 Task: Select Smart Home Devices from Echo & Alexa. Add to cart Amazon Smart Irrigation Controller (Smart Sprinkler Controller with Alexa)-1-. Place order for _x000D_
18 Candee St_x000D_
Phoenix, New York(NY), 13135, Cell Number (315) 695-2681
Action: Mouse moved to (136, 94)
Screenshot: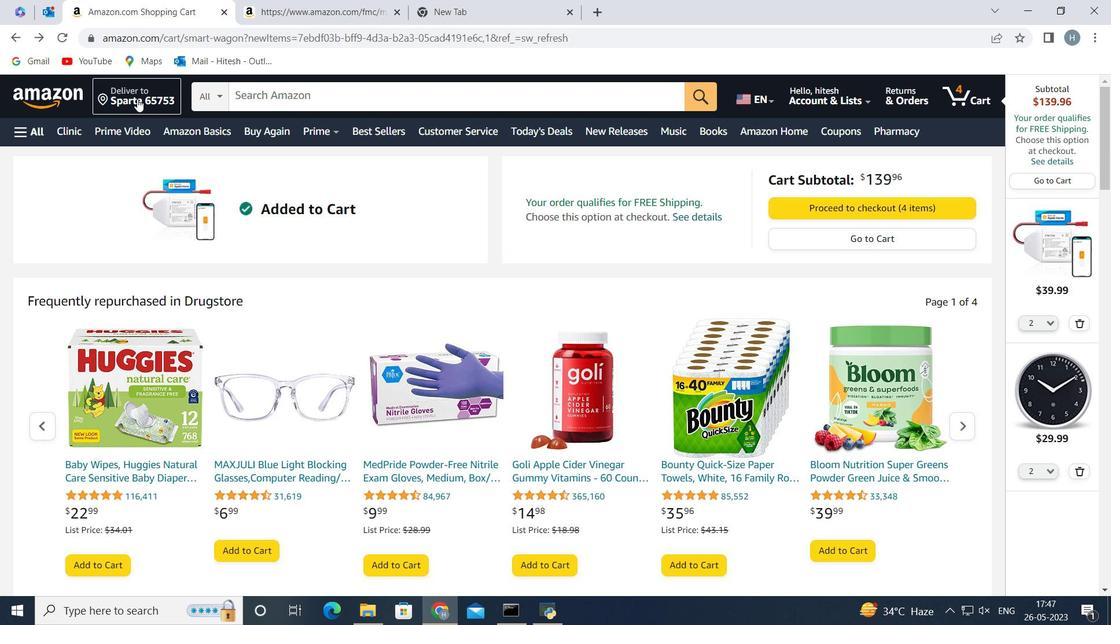 
Action: Mouse pressed left at (136, 94)
Screenshot: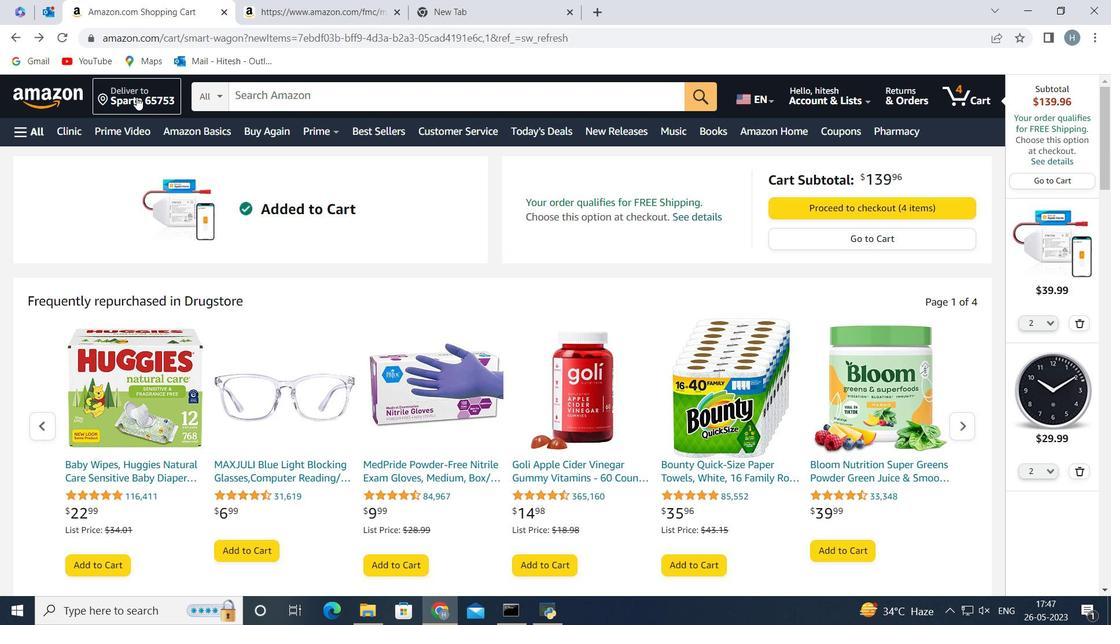 
Action: Mouse moved to (552, 403)
Screenshot: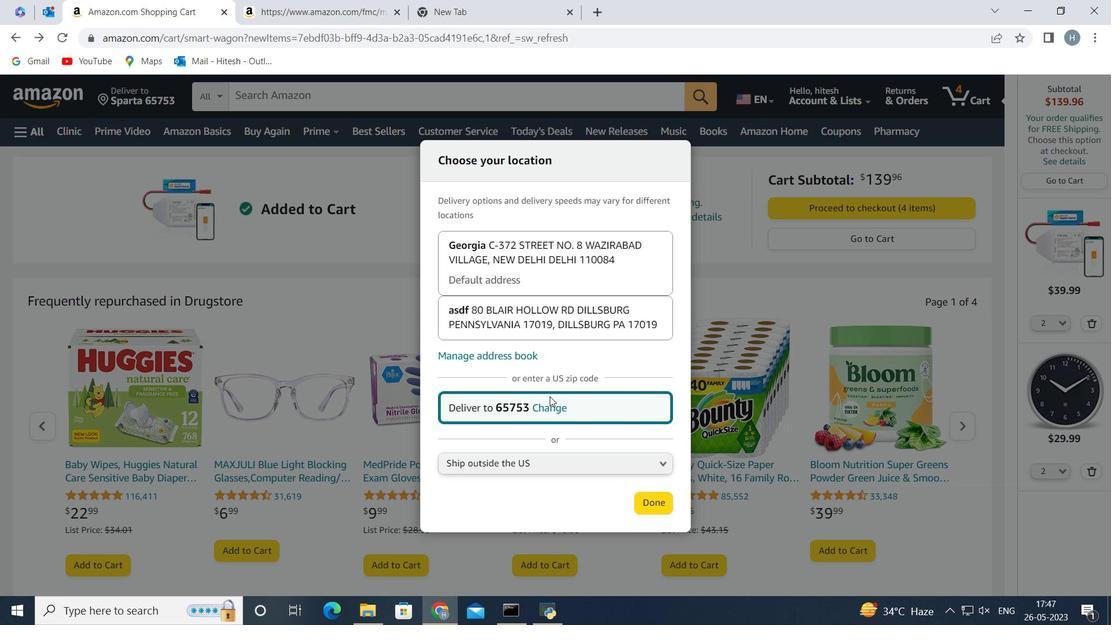 
Action: Mouse pressed left at (552, 403)
Screenshot: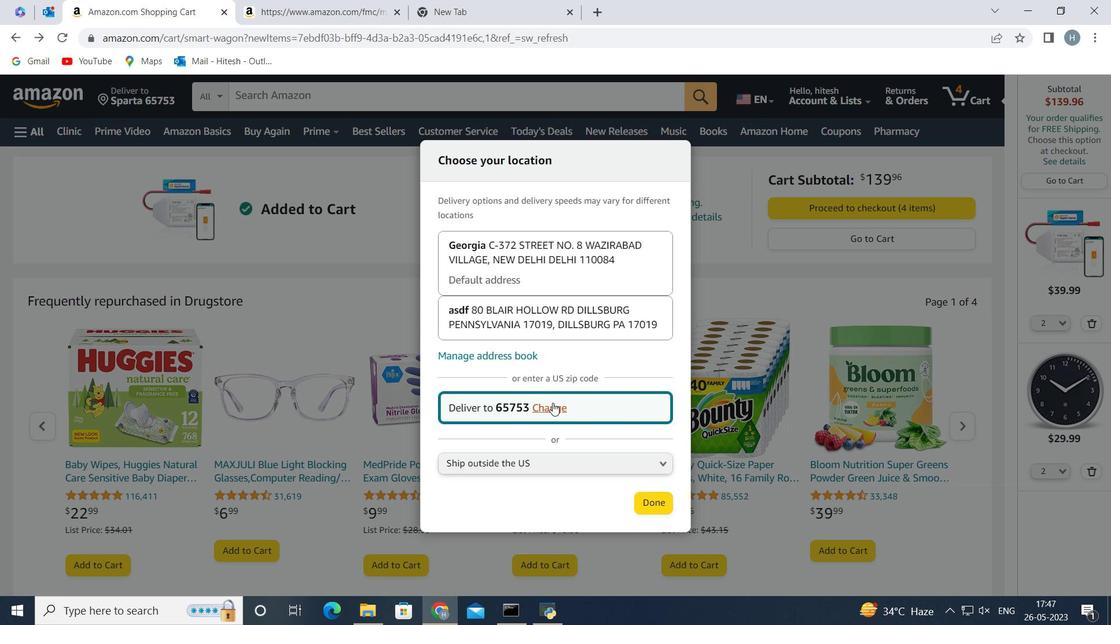 
Action: Mouse moved to (543, 404)
Screenshot: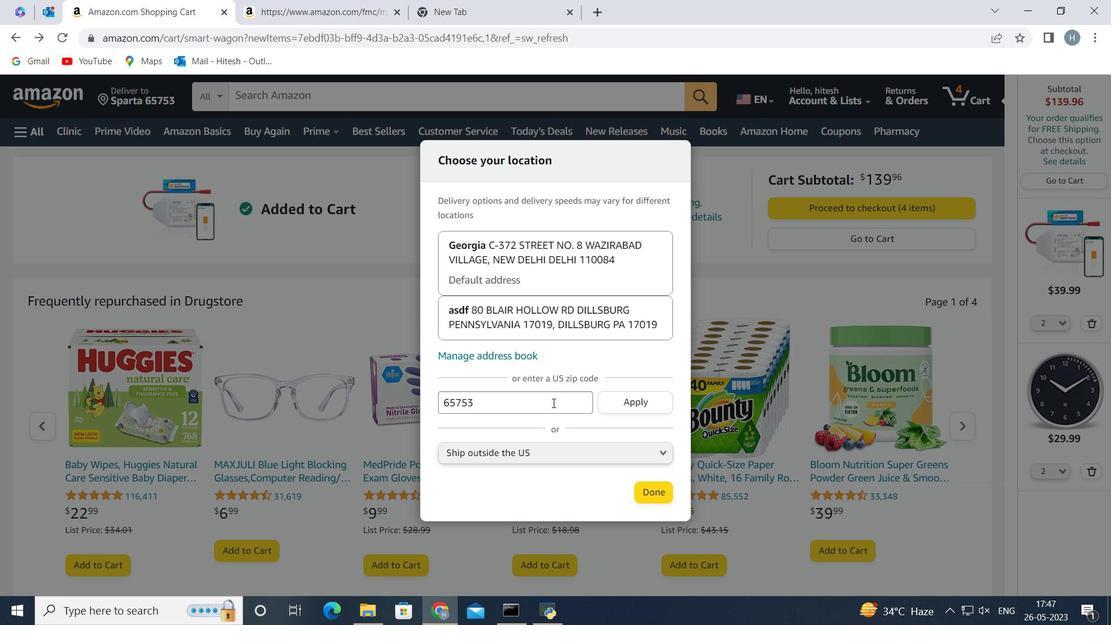 
Action: Mouse pressed left at (543, 404)
Screenshot: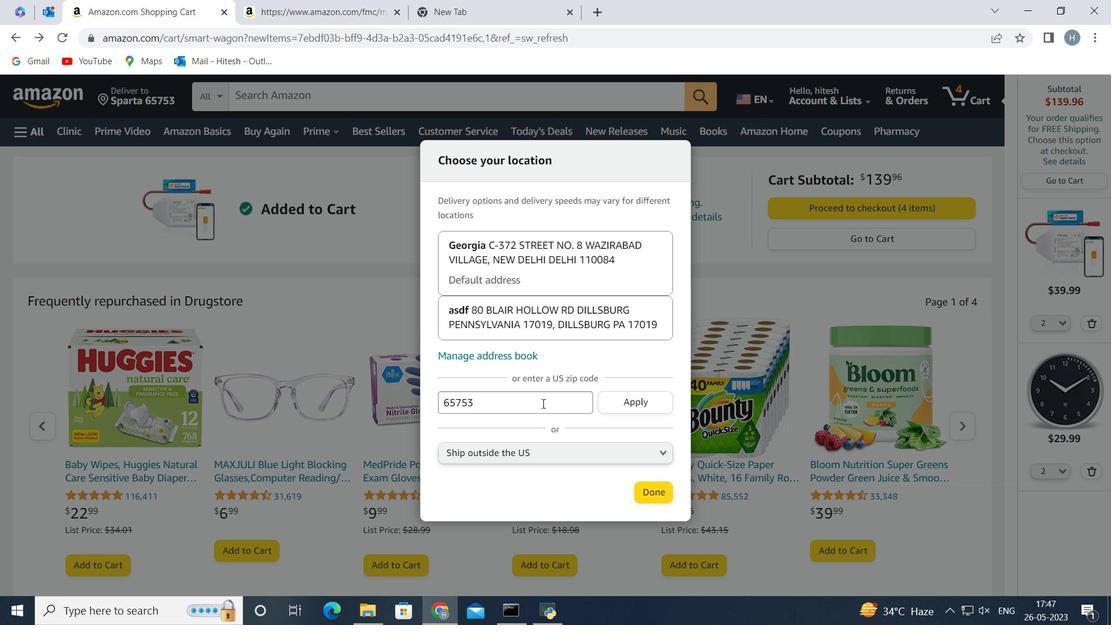 
Action: Mouse moved to (544, 404)
Screenshot: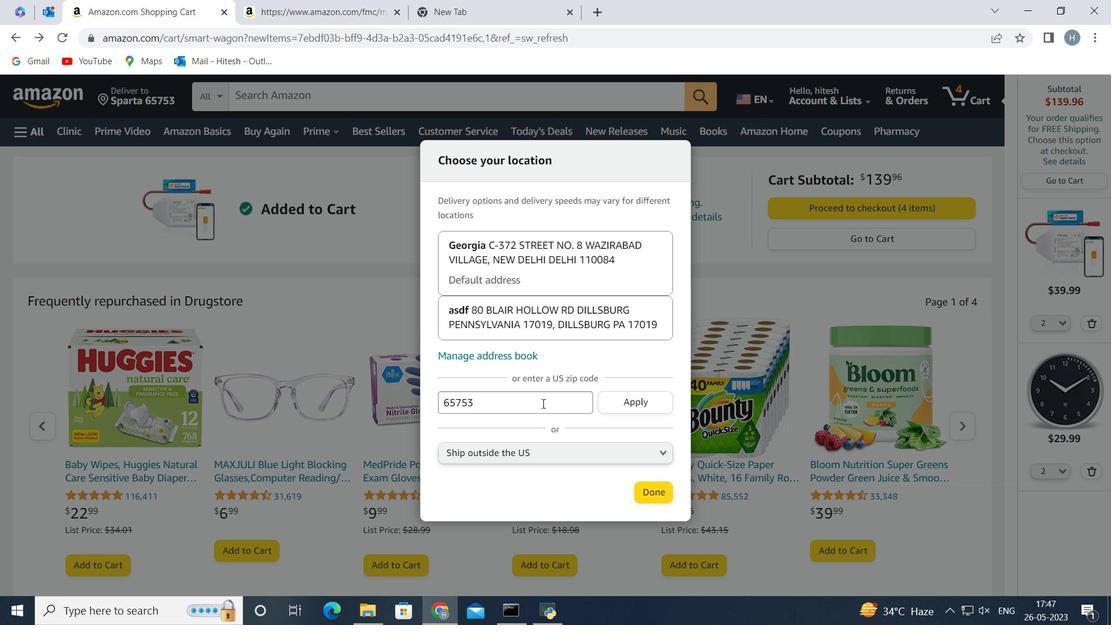 
Action: Key pressed <Key.backspace><Key.backspace><Key.backspace><Key.backspace><Key.backspace><Key.backspace><Key.backspace><Key.backspace><Key.backspace><Key.backspace><Key.backspace><Key.backspace><Key.backspace><Key.backspace><Key.backspace><Key.backspace>13135
Screenshot: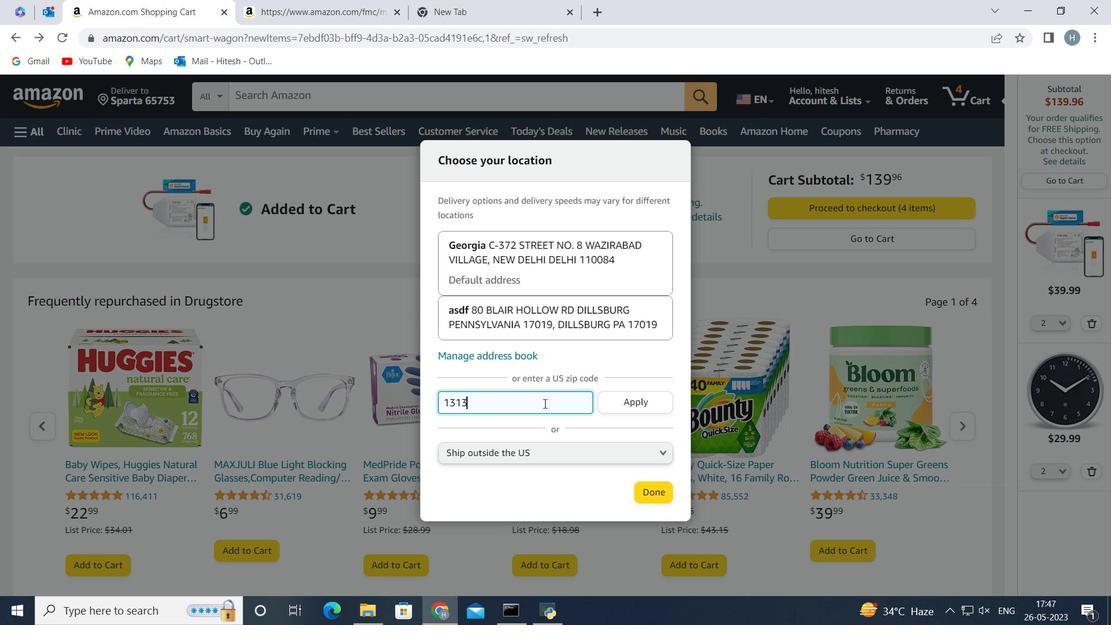 
Action: Mouse moved to (636, 404)
Screenshot: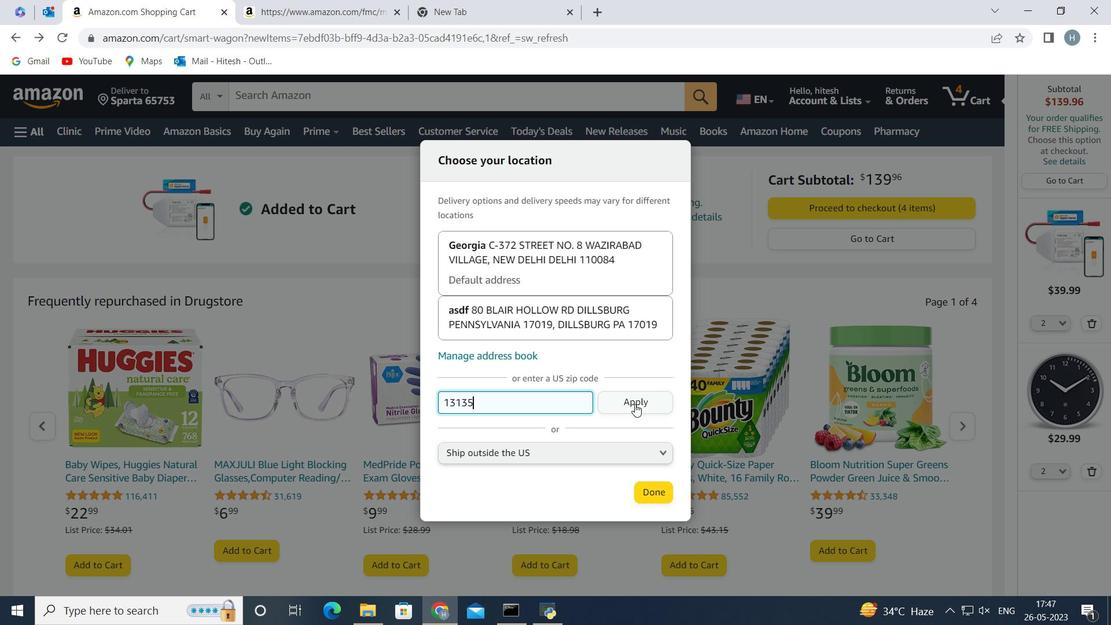 
Action: Mouse pressed left at (636, 404)
Screenshot: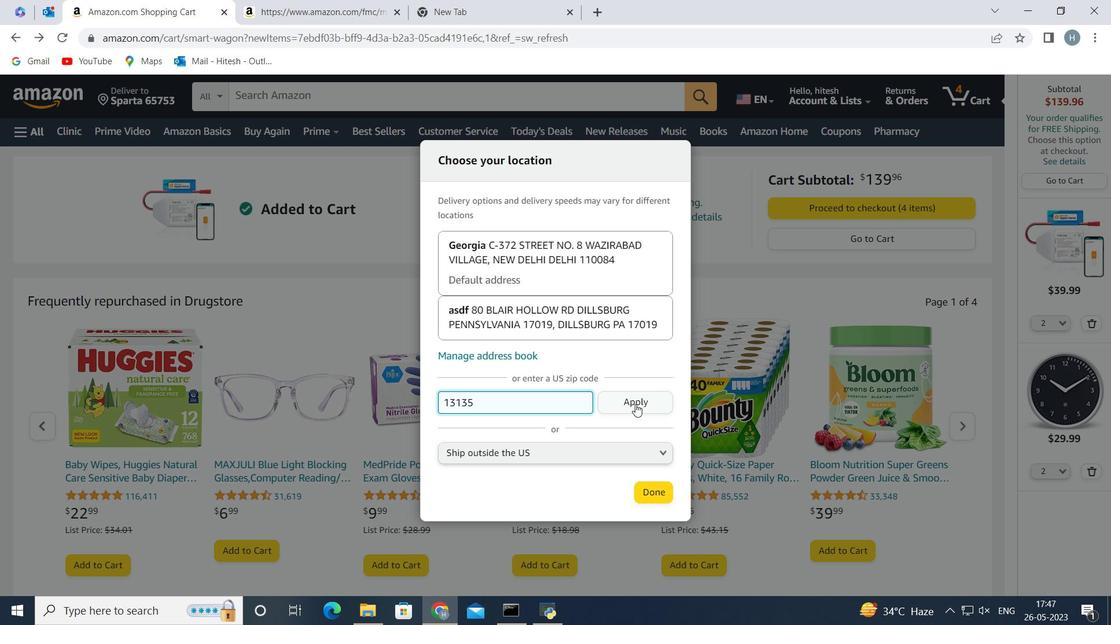 
Action: Mouse moved to (654, 500)
Screenshot: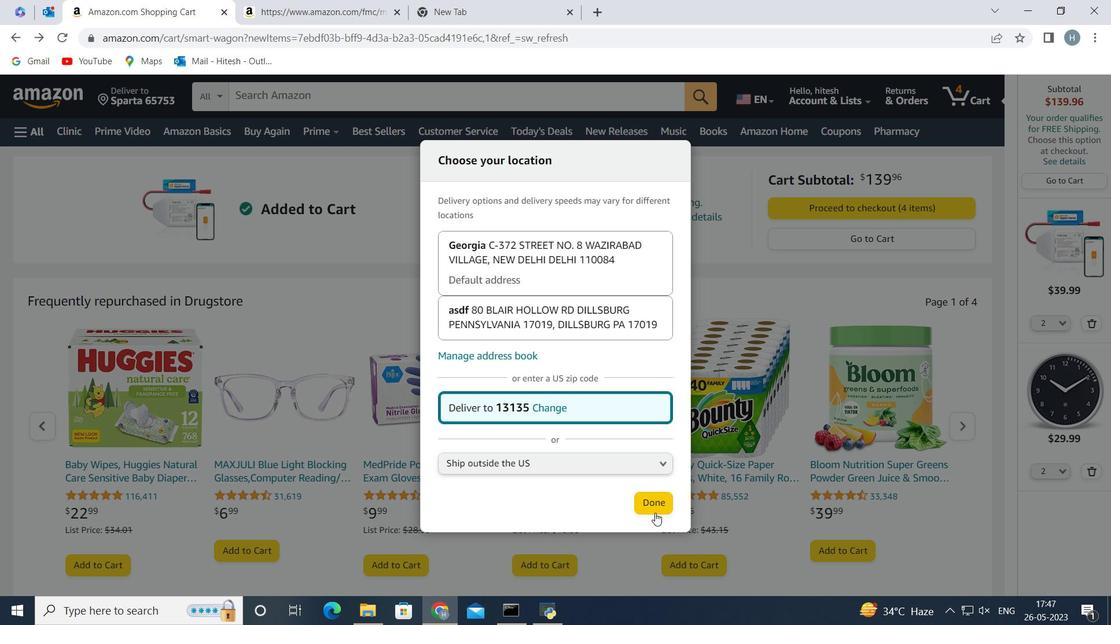 
Action: Mouse pressed left at (654, 500)
Screenshot: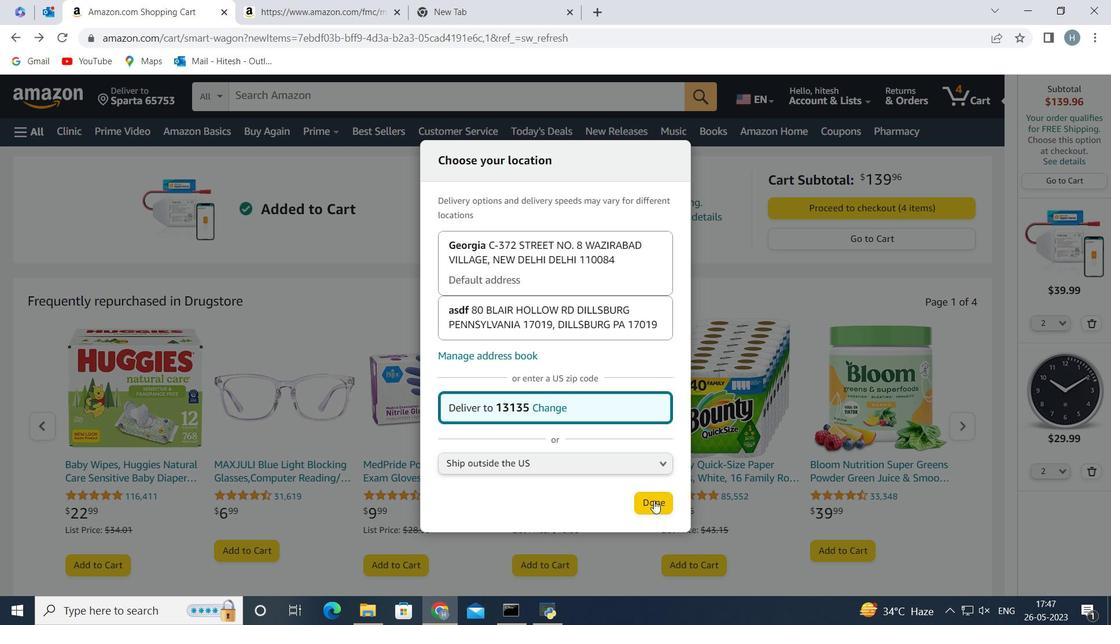 
Action: Mouse moved to (29, 127)
Screenshot: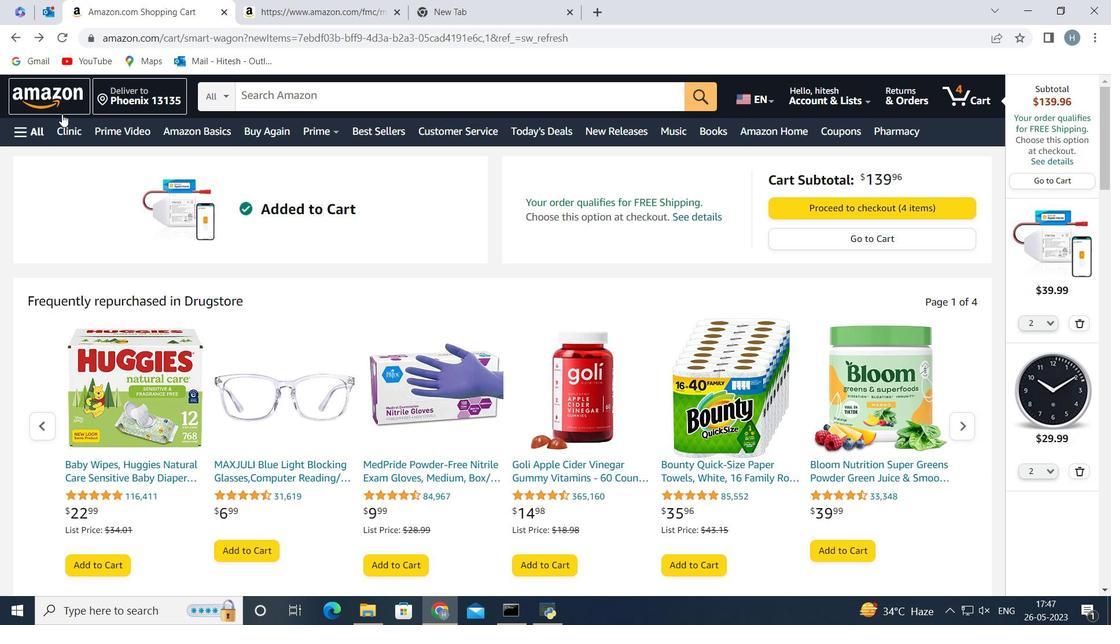 
Action: Mouse pressed left at (29, 127)
Screenshot: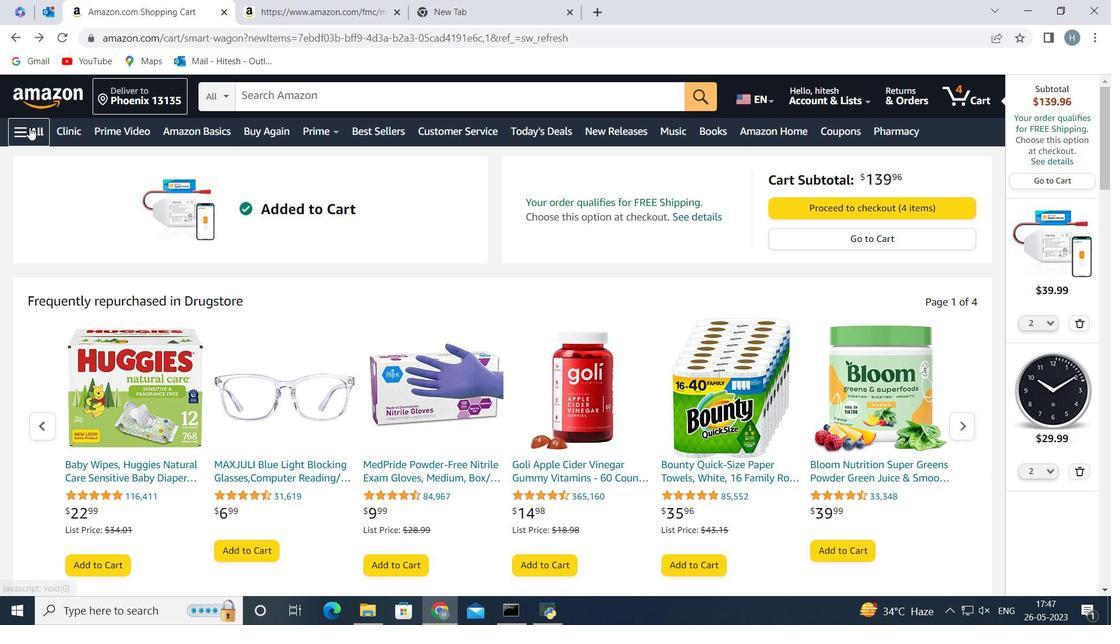 
Action: Mouse moved to (102, 214)
Screenshot: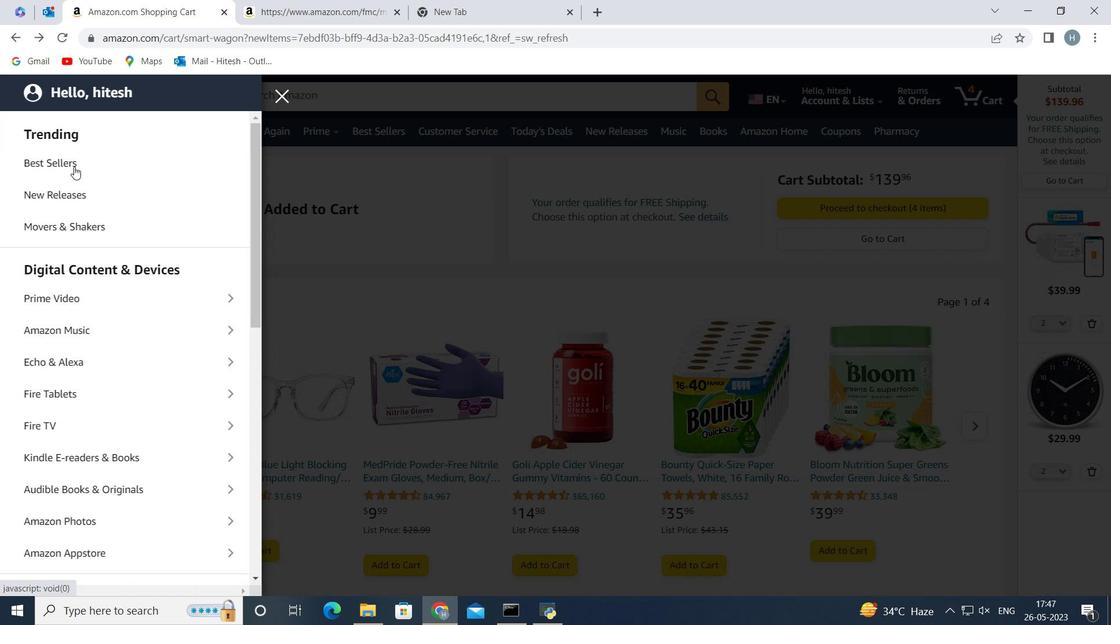 
Action: Mouse scrolled (102, 214) with delta (0, 0)
Screenshot: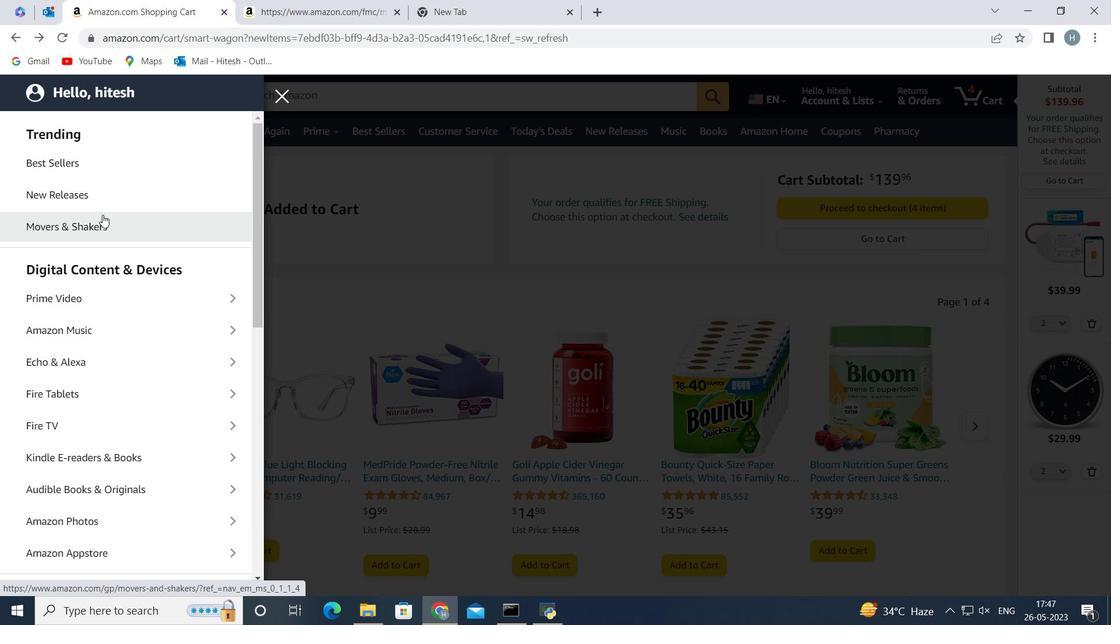 
Action: Mouse scrolled (102, 214) with delta (0, 0)
Screenshot: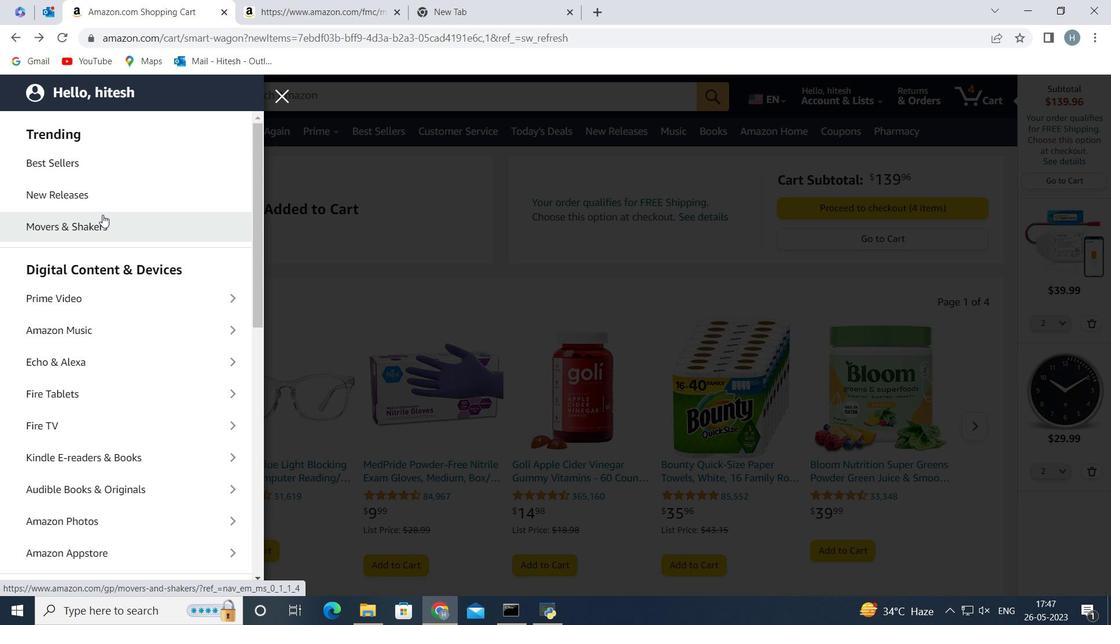 
Action: Mouse scrolled (102, 214) with delta (0, 0)
Screenshot: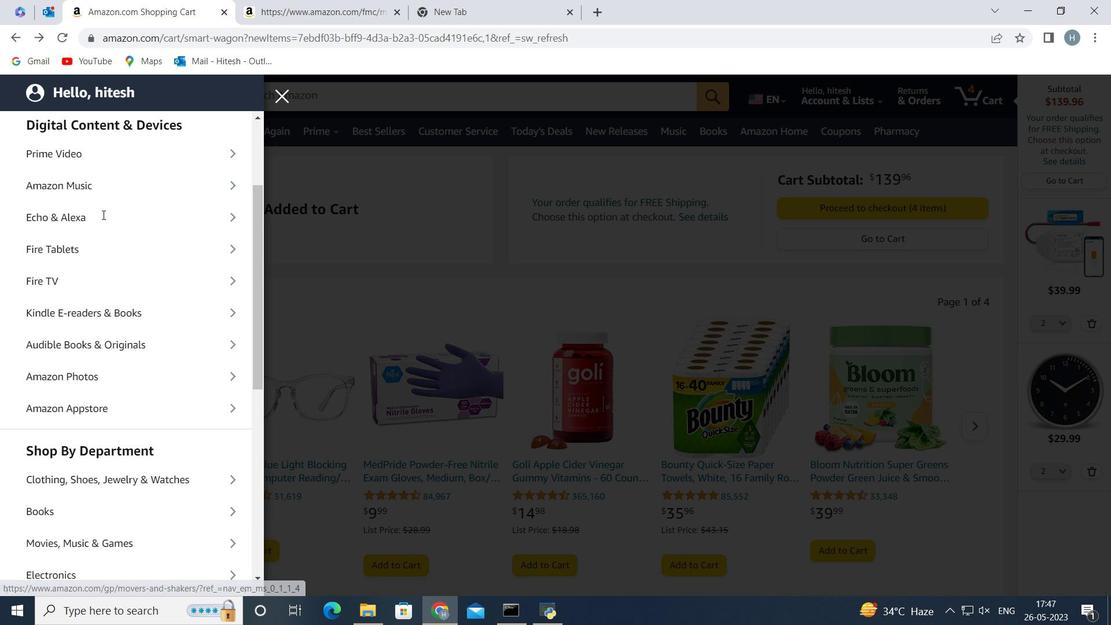 
Action: Mouse scrolled (102, 214) with delta (0, 0)
Screenshot: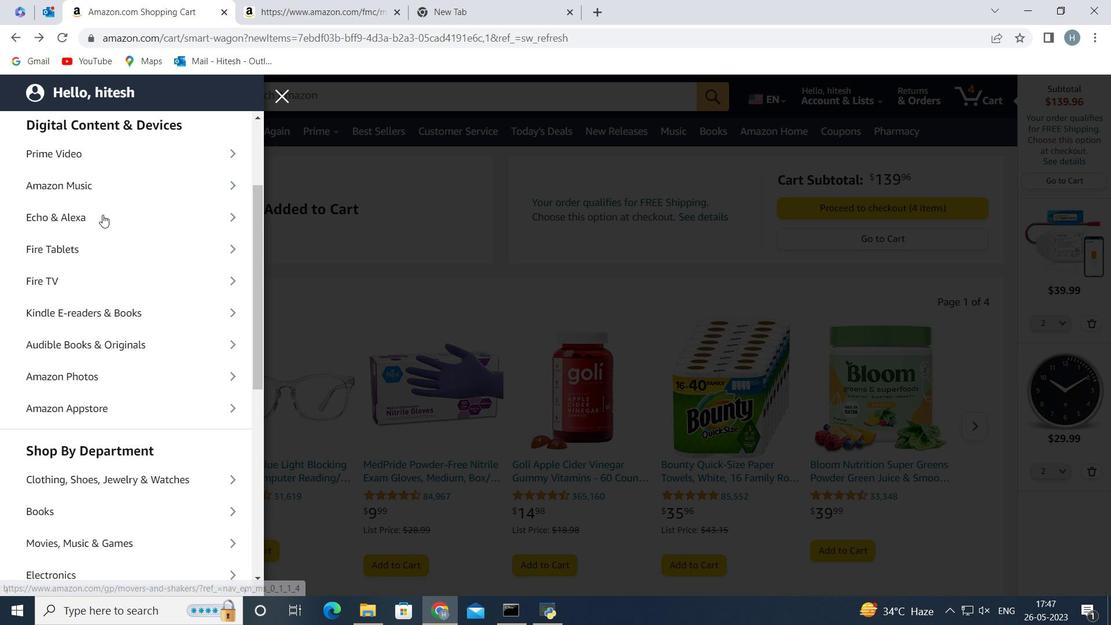 
Action: Mouse moved to (107, 243)
Screenshot: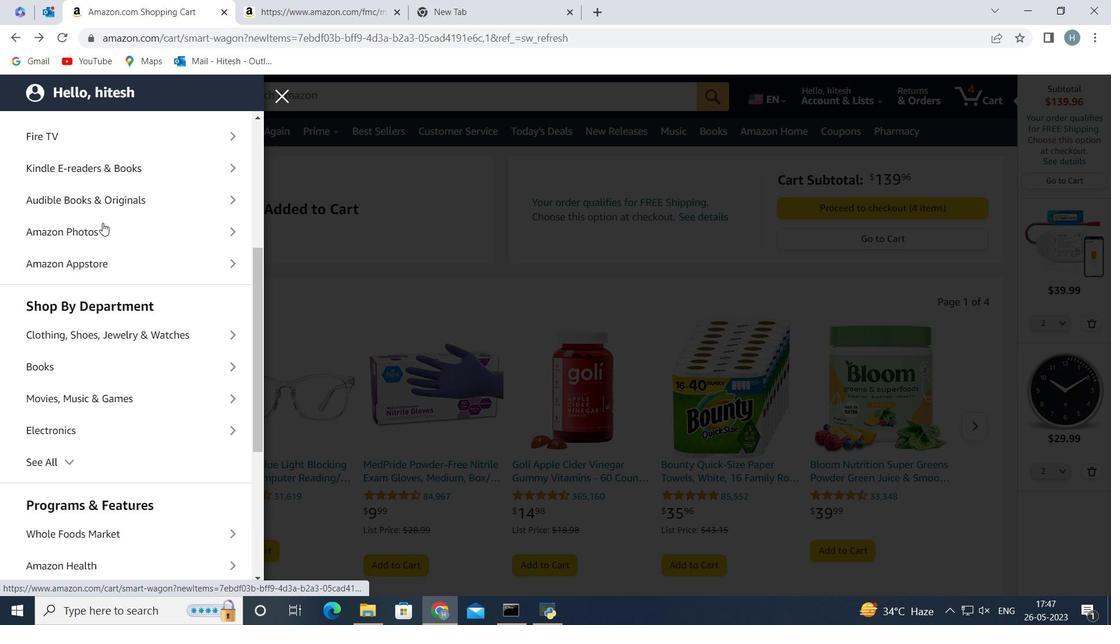 
Action: Mouse scrolled (107, 244) with delta (0, 0)
Screenshot: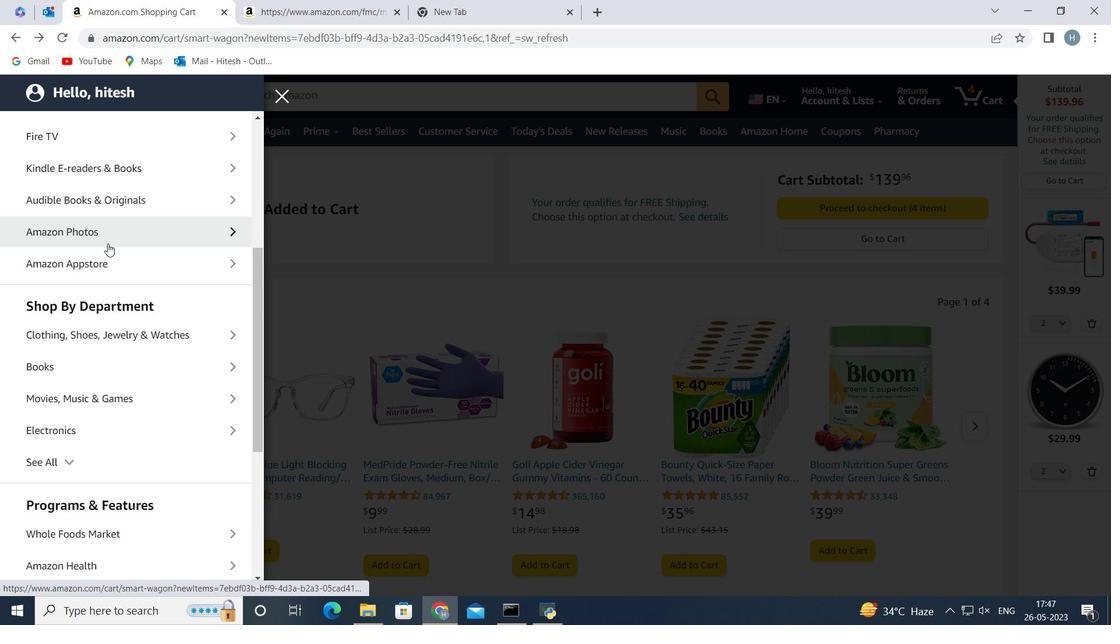 
Action: Mouse scrolled (107, 244) with delta (0, 0)
Screenshot: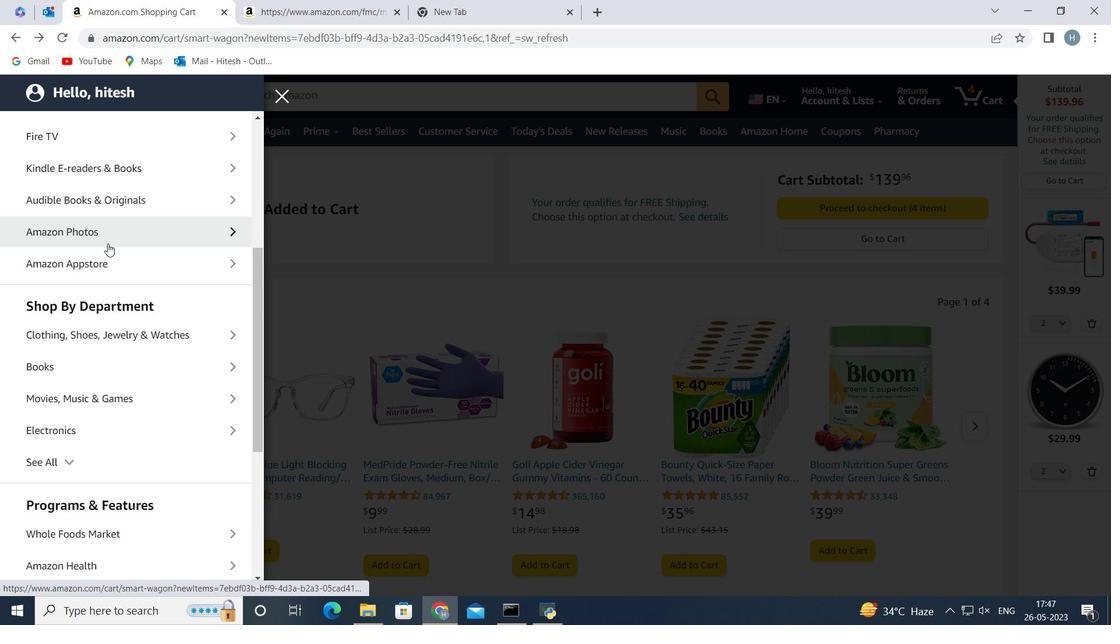 
Action: Mouse moved to (107, 242)
Screenshot: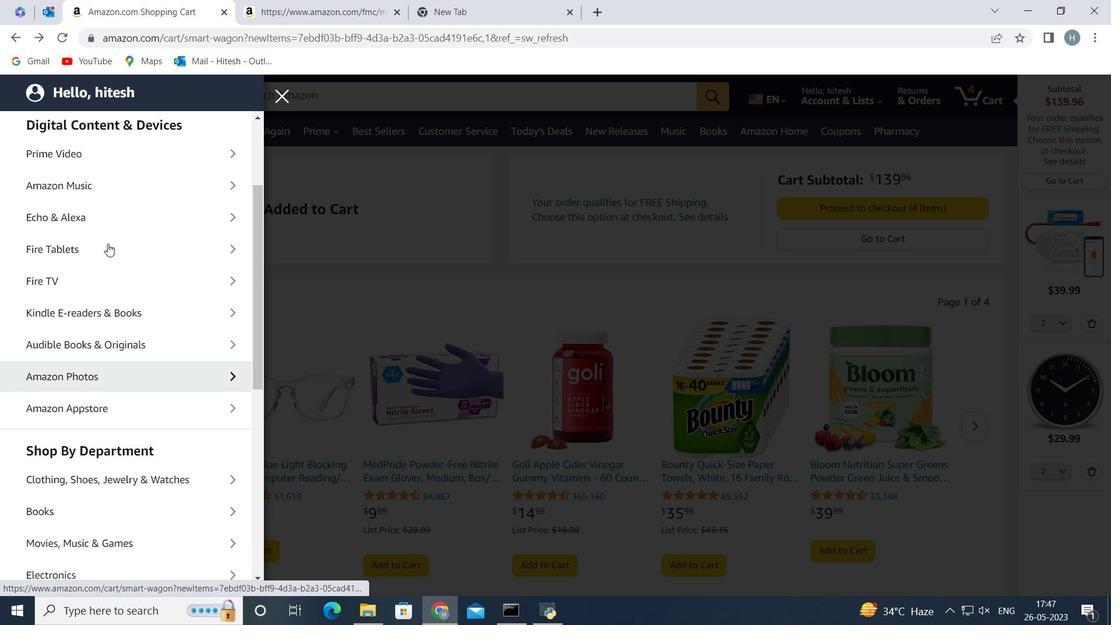 
Action: Mouse scrolled (107, 243) with delta (0, 0)
Screenshot: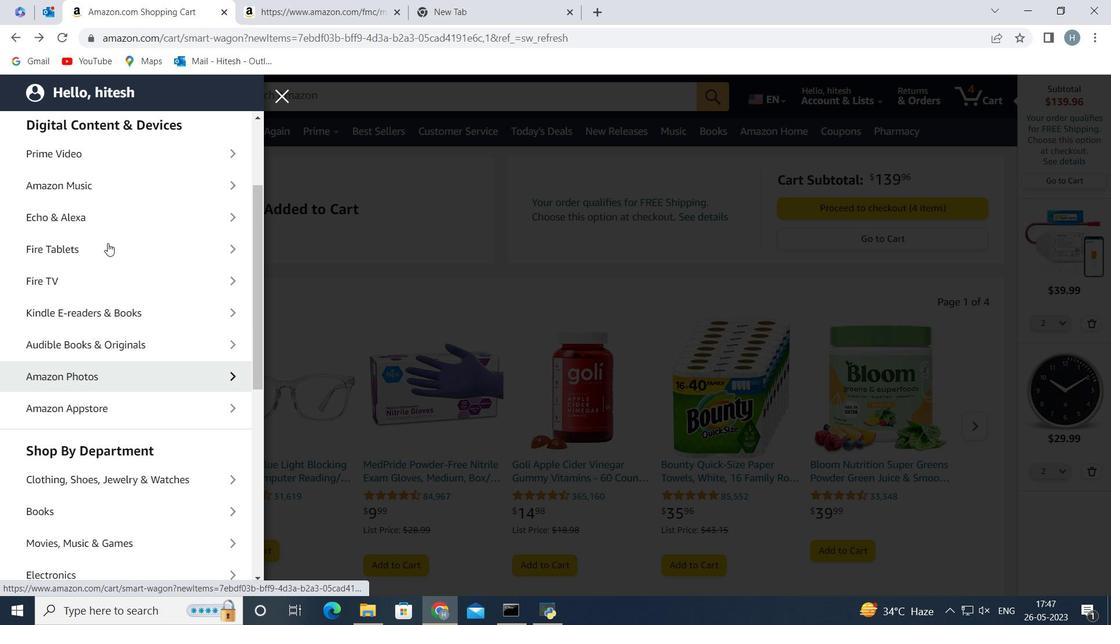 
Action: Mouse moved to (114, 284)
Screenshot: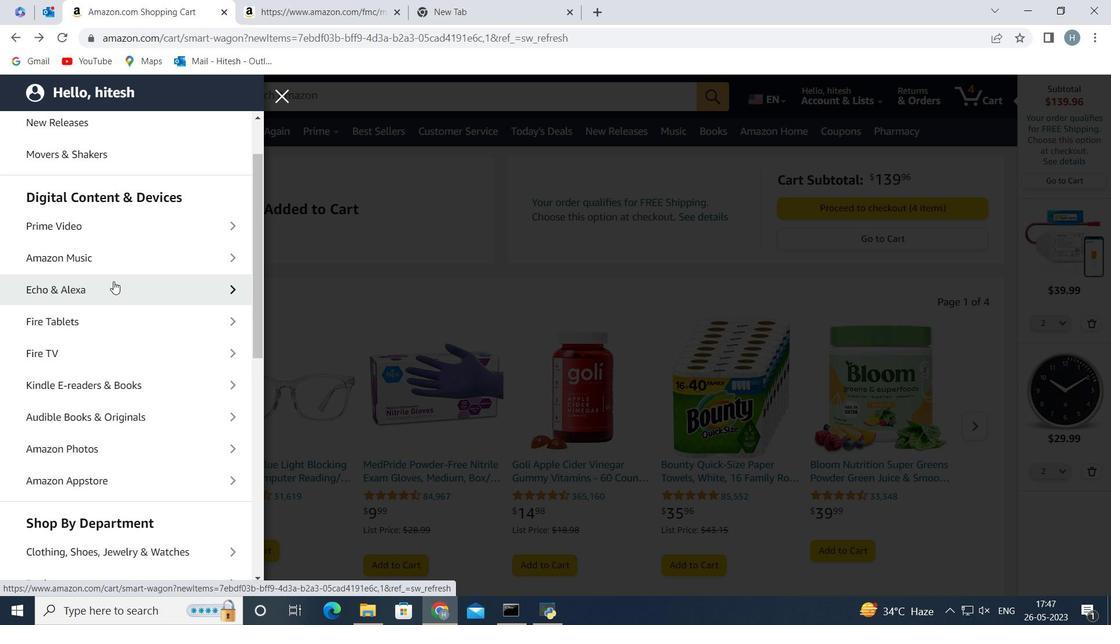 
Action: Mouse pressed left at (114, 284)
Screenshot: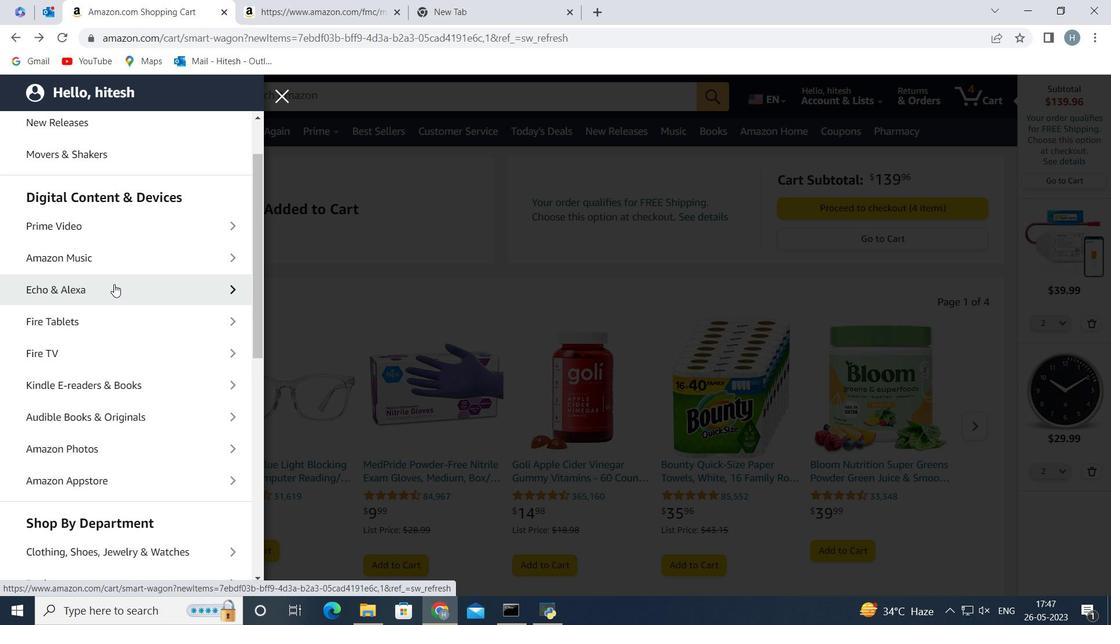 
Action: Mouse moved to (127, 245)
Screenshot: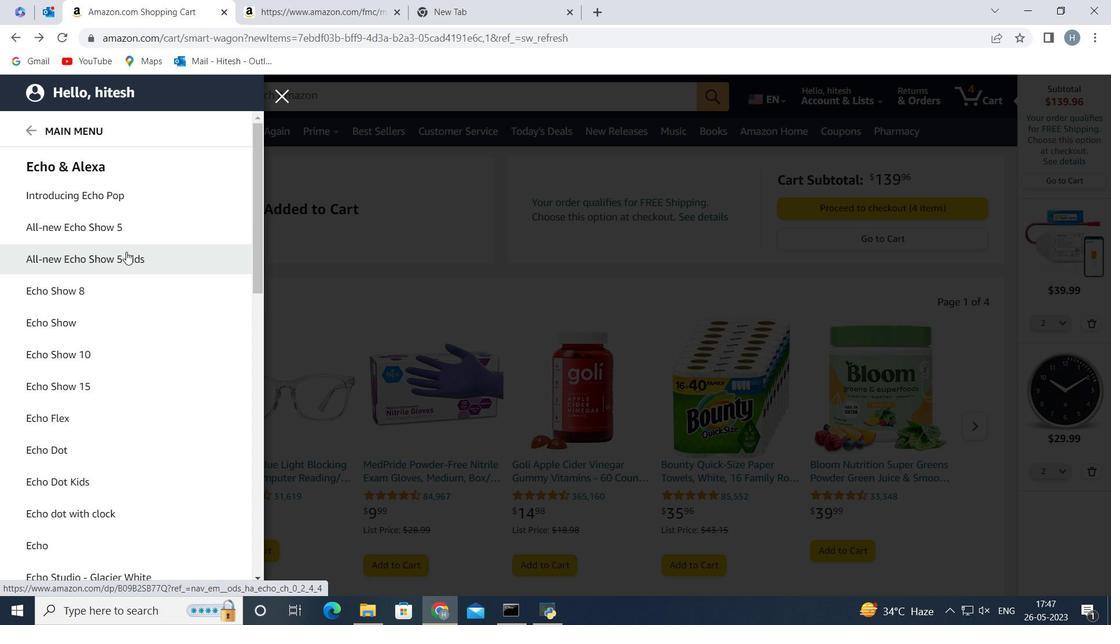 
Action: Mouse scrolled (127, 244) with delta (0, 0)
Screenshot: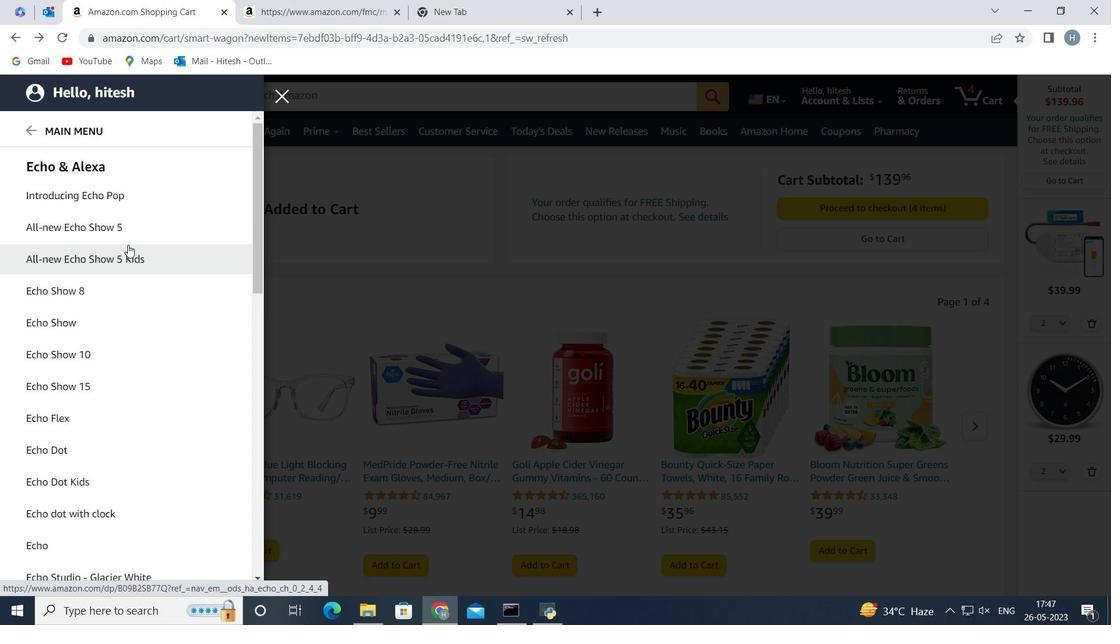 
Action: Mouse moved to (124, 246)
Screenshot: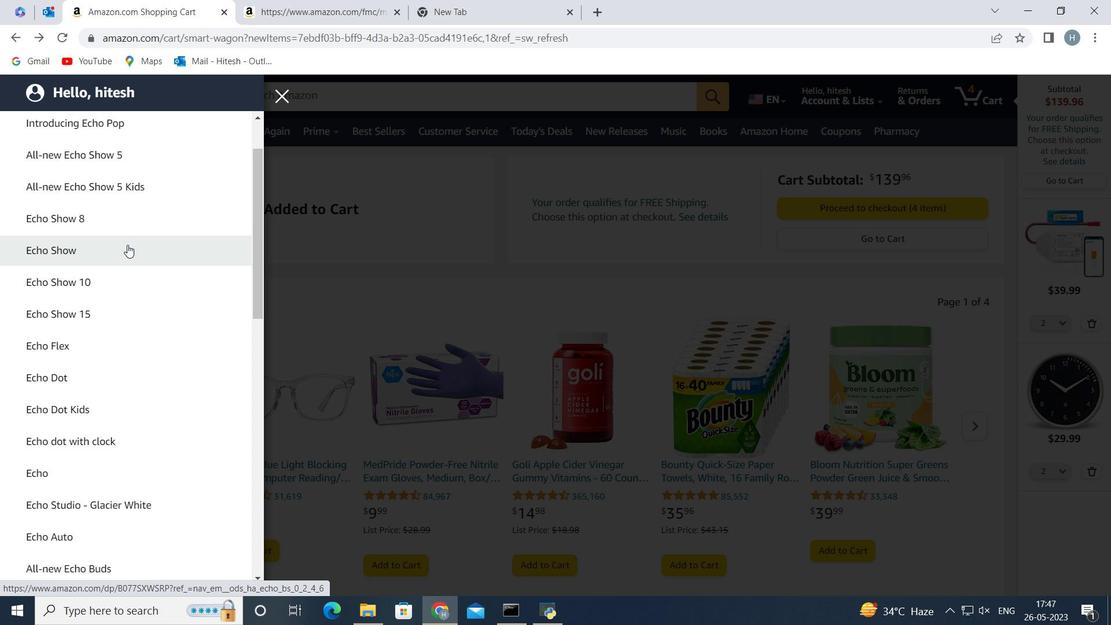 
Action: Mouse scrolled (124, 245) with delta (0, 0)
Screenshot: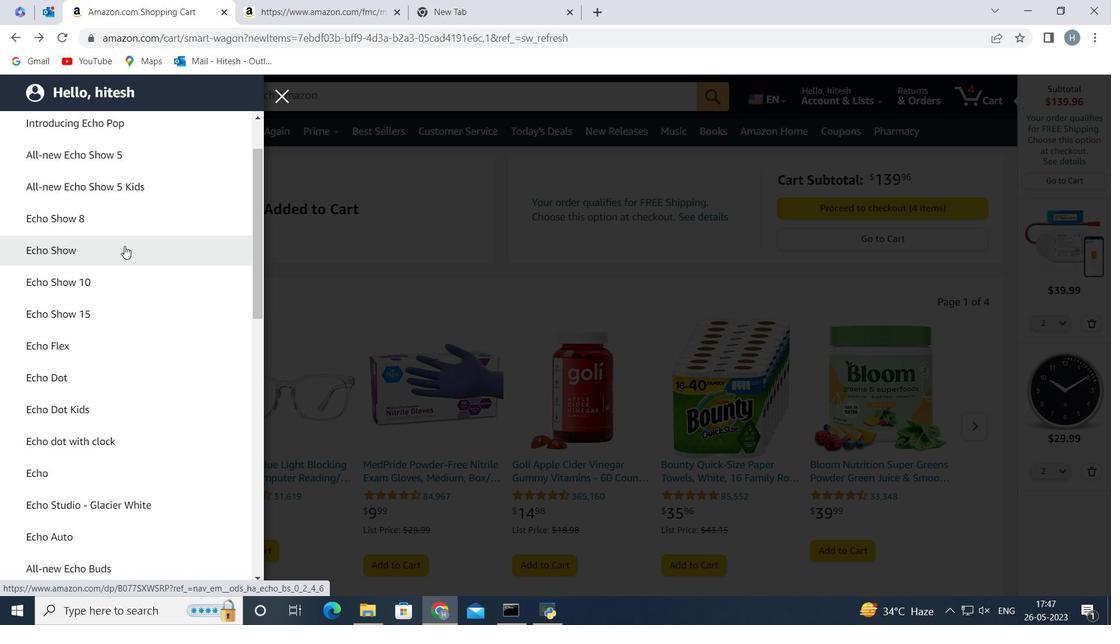 
Action: Mouse moved to (123, 244)
Screenshot: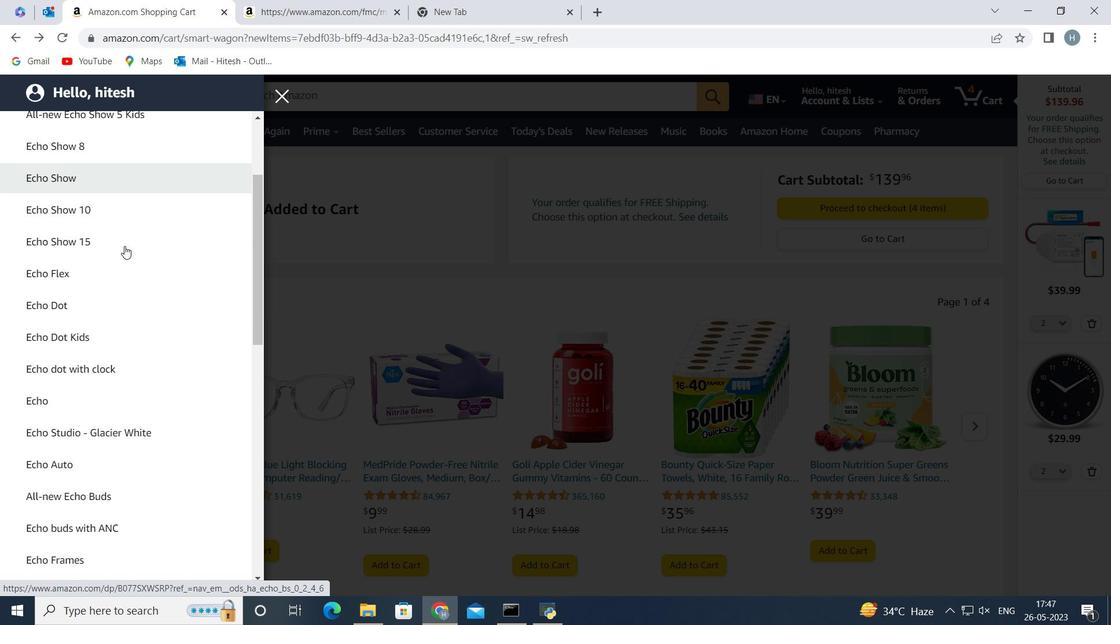
Action: Mouse scrolled (123, 244) with delta (0, 0)
Screenshot: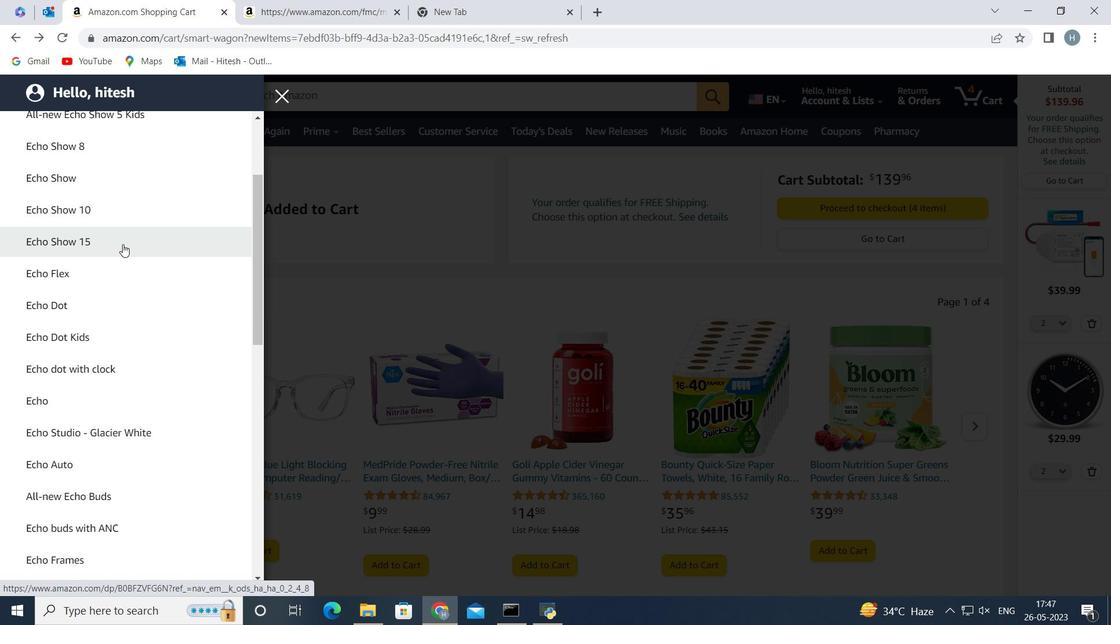 
Action: Mouse scrolled (123, 244) with delta (0, 0)
Screenshot: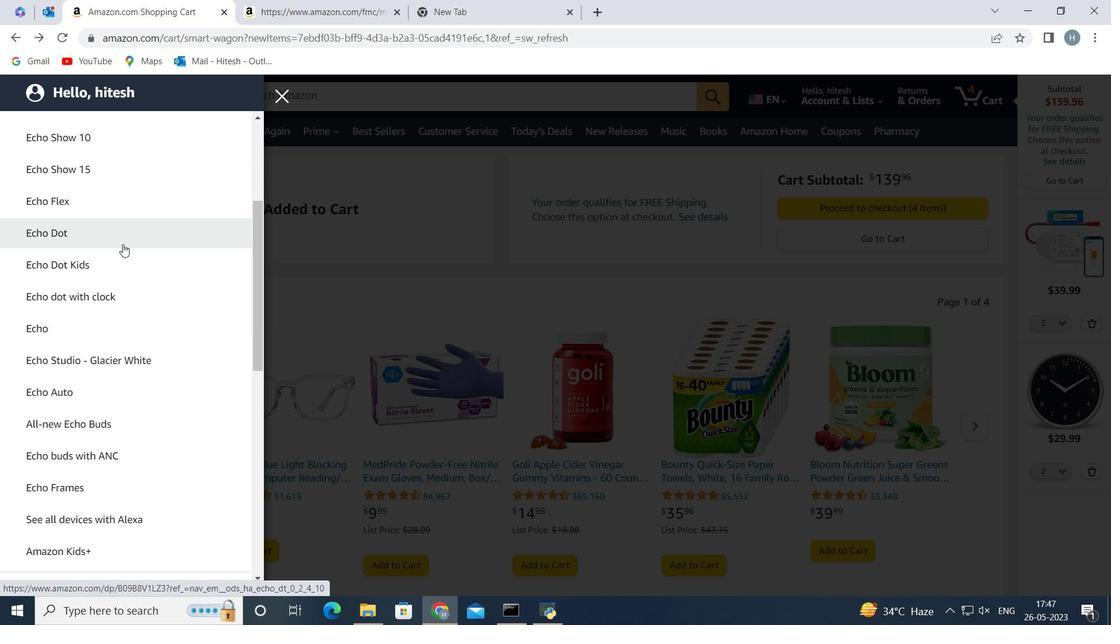 
Action: Mouse scrolled (123, 244) with delta (0, 0)
Screenshot: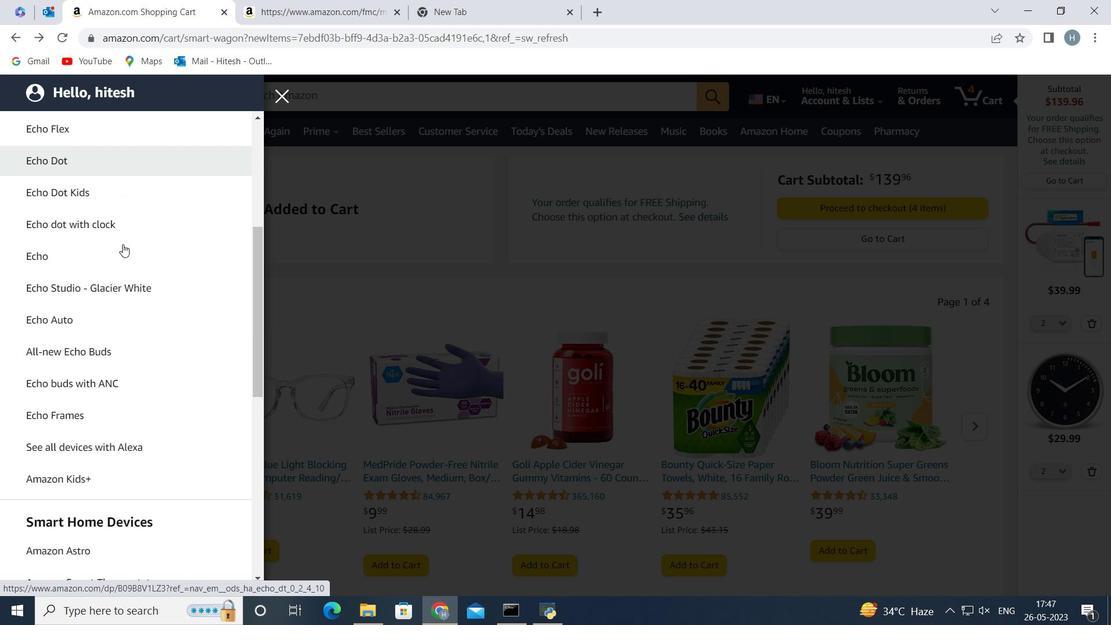 
Action: Mouse scrolled (123, 244) with delta (0, 0)
Screenshot: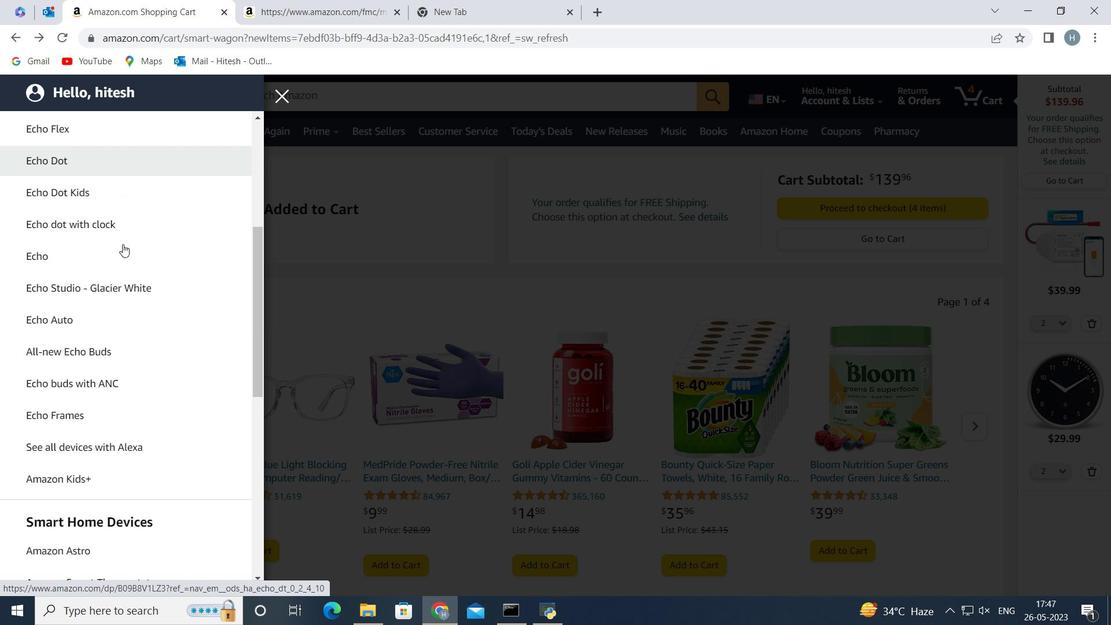 
Action: Mouse moved to (134, 298)
Screenshot: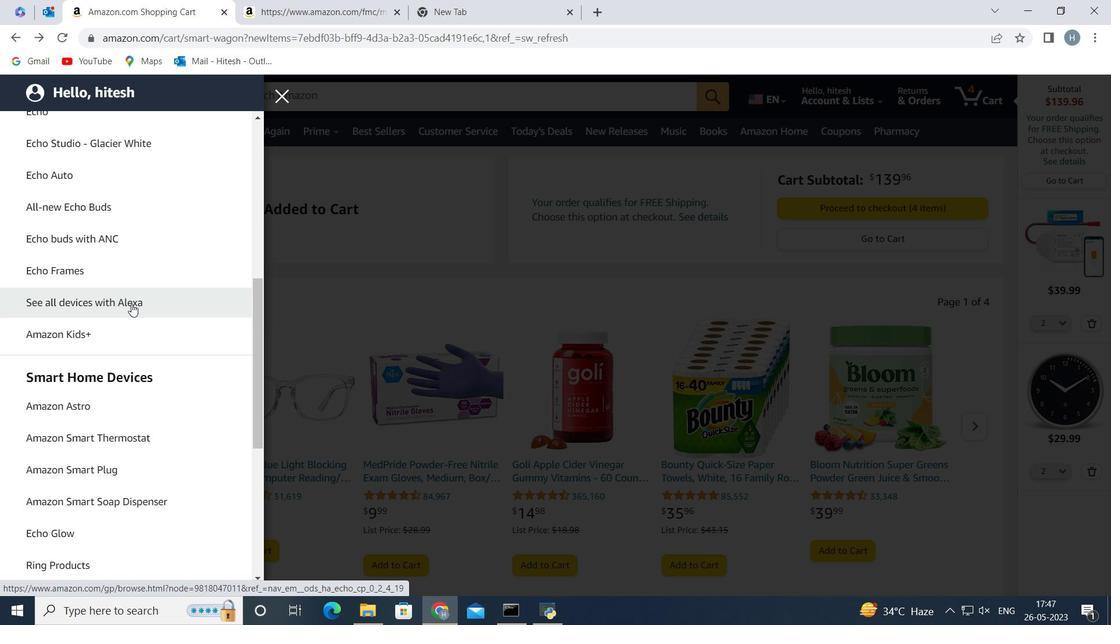 
Action: Mouse pressed left at (134, 298)
Screenshot: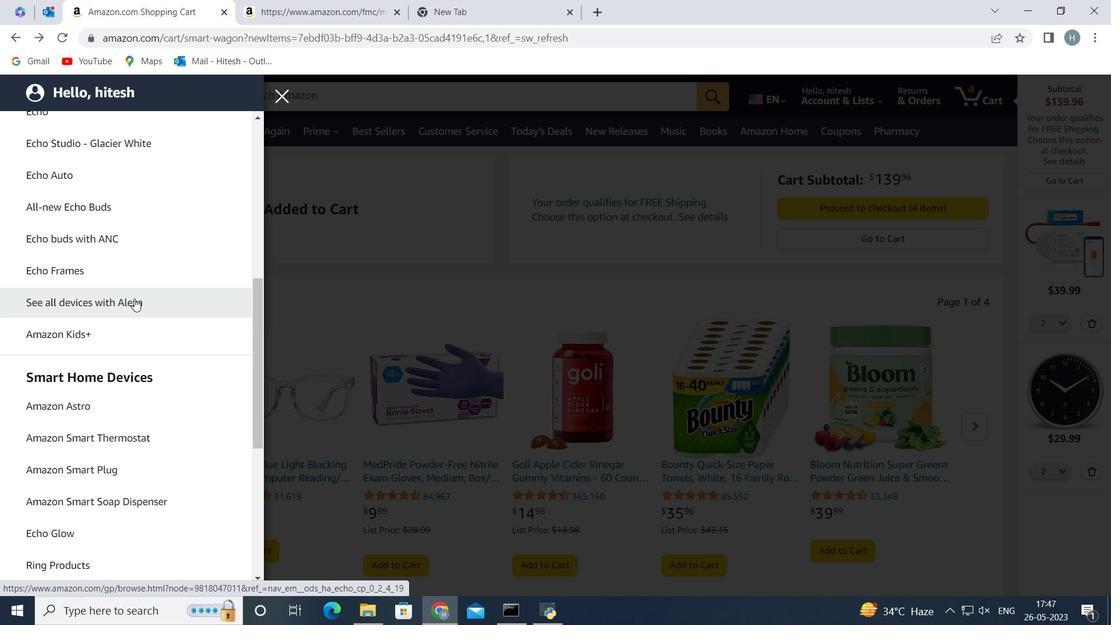 
Action: Mouse moved to (364, 100)
Screenshot: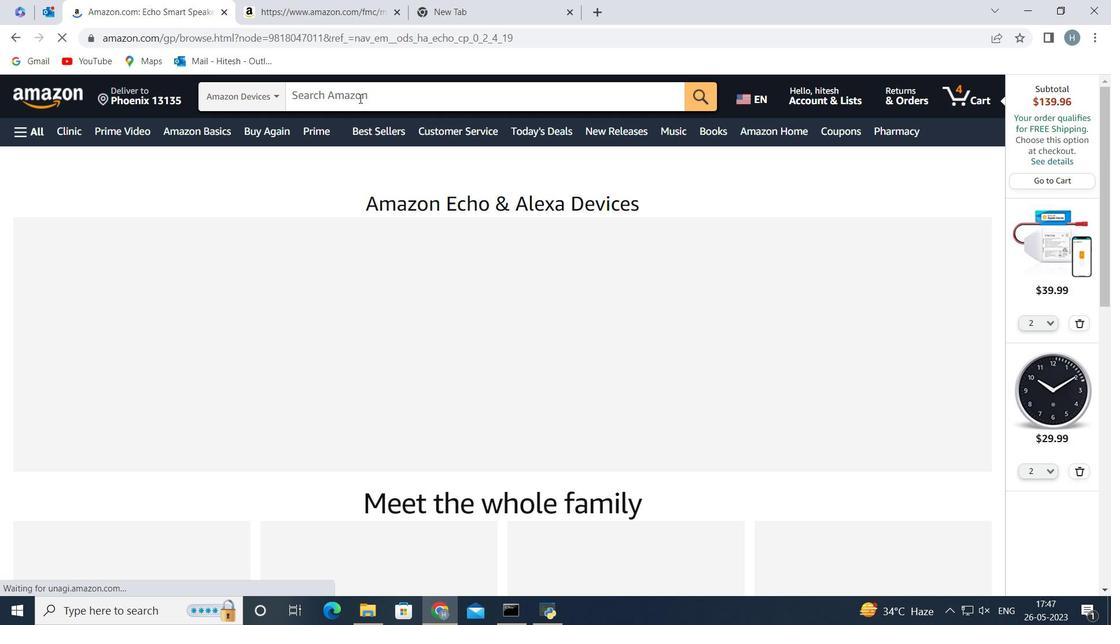 
Action: Mouse pressed left at (364, 100)
Screenshot: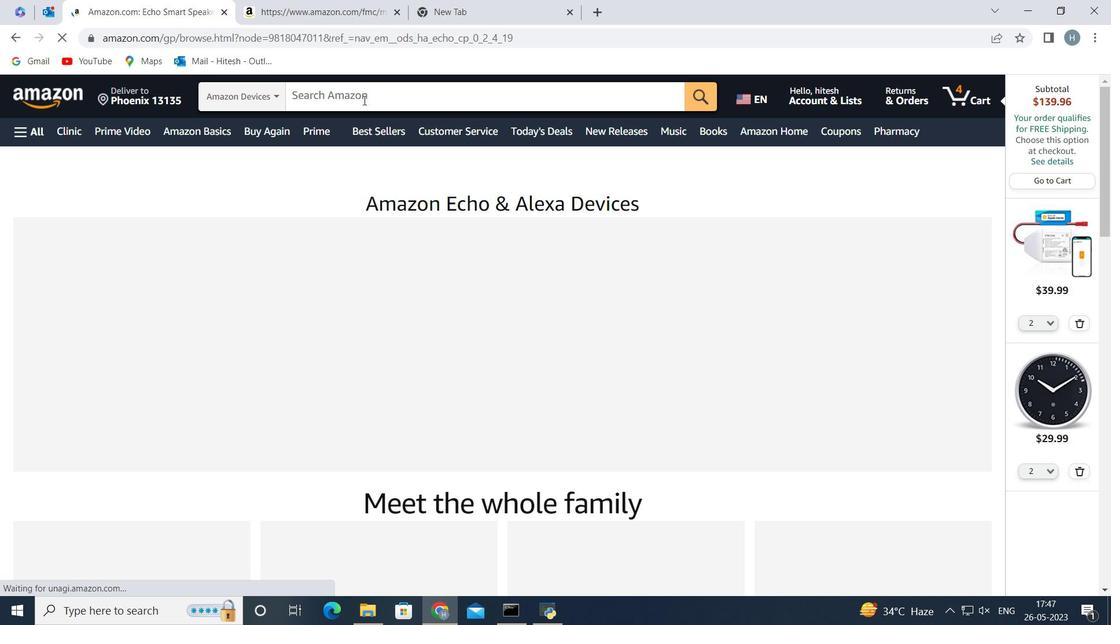 
Action: Key pressed <Key.shift>Amazon<Key.space><Key.shift>Smart<Key.space><Key.shift>Irrigation<Key.space><Key.shift>Controller<Key.space><Key.enter>
Screenshot: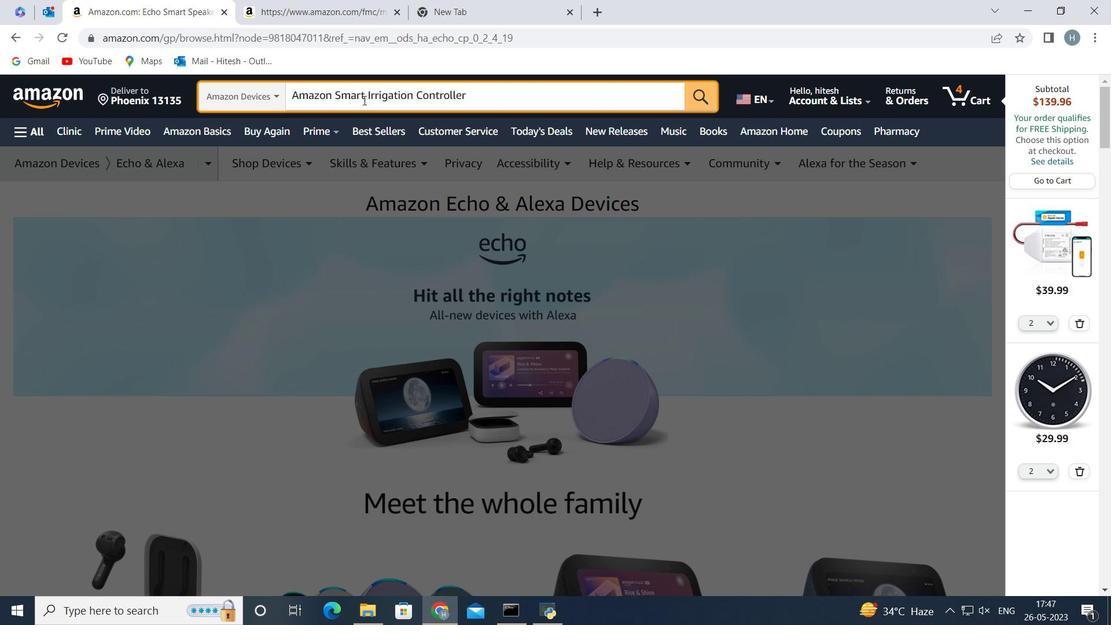 
Action: Mouse moved to (458, 226)
Screenshot: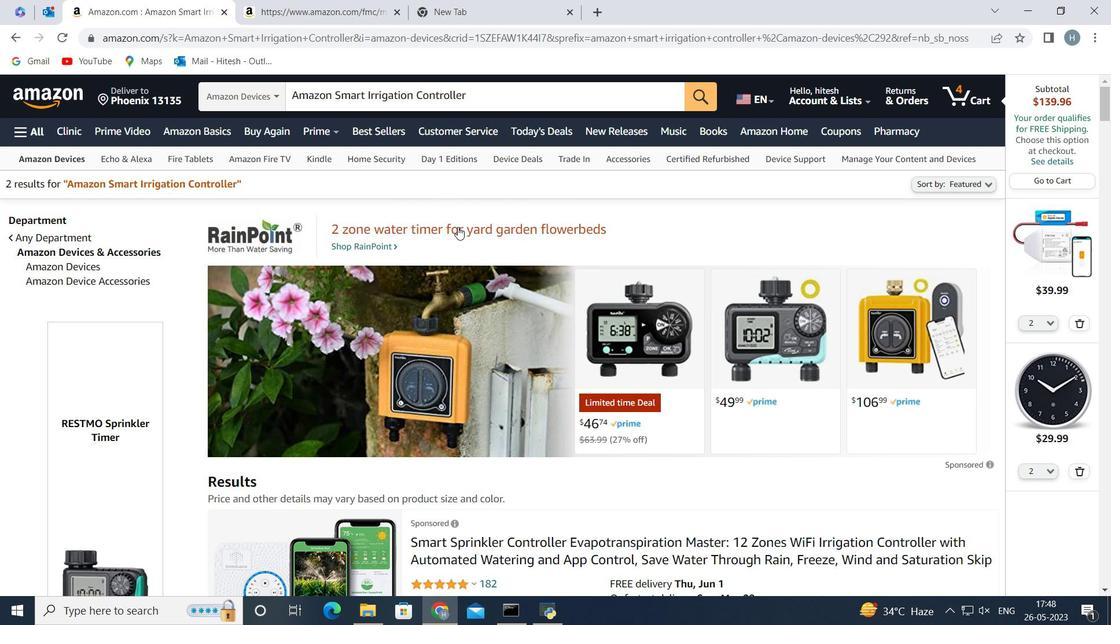 
Action: Mouse scrolled (458, 226) with delta (0, 0)
Screenshot: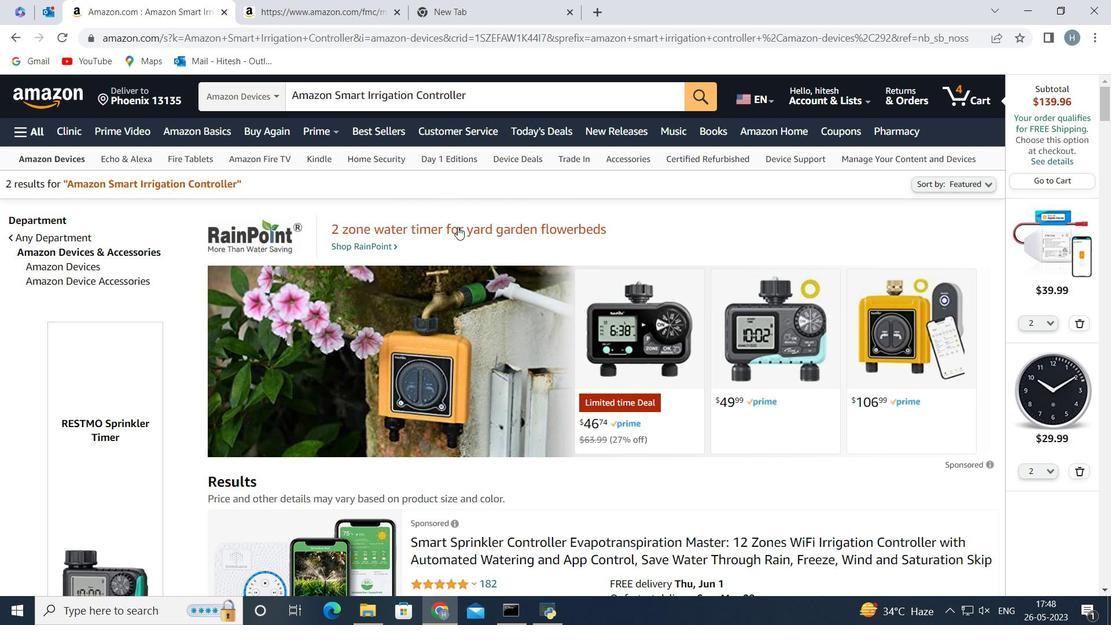 
Action: Mouse scrolled (458, 226) with delta (0, 0)
Screenshot: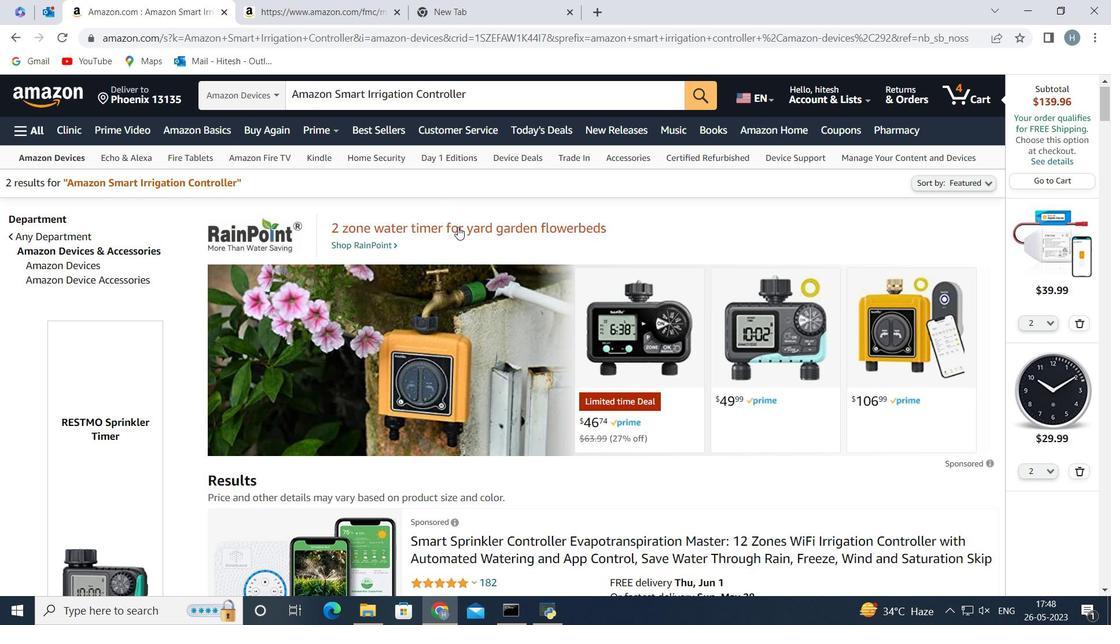 
Action: Mouse moved to (456, 225)
Screenshot: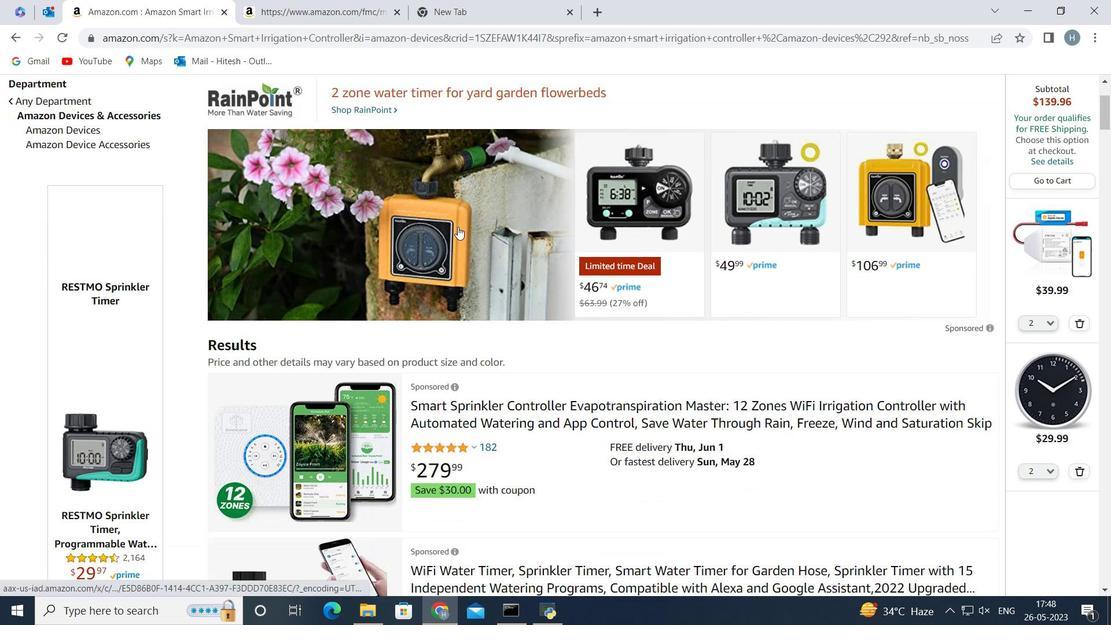 
Action: Mouse scrolled (456, 224) with delta (0, 0)
Screenshot: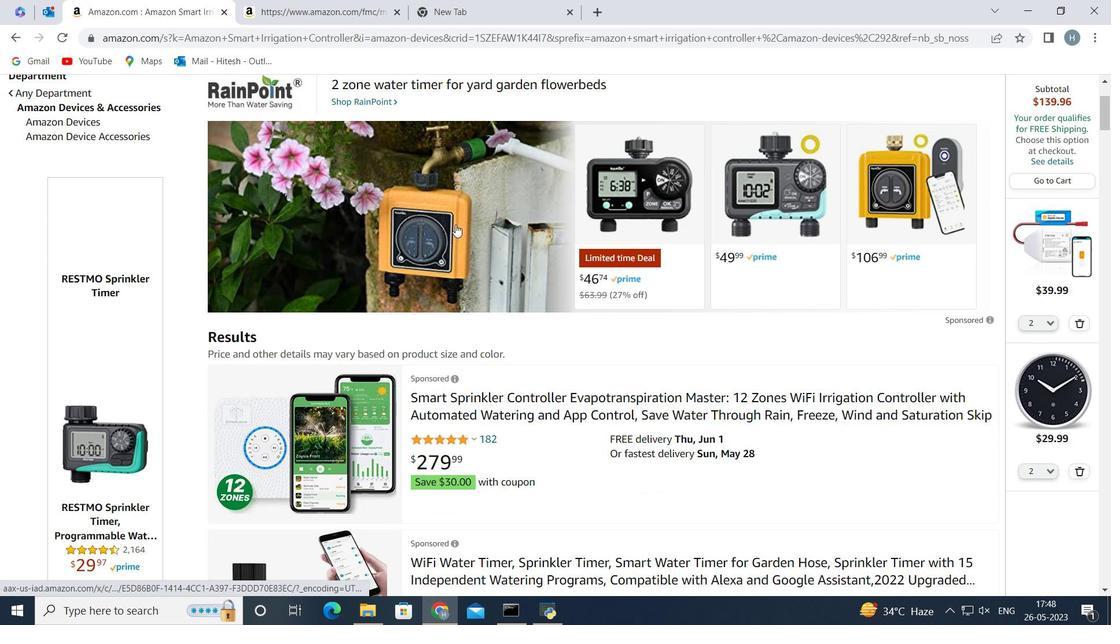 
Action: Mouse scrolled (456, 224) with delta (0, 0)
Screenshot: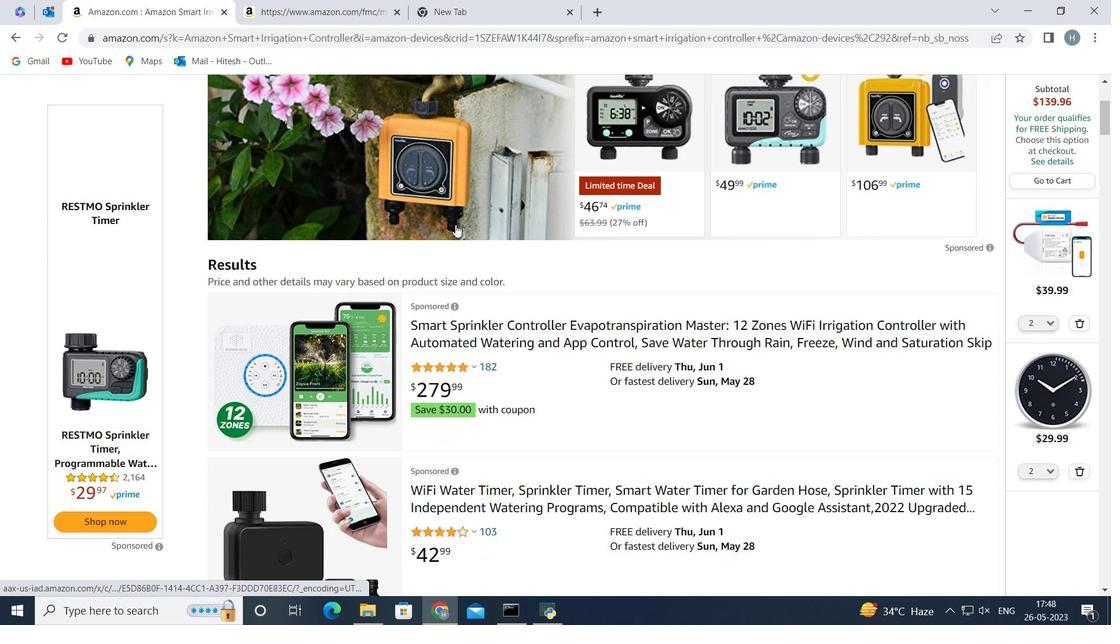 
Action: Mouse moved to (587, 255)
Screenshot: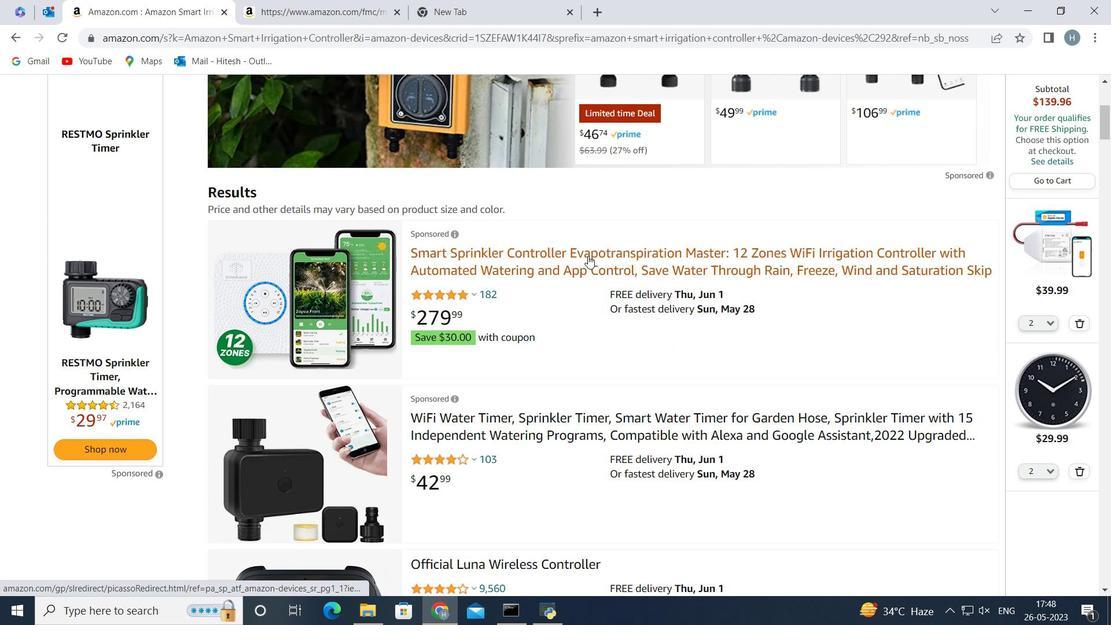 
Action: Mouse scrolled (587, 254) with delta (0, 0)
Screenshot: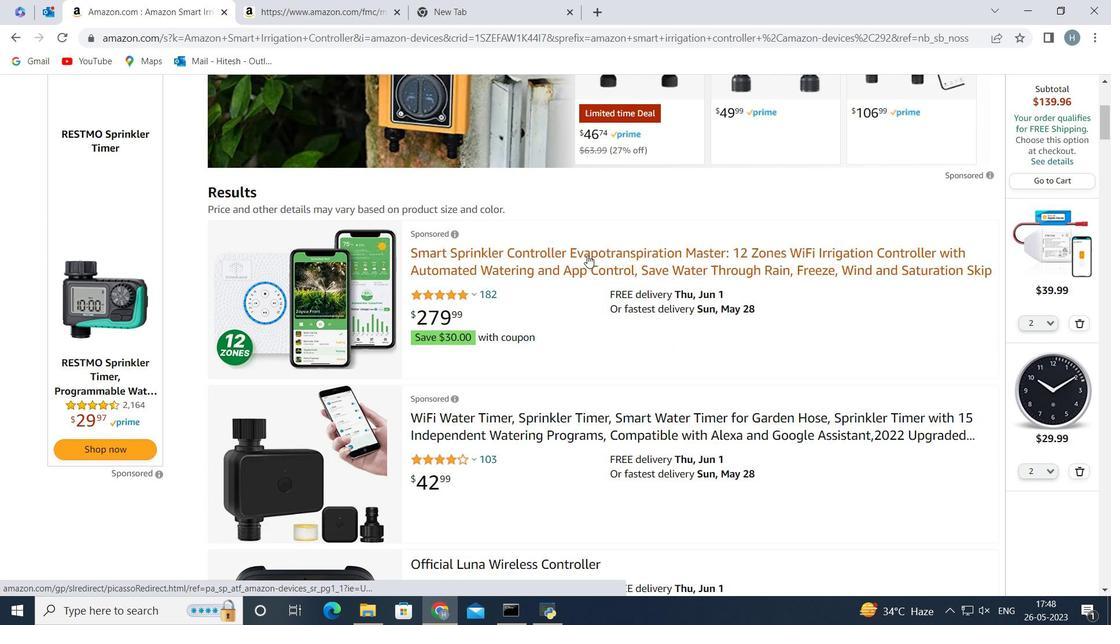 
Action: Mouse moved to (448, 323)
Screenshot: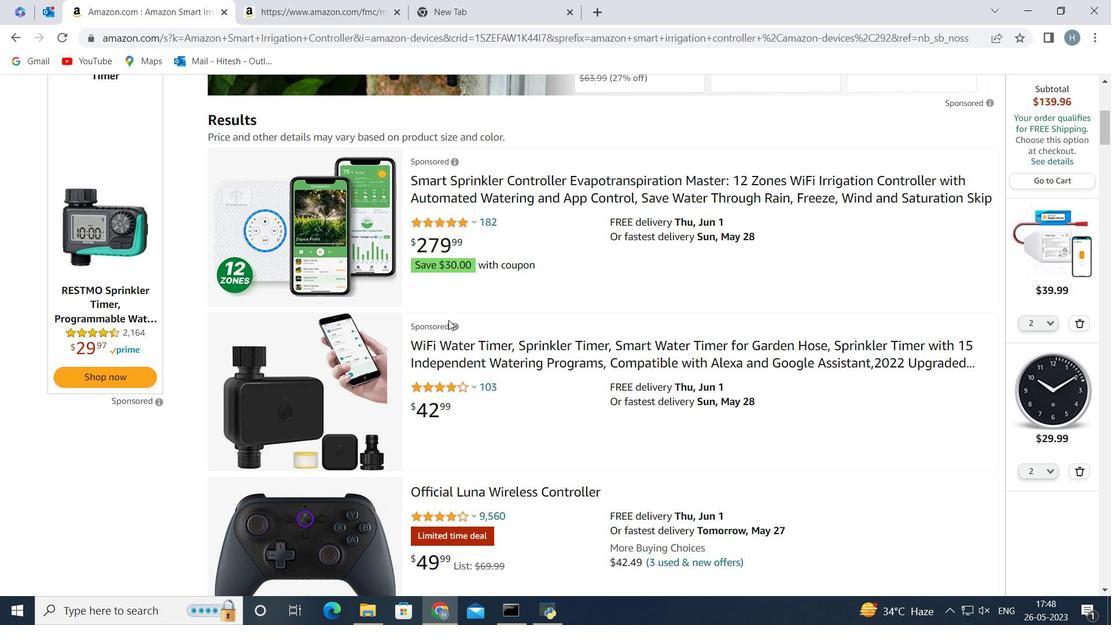 
Action: Mouse scrolled (448, 322) with delta (0, 0)
Screenshot: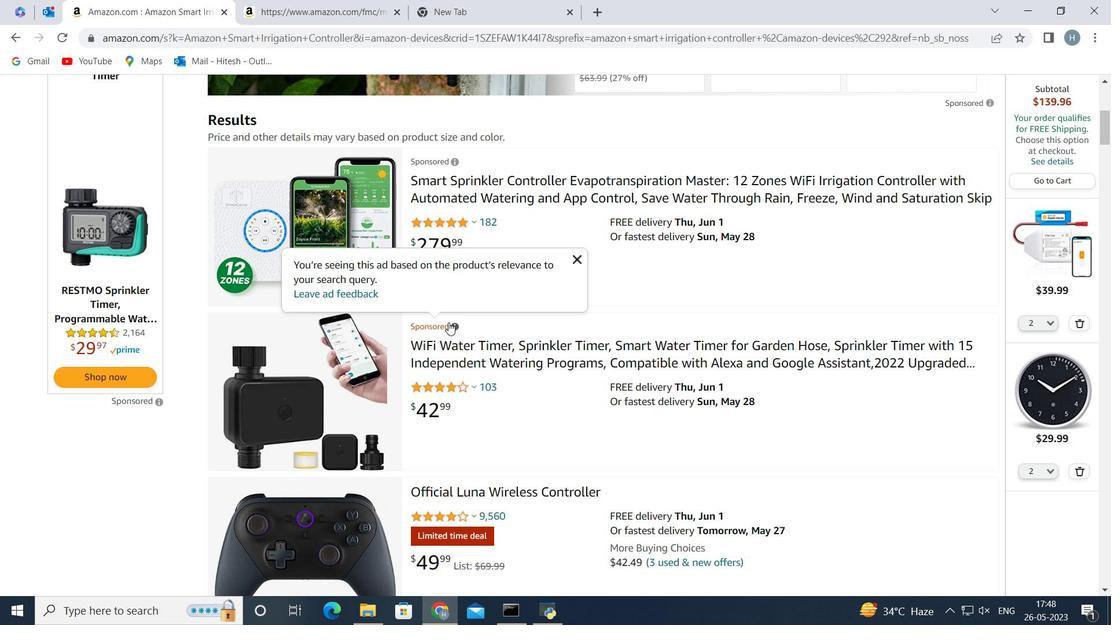 
Action: Mouse moved to (565, 263)
Screenshot: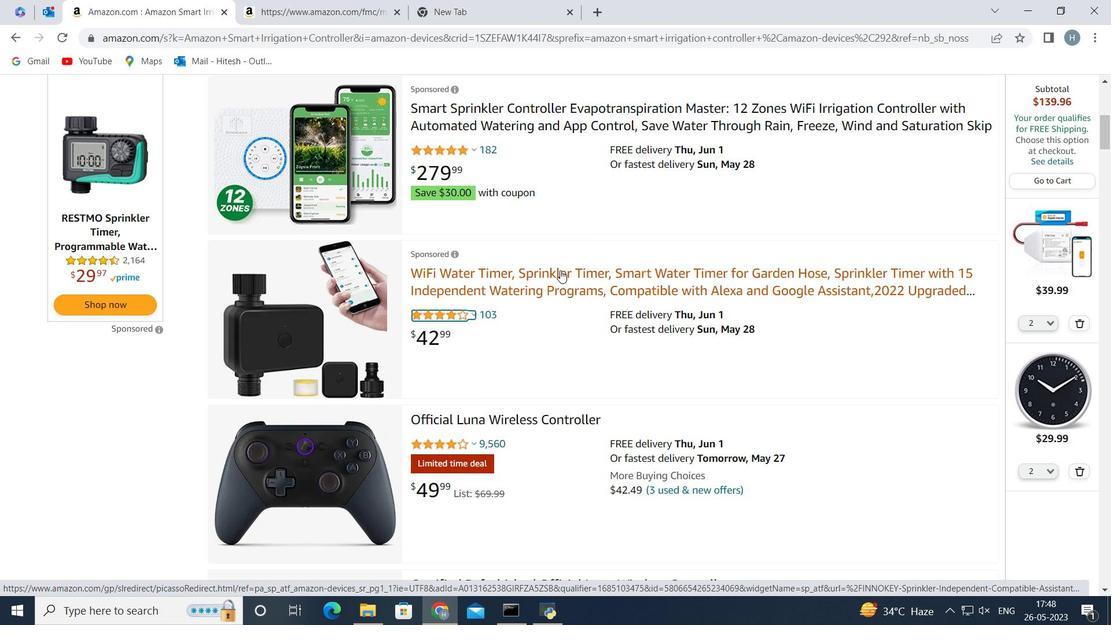 
Action: Mouse scrolled (565, 262) with delta (0, 0)
Screenshot: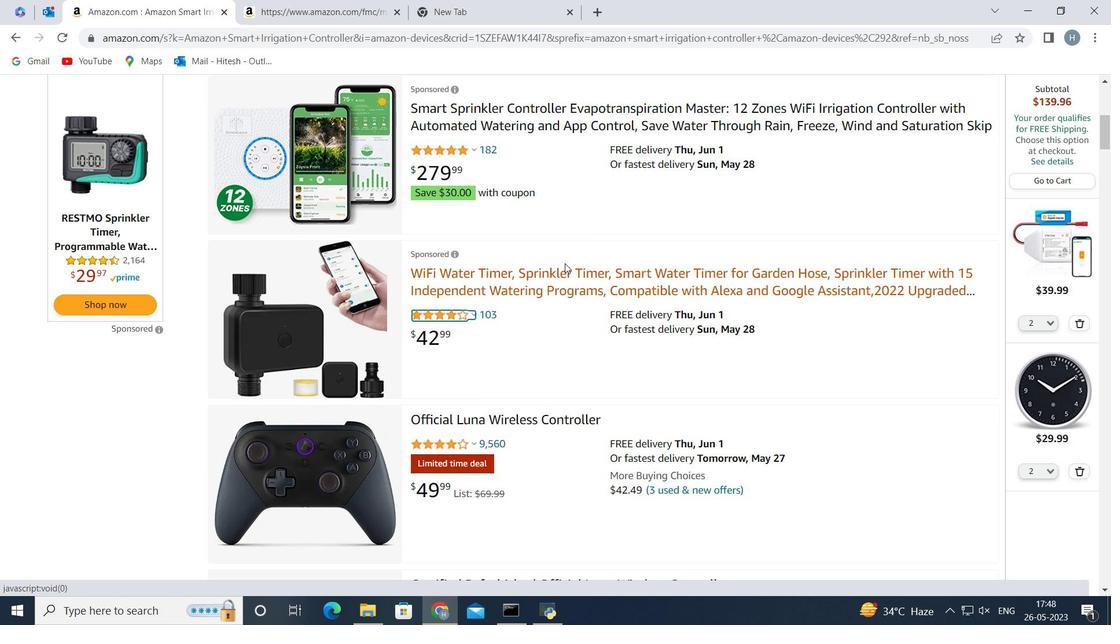 
Action: Mouse scrolled (565, 262) with delta (0, 0)
Screenshot: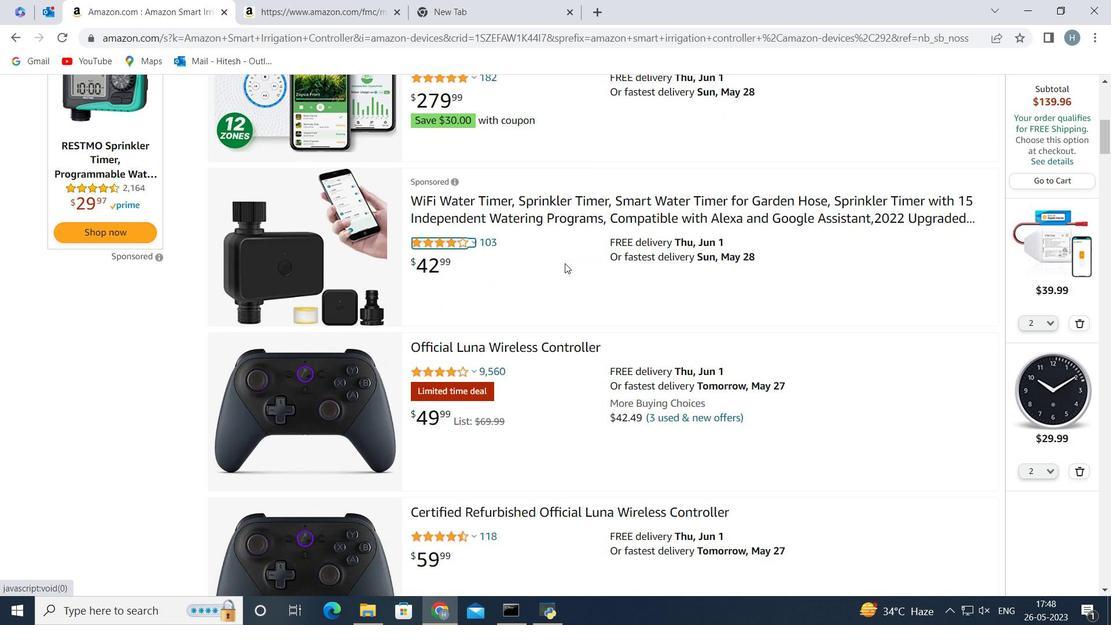
Action: Mouse scrolled (565, 262) with delta (0, 0)
Screenshot: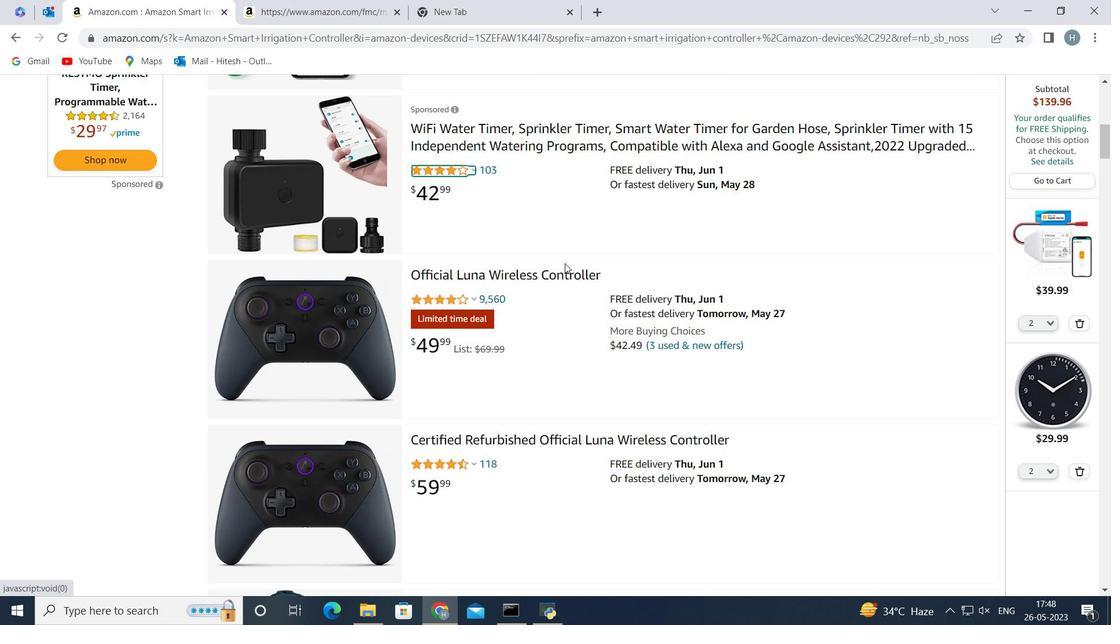 
Action: Mouse scrolled (565, 262) with delta (0, 0)
Screenshot: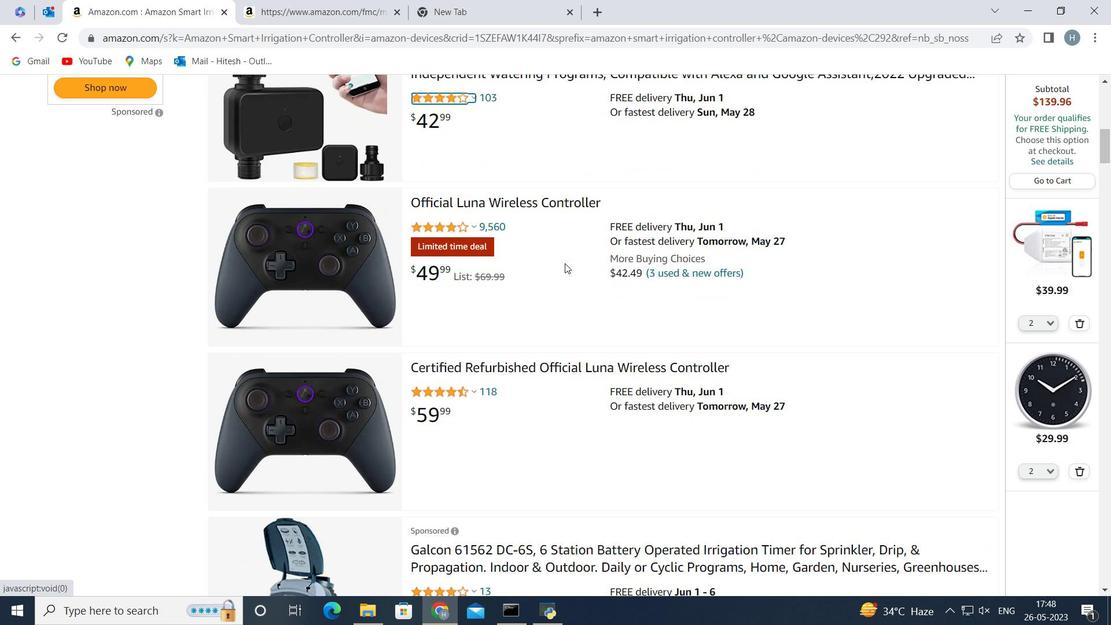 
Action: Mouse scrolled (565, 262) with delta (0, 0)
Screenshot: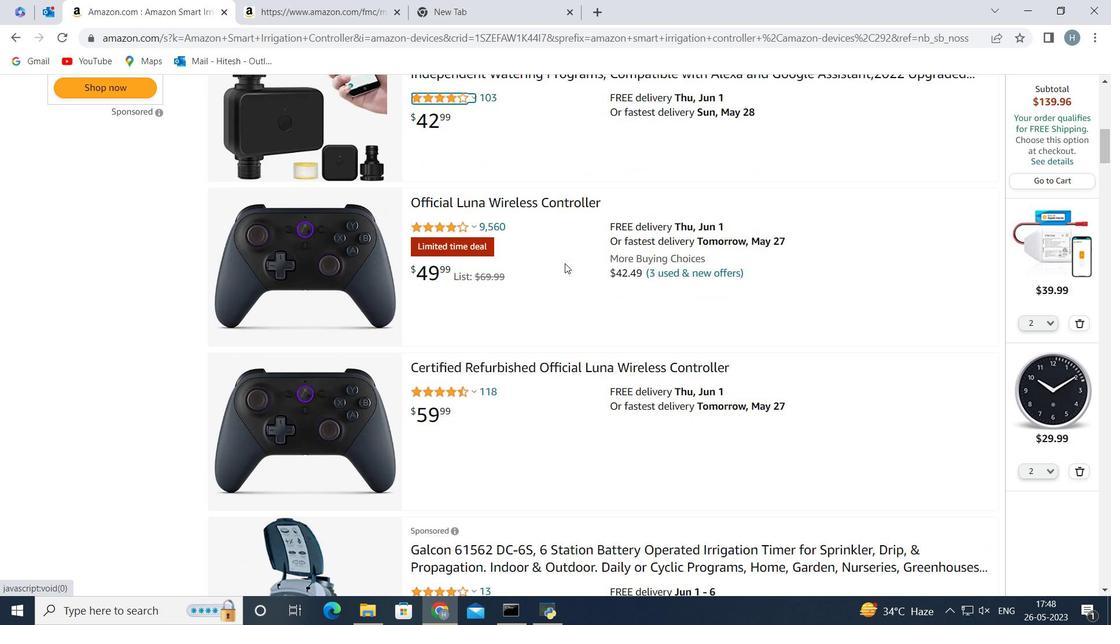 
Action: Mouse moved to (565, 254)
Screenshot: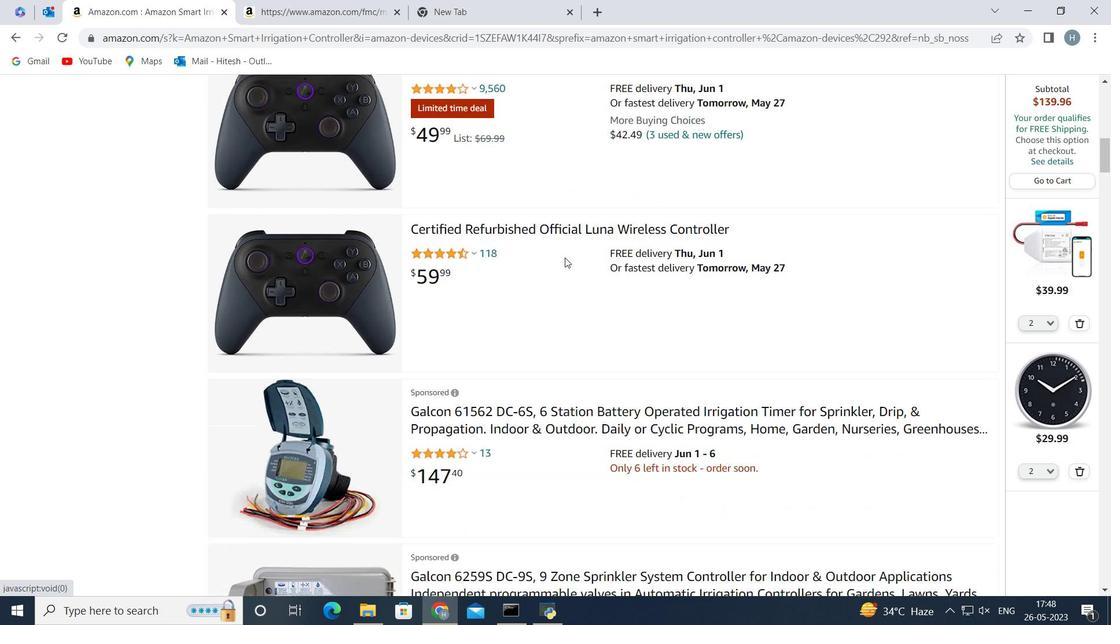 
Action: Mouse scrolled (565, 254) with delta (0, 0)
Screenshot: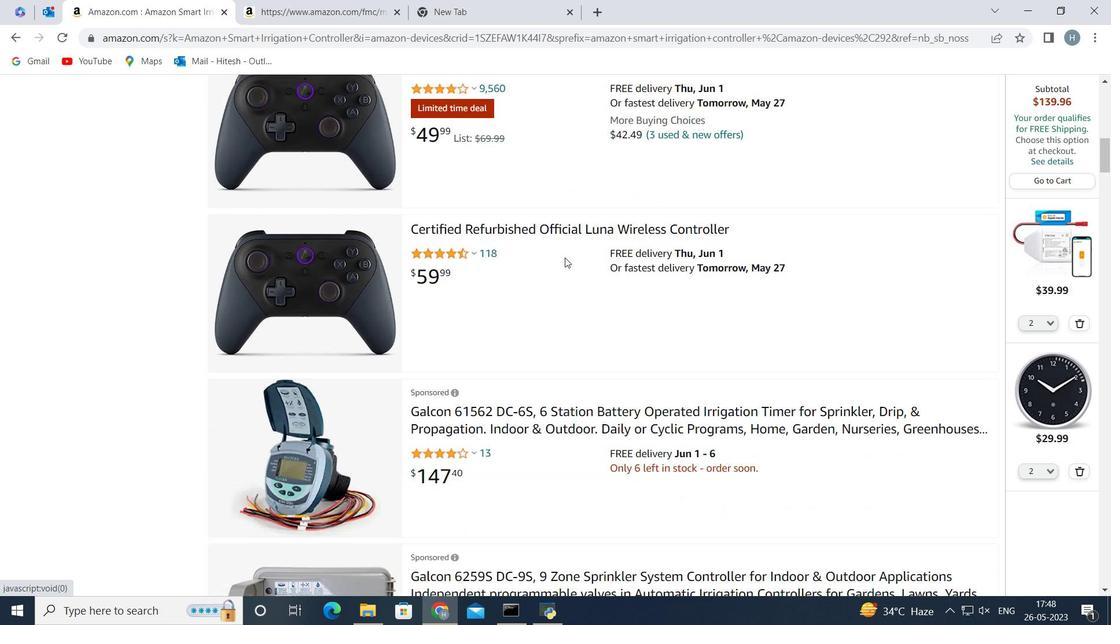 
Action: Mouse scrolled (565, 254) with delta (0, 0)
Screenshot: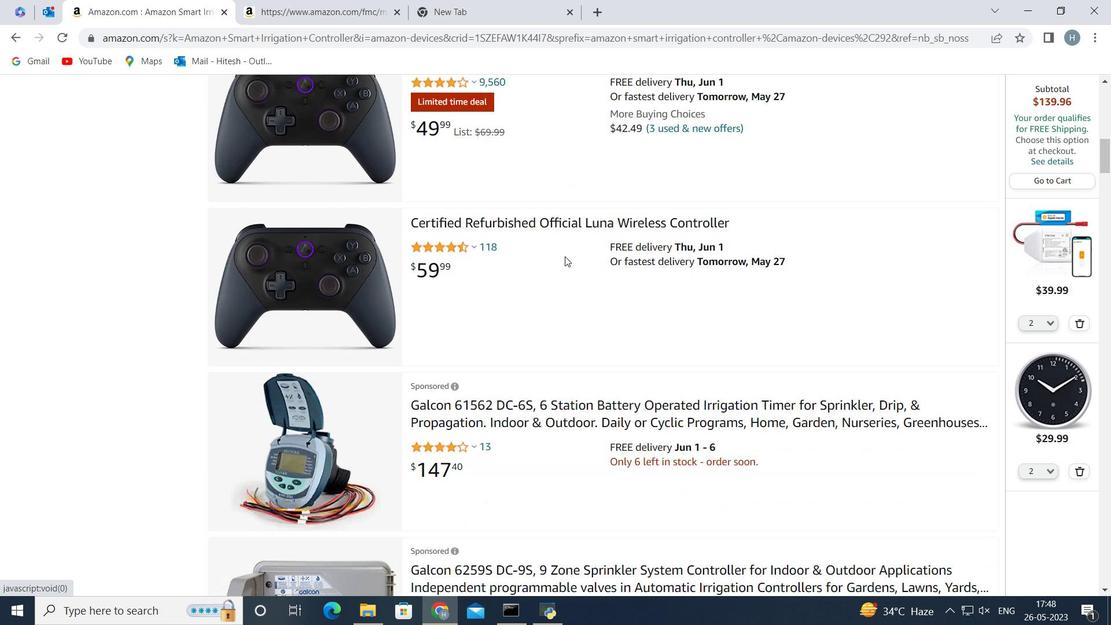 
Action: Mouse scrolled (565, 254) with delta (0, 0)
Screenshot: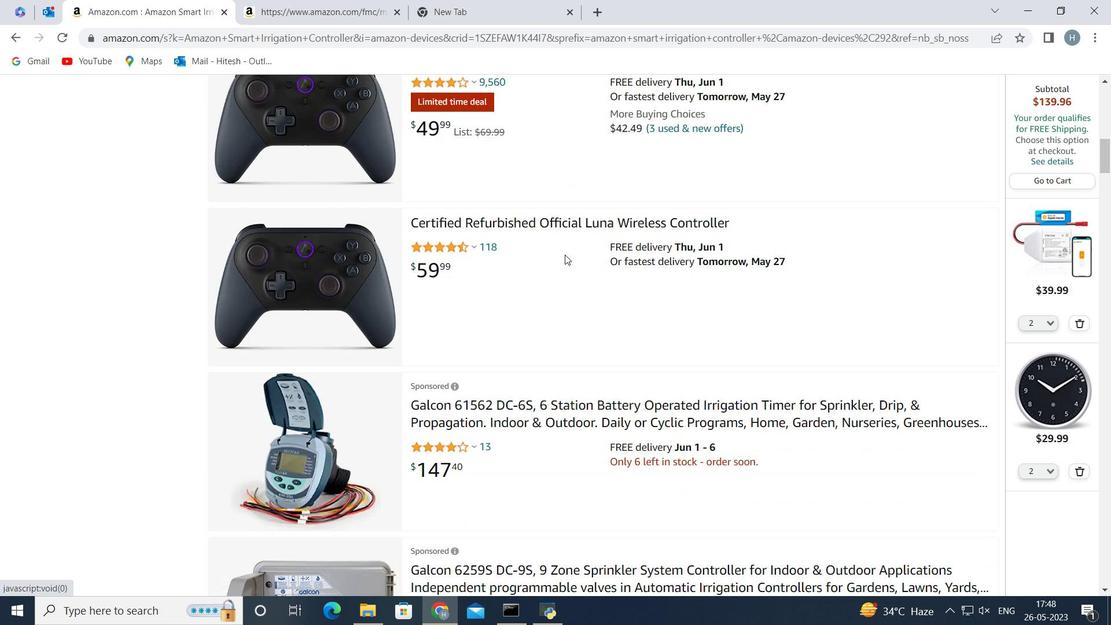 
Action: Mouse moved to (565, 249)
Screenshot: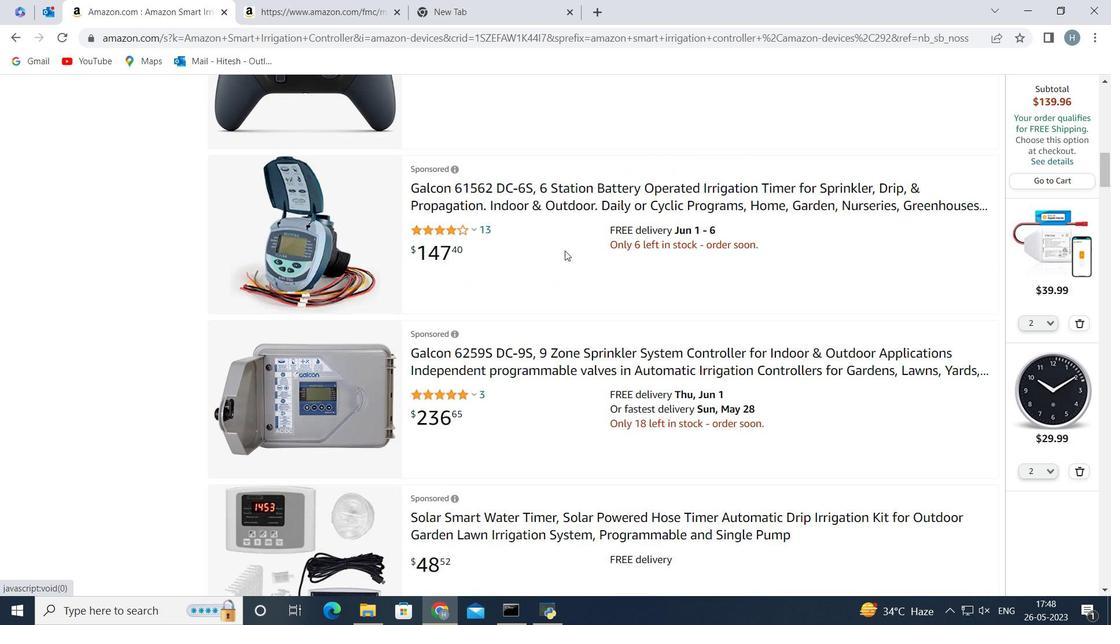 
Action: Mouse scrolled (565, 250) with delta (0, 0)
Screenshot: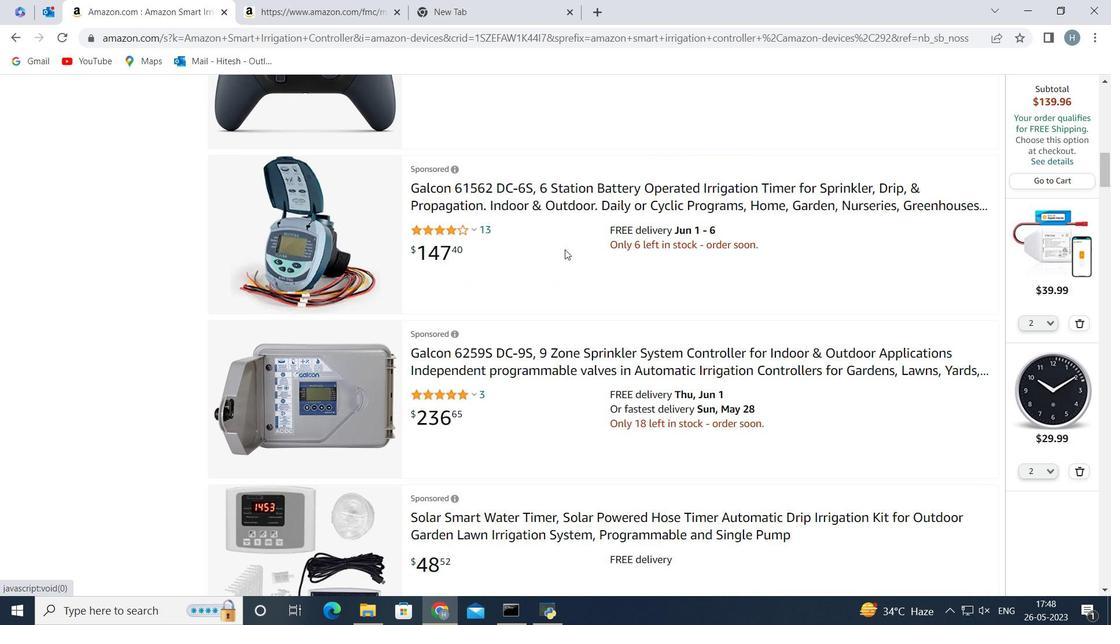
Action: Mouse scrolled (565, 250) with delta (0, 0)
Screenshot: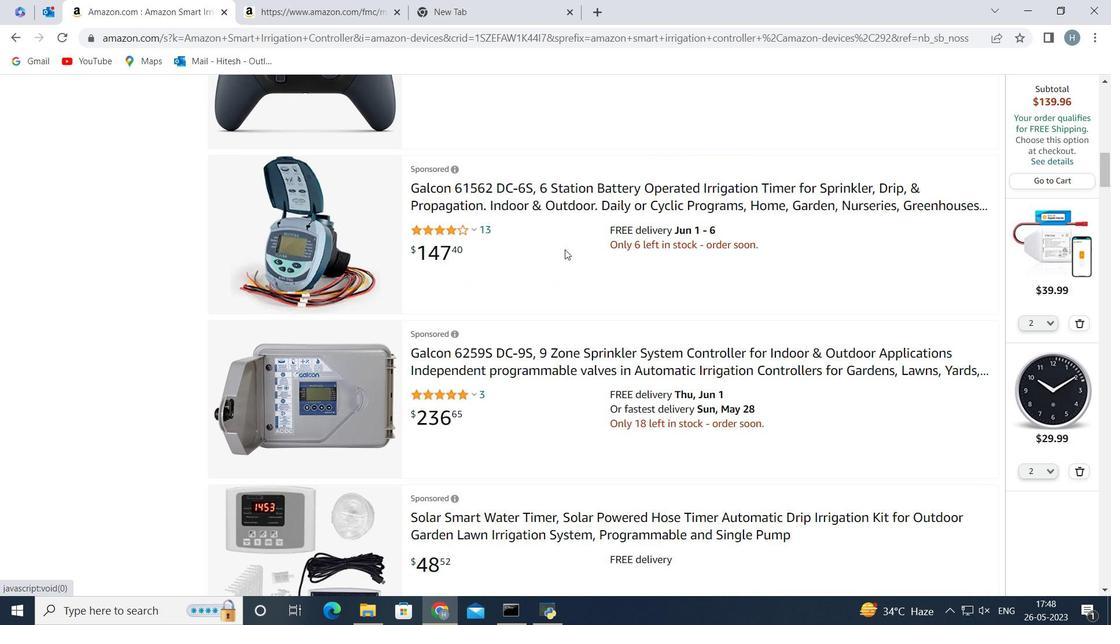 
Action: Mouse scrolled (565, 250) with delta (0, 0)
Screenshot: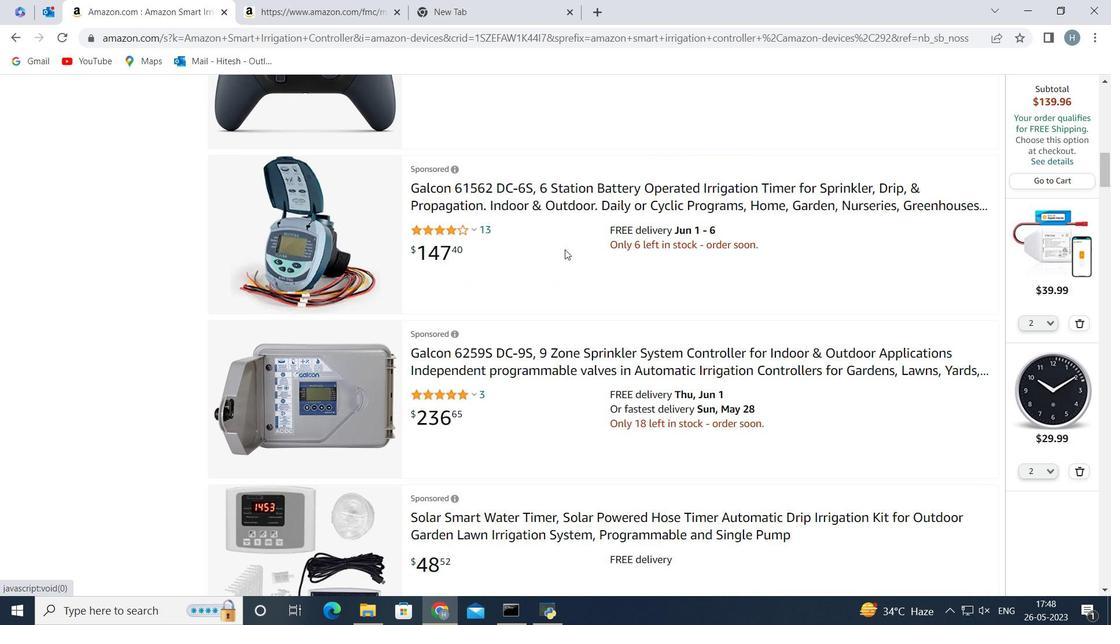 
Action: Mouse scrolled (565, 250) with delta (0, 0)
Screenshot: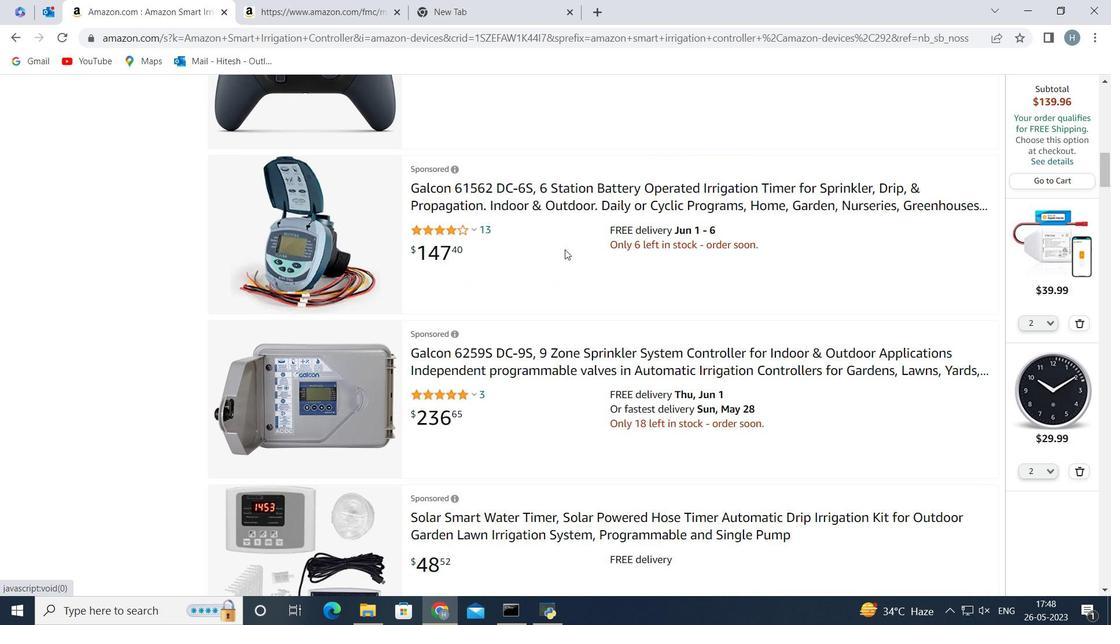 
Action: Mouse scrolled (565, 250) with delta (0, 0)
Screenshot: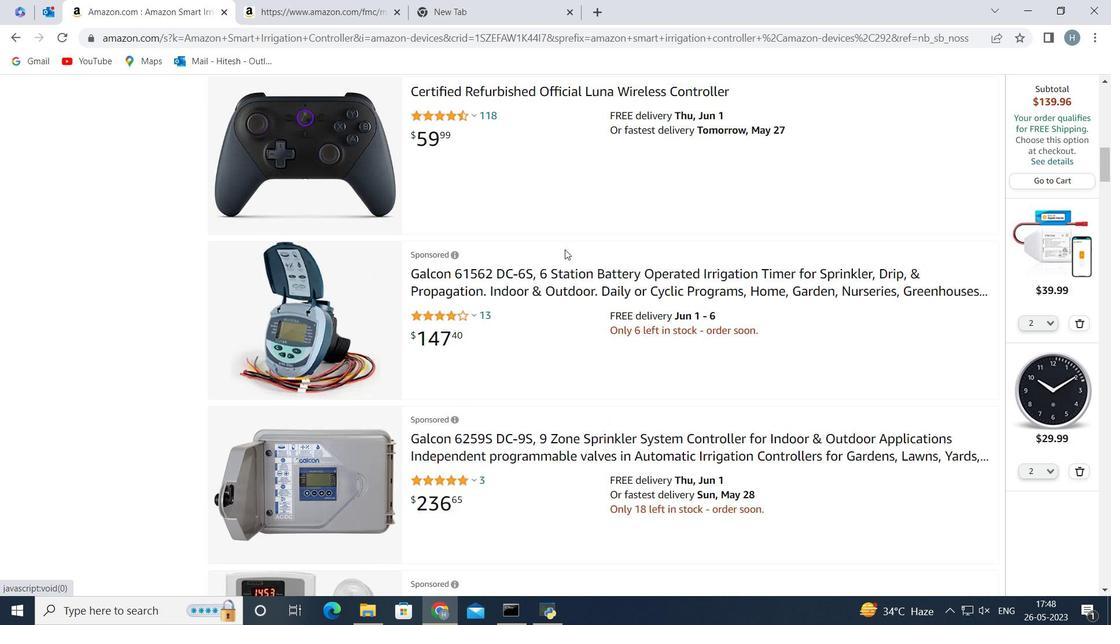 
Action: Mouse scrolled (565, 250) with delta (0, 0)
Screenshot: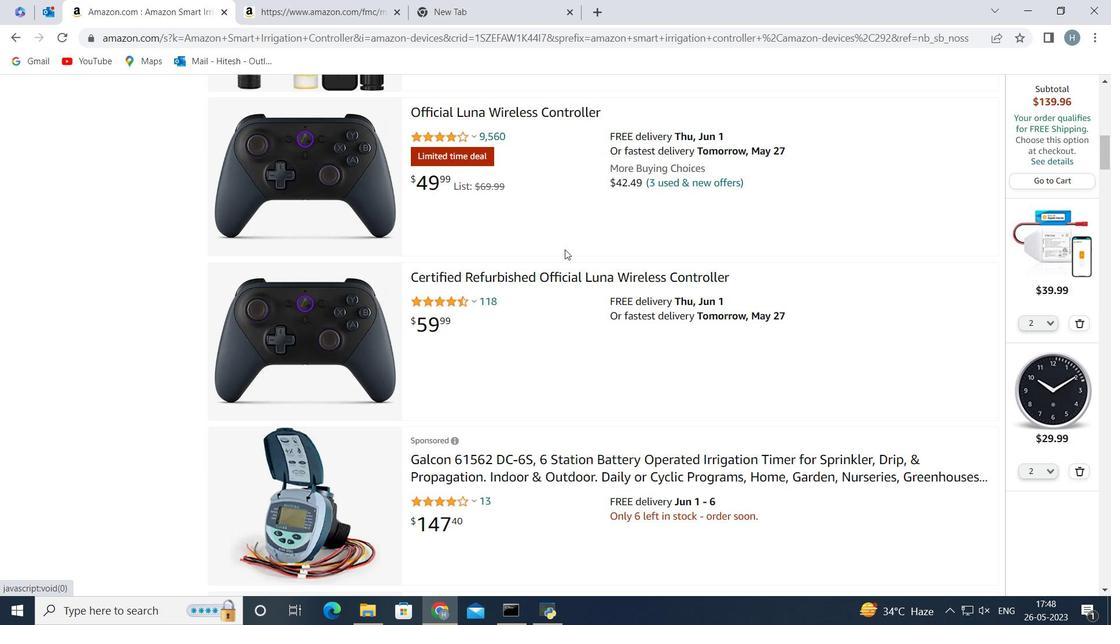 
Action: Mouse scrolled (565, 250) with delta (0, 0)
Screenshot: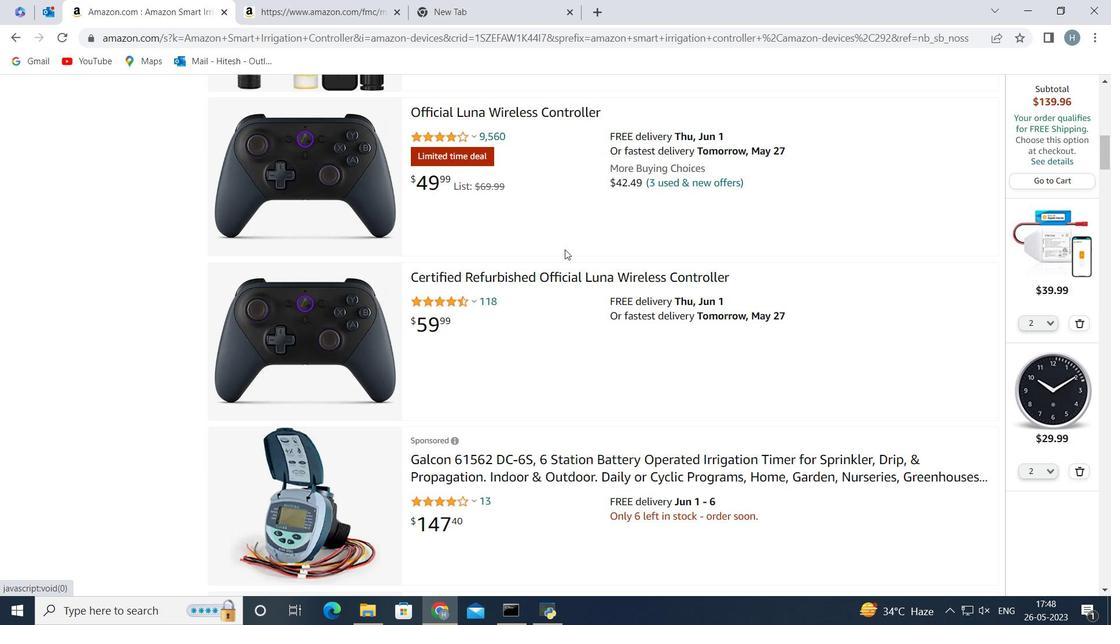 
Action: Mouse scrolled (565, 250) with delta (0, 0)
Screenshot: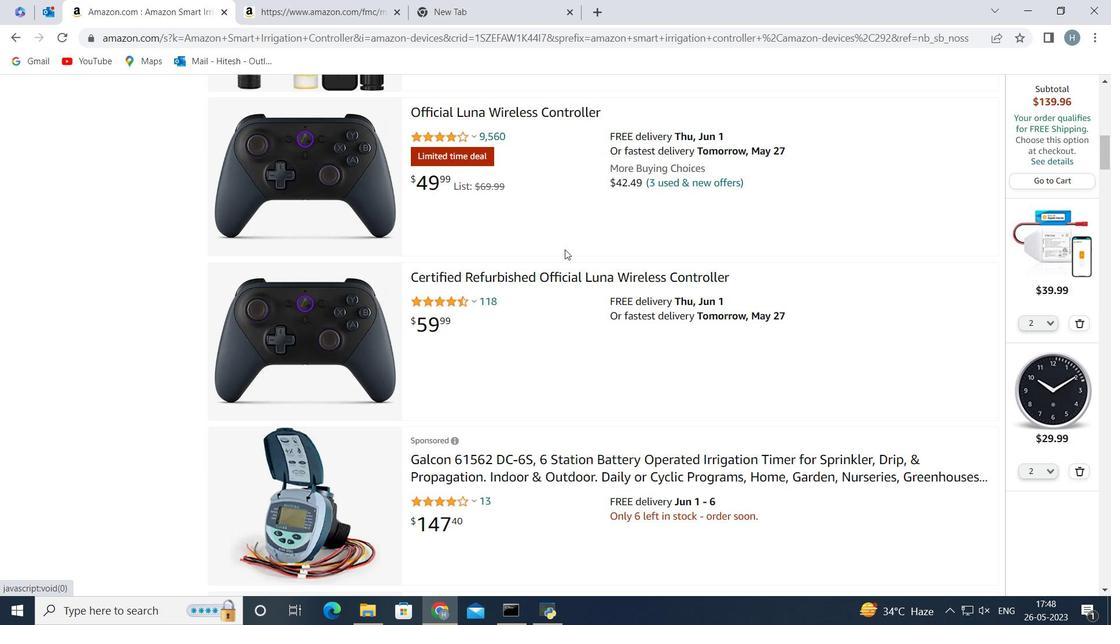 
Action: Mouse scrolled (565, 250) with delta (0, 0)
Screenshot: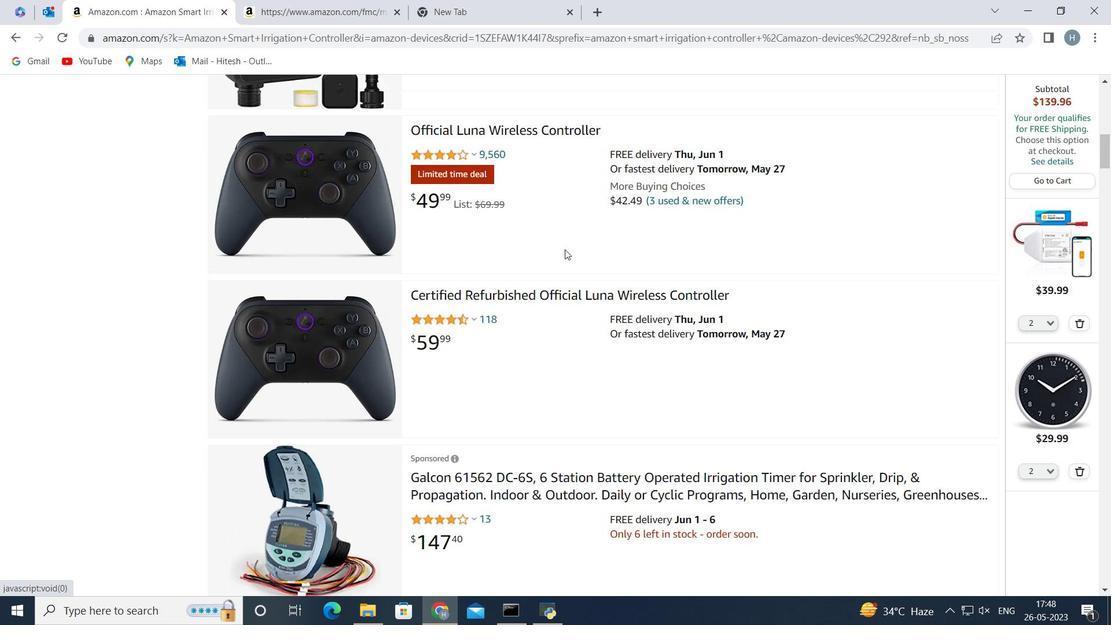 
Action: Mouse scrolled (565, 250) with delta (0, 0)
Screenshot: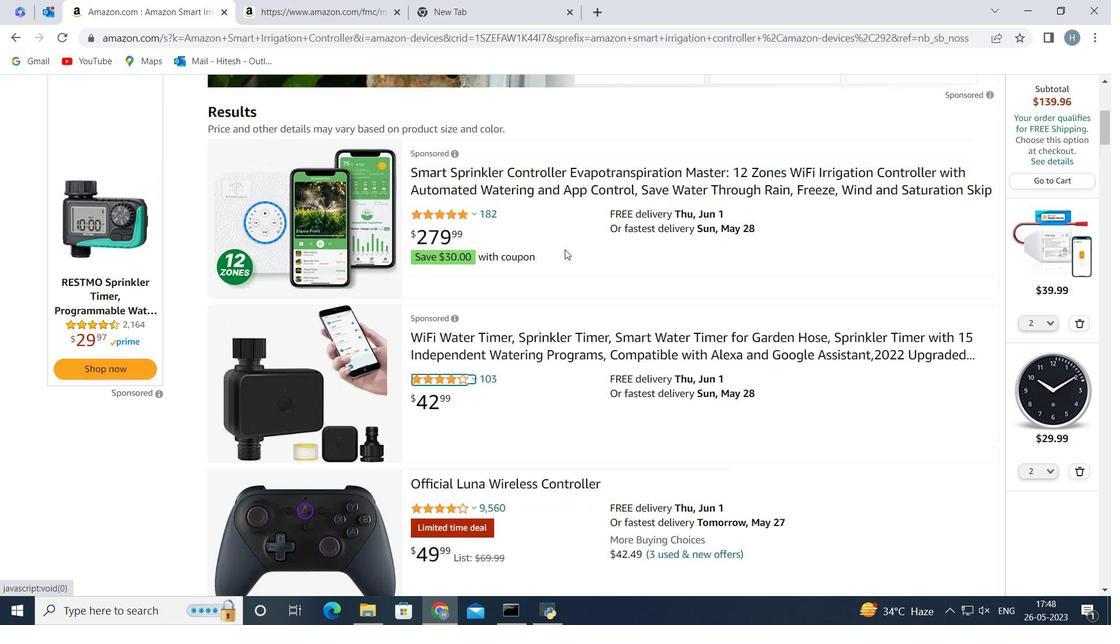 
Action: Mouse scrolled (565, 250) with delta (0, 0)
Screenshot: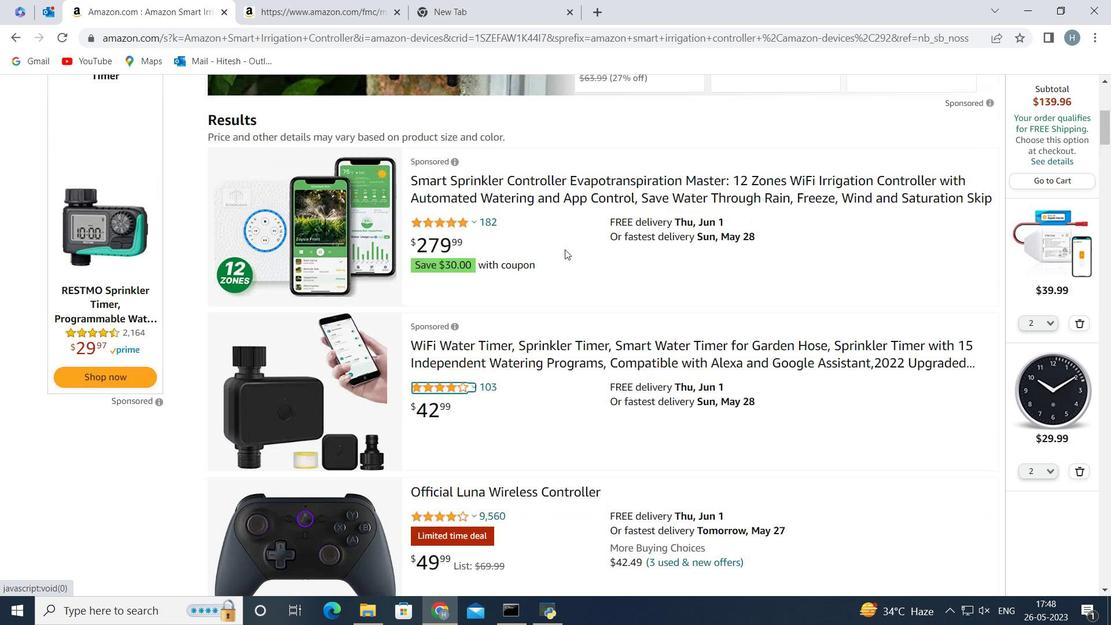 
Action: Mouse scrolled (565, 250) with delta (0, 0)
Screenshot: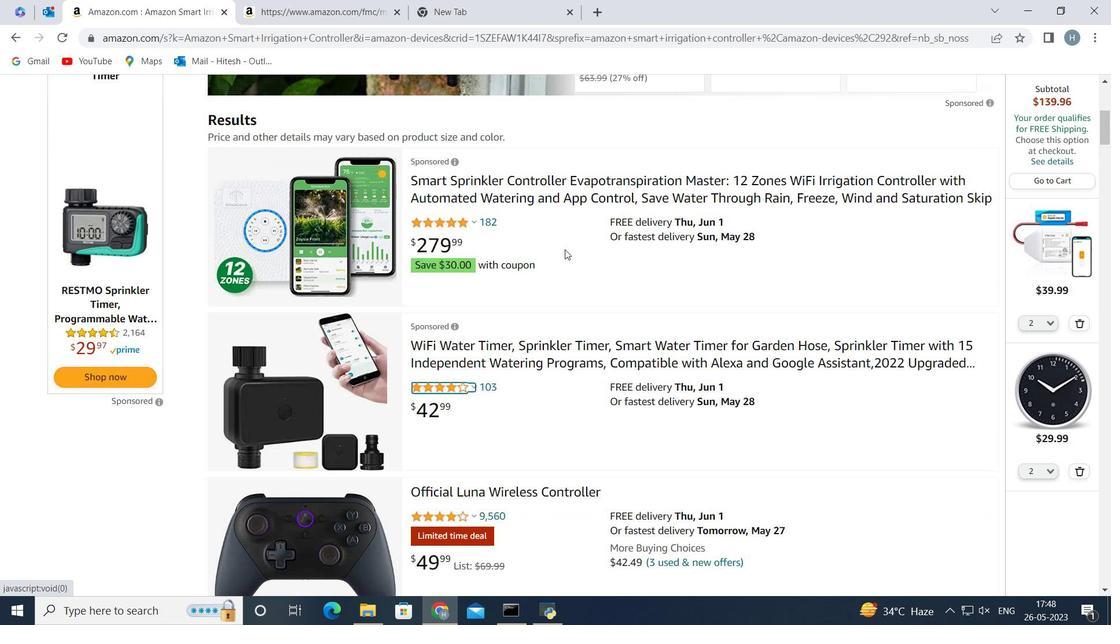 
Action: Mouse moved to (349, 430)
Screenshot: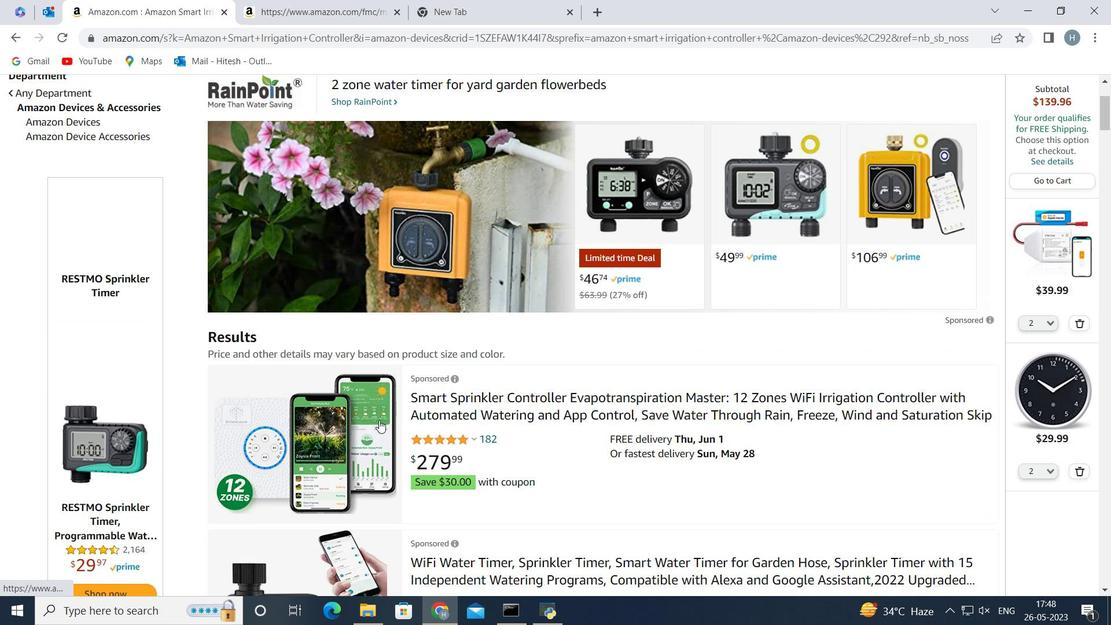 
Action: Mouse pressed left at (349, 430)
Screenshot: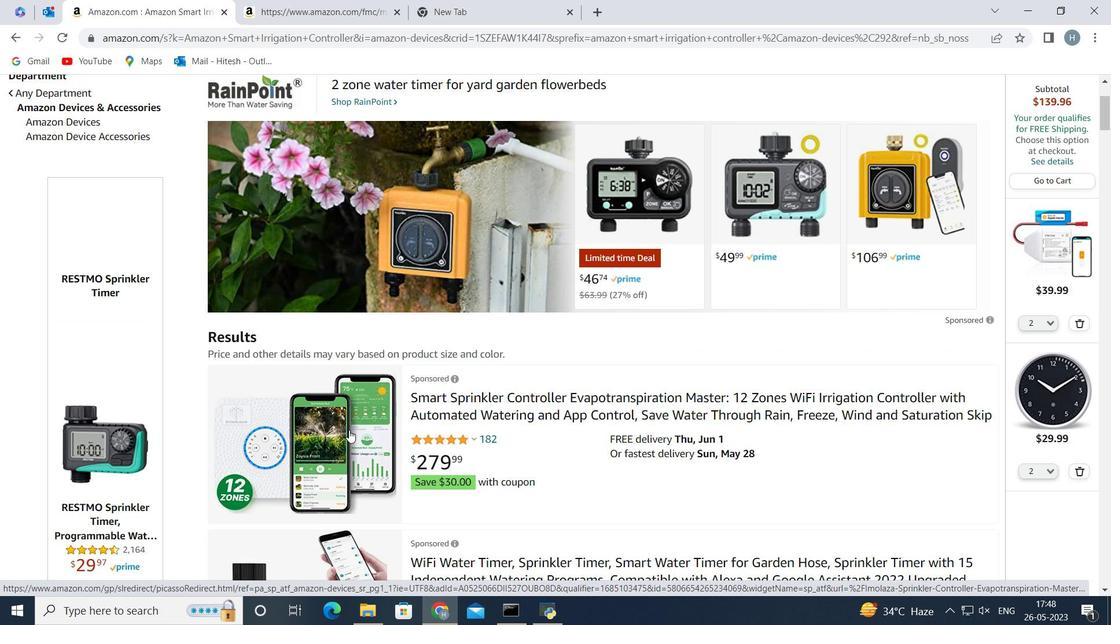 
Action: Mouse moved to (473, 295)
Screenshot: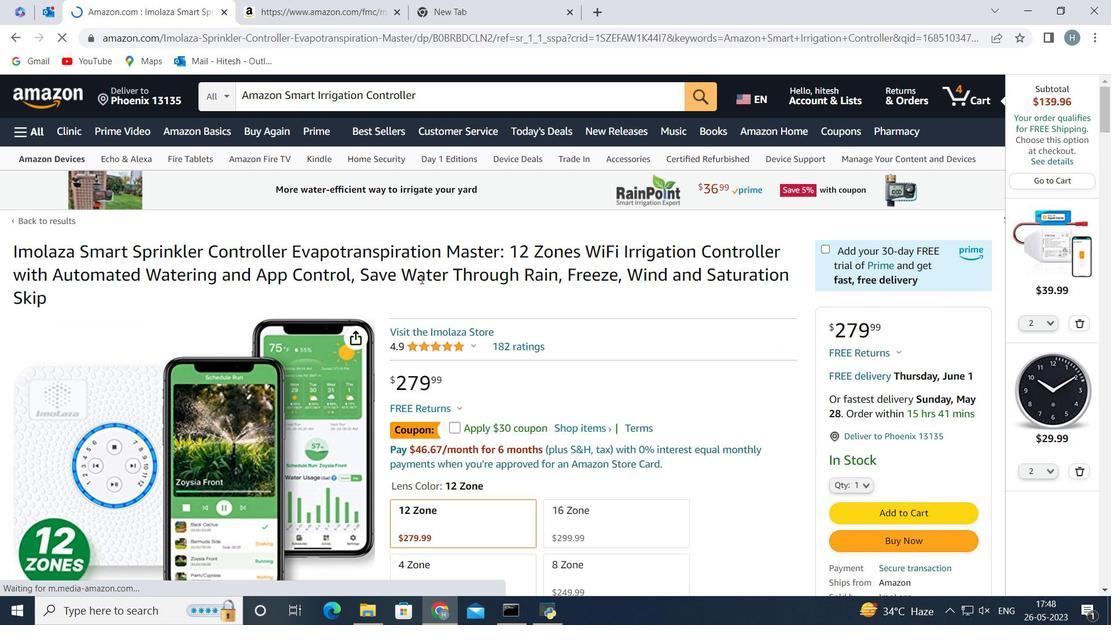 
Action: Mouse scrolled (473, 294) with delta (0, 0)
Screenshot: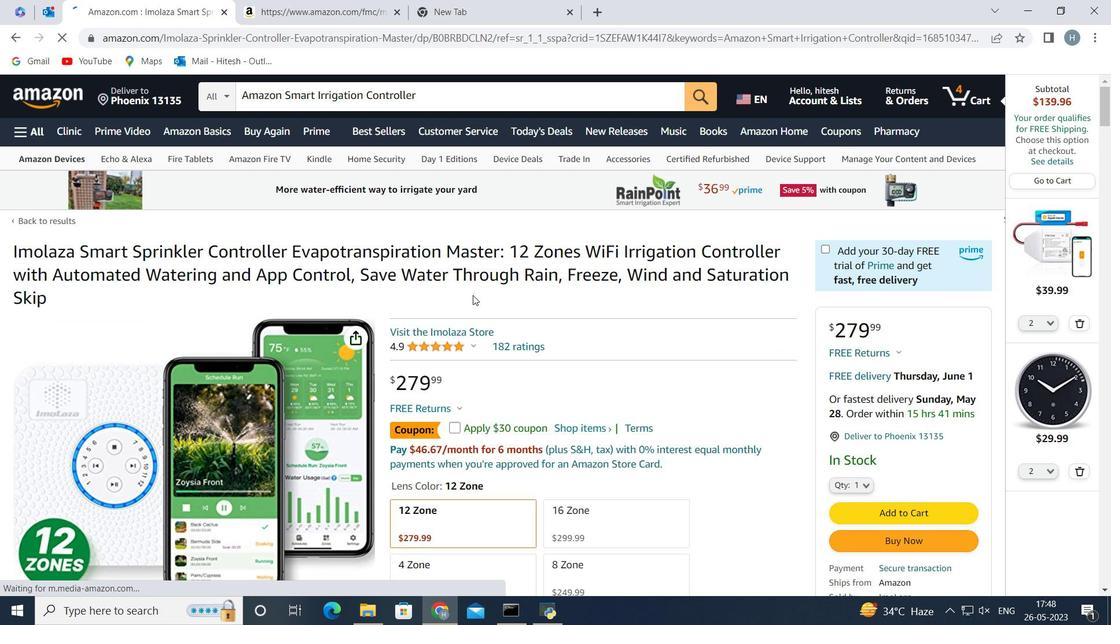
Action: Mouse scrolled (473, 294) with delta (0, 0)
Screenshot: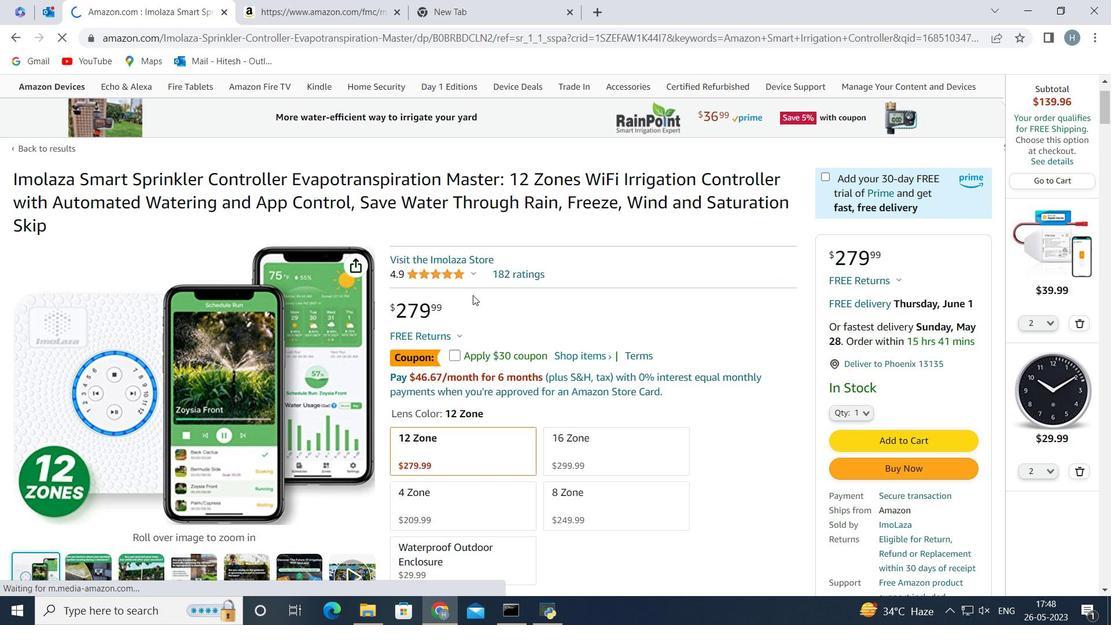 
Action: Mouse scrolled (473, 294) with delta (0, 0)
Screenshot: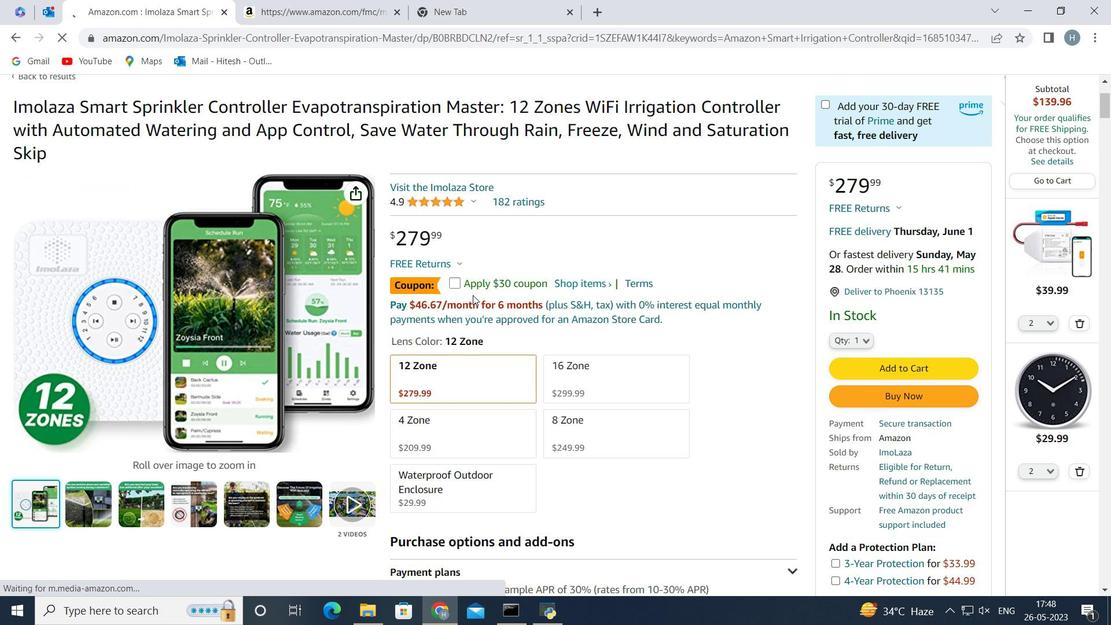 
Action: Mouse moved to (485, 287)
Screenshot: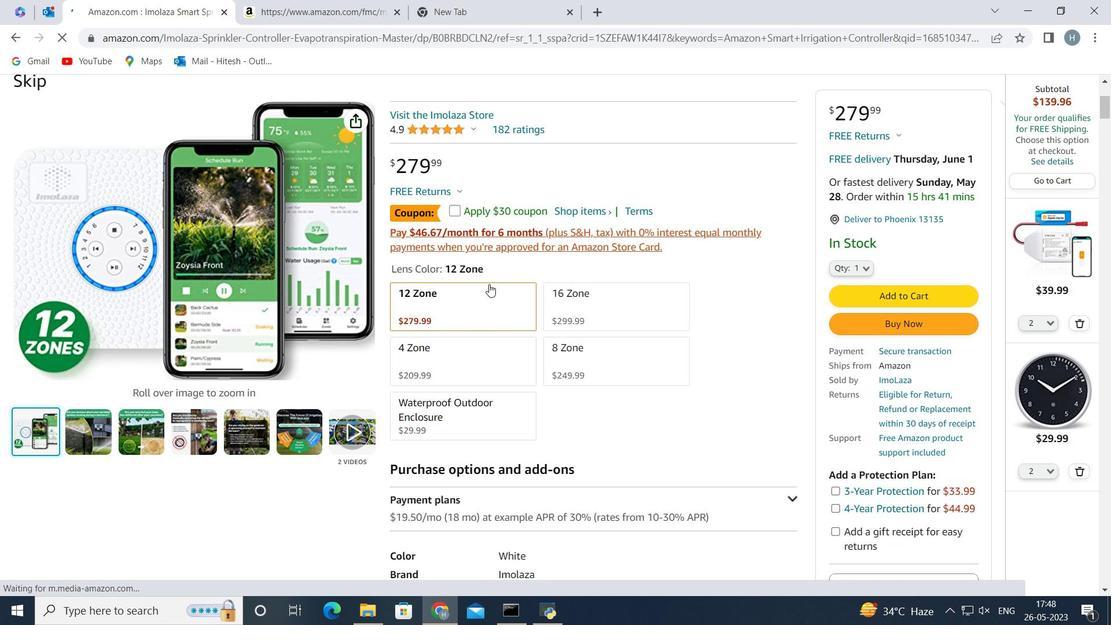 
Action: Mouse scrolled (485, 287) with delta (0, 0)
Screenshot: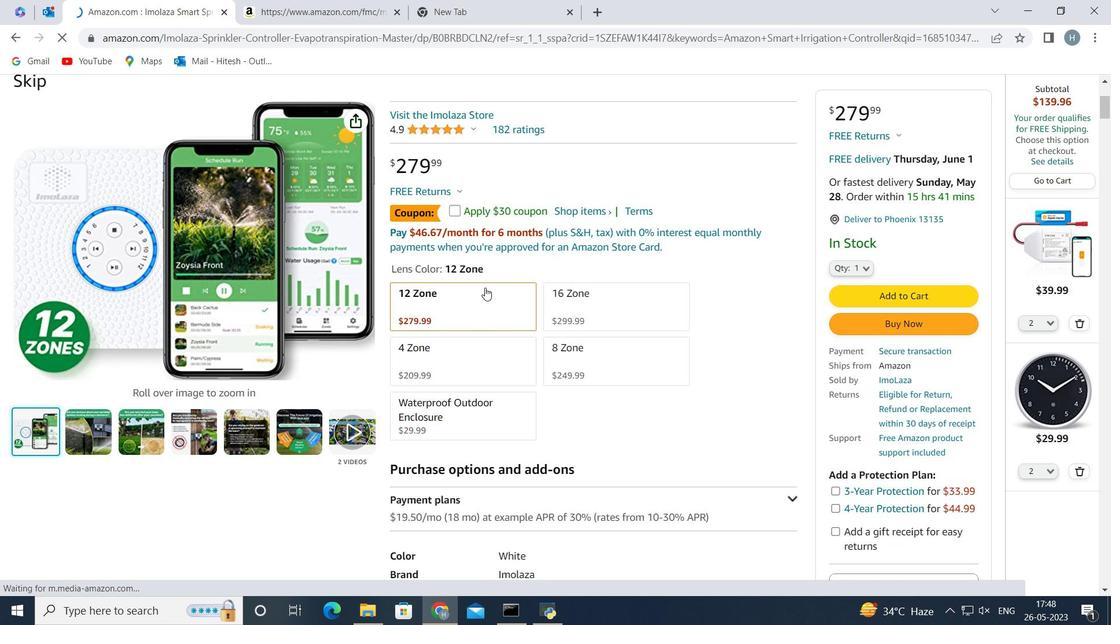 
Action: Mouse scrolled (485, 287) with delta (0, 0)
Screenshot: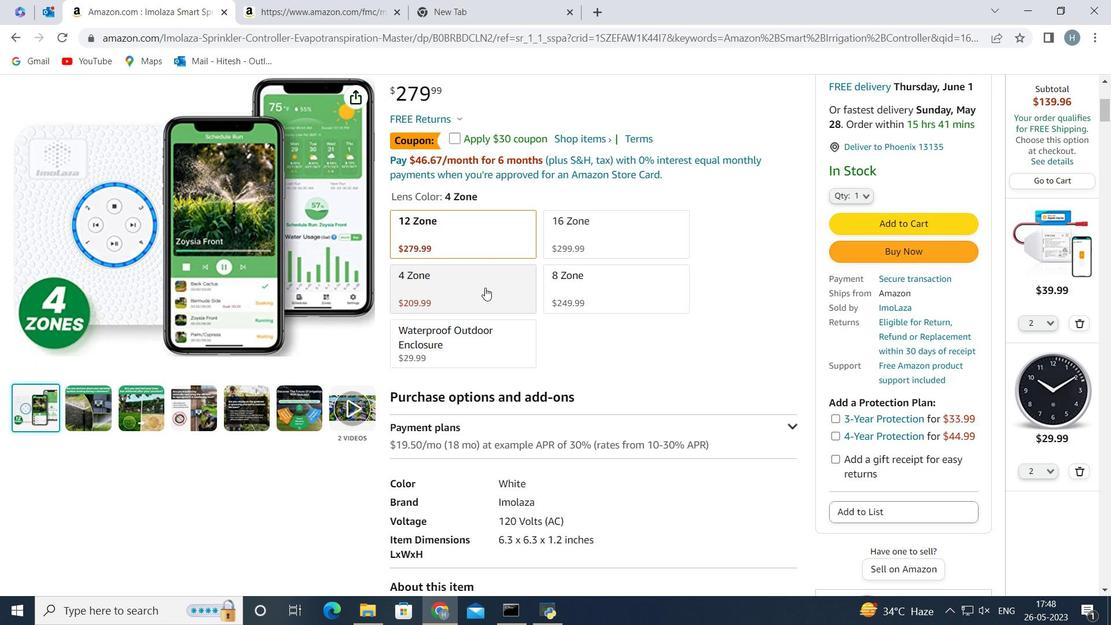
Action: Mouse scrolled (485, 287) with delta (0, 0)
Screenshot: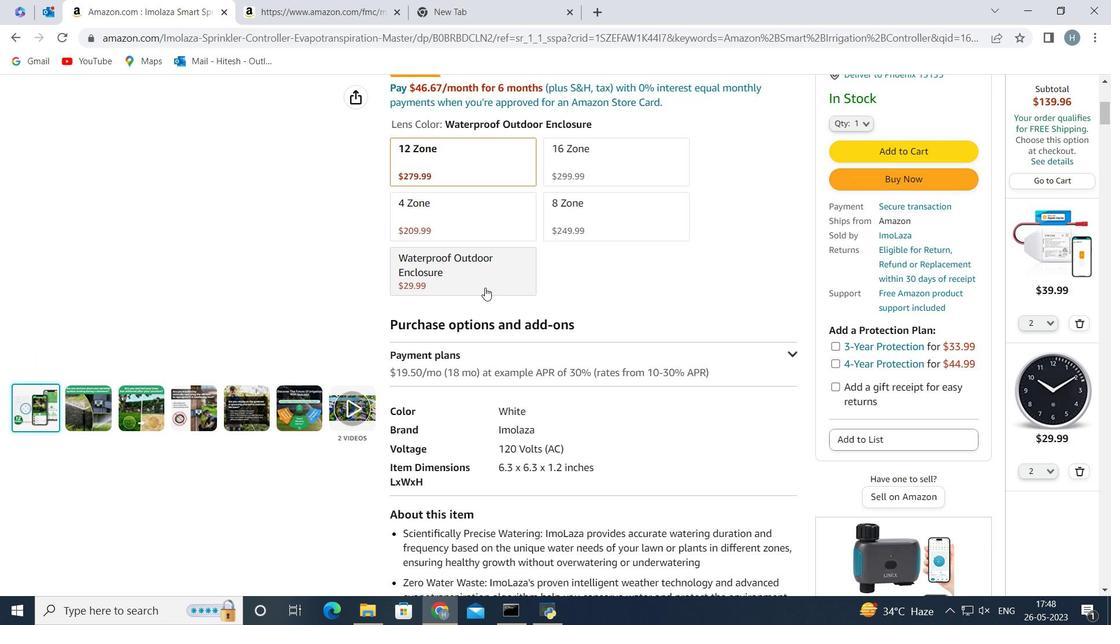 
Action: Mouse scrolled (485, 287) with delta (0, 0)
Screenshot: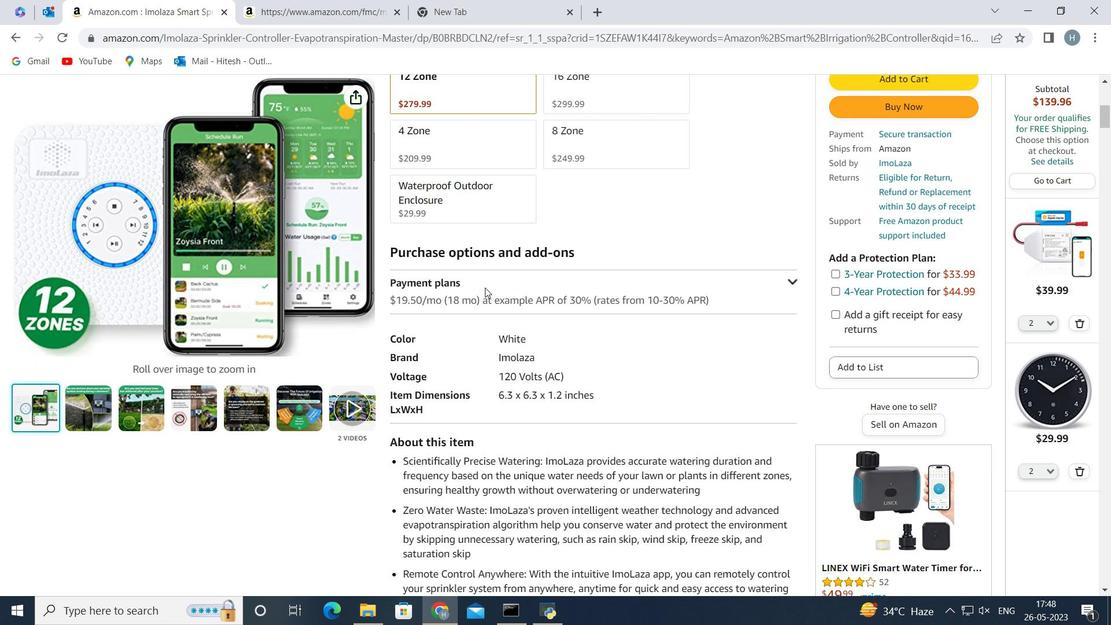 
Action: Mouse scrolled (485, 288) with delta (0, 0)
Screenshot: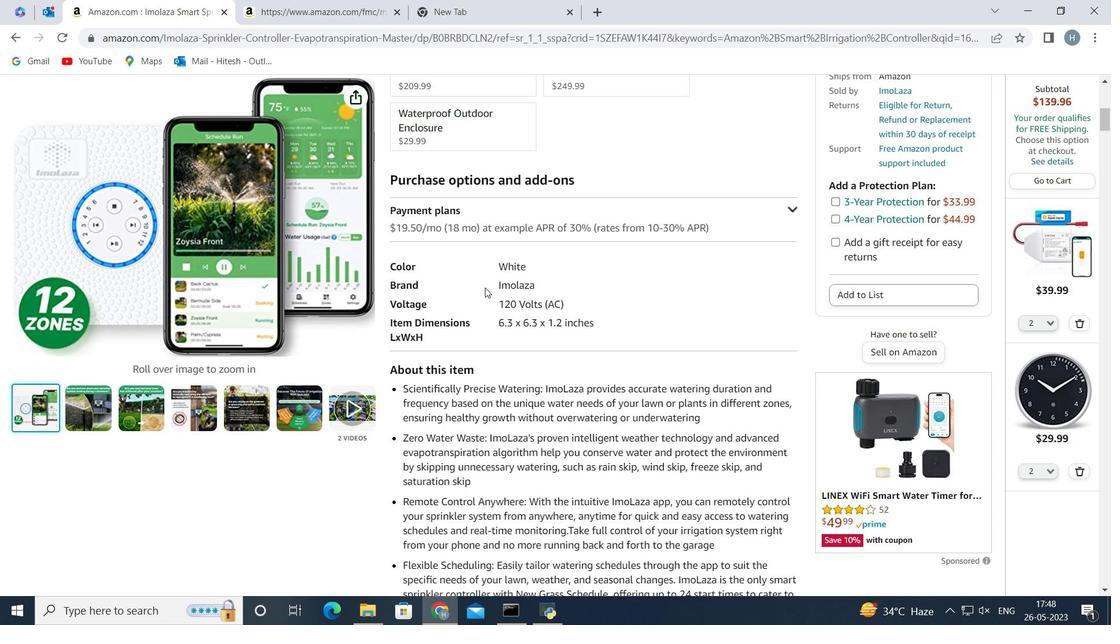 
Action: Mouse scrolled (485, 288) with delta (0, 0)
Screenshot: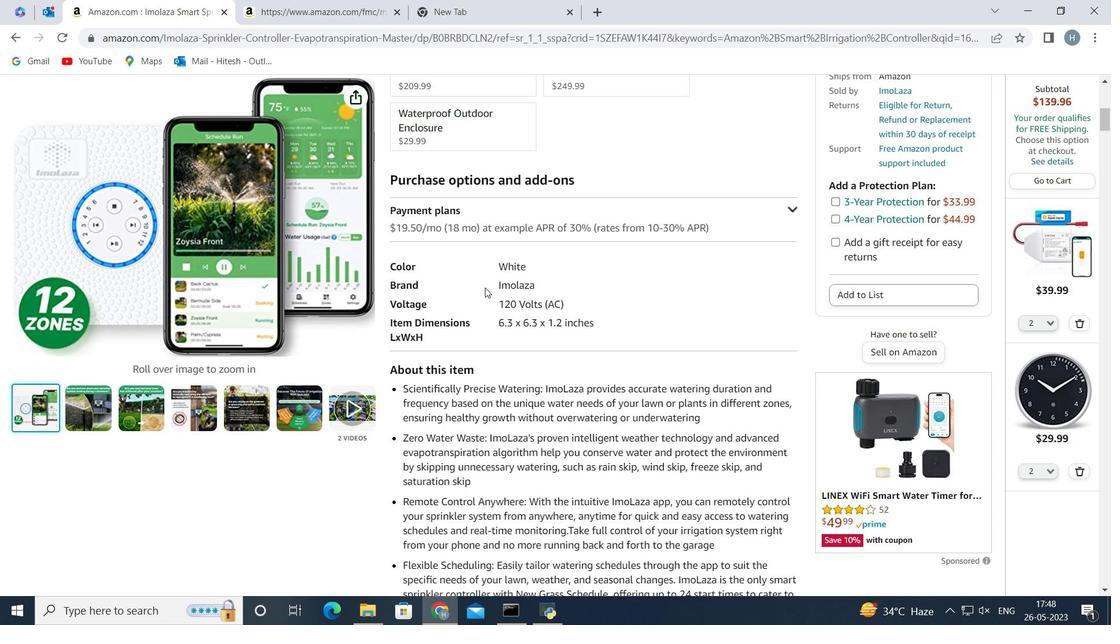
Action: Mouse scrolled (485, 288) with delta (0, 0)
Screenshot: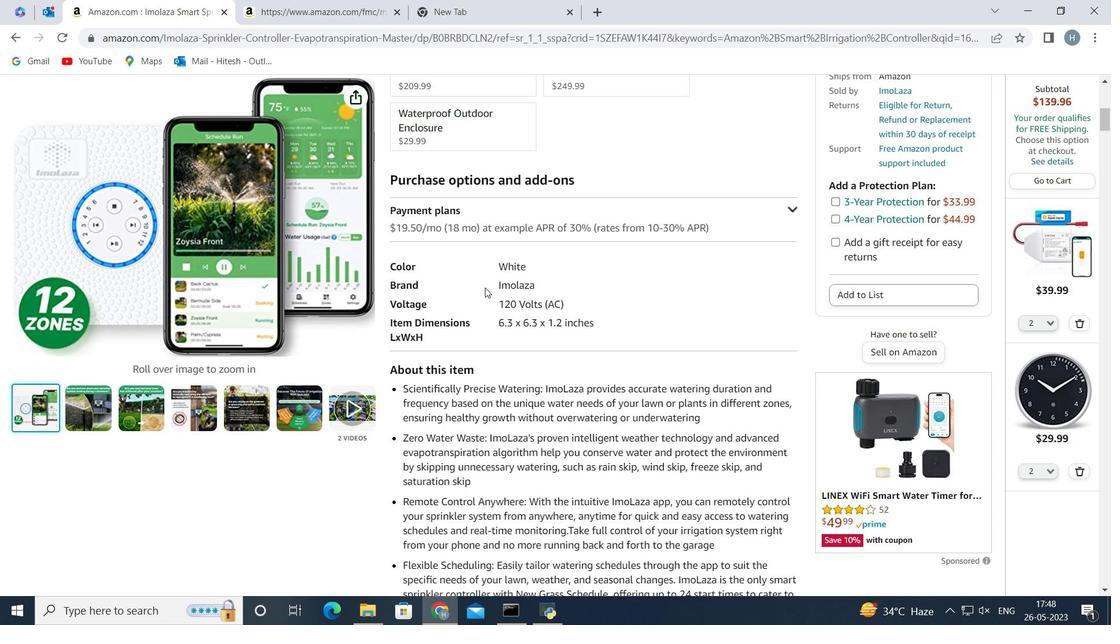 
Action: Mouse scrolled (485, 287) with delta (0, 0)
Screenshot: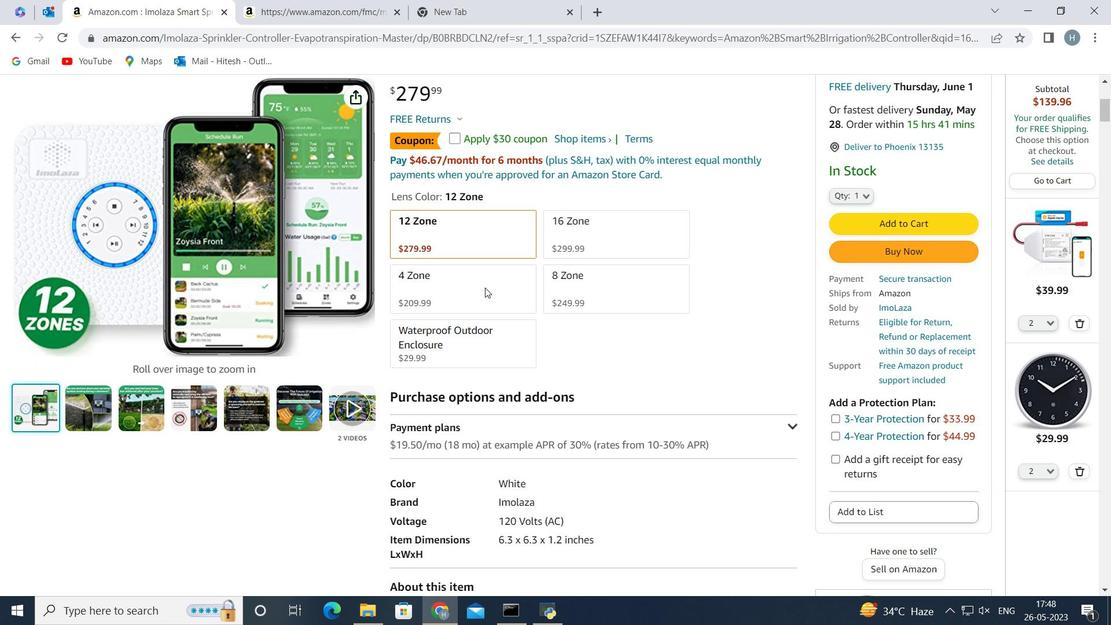 
Action: Mouse scrolled (485, 287) with delta (0, 0)
Screenshot: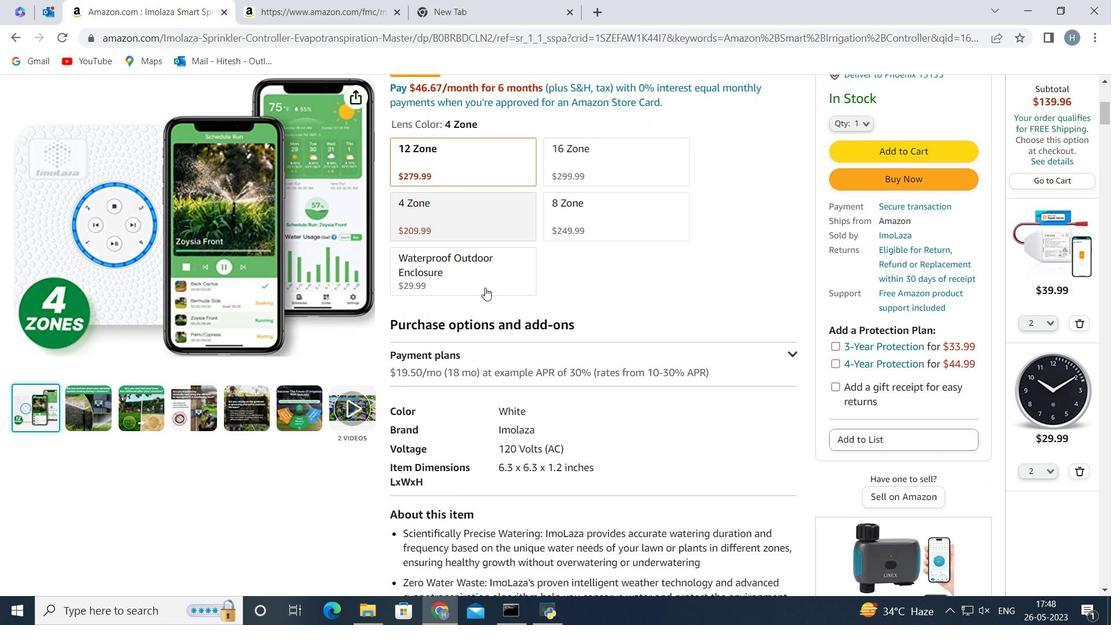 
Action: Mouse scrolled (485, 287) with delta (0, 0)
Screenshot: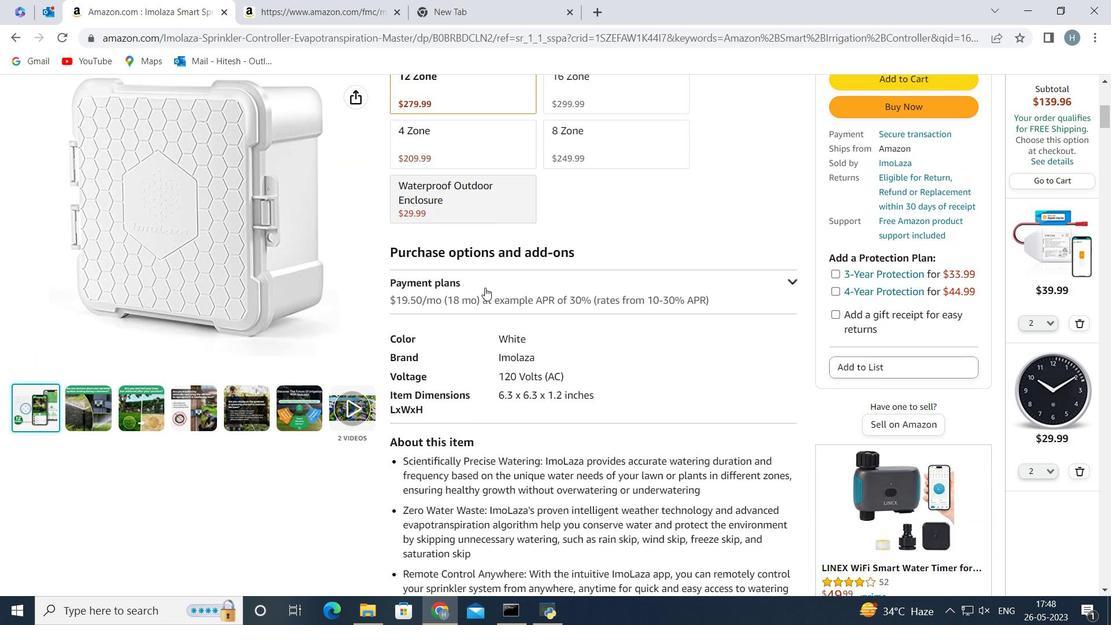 
Action: Mouse moved to (541, 275)
Screenshot: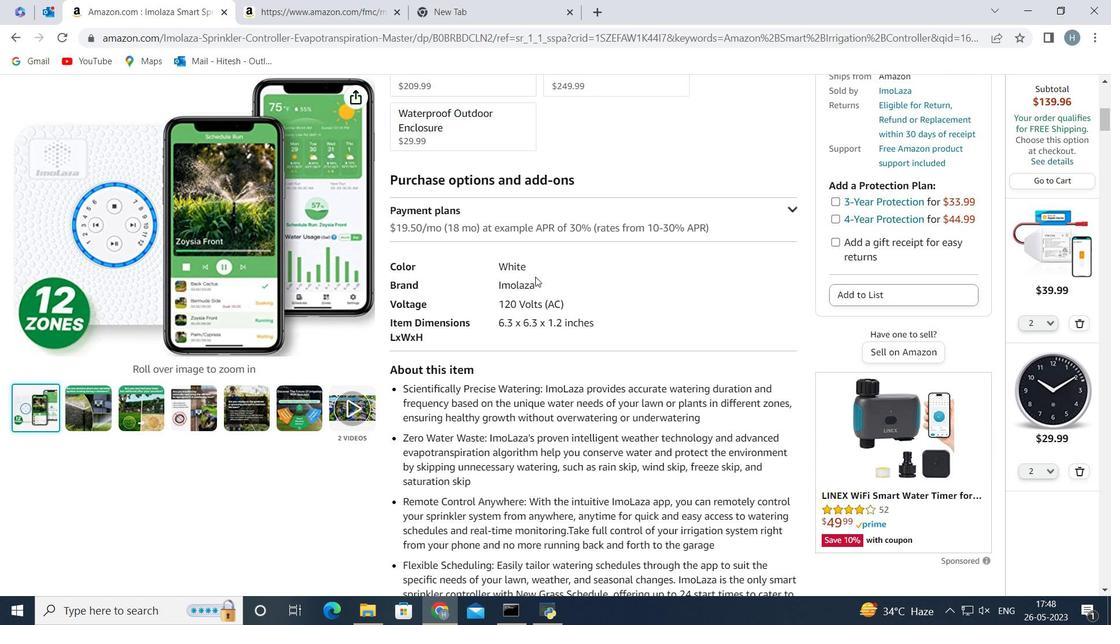 
Action: Mouse scrolled (541, 275) with delta (0, 0)
Screenshot: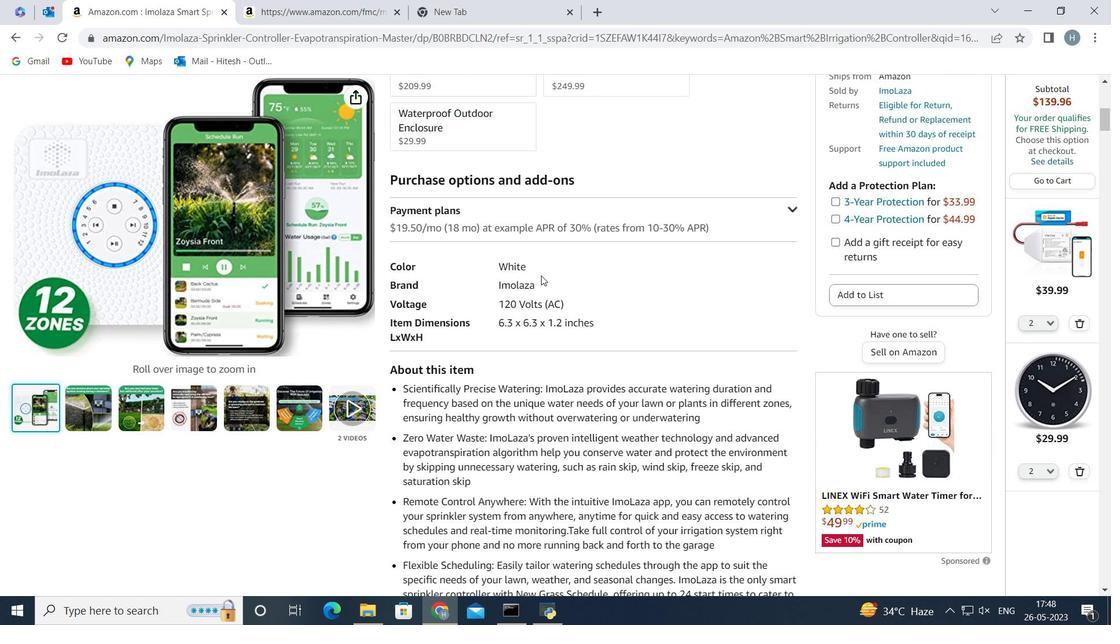
Action: Mouse scrolled (541, 275) with delta (0, 0)
Screenshot: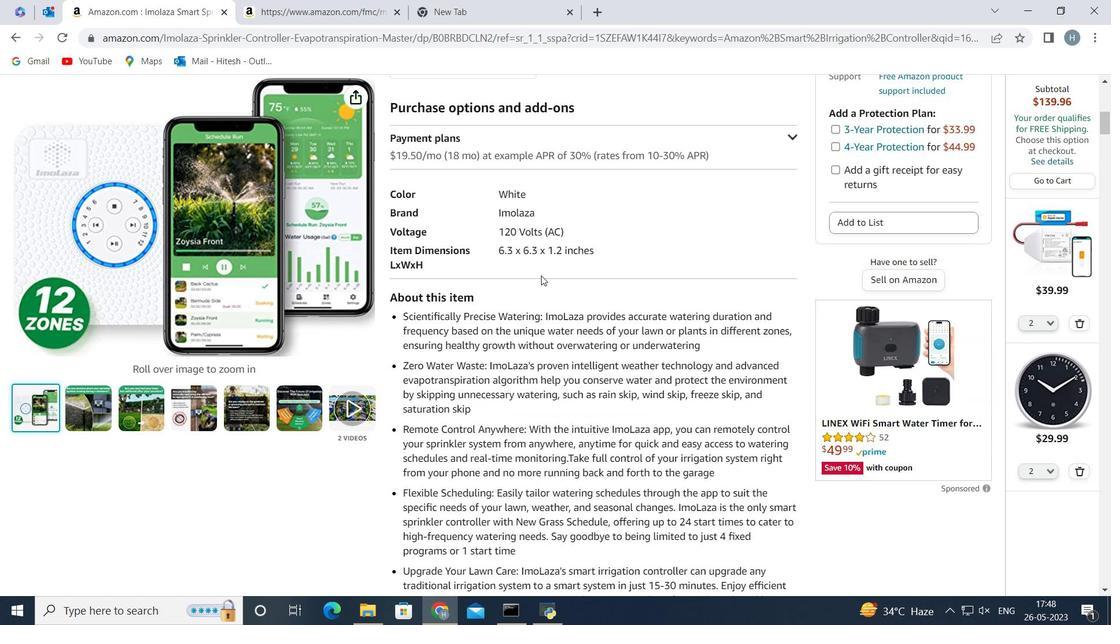 
Action: Mouse moved to (361, 407)
Screenshot: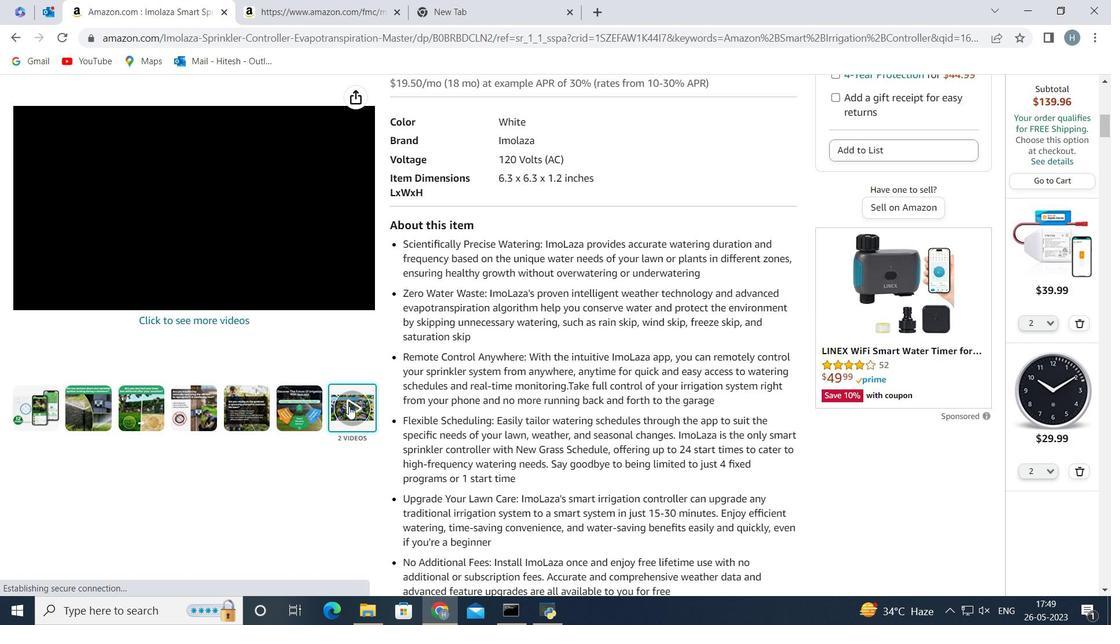 
Action: Mouse pressed left at (361, 407)
Screenshot: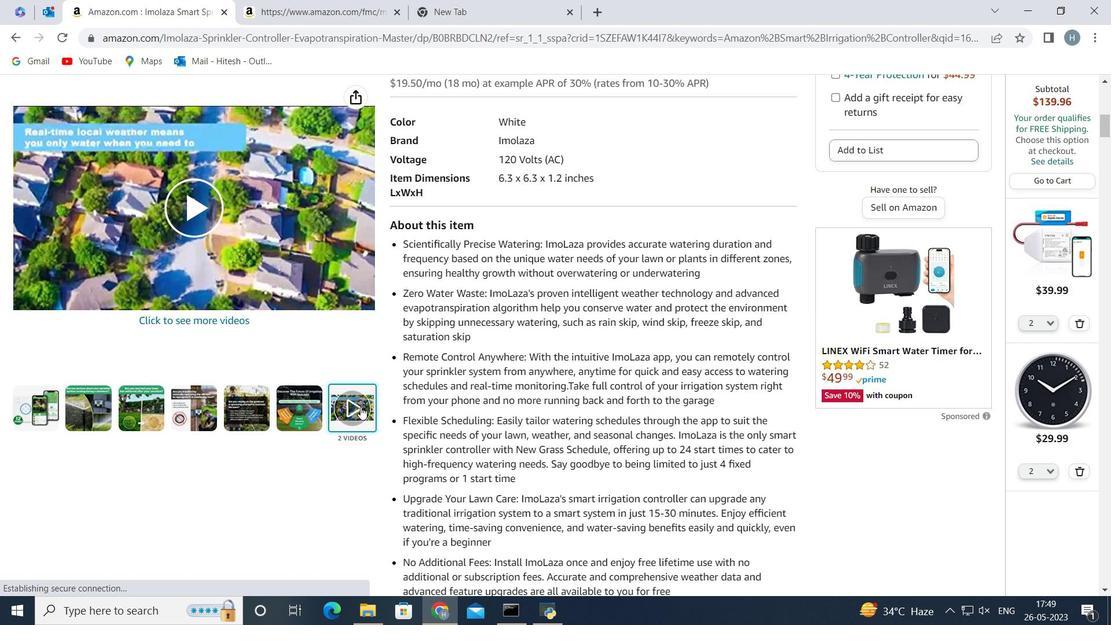 
Action: Mouse moved to (1063, 140)
Screenshot: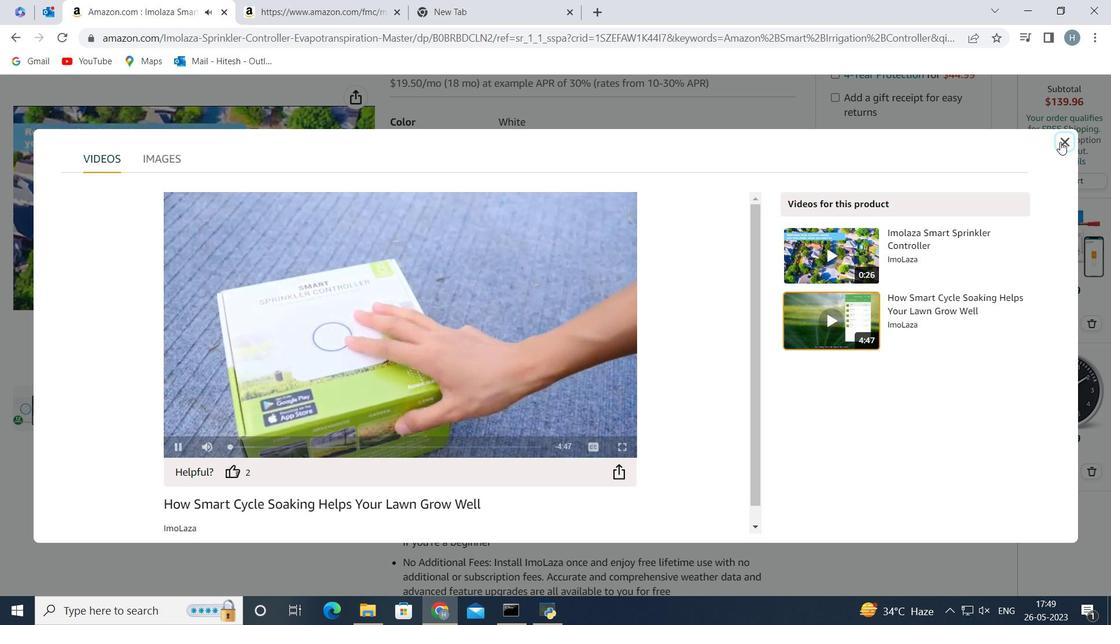 
Action: Mouse pressed left at (1063, 140)
Screenshot: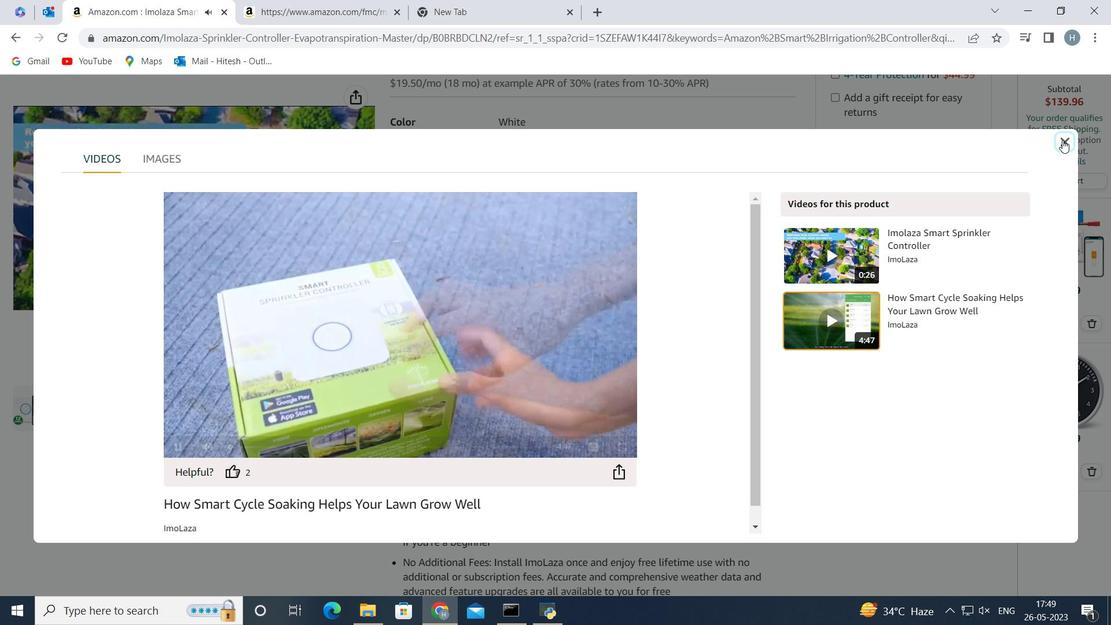 
Action: Mouse moved to (722, 265)
Screenshot: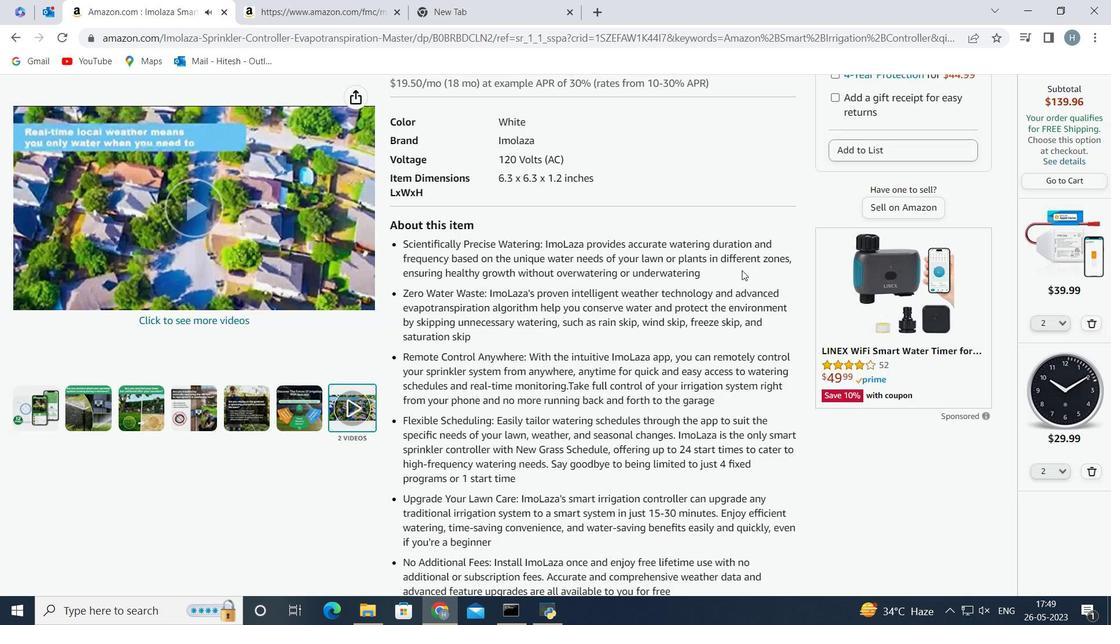 
Action: Mouse scrolled (722, 264) with delta (0, 0)
Screenshot: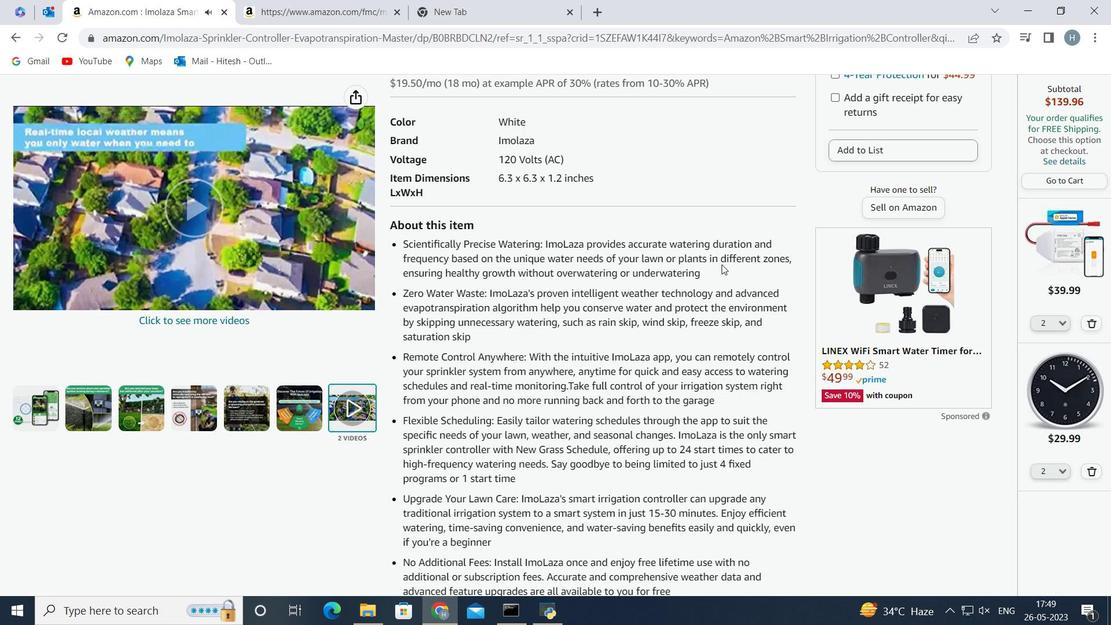 
Action: Mouse moved to (699, 262)
Screenshot: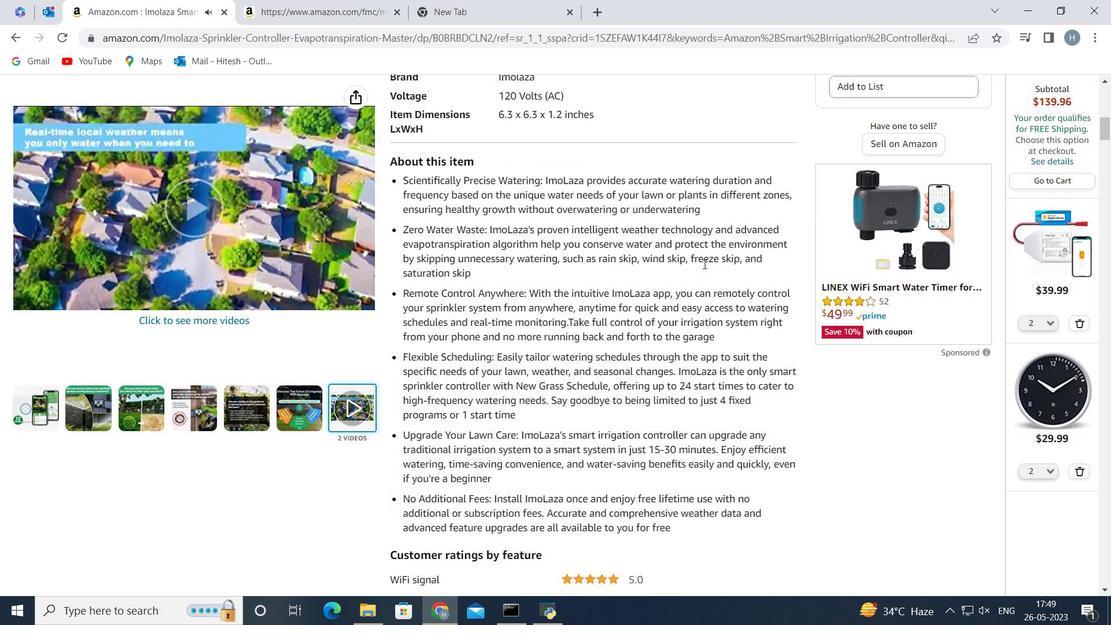 
Action: Mouse scrolled (699, 262) with delta (0, 0)
Screenshot: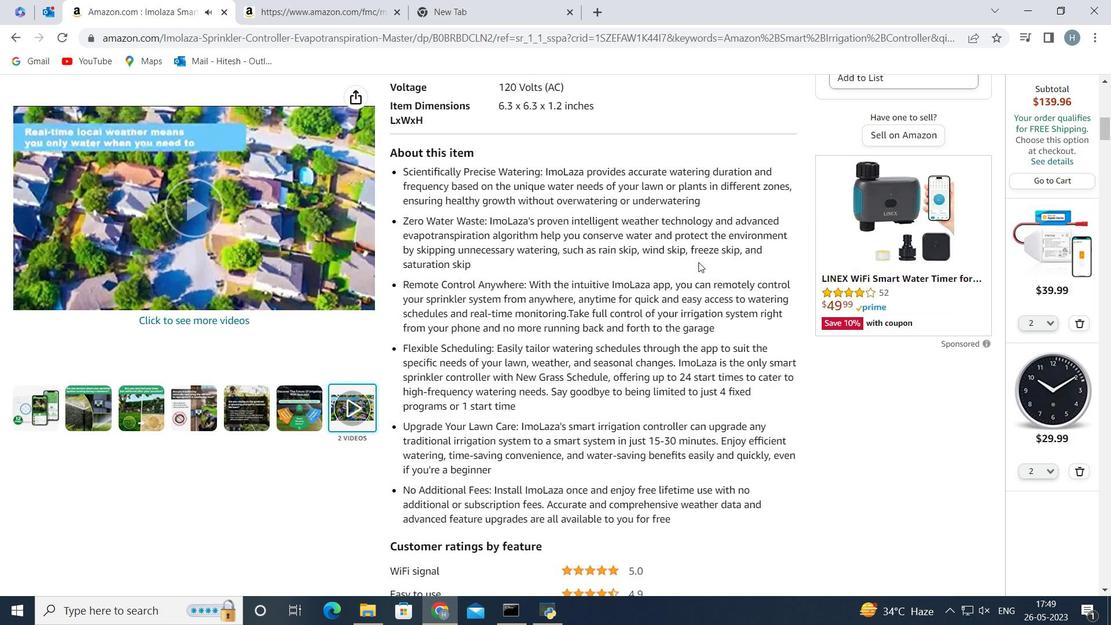 
Action: Mouse scrolled (699, 262) with delta (0, 0)
Screenshot: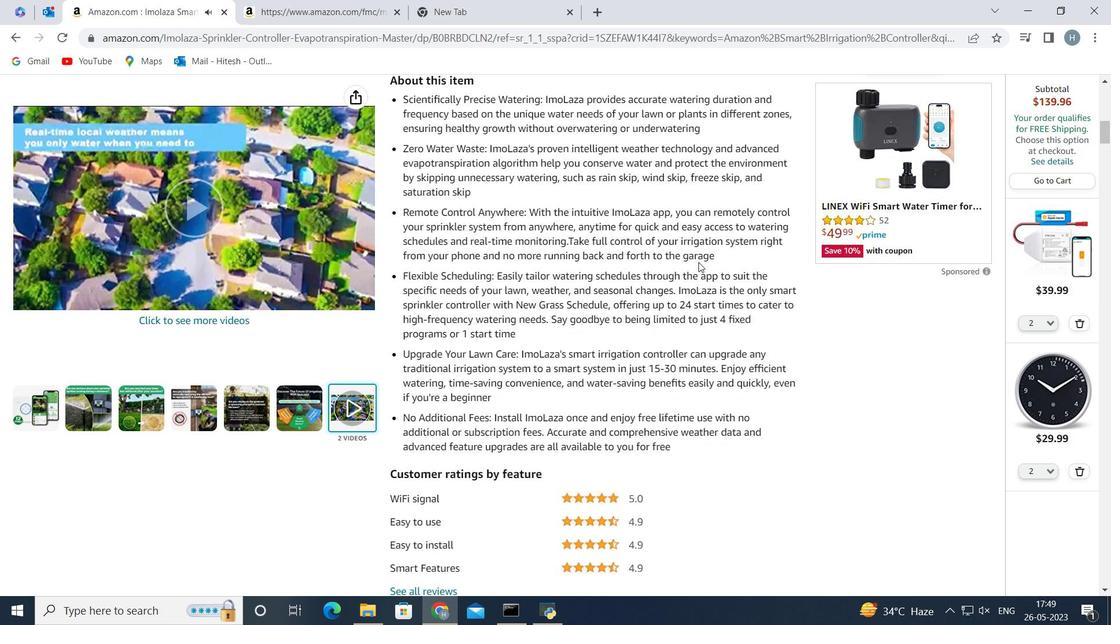 
Action: Mouse scrolled (699, 262) with delta (0, 0)
Screenshot: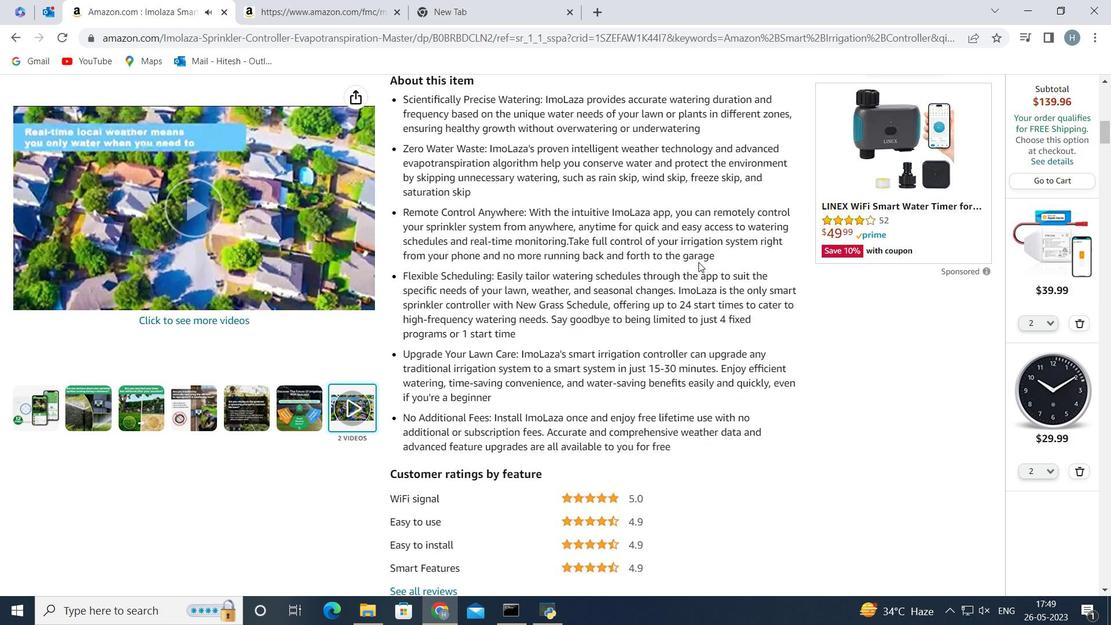 
Action: Mouse scrolled (699, 262) with delta (0, 0)
Screenshot: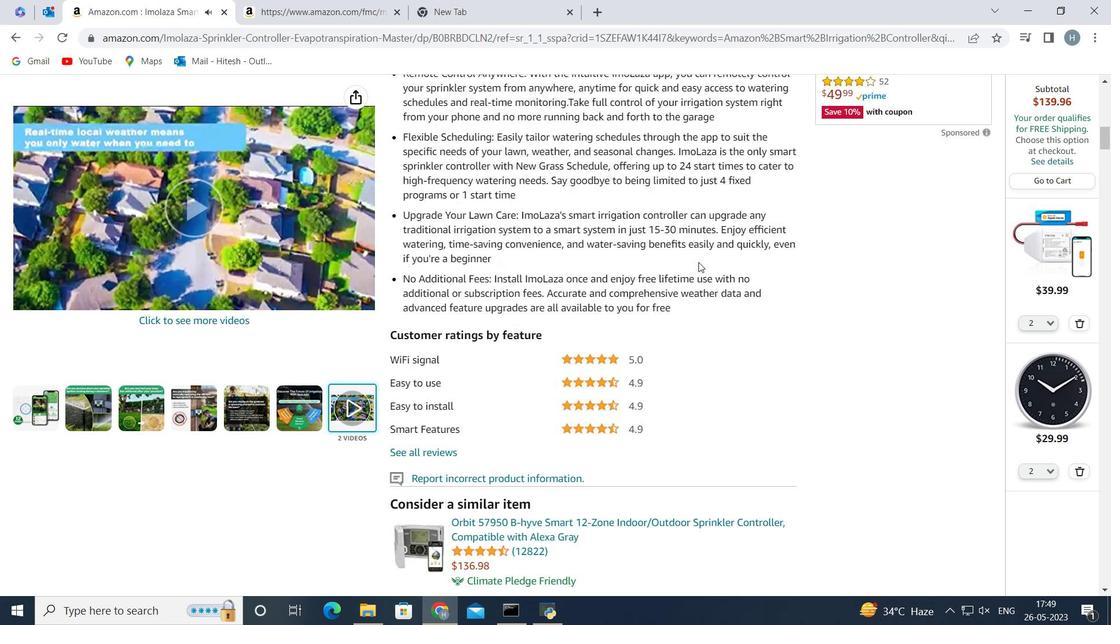 
Action: Mouse scrolled (699, 262) with delta (0, 0)
Screenshot: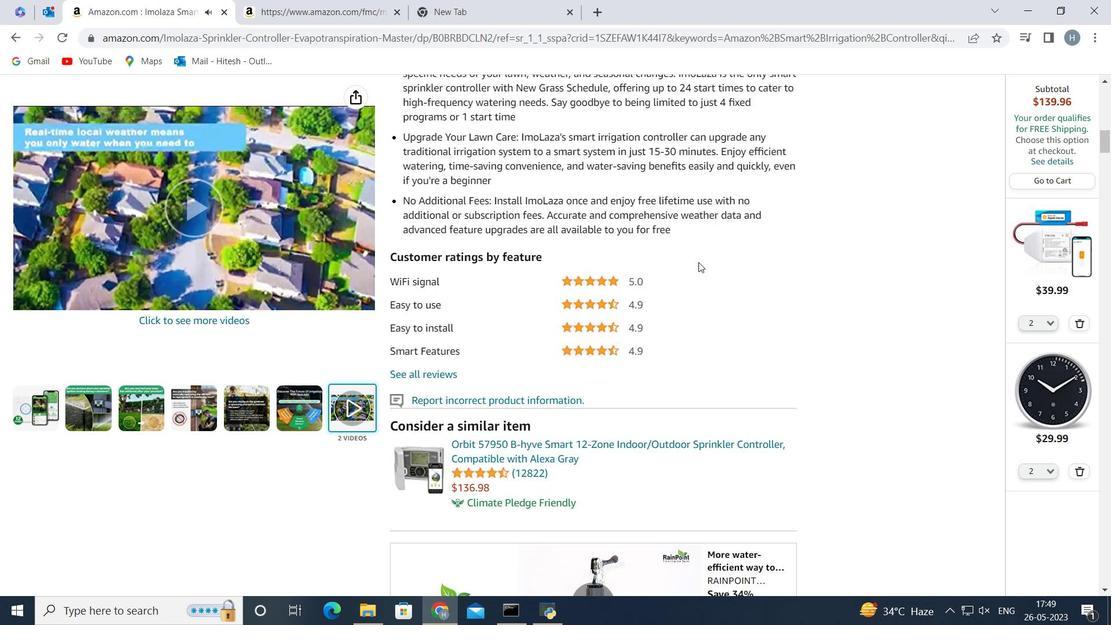 
Action: Mouse scrolled (699, 262) with delta (0, 0)
Screenshot: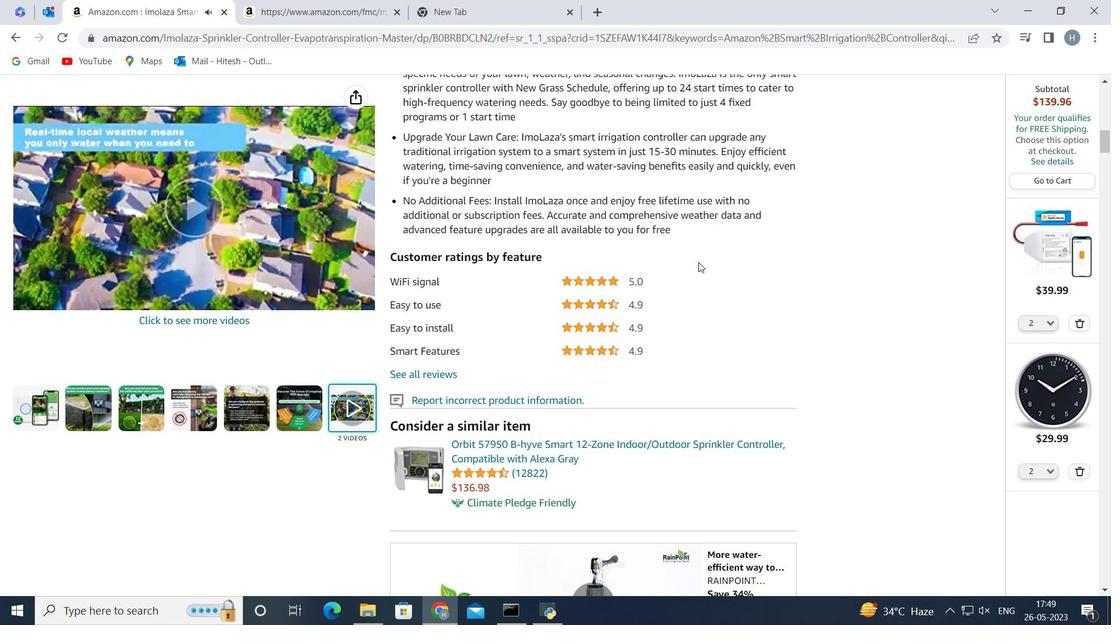 
Action: Mouse scrolled (699, 262) with delta (0, 0)
Screenshot: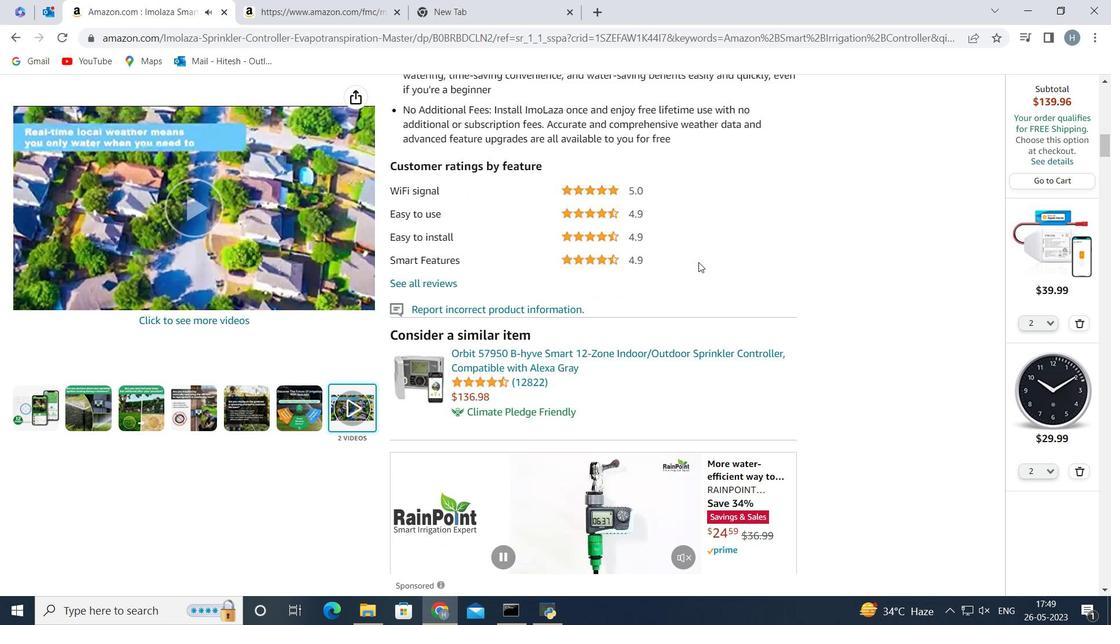
Action: Mouse scrolled (699, 262) with delta (0, 0)
Screenshot: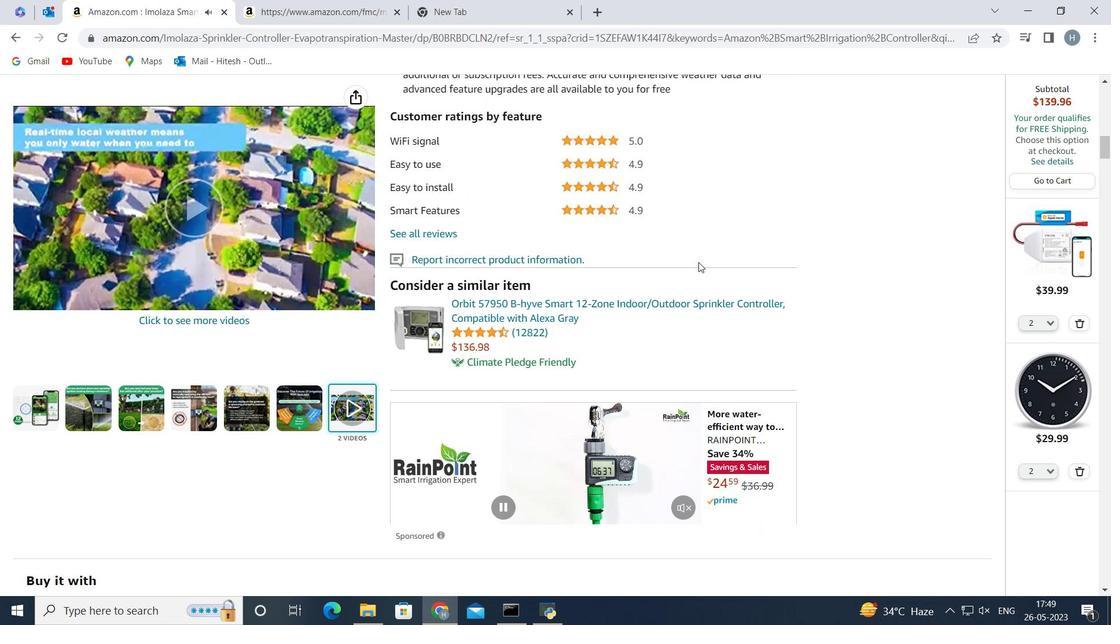 
Action: Mouse scrolled (699, 262) with delta (0, 0)
Screenshot: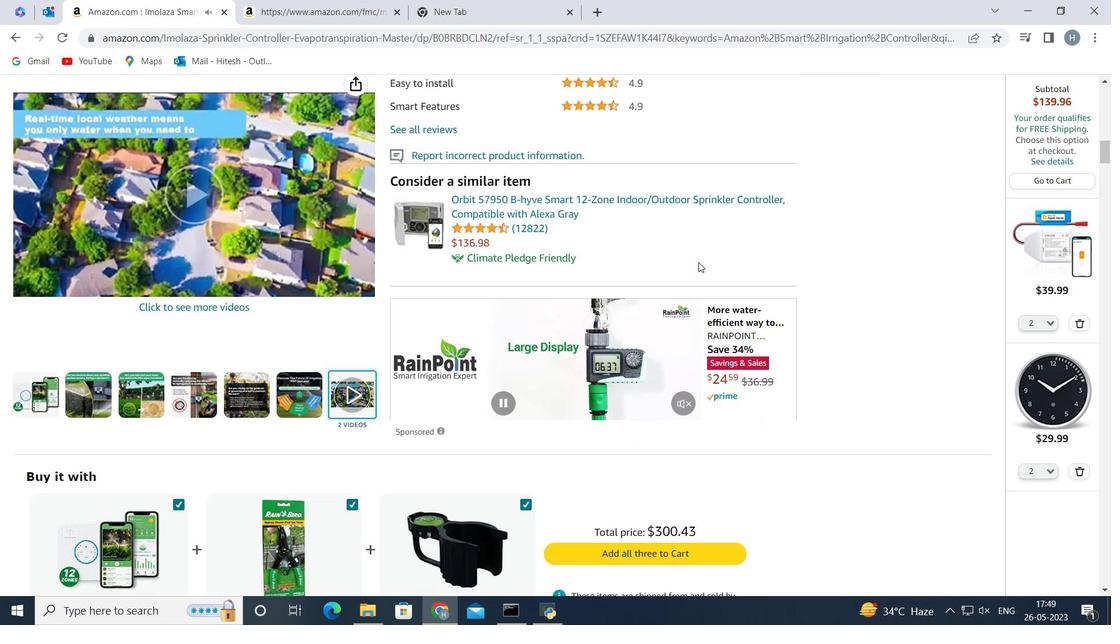 
Action: Mouse scrolled (699, 262) with delta (0, 0)
Screenshot: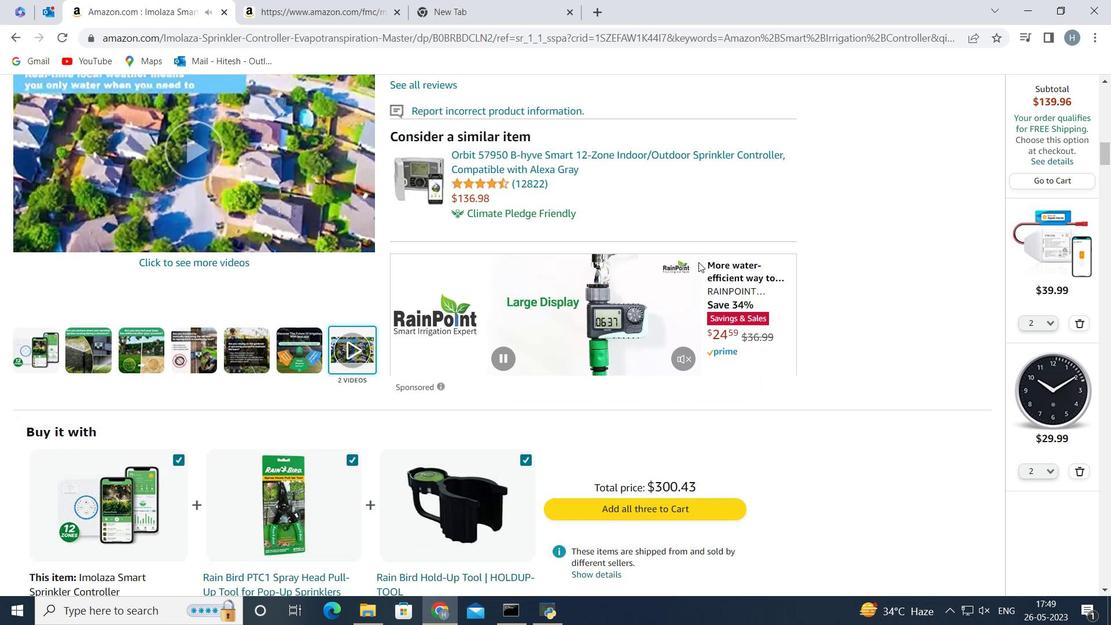 
Action: Mouse scrolled (699, 263) with delta (0, 0)
Screenshot: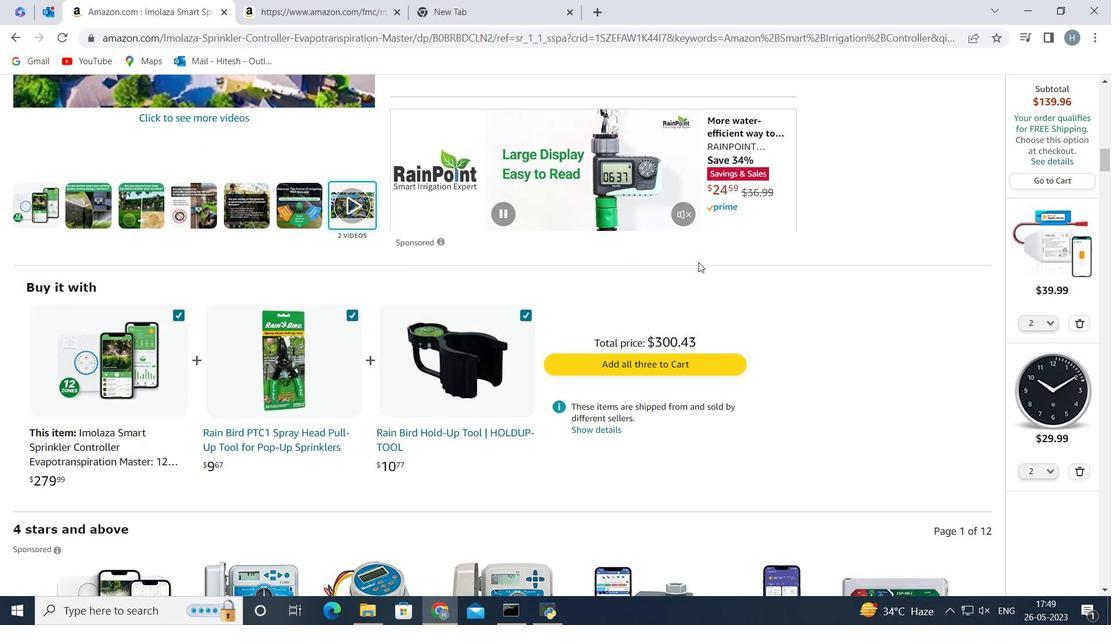 
Action: Mouse scrolled (699, 263) with delta (0, 0)
Screenshot: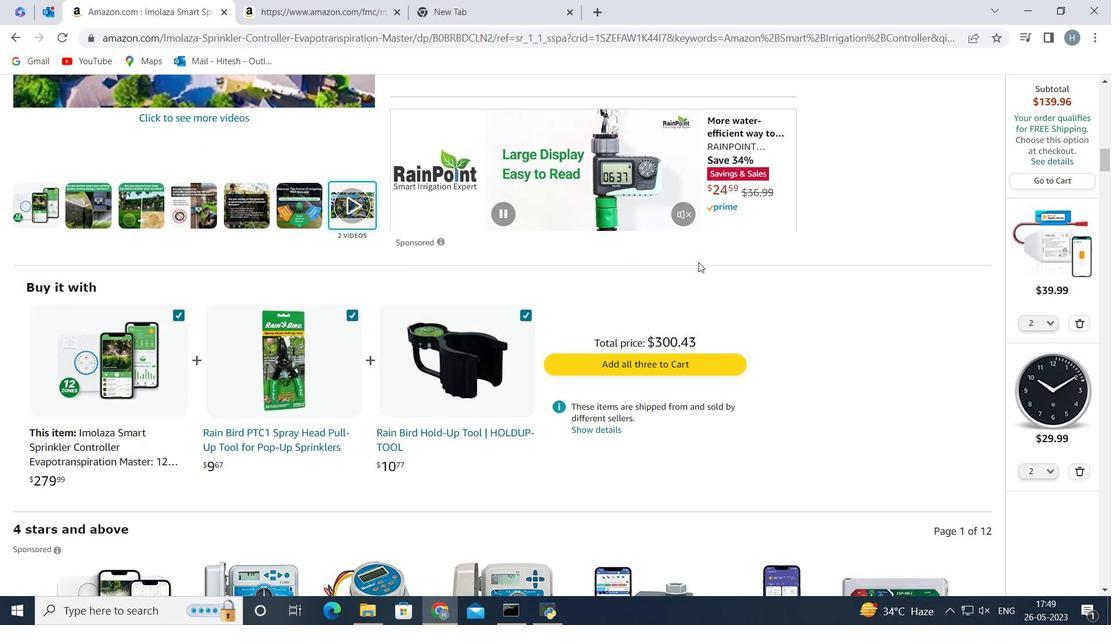 
Action: Mouse scrolled (699, 263) with delta (0, 0)
Screenshot: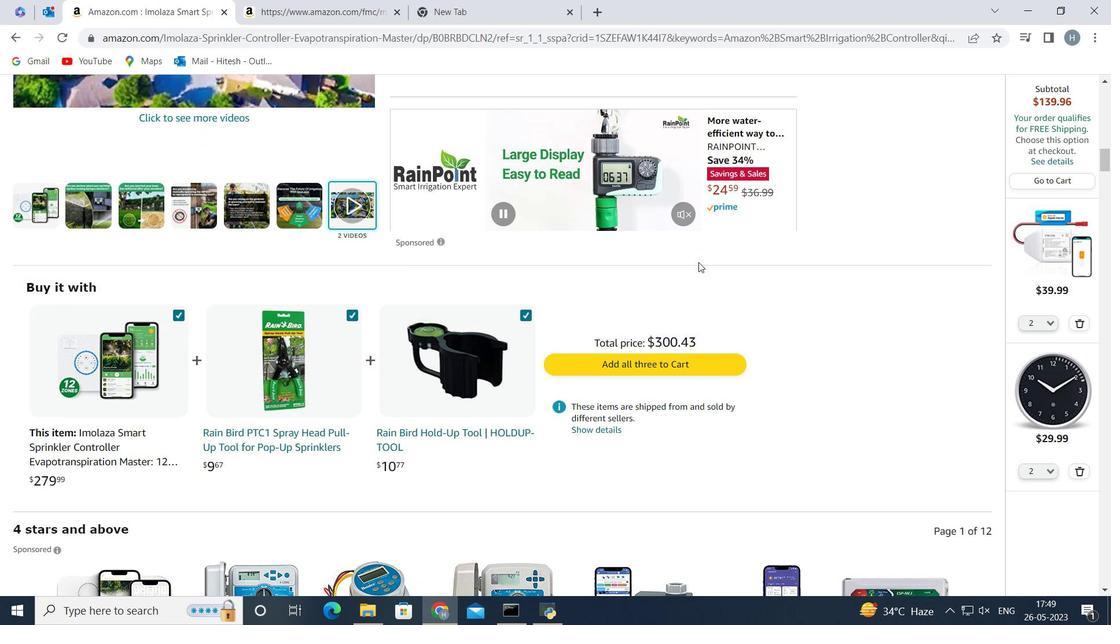 
Action: Mouse scrolled (699, 263) with delta (0, 0)
Screenshot: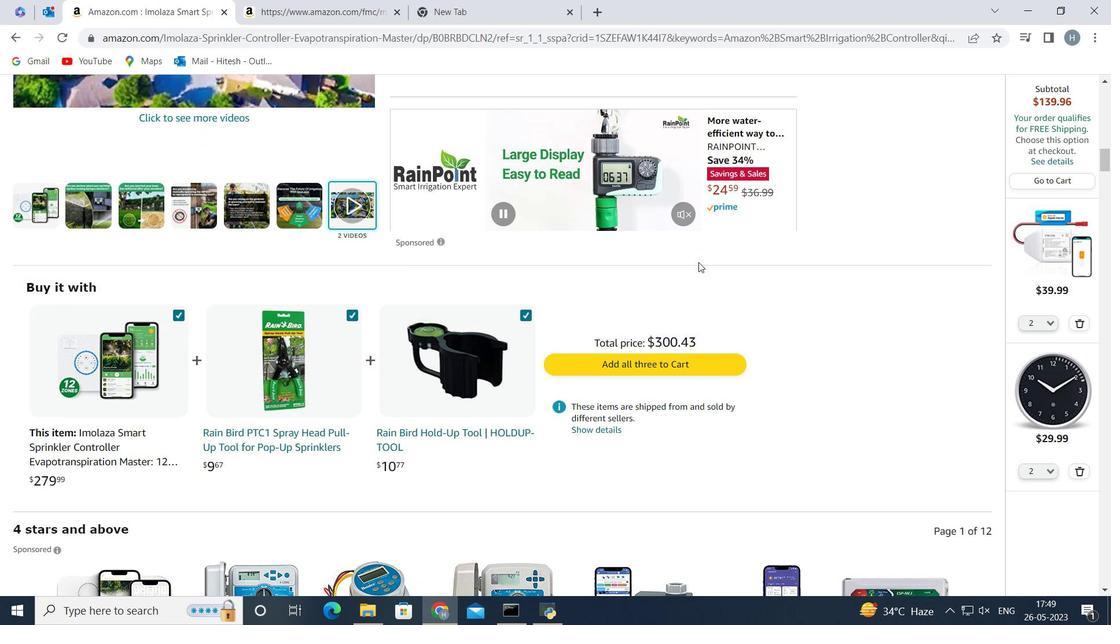 
Action: Mouse scrolled (699, 263) with delta (0, 0)
Screenshot: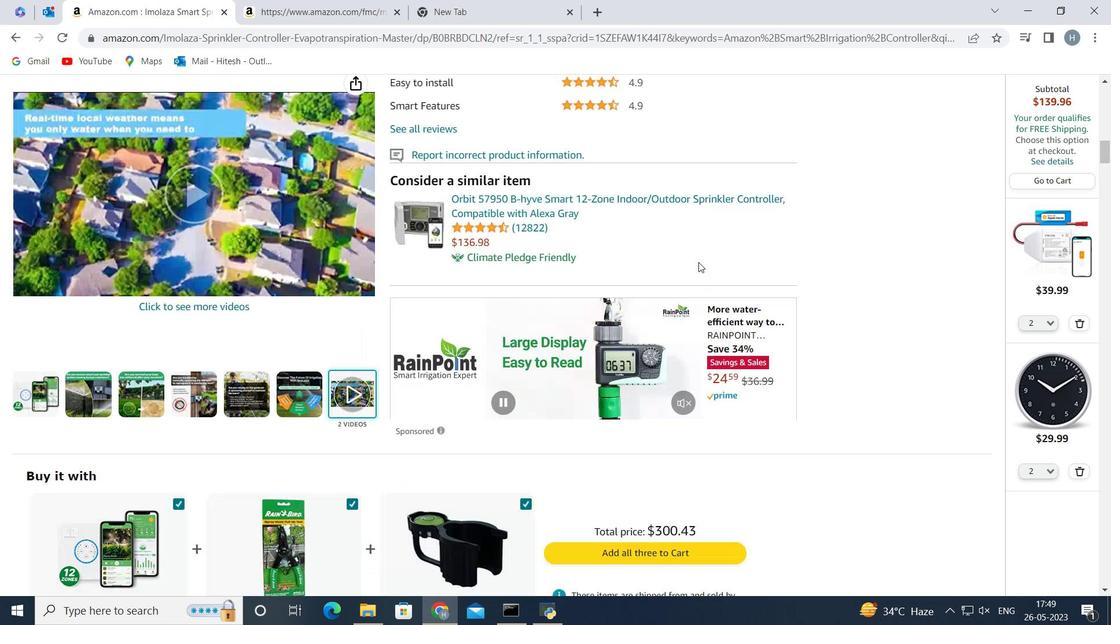 
Action: Mouse scrolled (699, 263) with delta (0, 0)
Screenshot: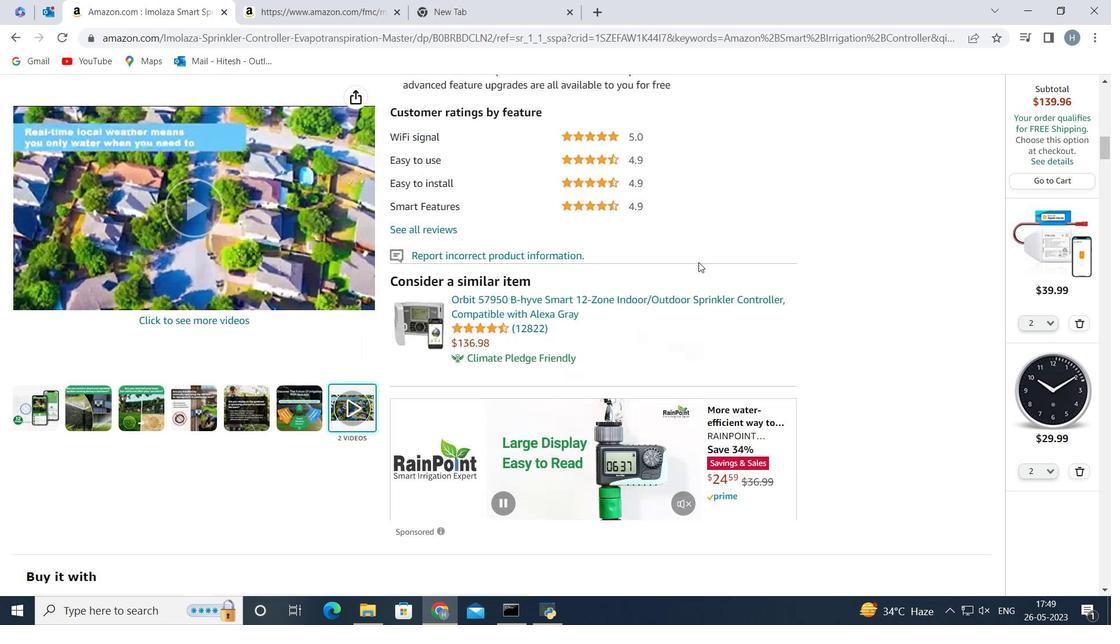 
Action: Mouse scrolled (699, 263) with delta (0, 0)
Screenshot: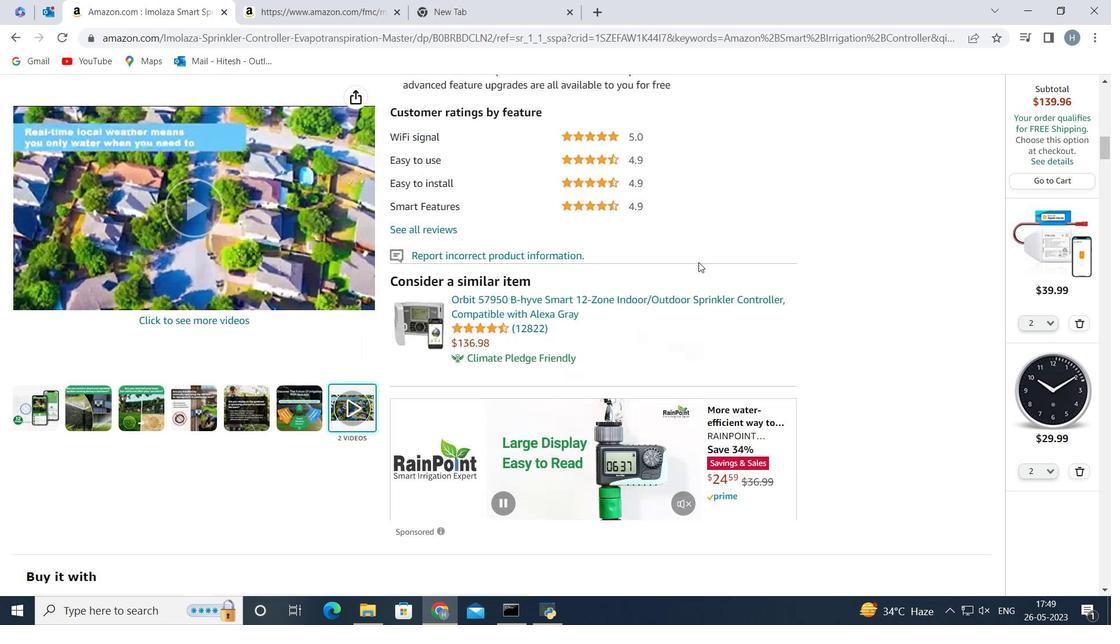 
Action: Mouse scrolled (699, 263) with delta (0, 0)
Screenshot: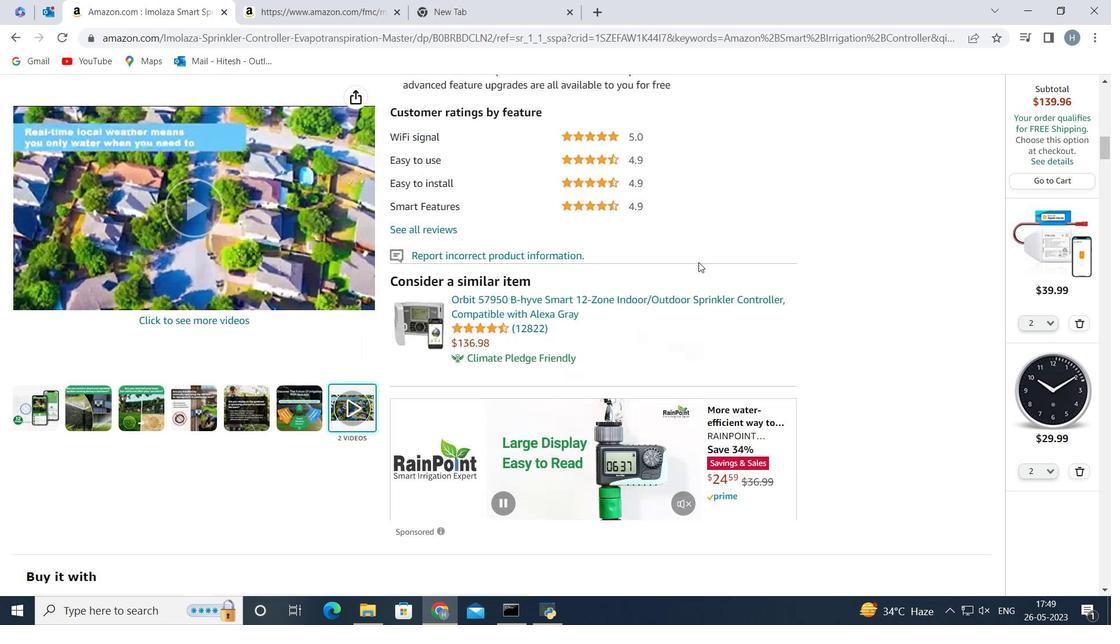 
Action: Mouse scrolled (699, 263) with delta (0, 0)
Screenshot: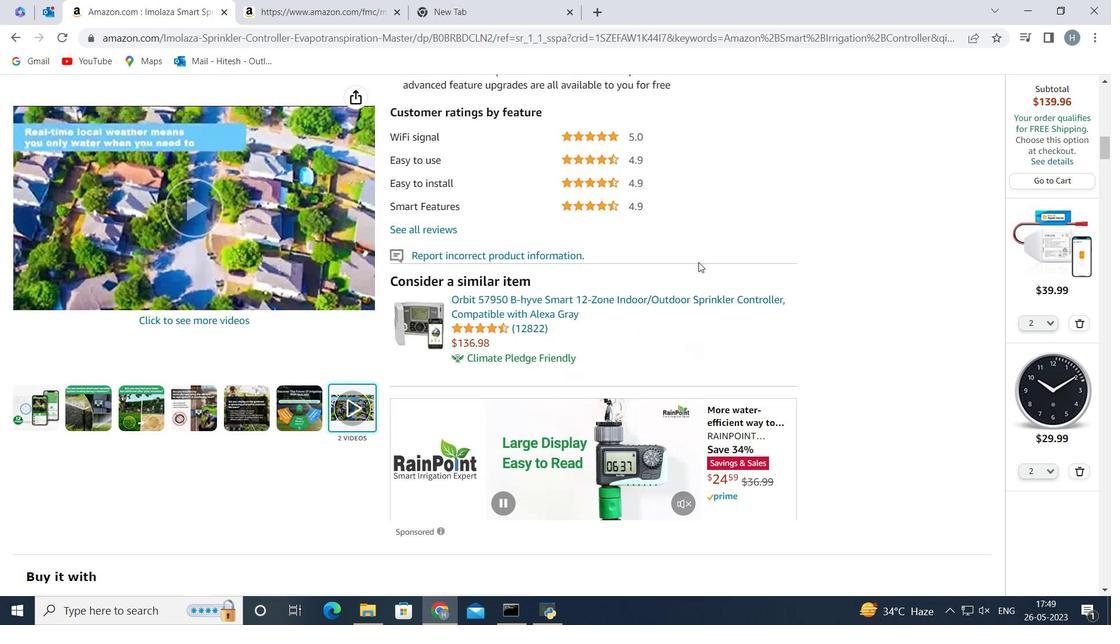 
Action: Mouse scrolled (699, 263) with delta (0, 0)
Screenshot: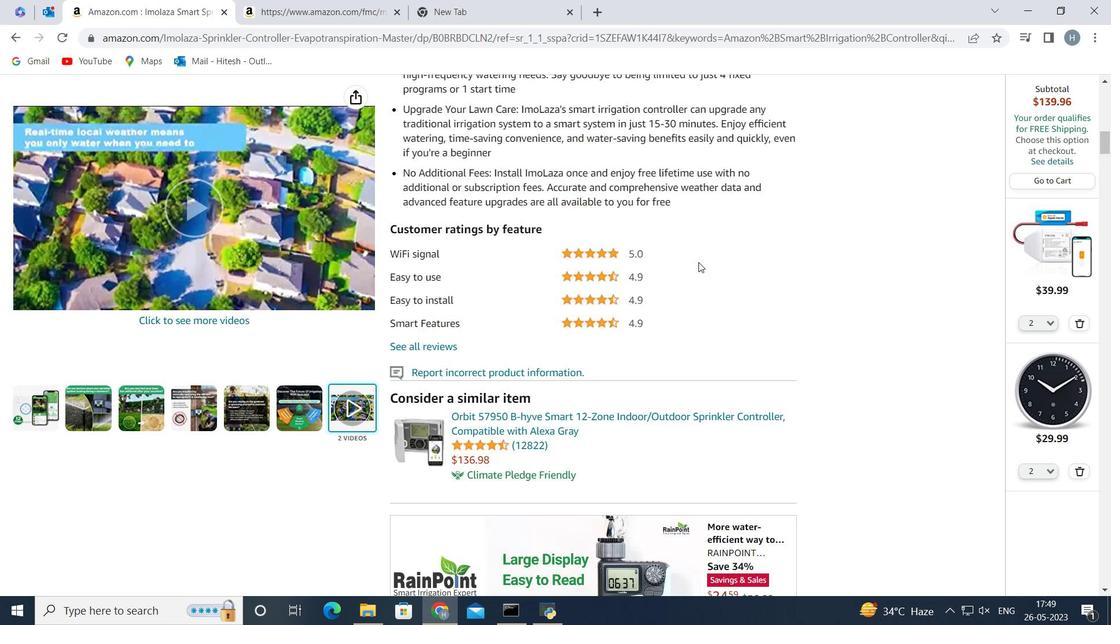 
Action: Mouse scrolled (699, 263) with delta (0, 0)
Screenshot: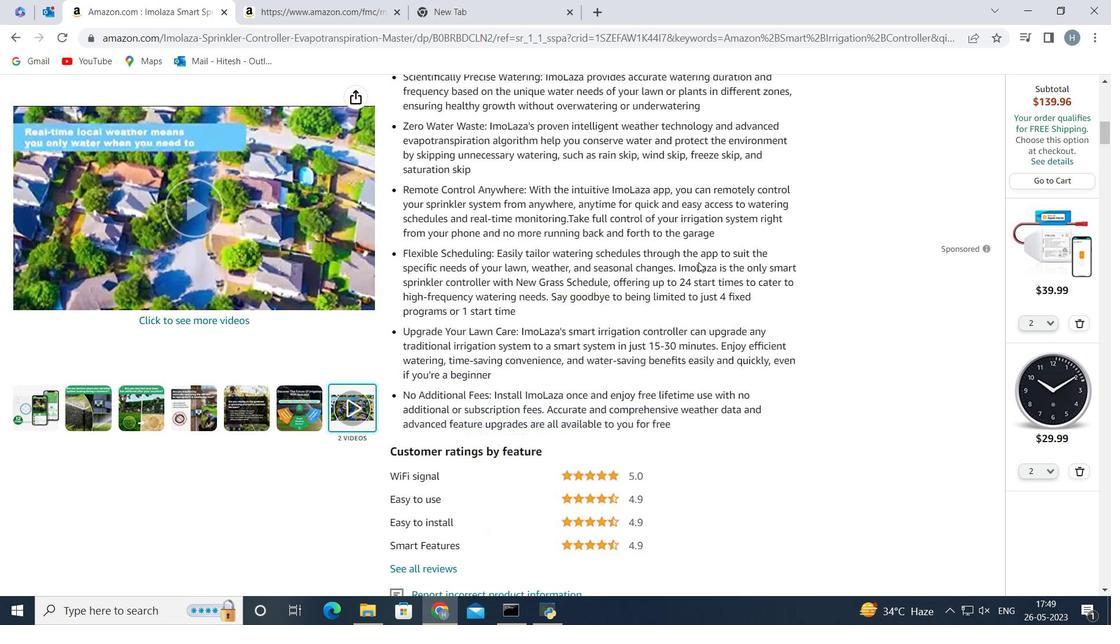 
Action: Mouse scrolled (699, 263) with delta (0, 0)
Screenshot: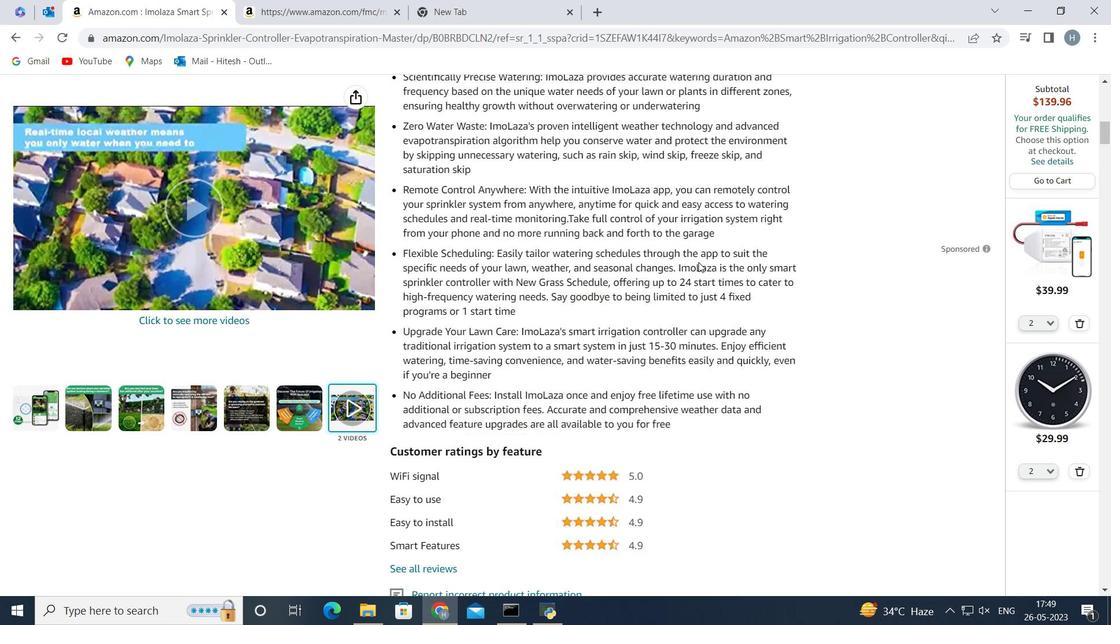 
Action: Mouse scrolled (699, 263) with delta (0, 0)
Screenshot: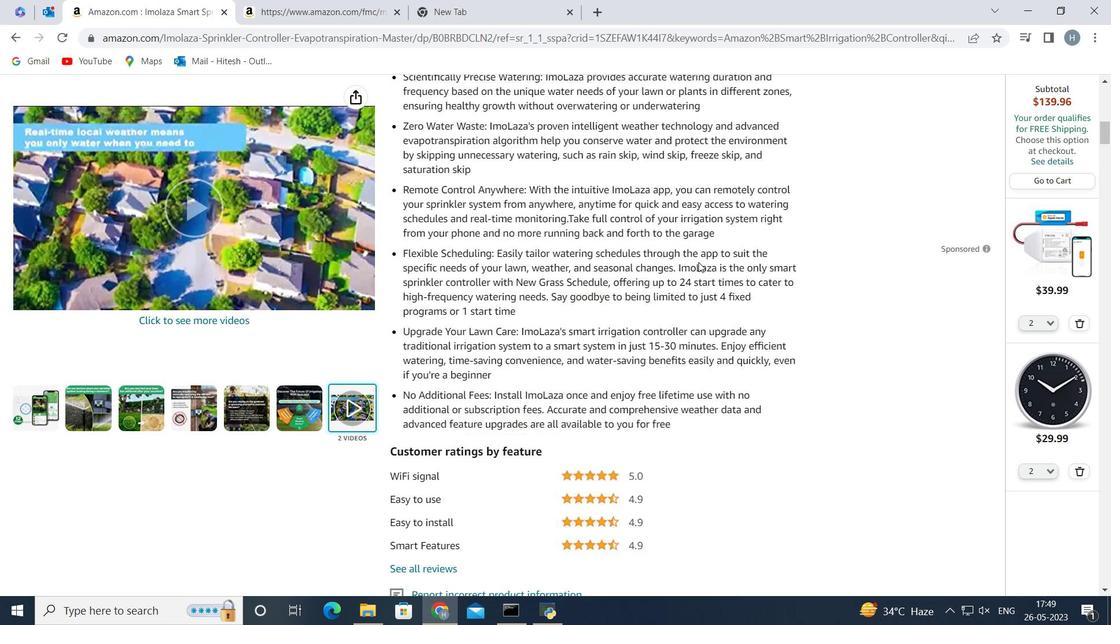 
Action: Mouse scrolled (699, 263) with delta (0, 0)
Screenshot: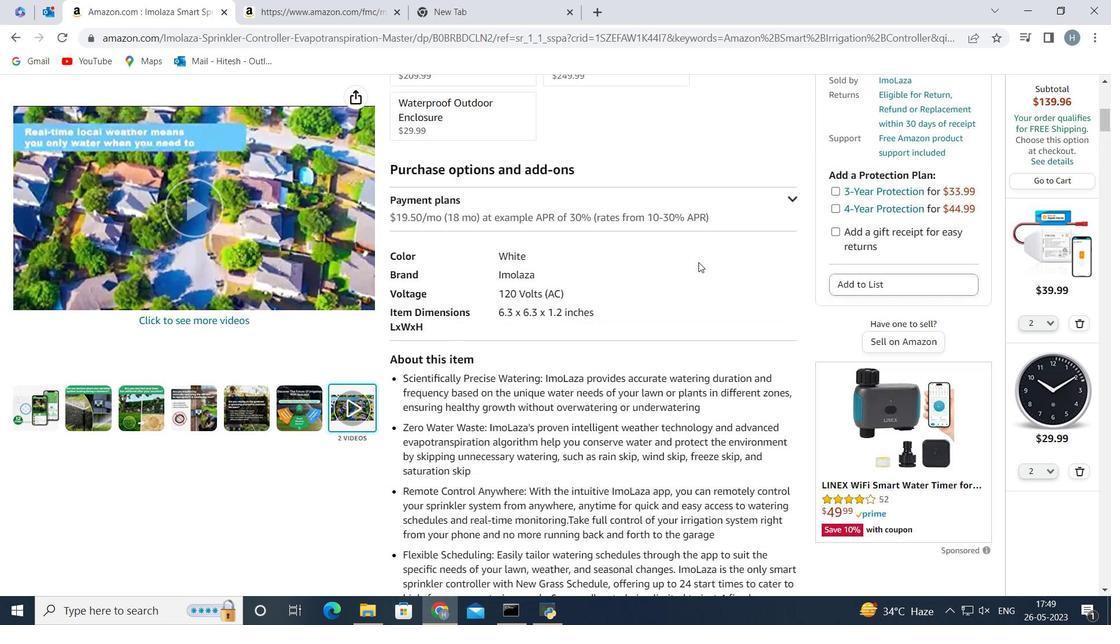 
Action: Mouse scrolled (699, 263) with delta (0, 0)
Screenshot: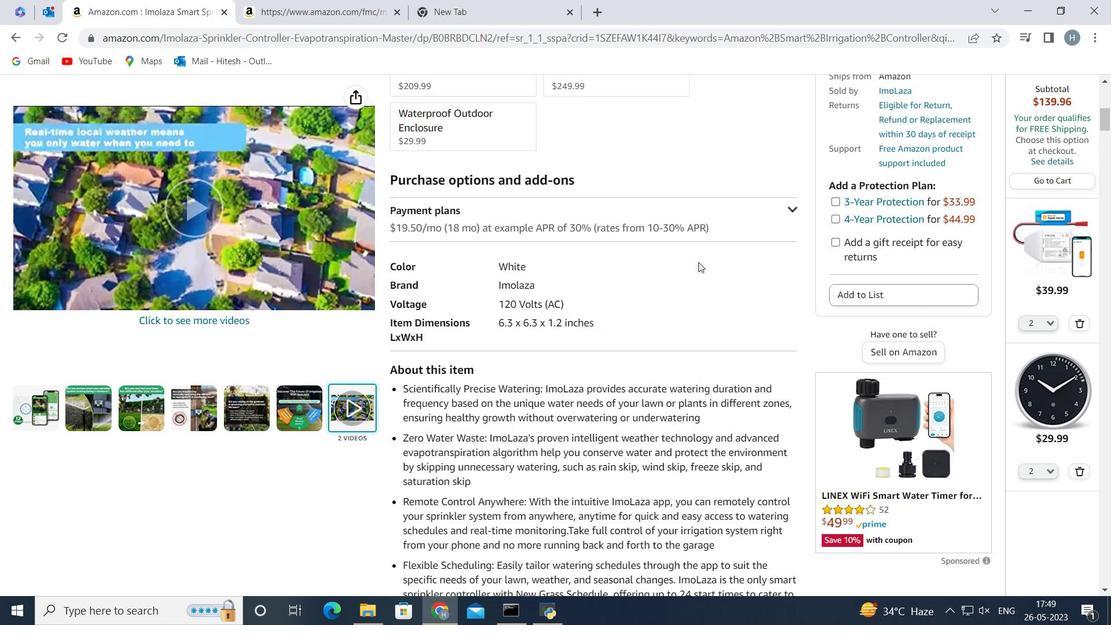 
Action: Mouse scrolled (699, 263) with delta (0, 0)
Screenshot: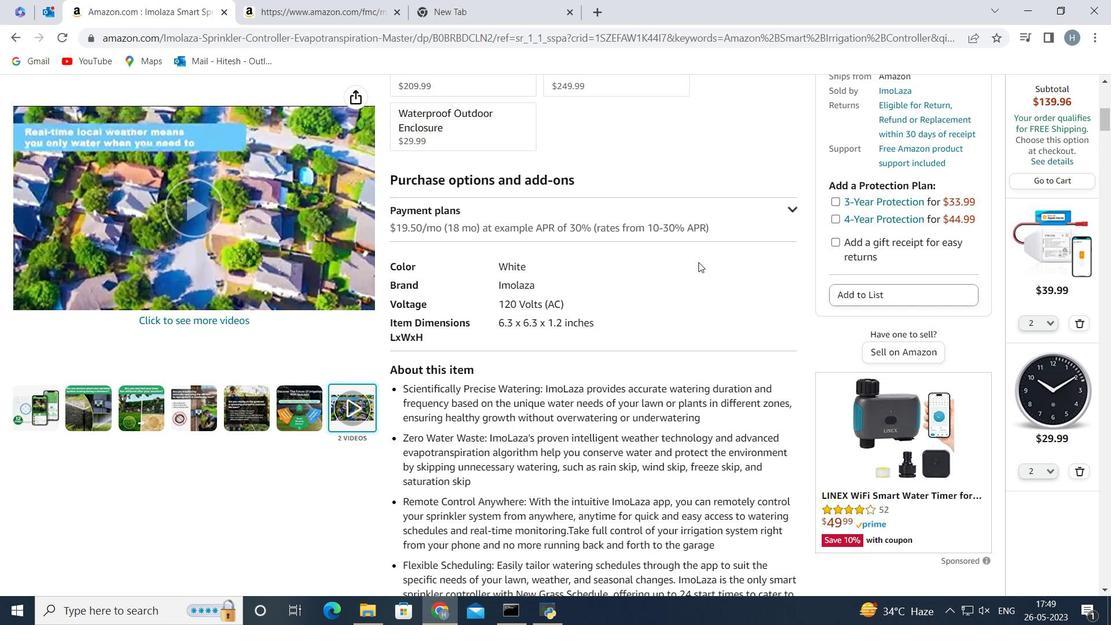 
Action: Mouse scrolled (699, 263) with delta (0, 0)
Screenshot: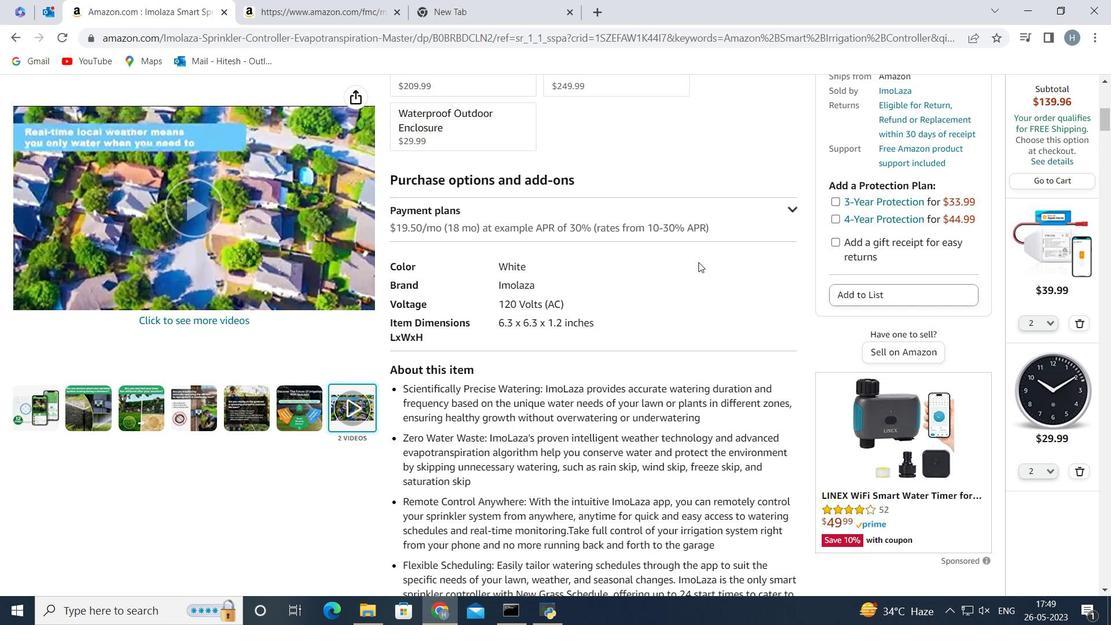 
Action: Mouse scrolled (699, 263) with delta (0, 0)
Screenshot: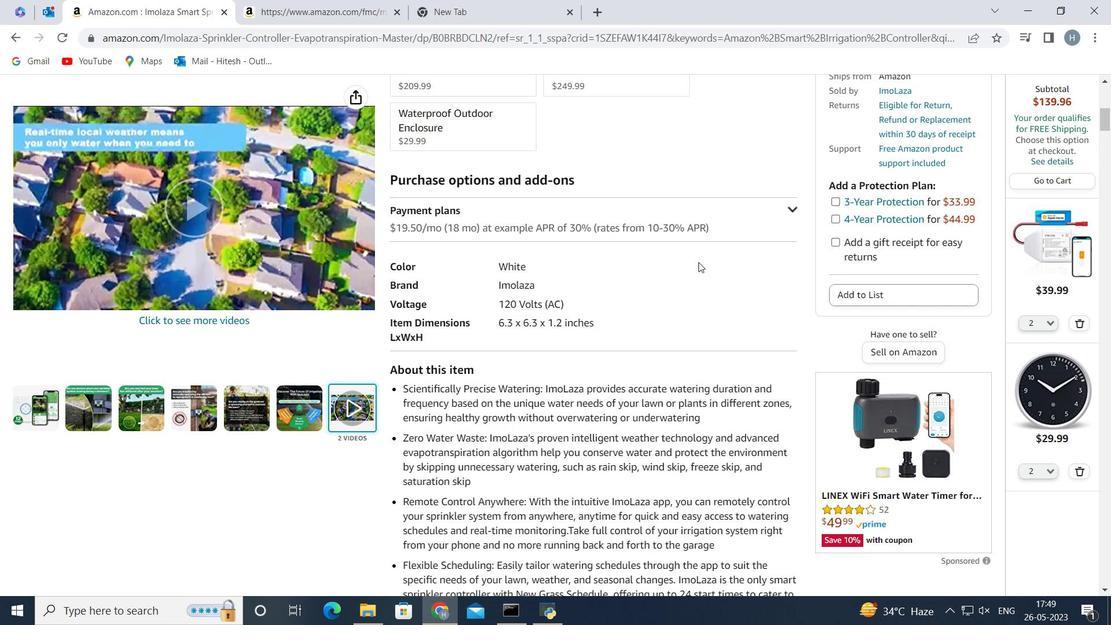 
Action: Mouse scrolled (699, 263) with delta (0, 0)
Screenshot: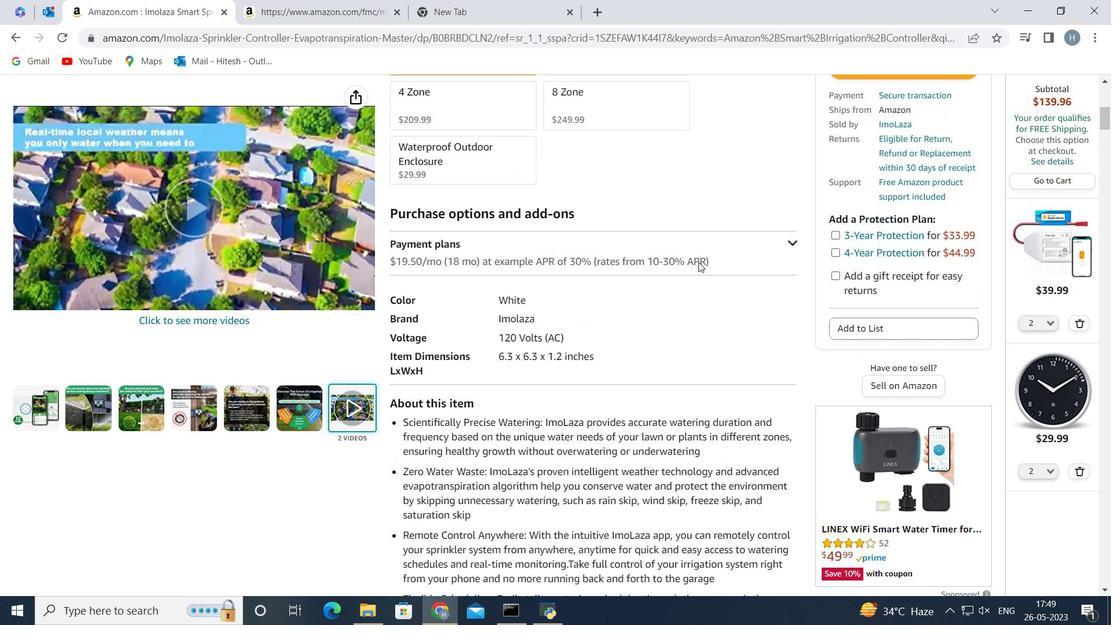 
Action: Mouse scrolled (699, 263) with delta (0, 0)
Screenshot: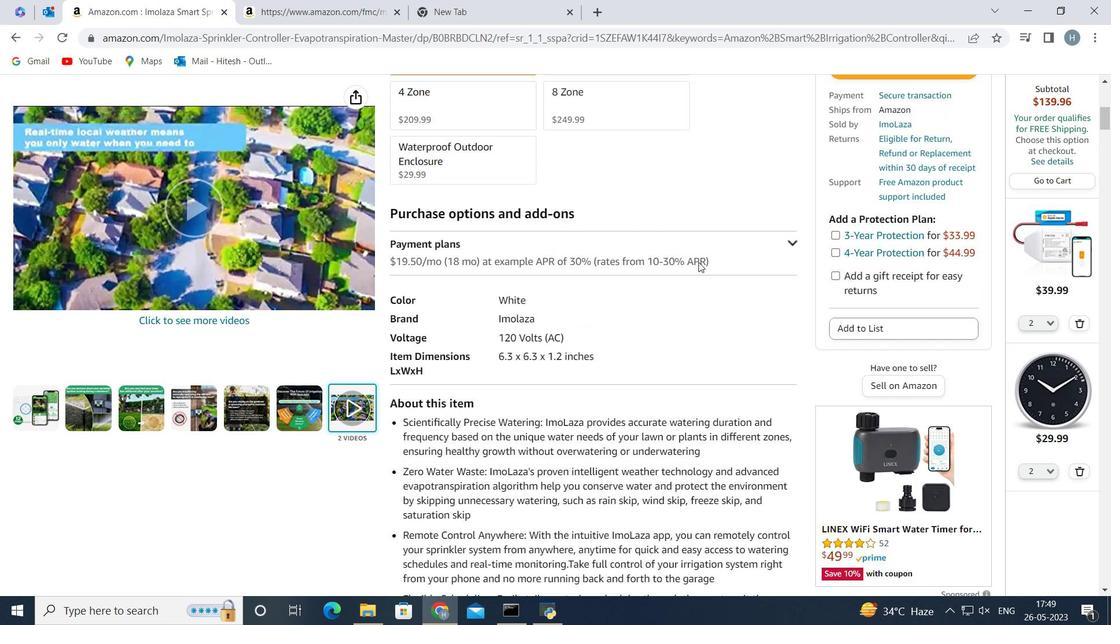 
Action: Mouse scrolled (699, 263) with delta (0, 0)
Screenshot: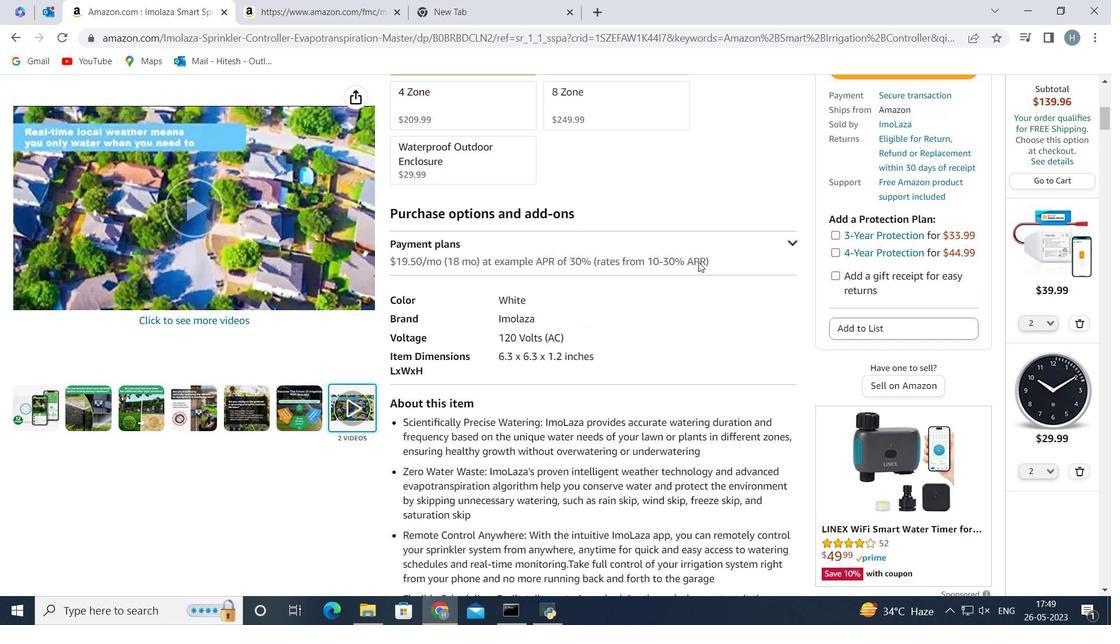 
Action: Mouse scrolled (699, 263) with delta (0, 0)
Screenshot: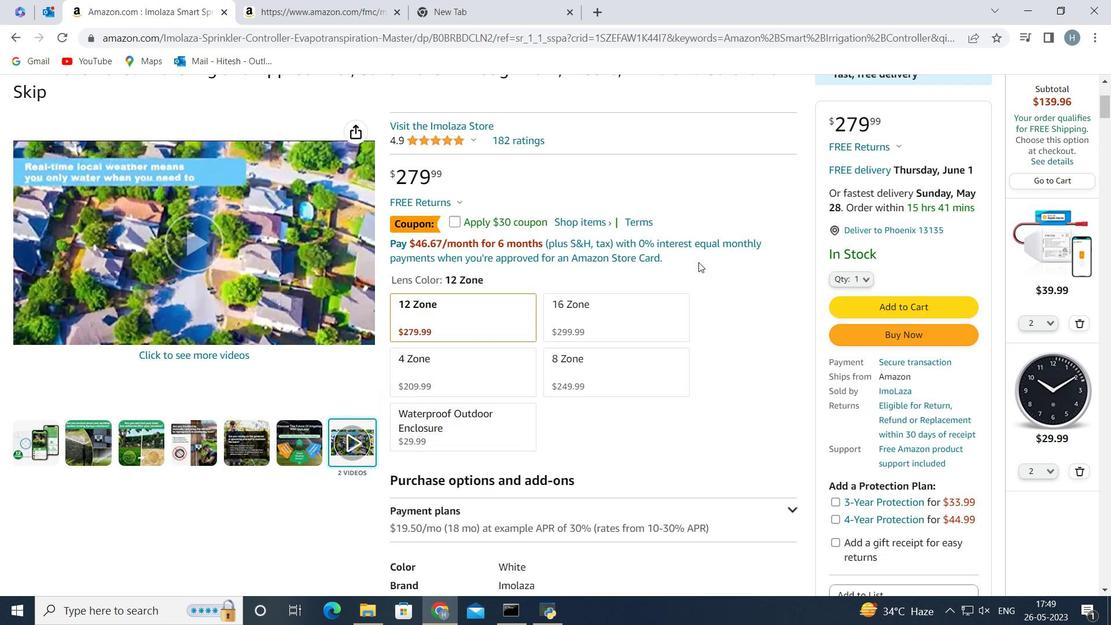 
Action: Mouse moved to (871, 508)
Screenshot: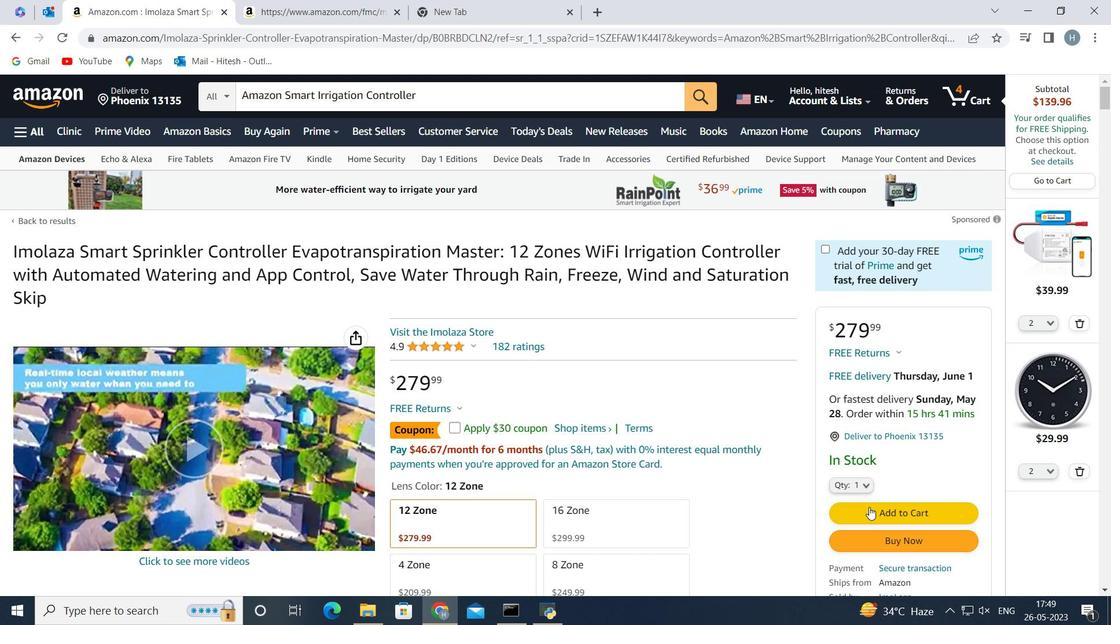 
Action: Mouse pressed left at (871, 508)
Screenshot: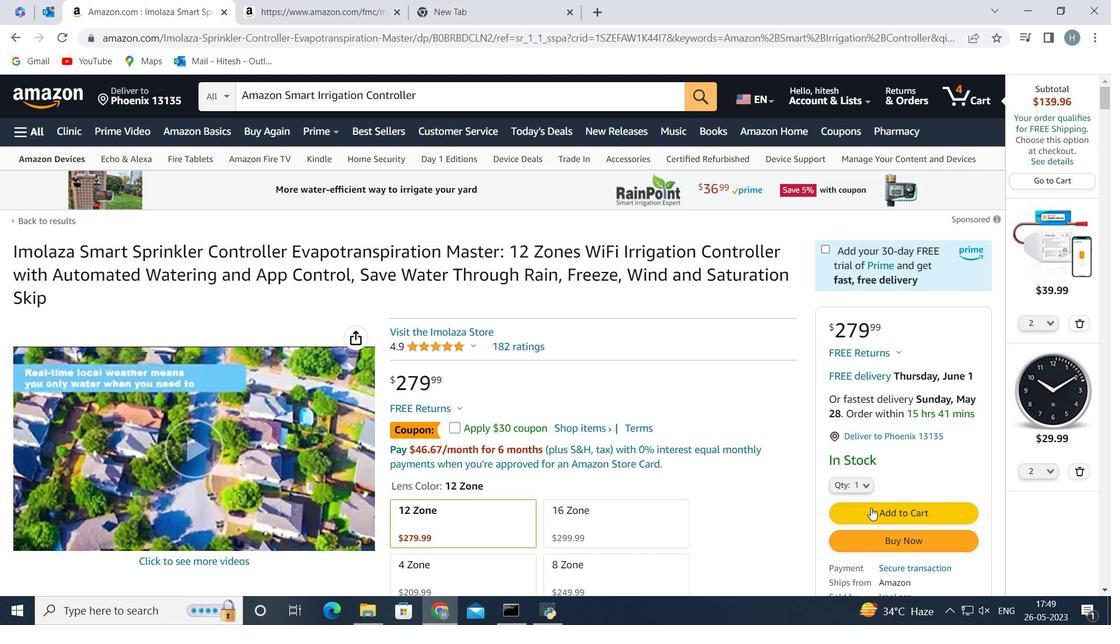 
Action: Mouse moved to (902, 399)
Screenshot: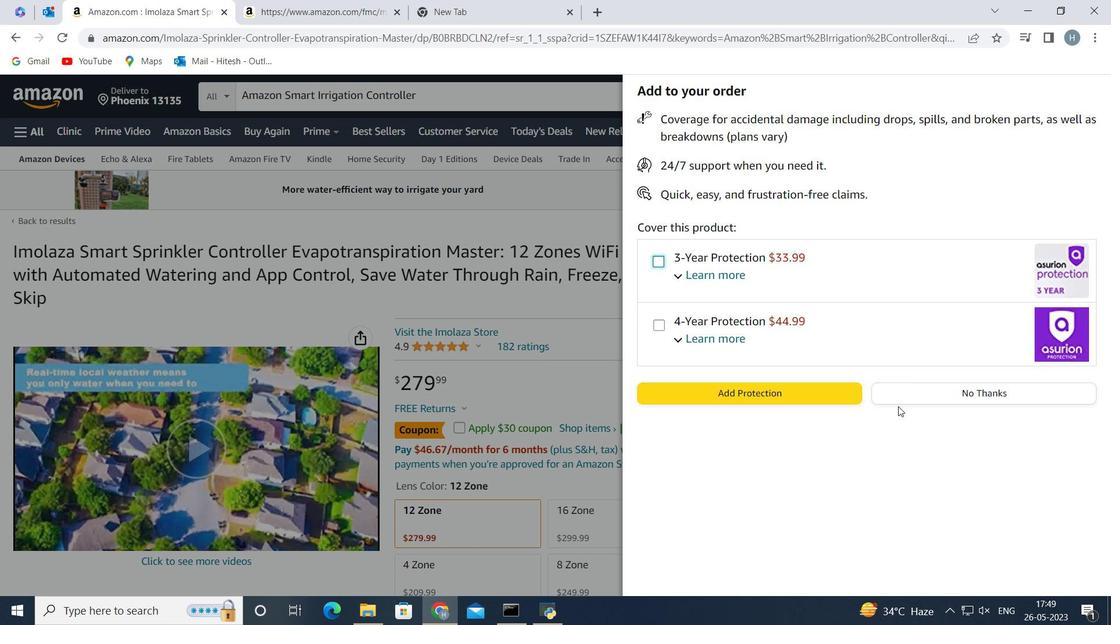 
Action: Mouse pressed left at (902, 399)
Screenshot: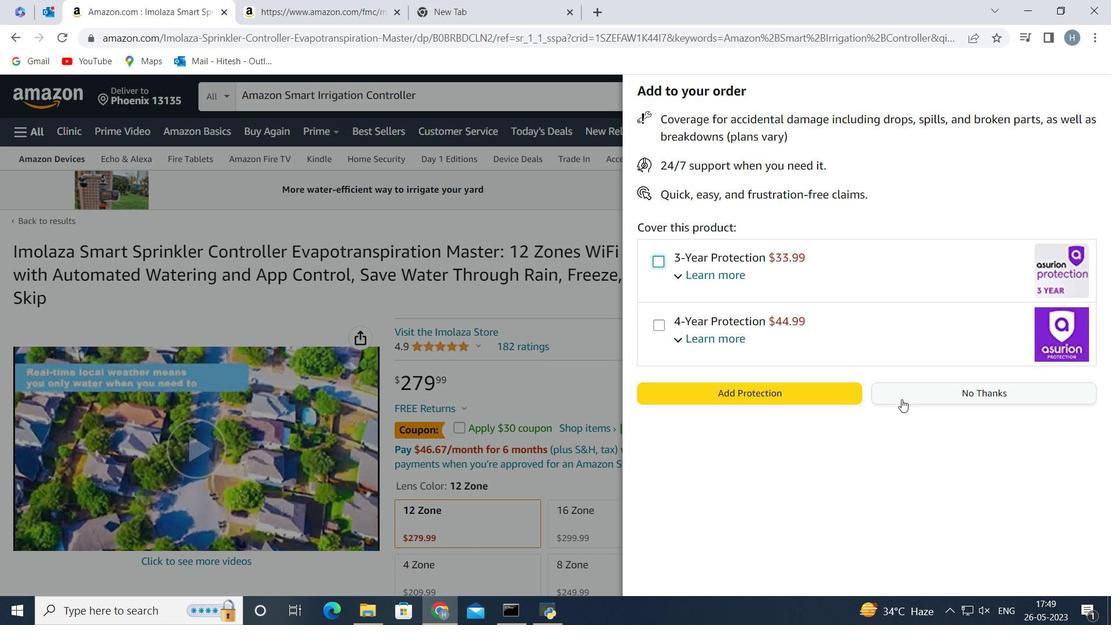 
Action: Mouse moved to (864, 238)
Screenshot: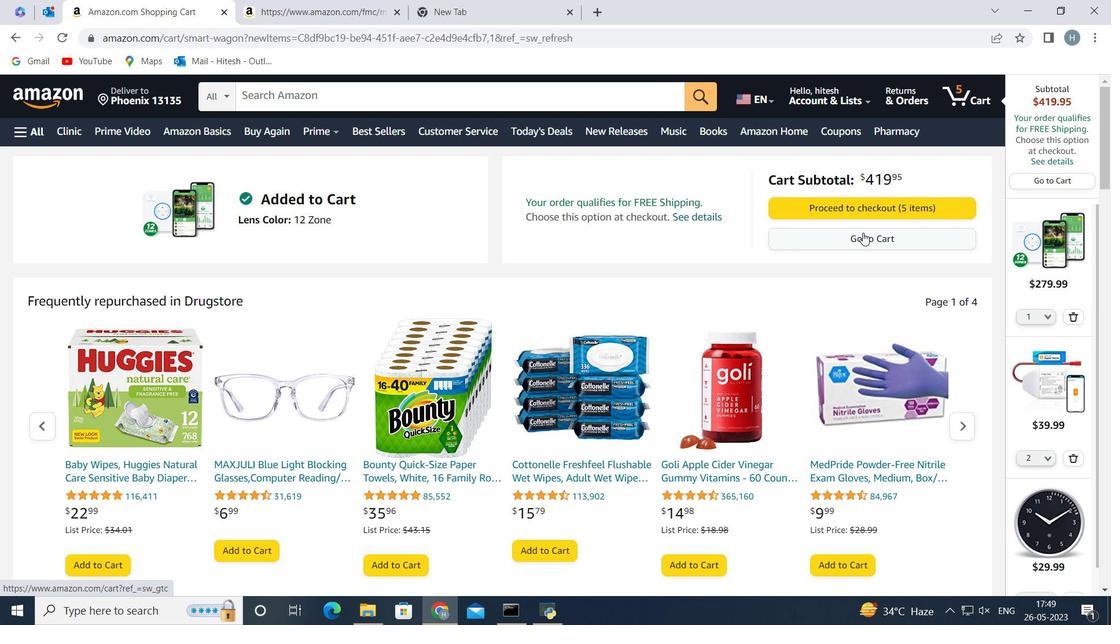 
Action: Mouse pressed left at (864, 238)
Screenshot: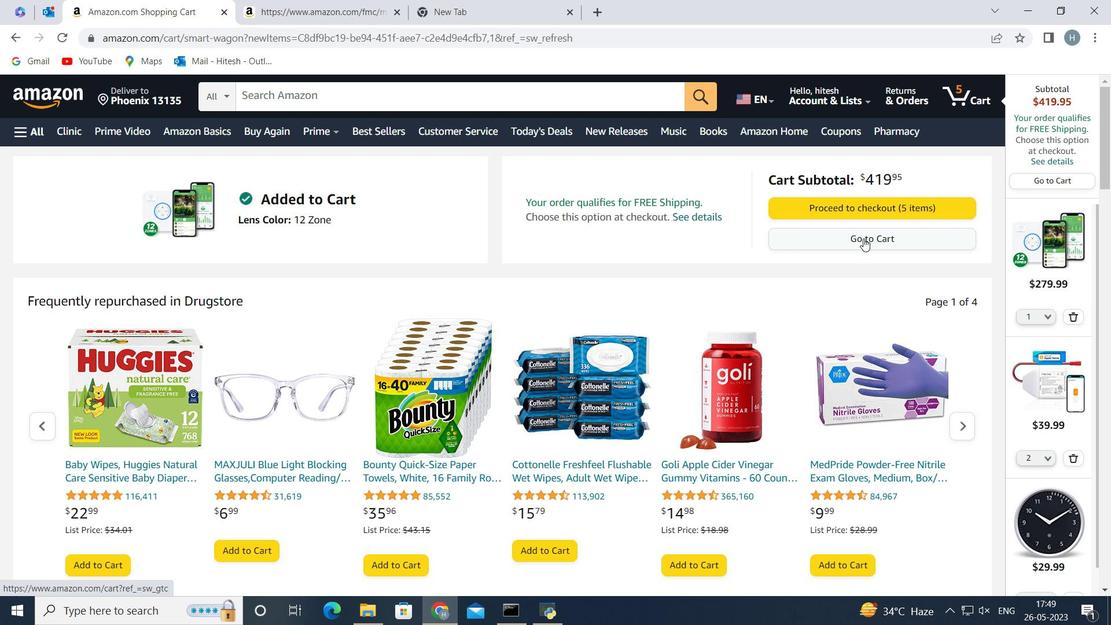 
Action: Mouse moved to (133, 360)
Screenshot: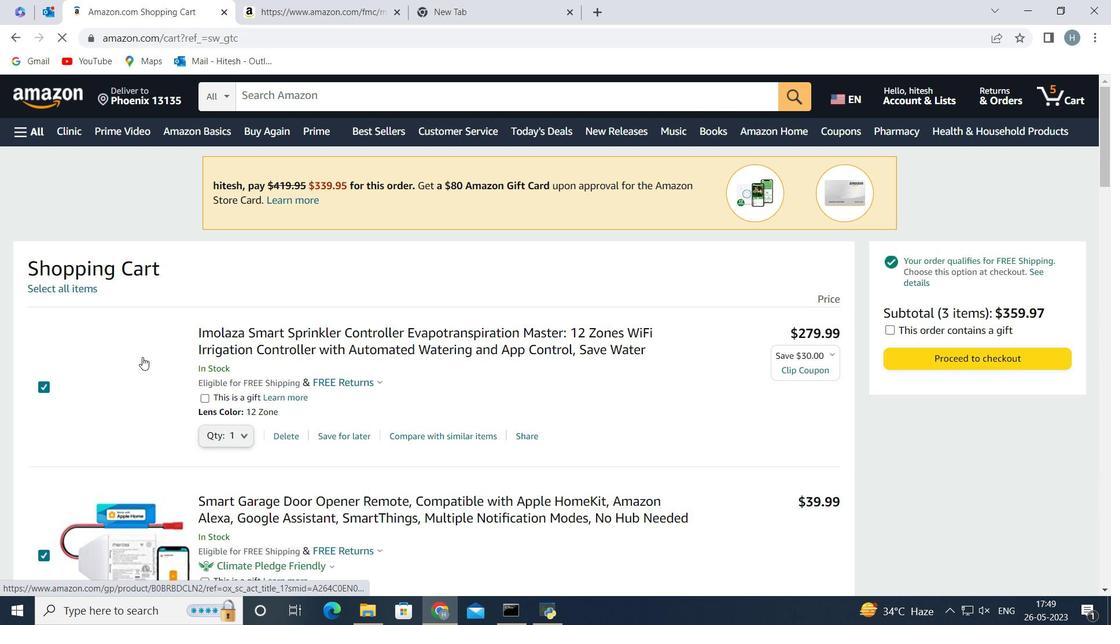 
Action: Mouse scrolled (133, 359) with delta (0, 0)
Screenshot: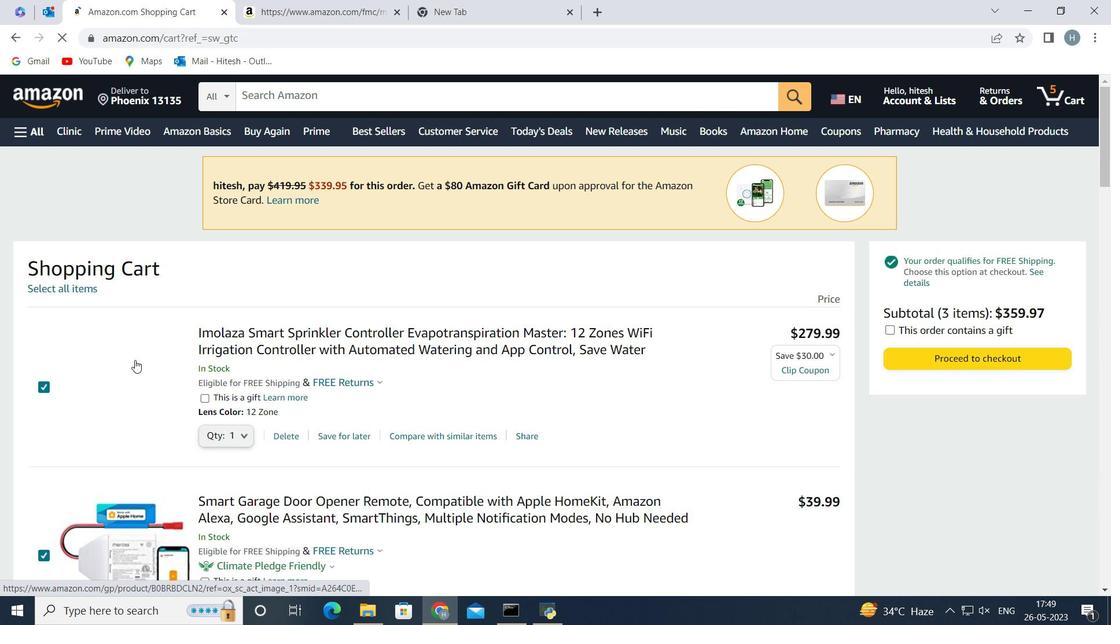 
Action: Mouse scrolled (133, 359) with delta (0, 0)
Screenshot: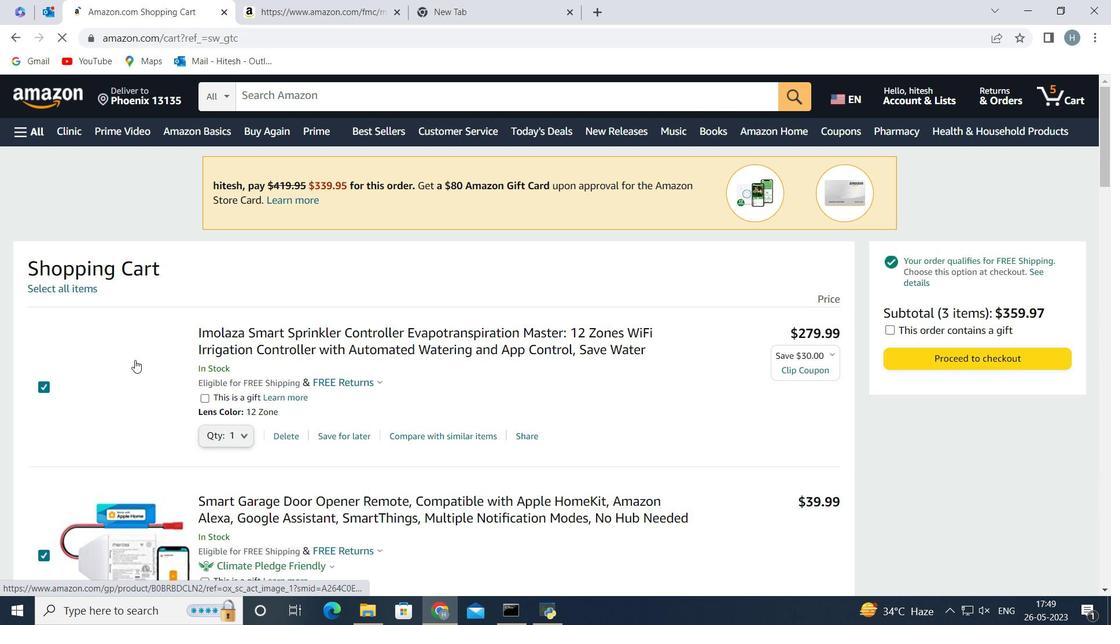 
Action: Mouse moved to (42, 410)
Screenshot: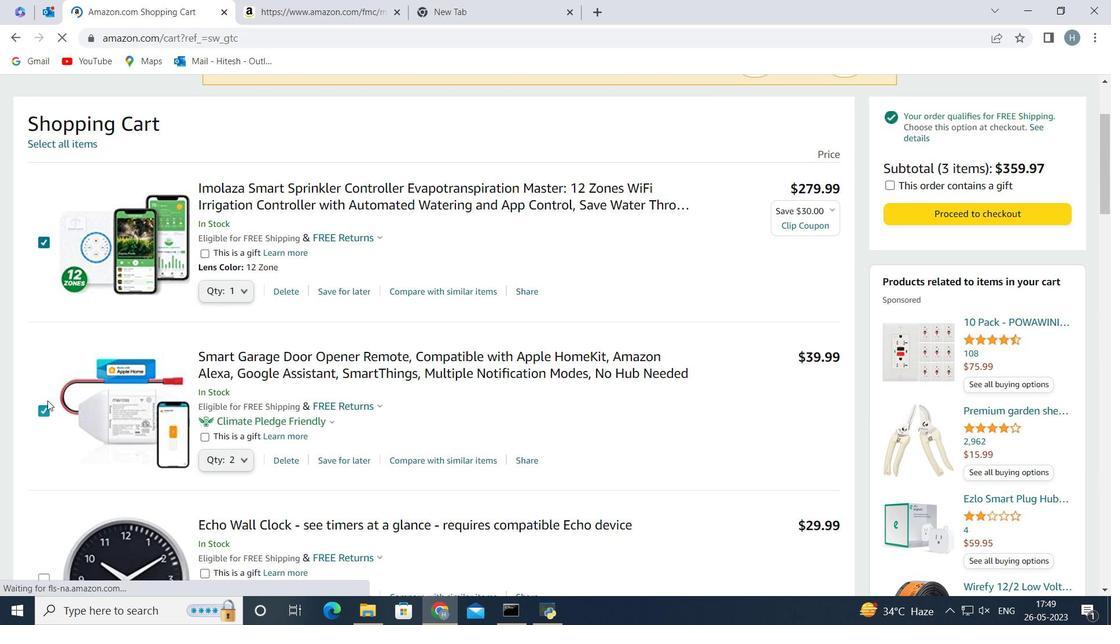
Action: Mouse pressed left at (42, 410)
Screenshot: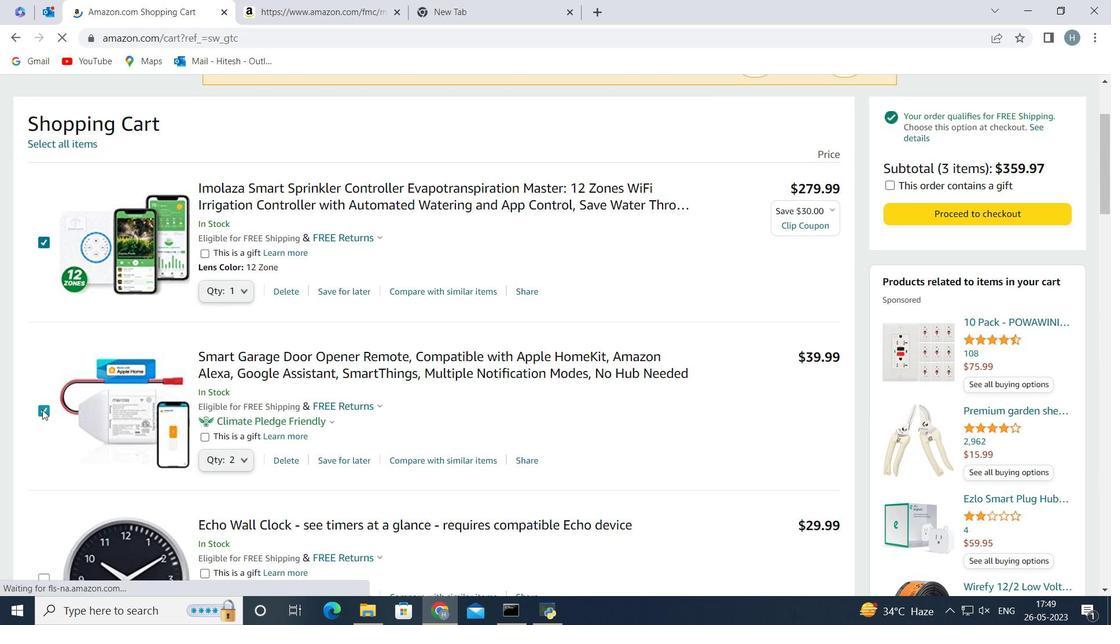 
Action: Mouse moved to (42, 411)
Screenshot: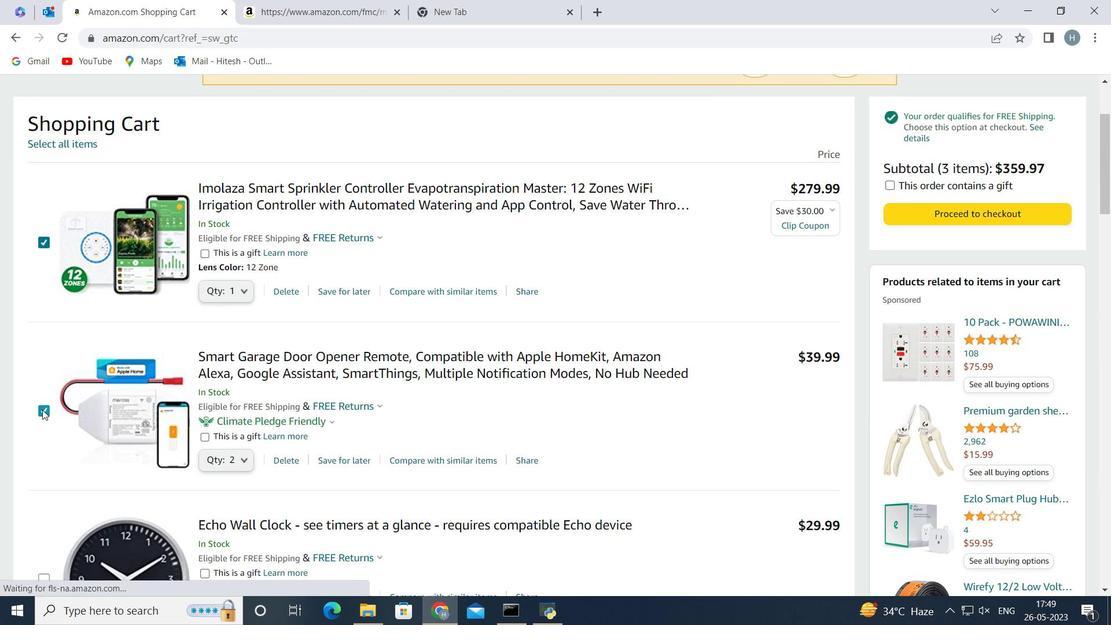 
Action: Mouse scrolled (42, 410) with delta (0, 0)
Screenshot: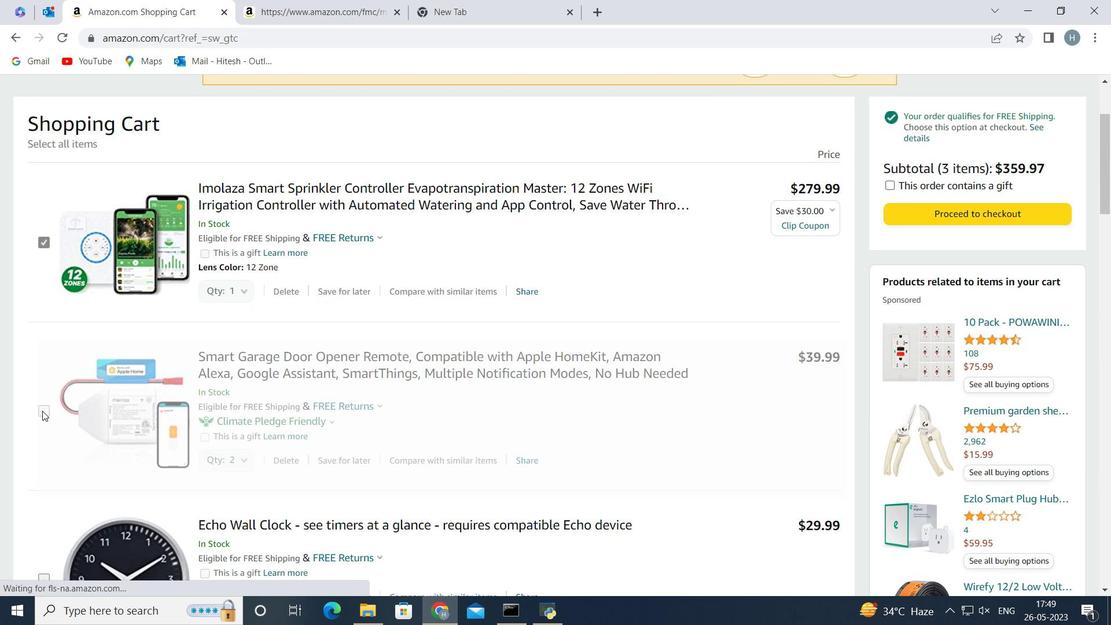 
Action: Mouse scrolled (42, 410) with delta (0, 0)
Screenshot: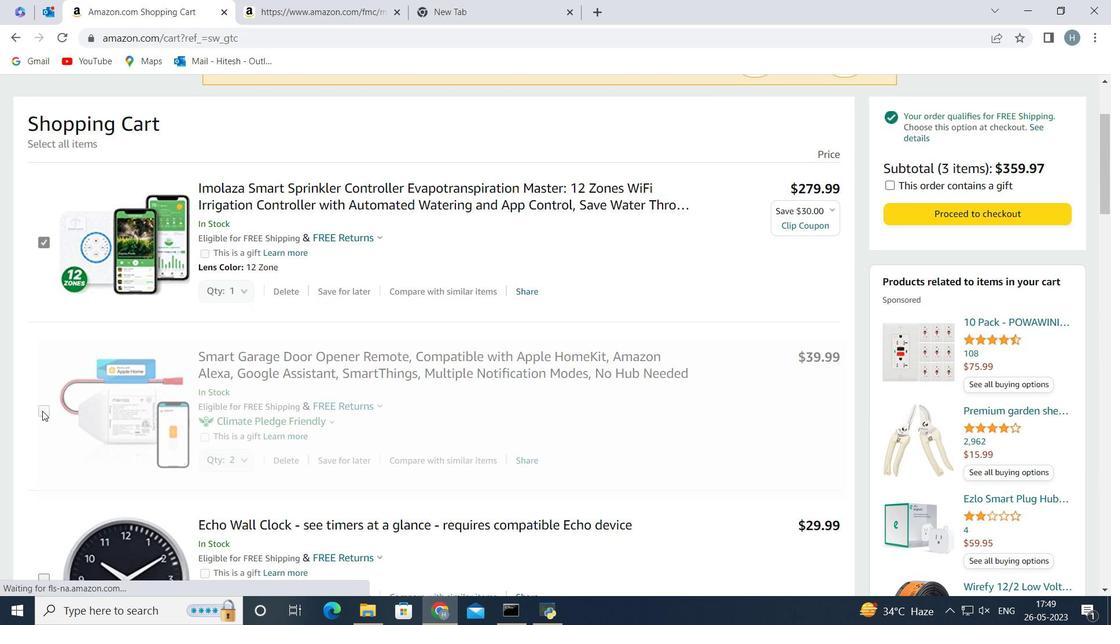 
Action: Mouse moved to (283, 337)
Screenshot: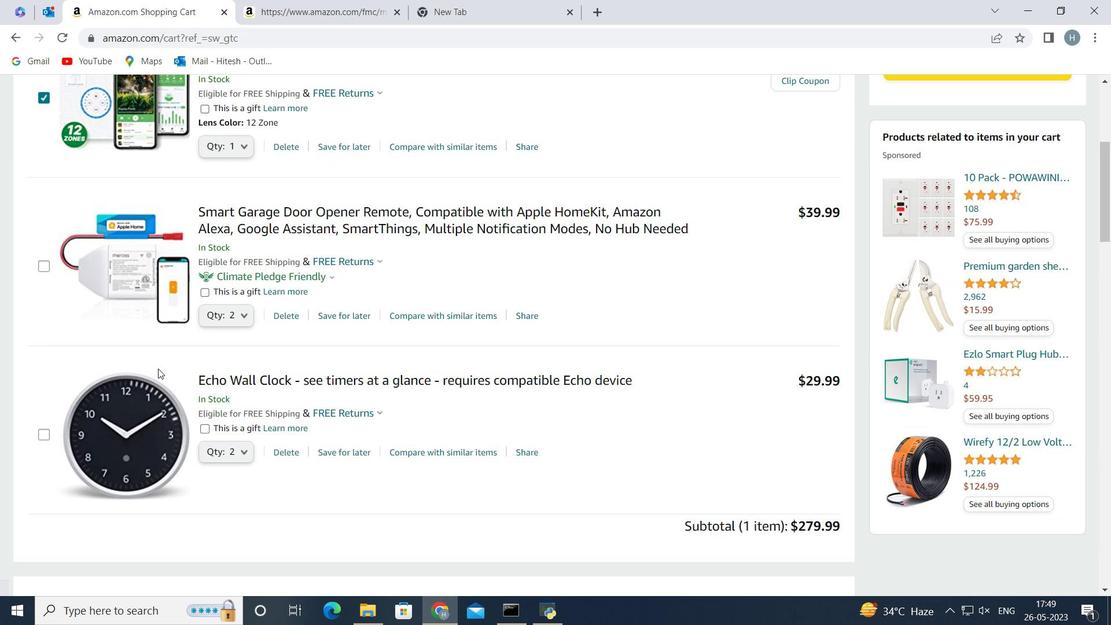 
Action: Mouse scrolled (283, 337) with delta (0, 0)
Screenshot: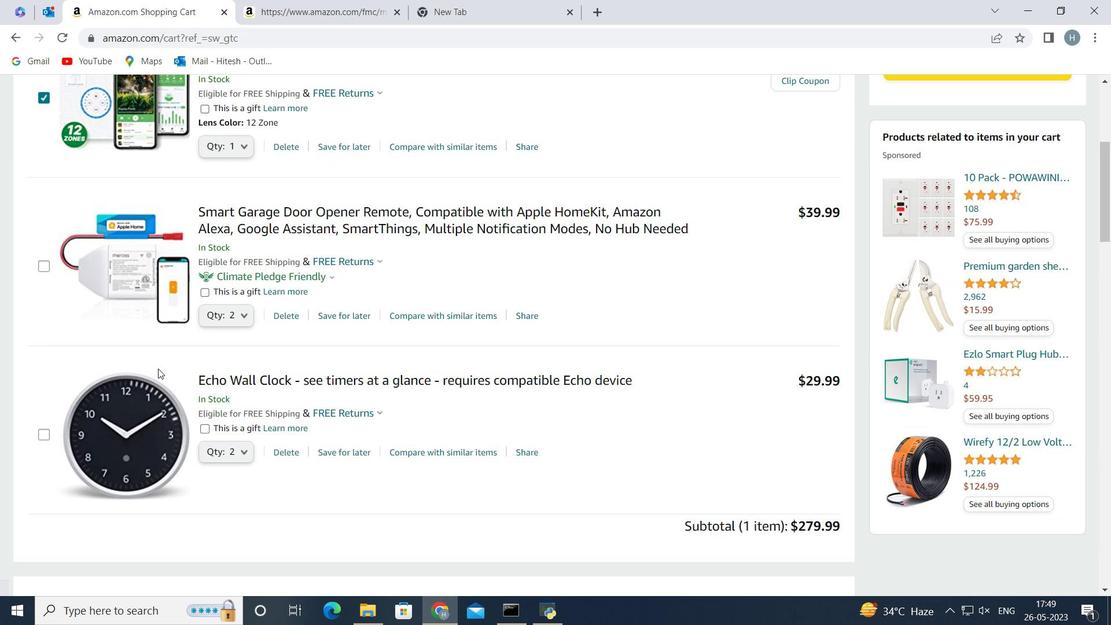 
Action: Mouse scrolled (283, 337) with delta (0, 0)
Screenshot: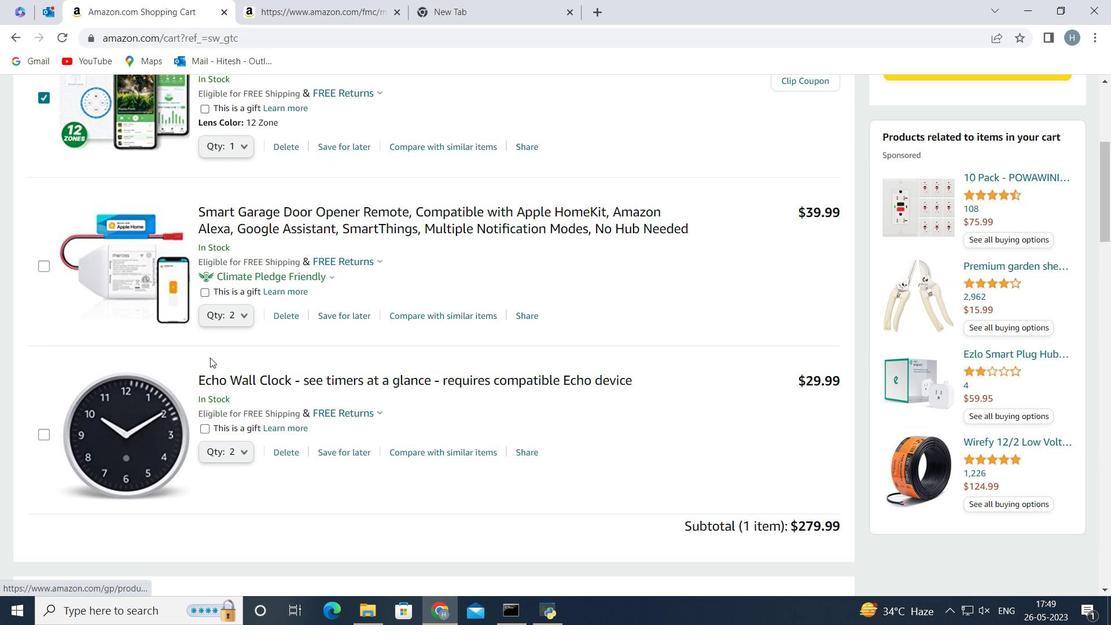 
Action: Mouse moved to (283, 336)
Screenshot: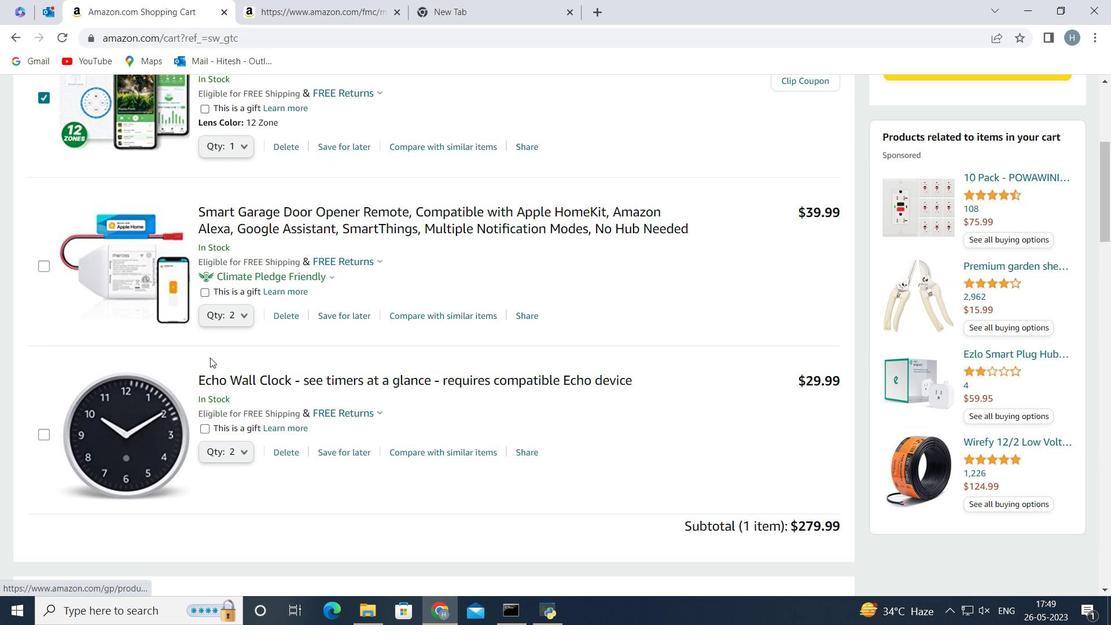 
Action: Mouse scrolled (283, 337) with delta (0, 0)
Screenshot: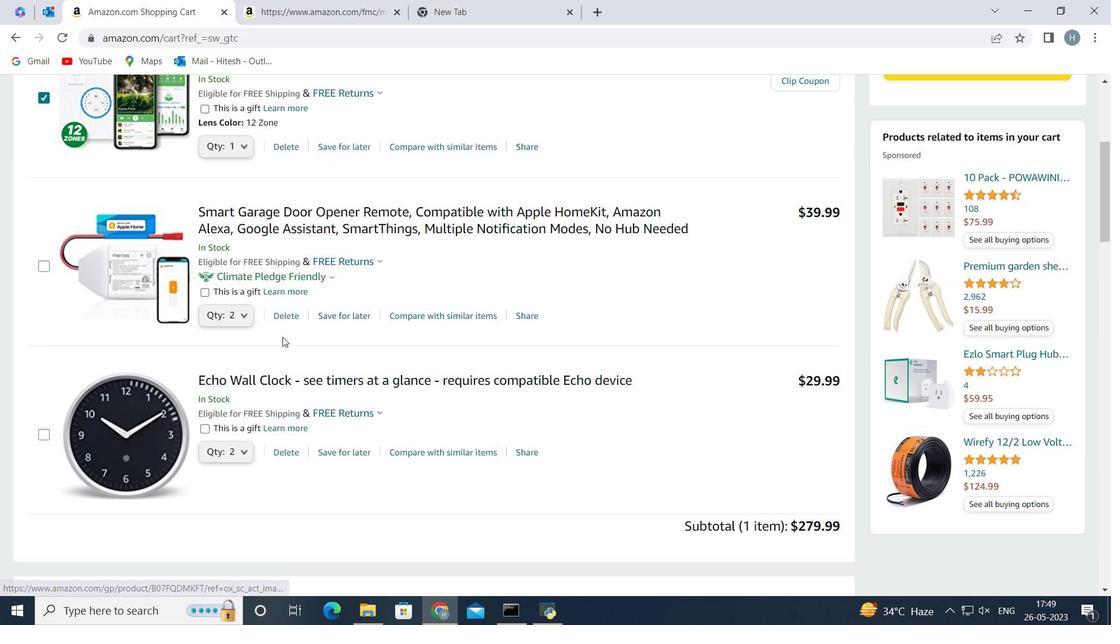 
Action: Mouse moved to (282, 333)
Screenshot: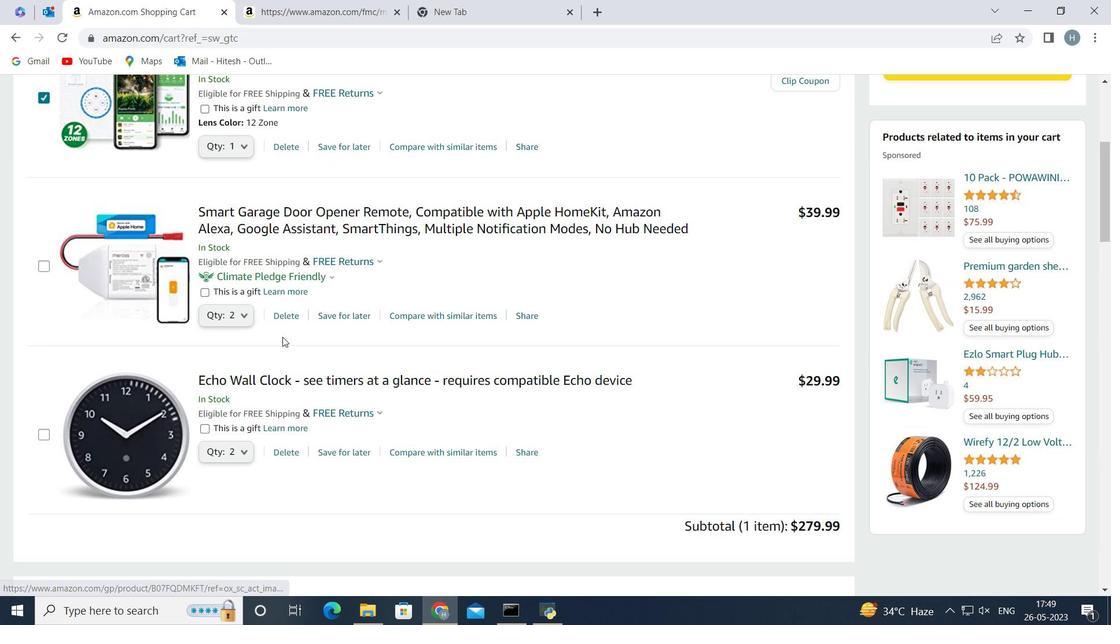 
Action: Mouse scrolled (282, 334) with delta (0, 0)
Screenshot: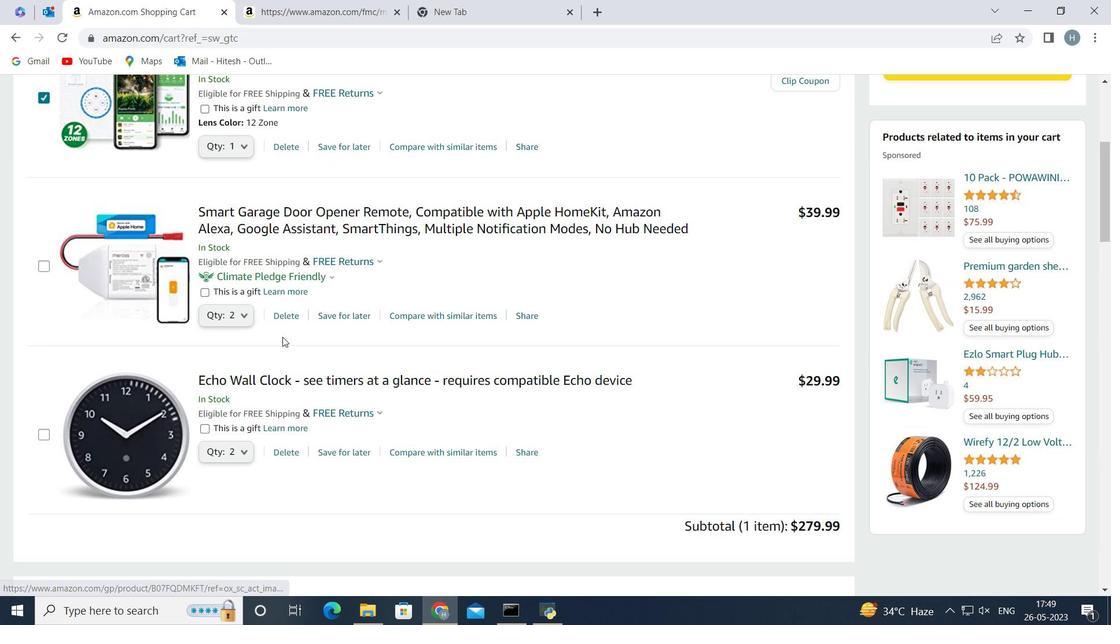 
Action: Mouse moved to (961, 356)
Screenshot: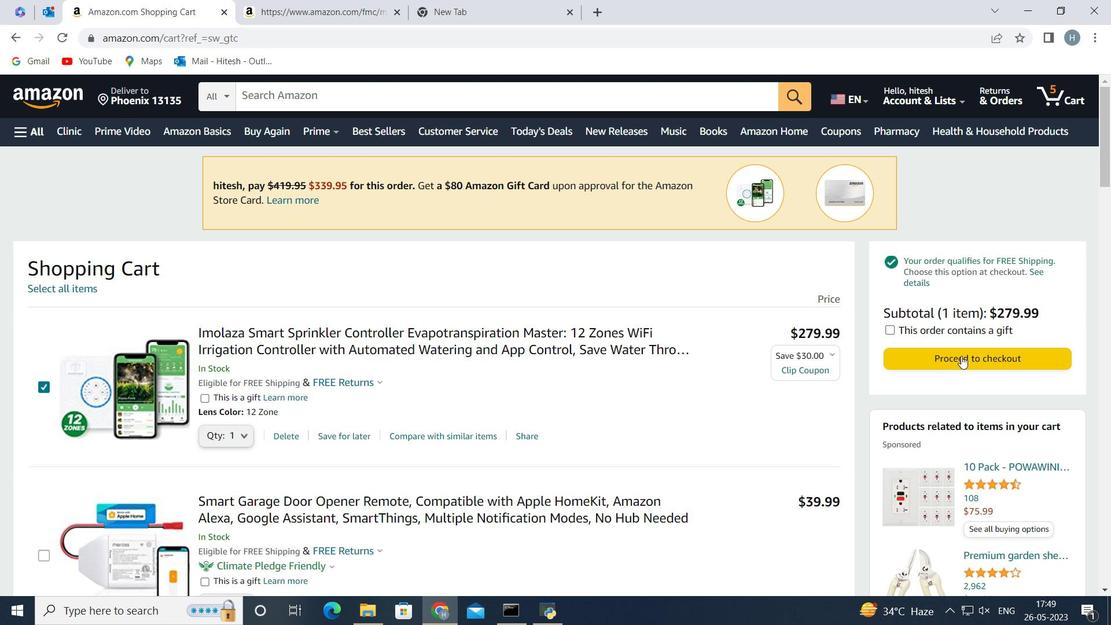 
Action: Mouse pressed left at (961, 356)
Screenshot: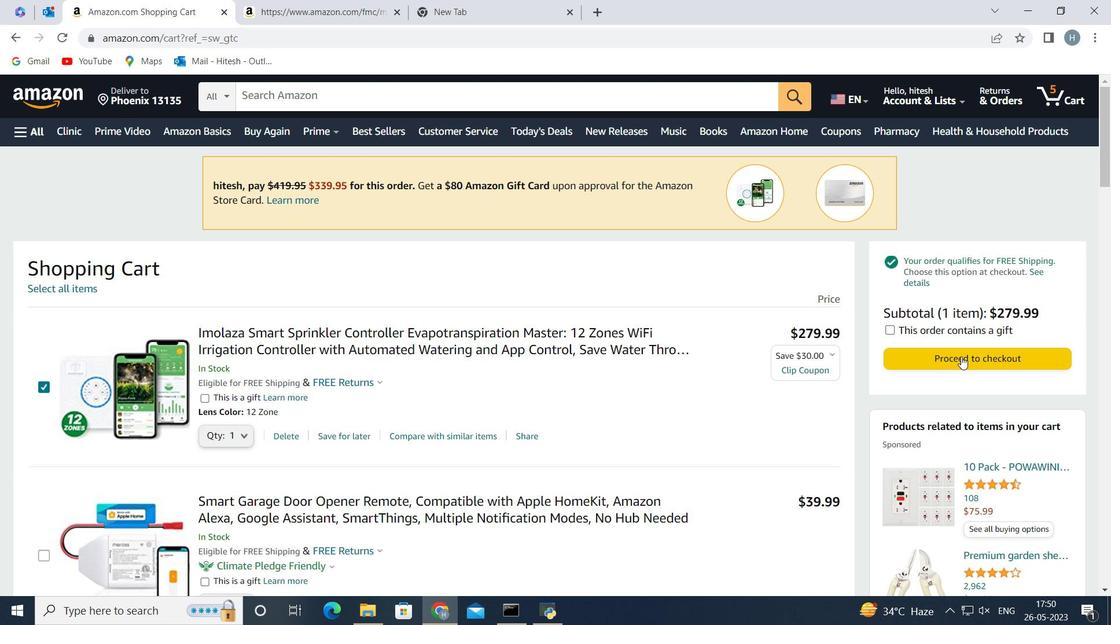 
Action: Mouse moved to (264, 281)
Screenshot: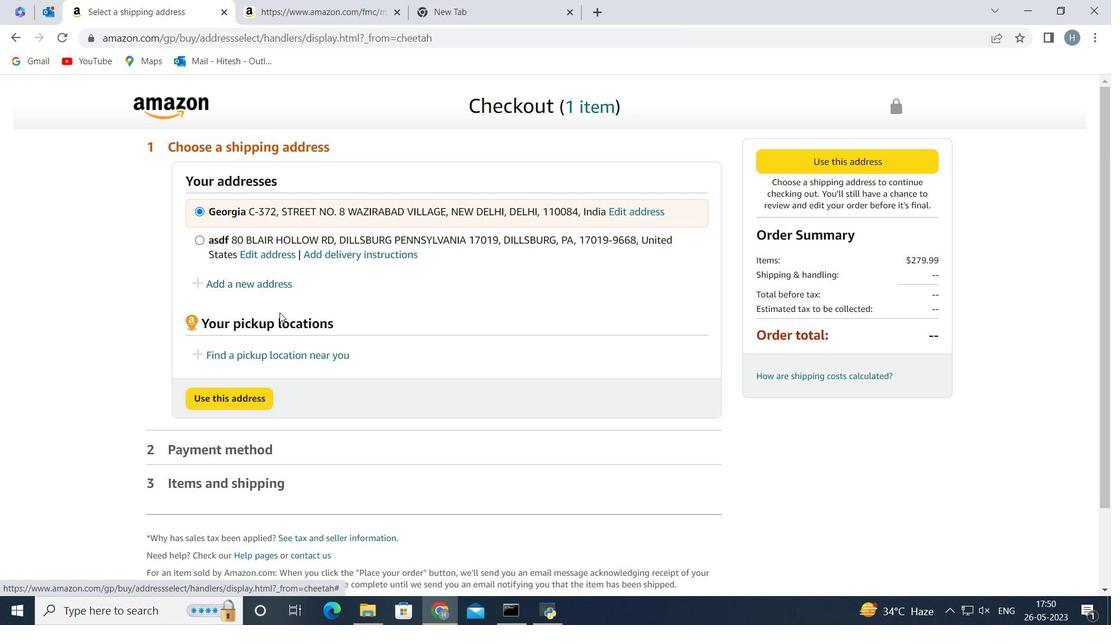 
Action: Mouse pressed left at (264, 281)
Screenshot: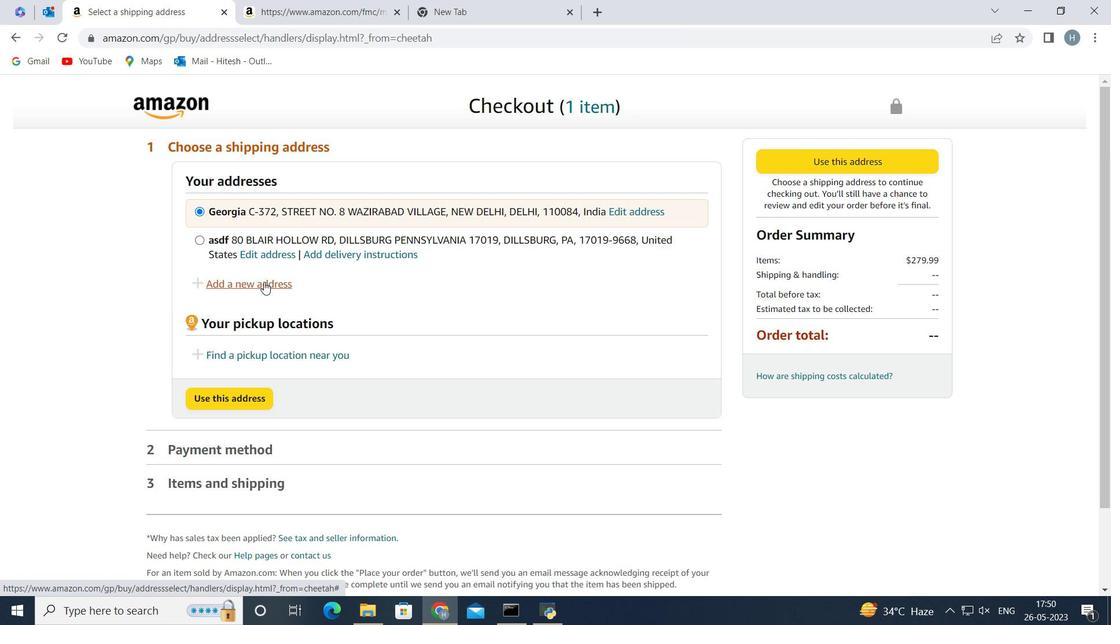 
Action: Mouse moved to (459, 381)
Screenshot: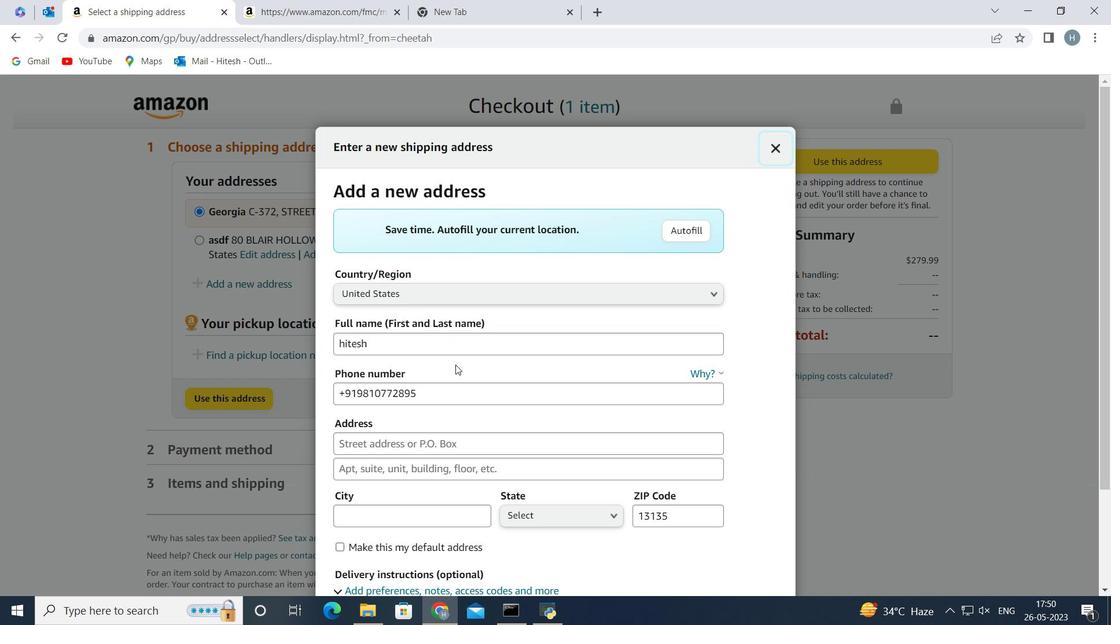 
Action: Mouse pressed left at (459, 381)
Screenshot: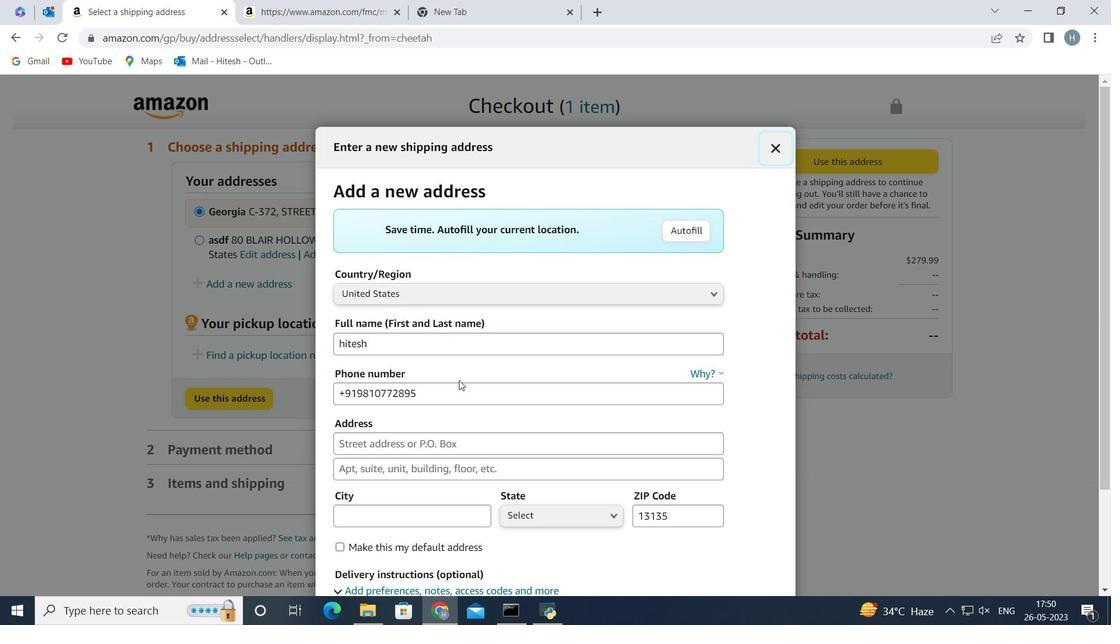 
Action: Mouse moved to (463, 387)
Screenshot: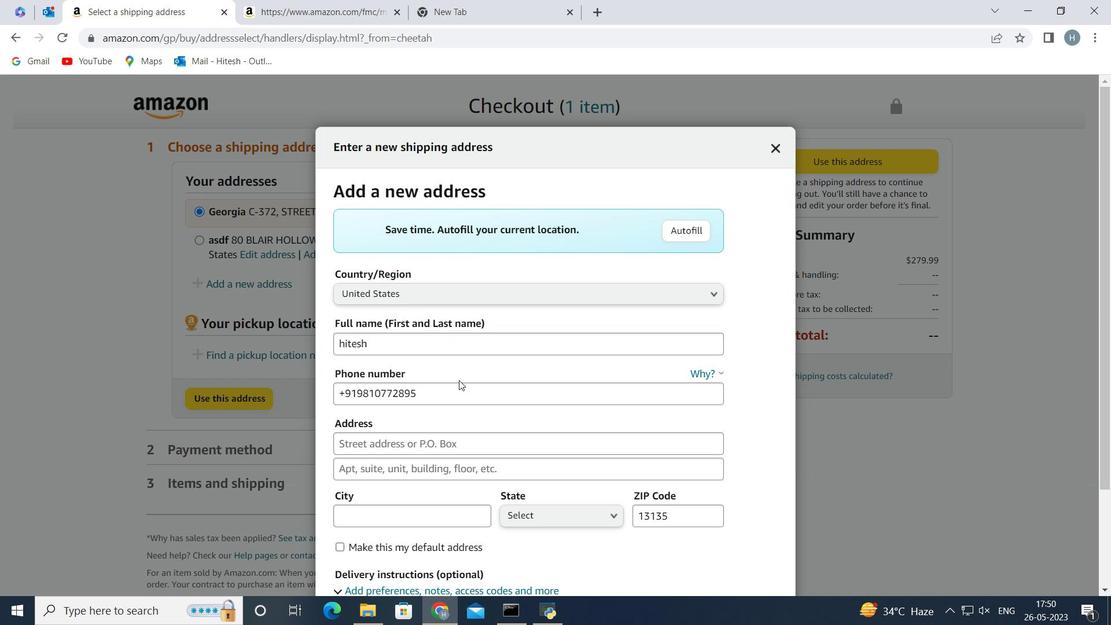 
Action: Mouse pressed left at (463, 387)
Screenshot: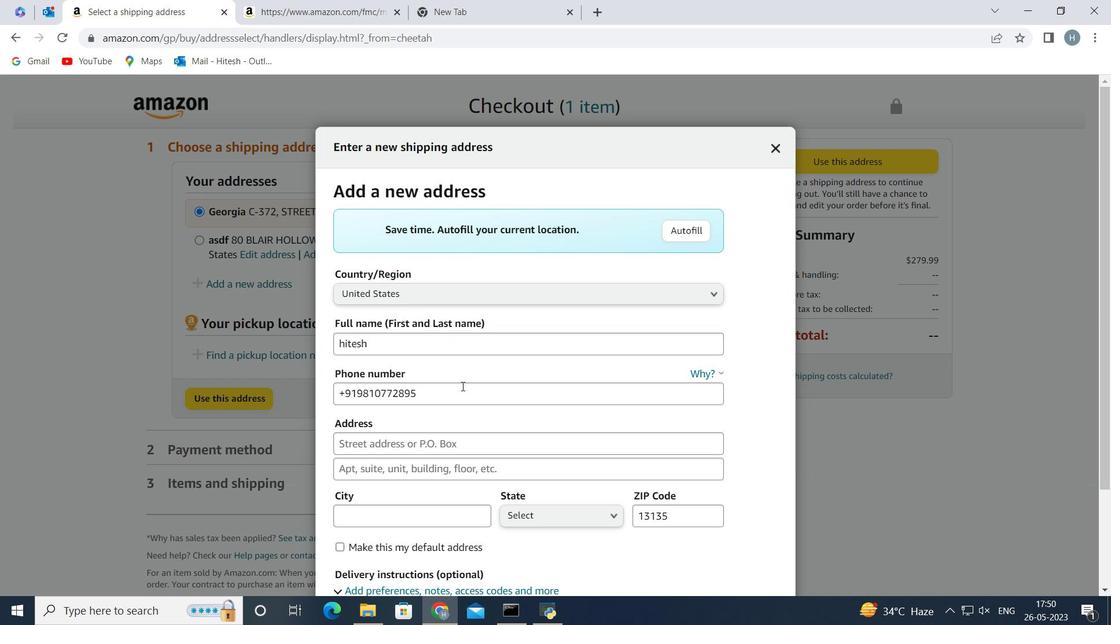 
Action: Key pressed <Key.backspace><Key.backspace><Key.backspace><Key.backspace><Key.backspace><Key.backspace><Key.backspace><Key.backspace><Key.backspace><Key.backspace><Key.backspace><Key.backspace>
Screenshot: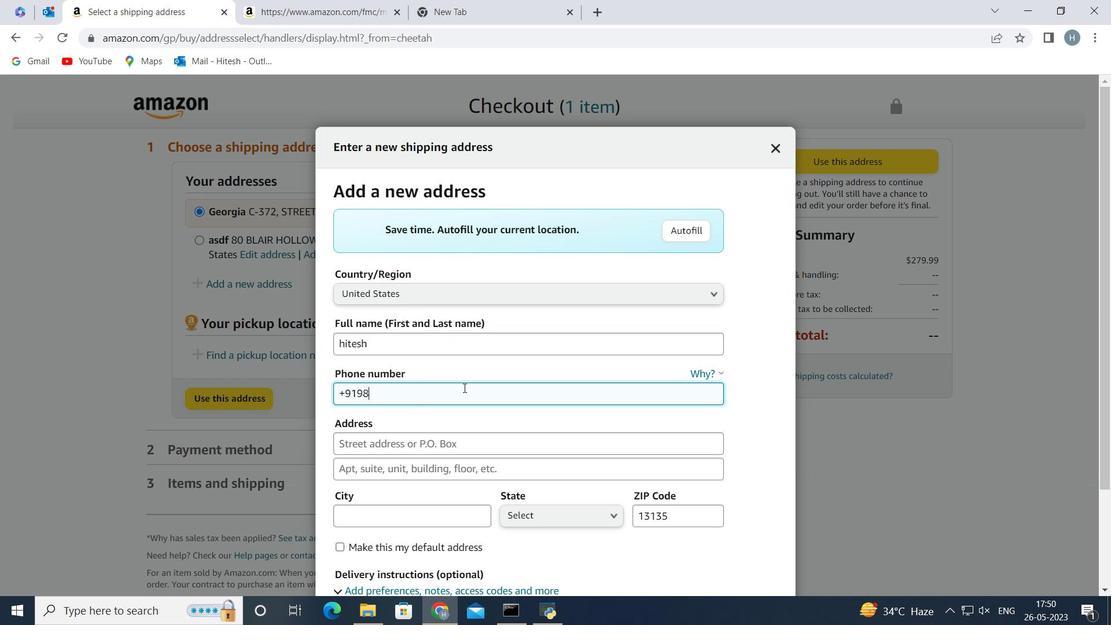 
Action: Mouse moved to (464, 383)
Screenshot: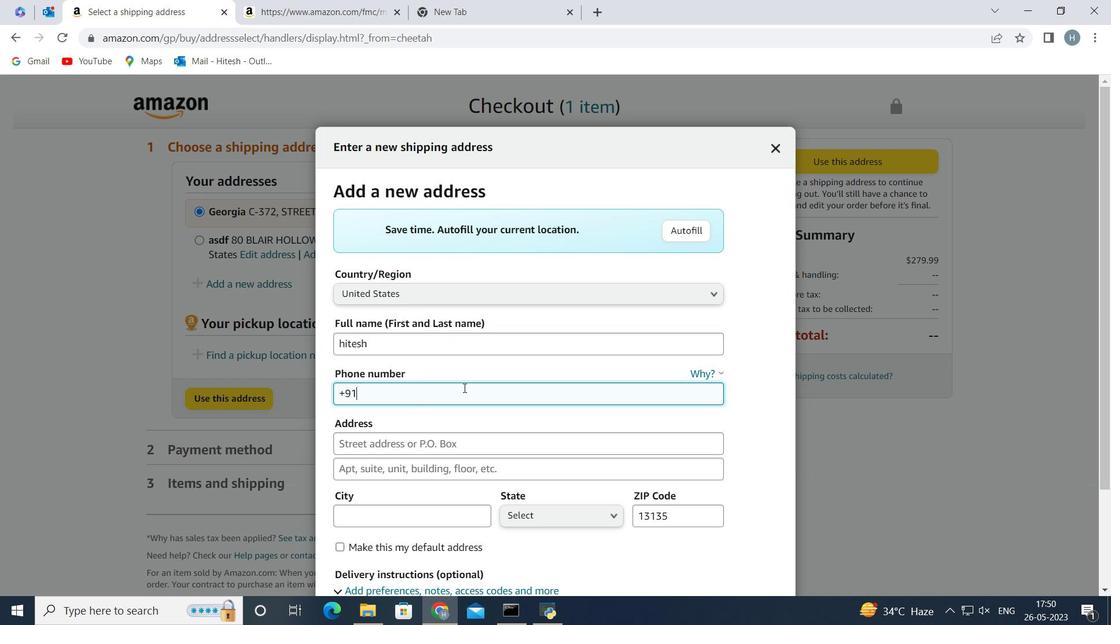 
Action: Key pressed <Key.backspace>
Screenshot: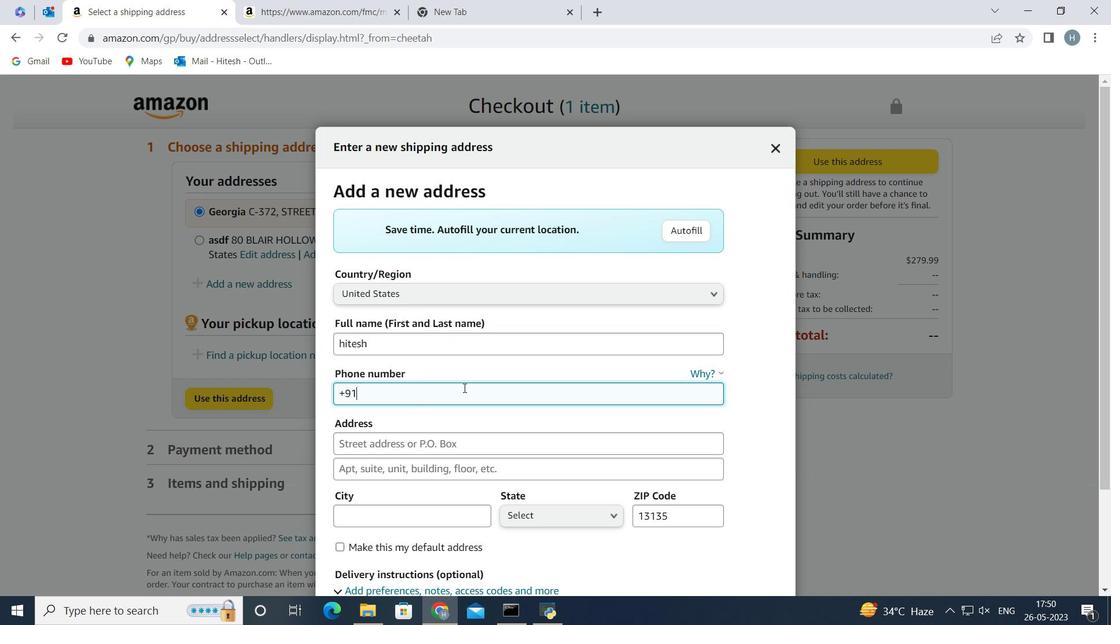 
Action: Mouse moved to (464, 376)
Screenshot: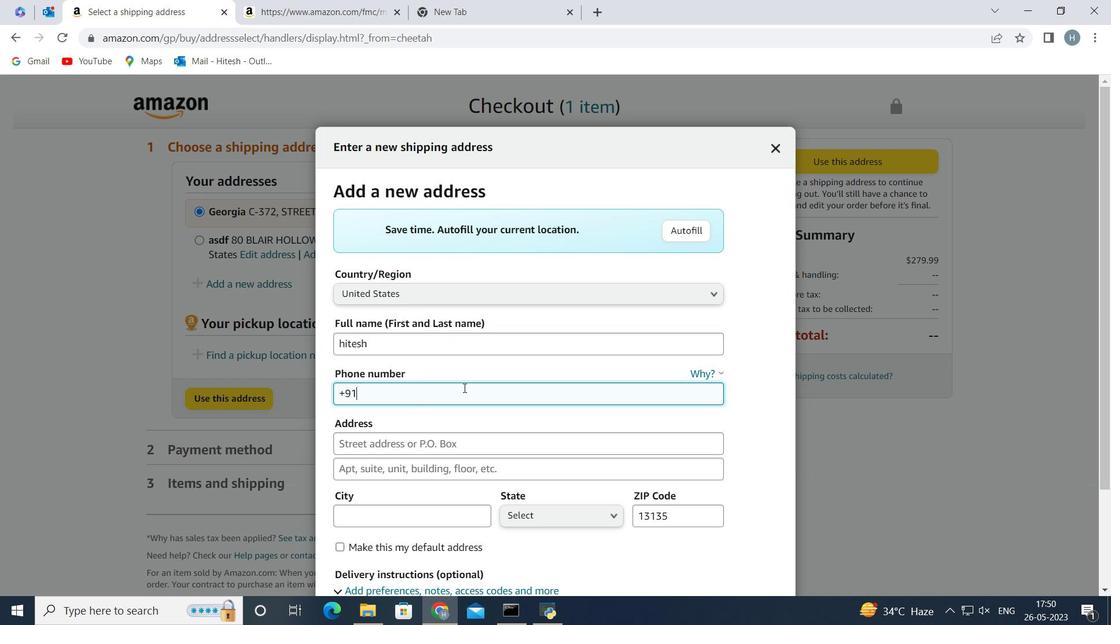 
Action: Key pressed <Key.backspace>
Screenshot: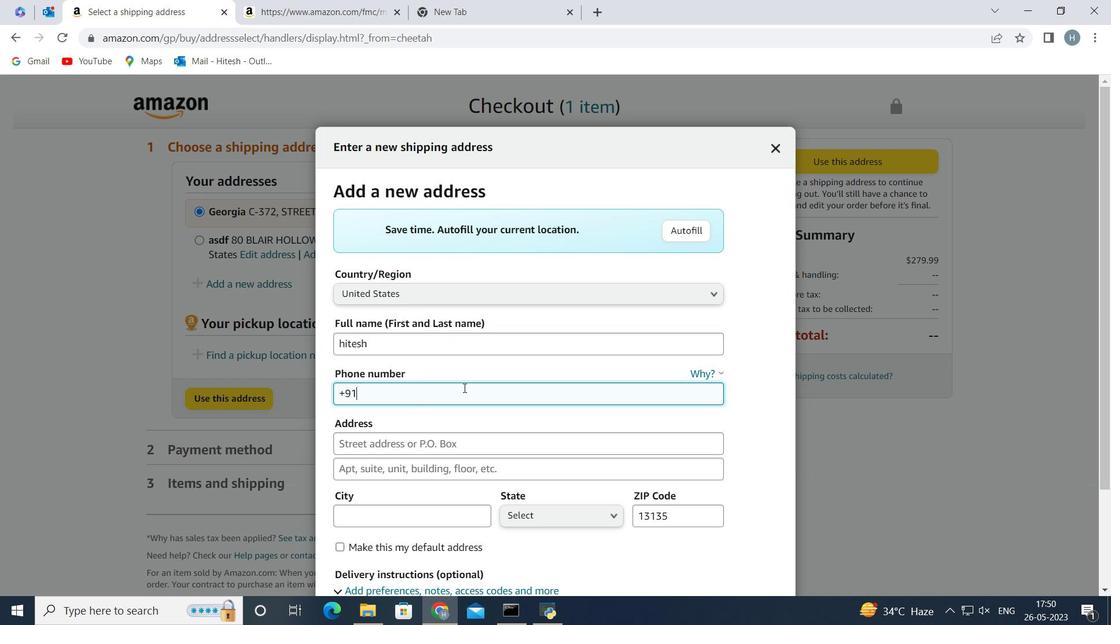 
Action: Mouse moved to (466, 341)
Screenshot: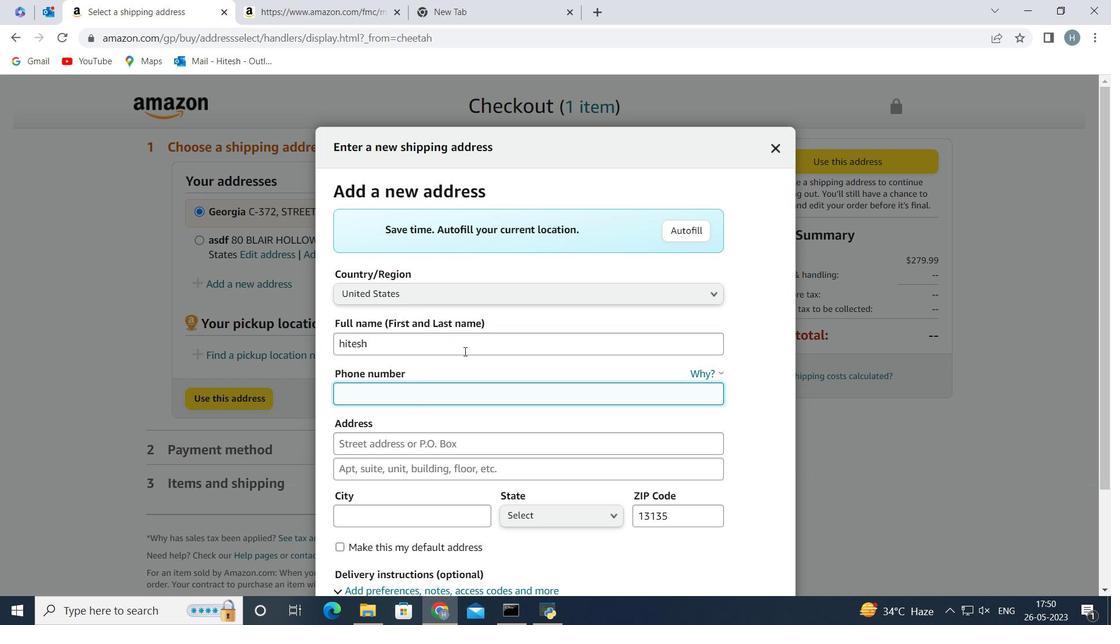 
Action: Mouse pressed left at (466, 341)
Screenshot: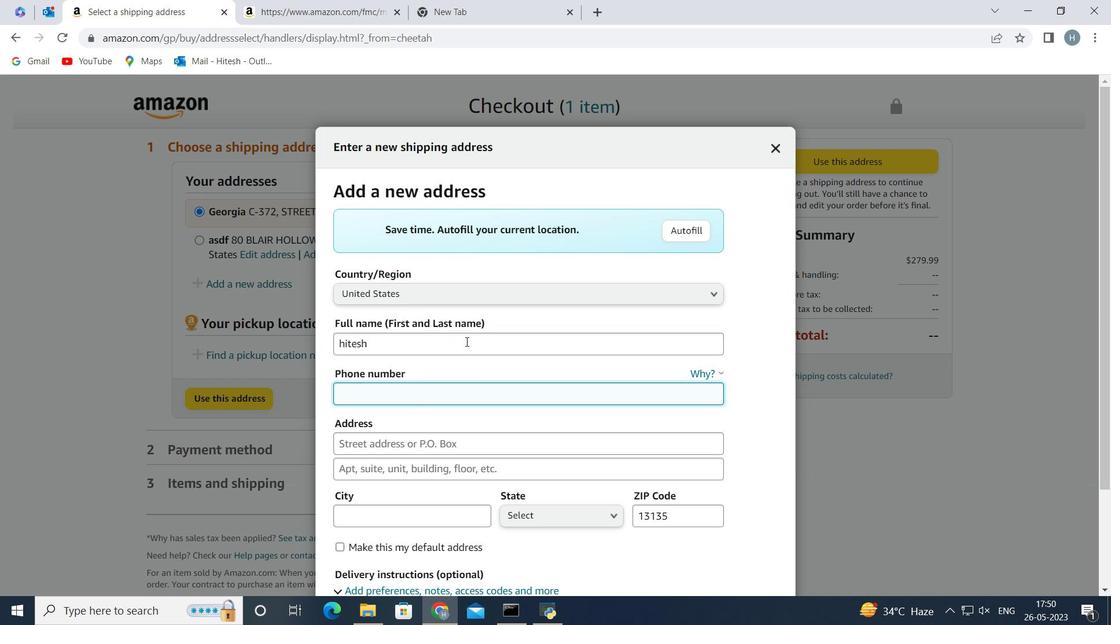 
Action: Key pressed <Key.backspace>
Screenshot: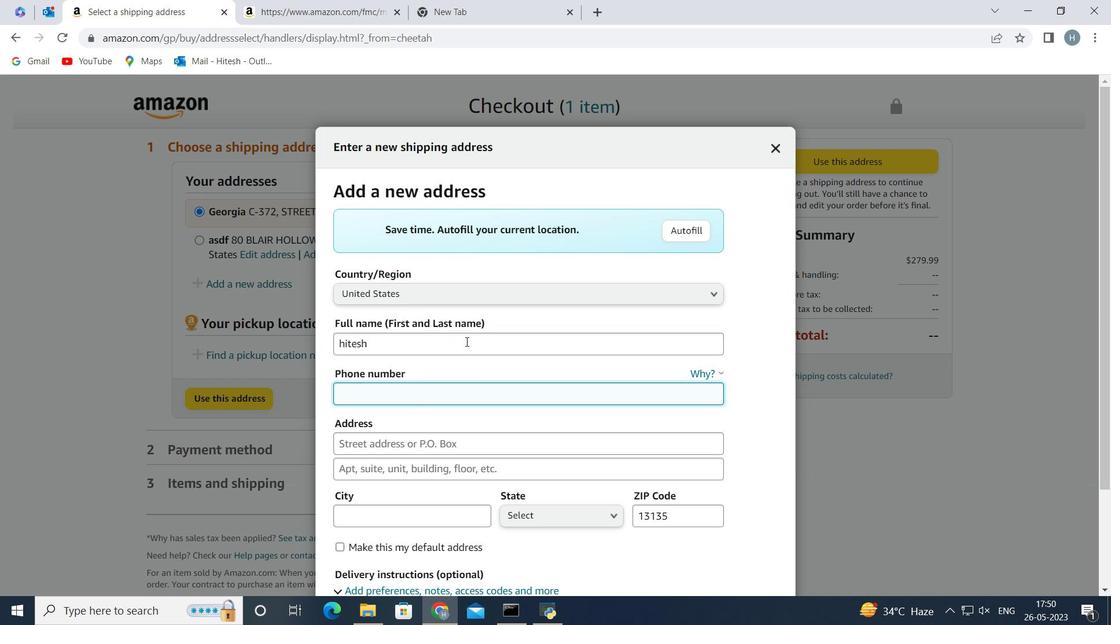 
Action: Mouse moved to (464, 341)
Screenshot: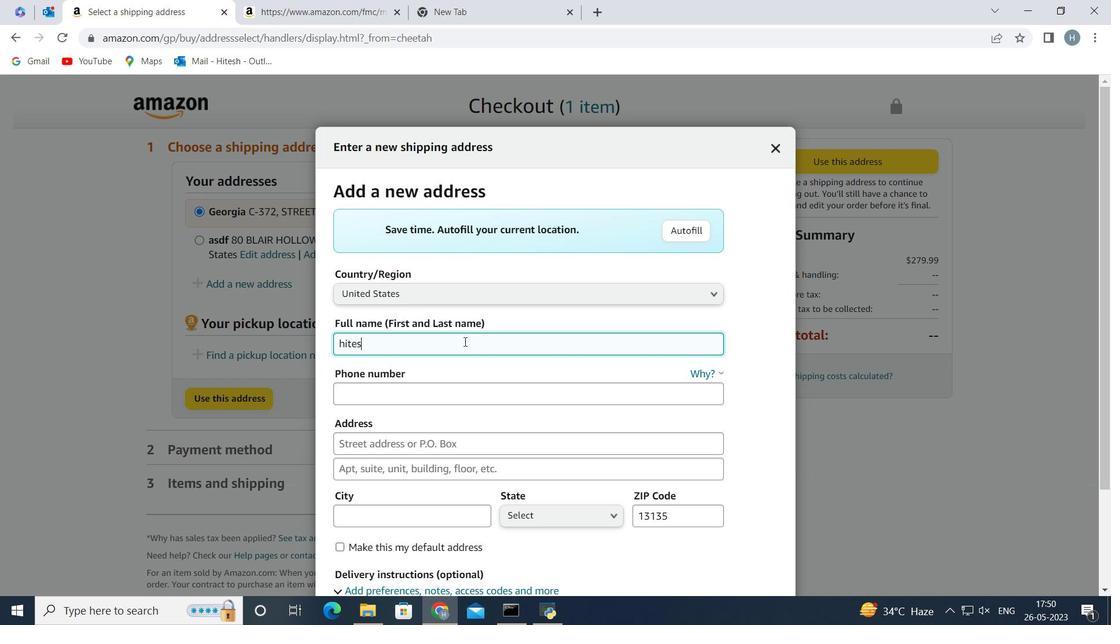 
Action: Key pressed <Key.backspace><Key.backspace><Key.backspace><Key.backspace><Key.backspace><Key.backspace><Key.backspace><Key.backspace><Key.backspace>
Screenshot: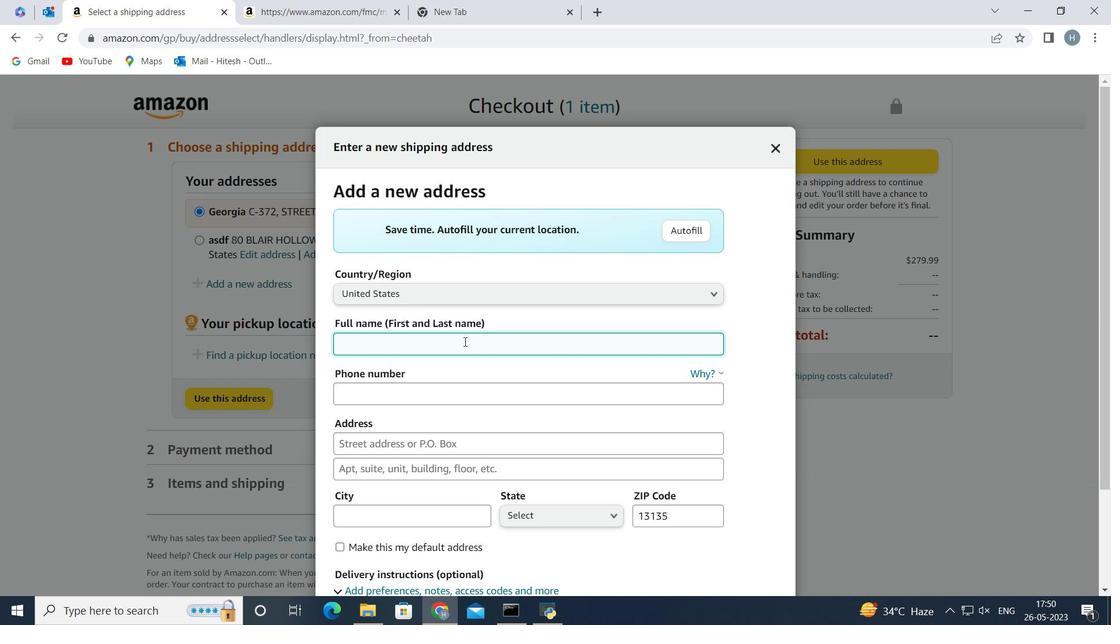 
Action: Mouse moved to (467, 387)
Screenshot: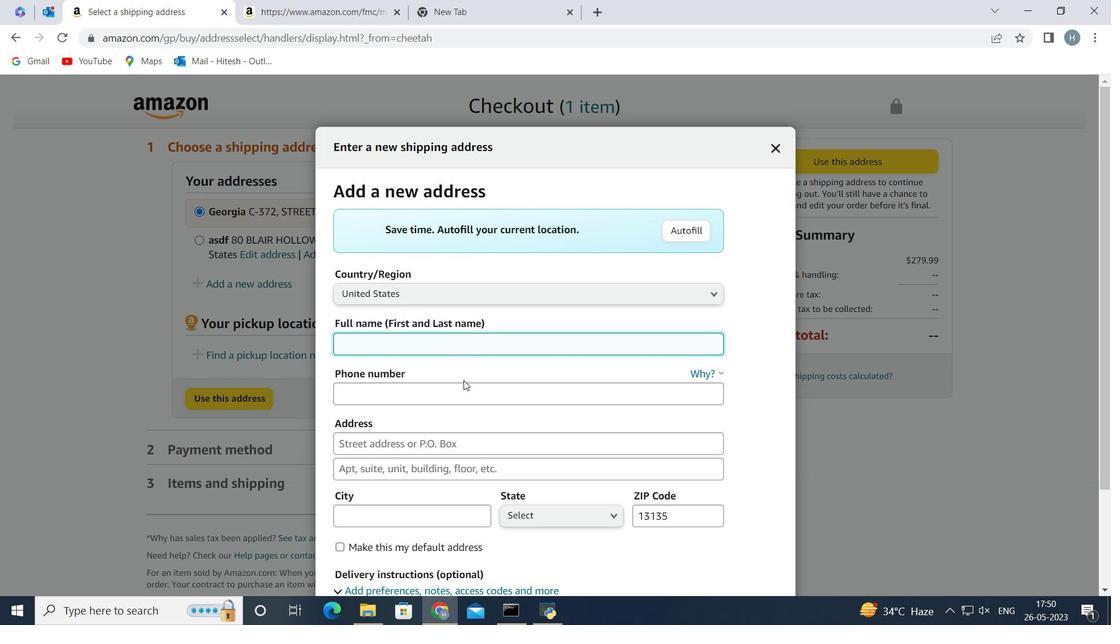 
Action: Mouse pressed left at (467, 387)
Screenshot: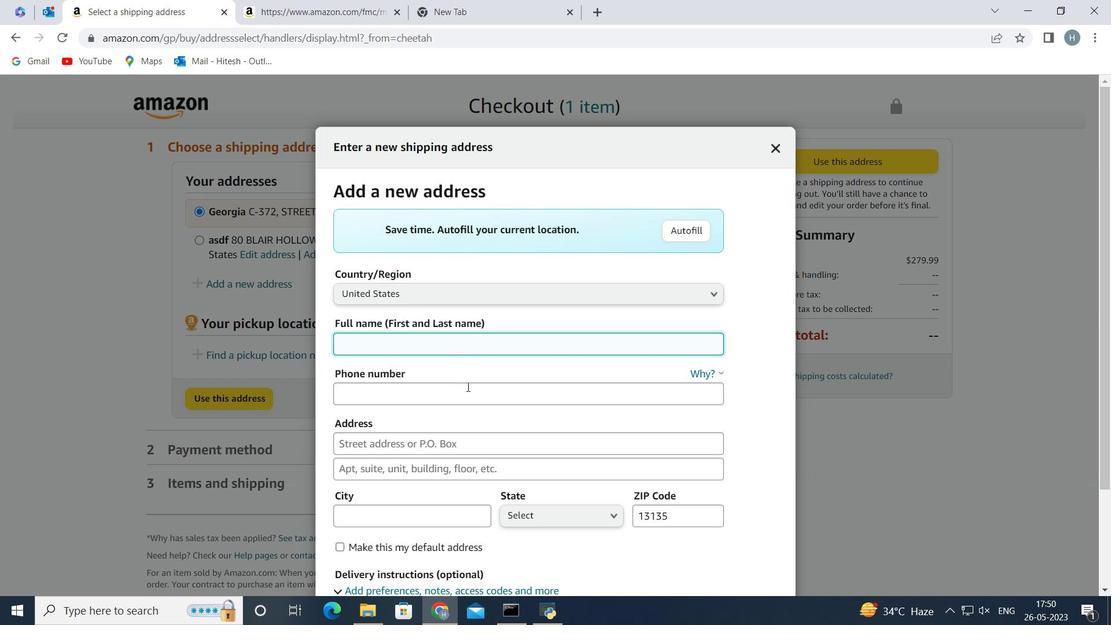 
Action: Key pressed <Key.shift_r><Key.shift_r><Key.shift_r>(315<Key.shift_r>)895-2681
Screenshot: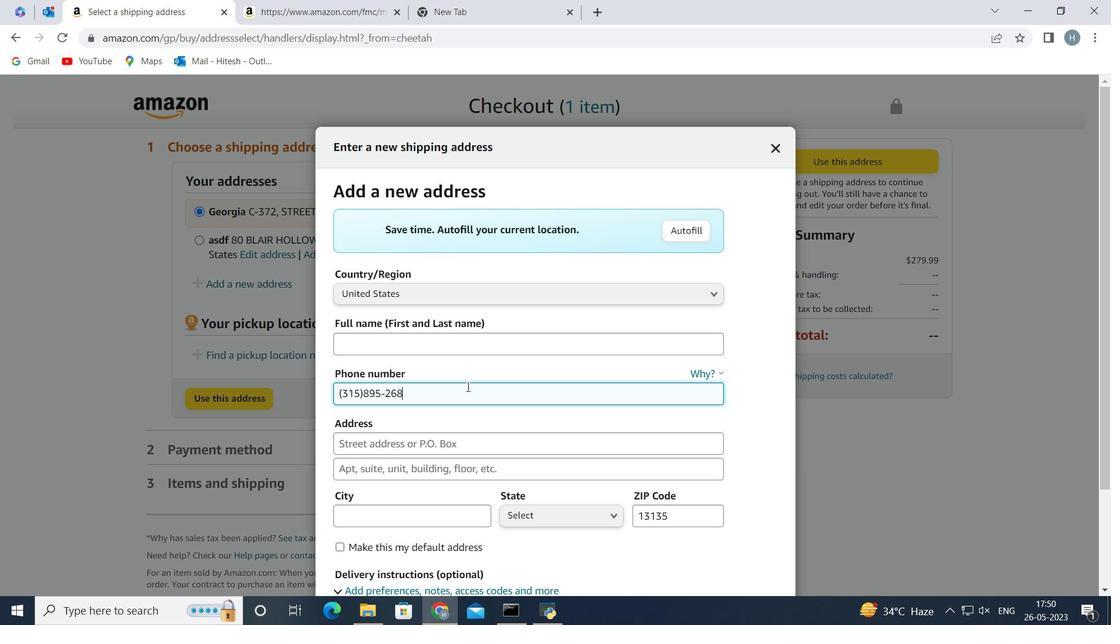 
Action: Mouse moved to (468, 442)
Screenshot: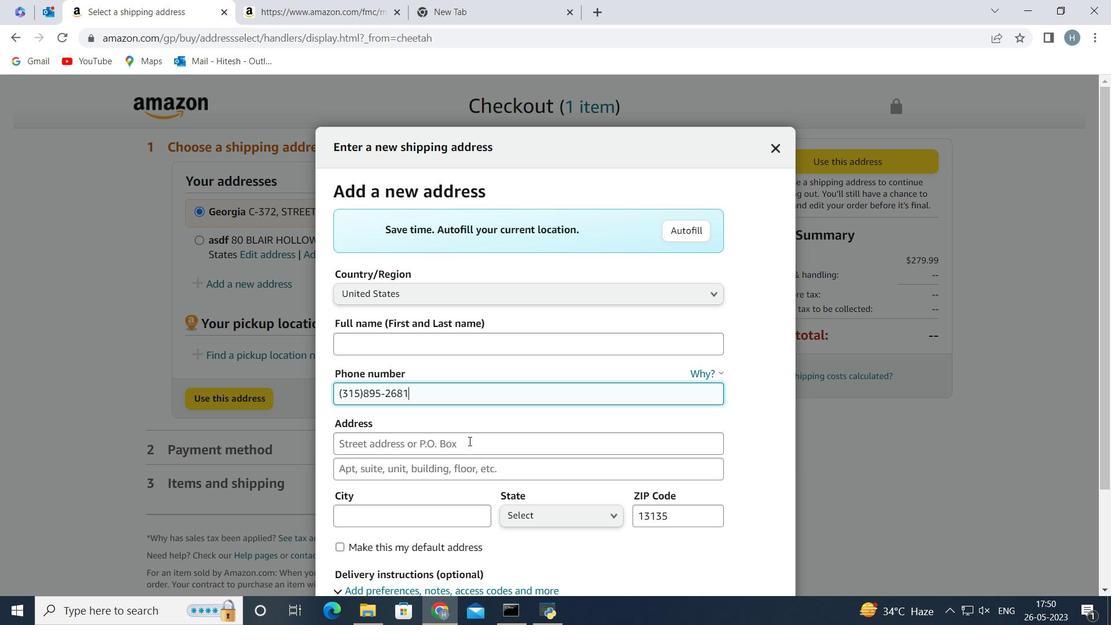 
Action: Mouse pressed left at (468, 442)
Screenshot: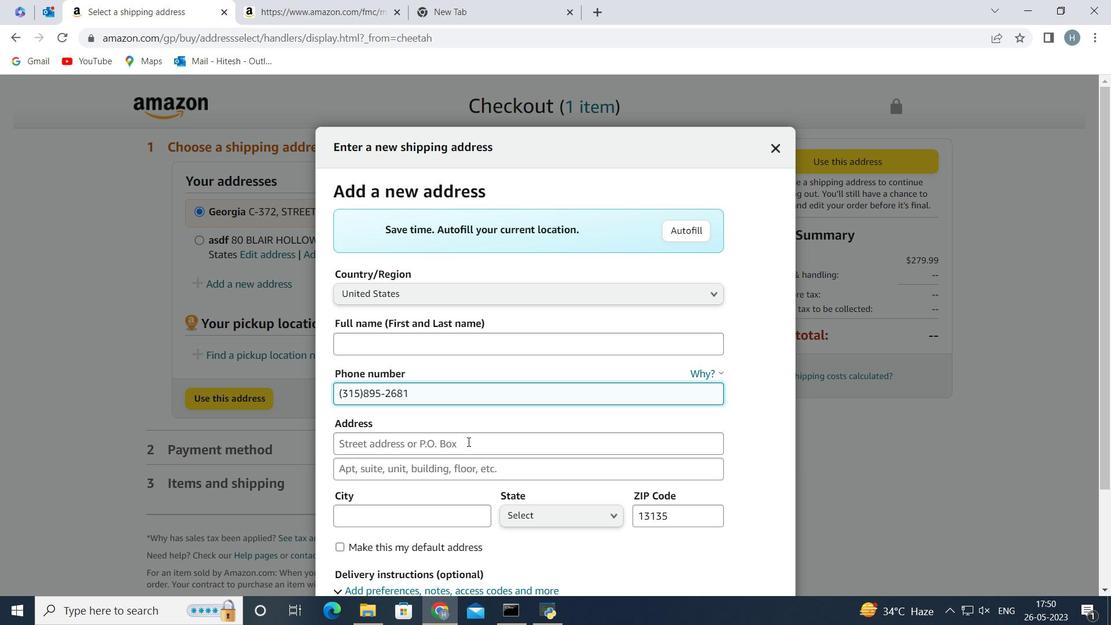 
Action: Key pressed 18<Key.space><Key.shift>Candee<Key.space><Key.shift>St
Screenshot: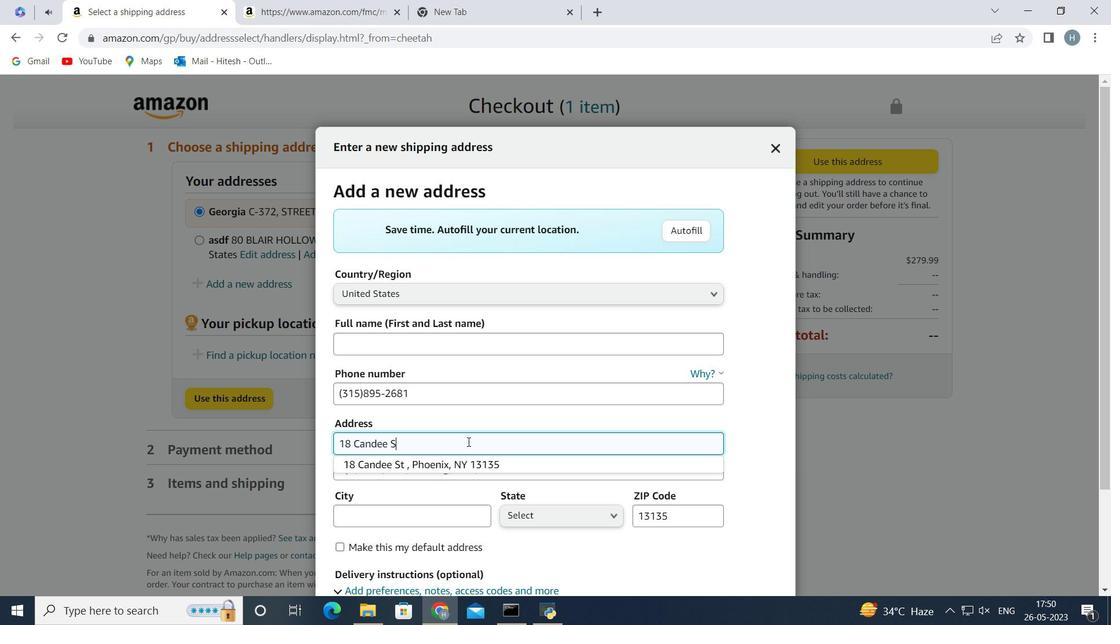 
Action: Mouse moved to (755, 398)
Screenshot: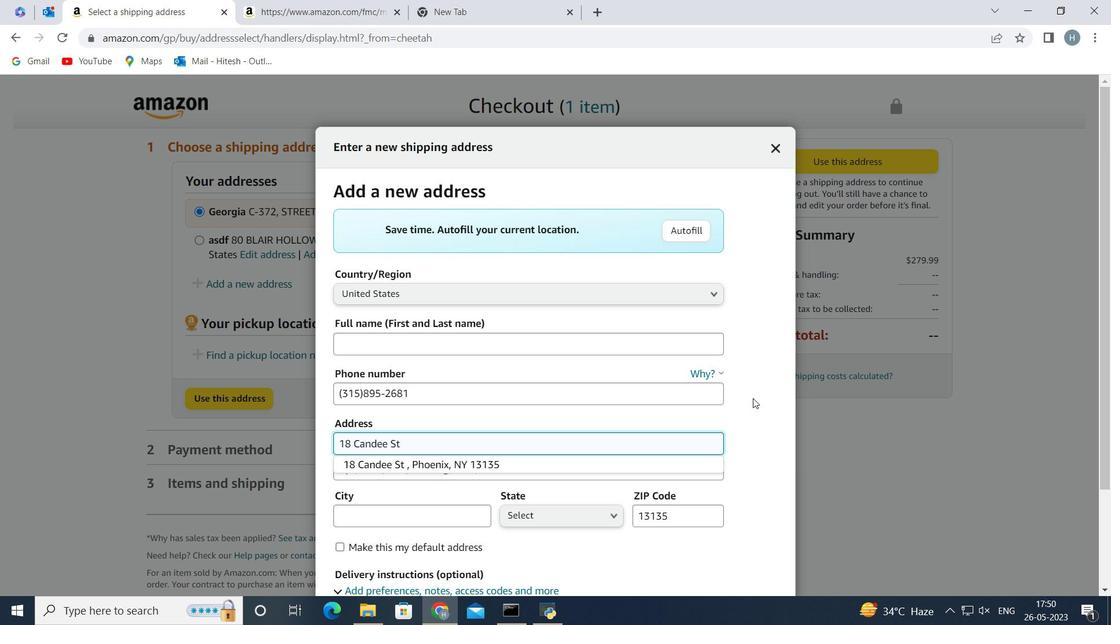 
Action: Mouse pressed left at (755, 398)
Screenshot: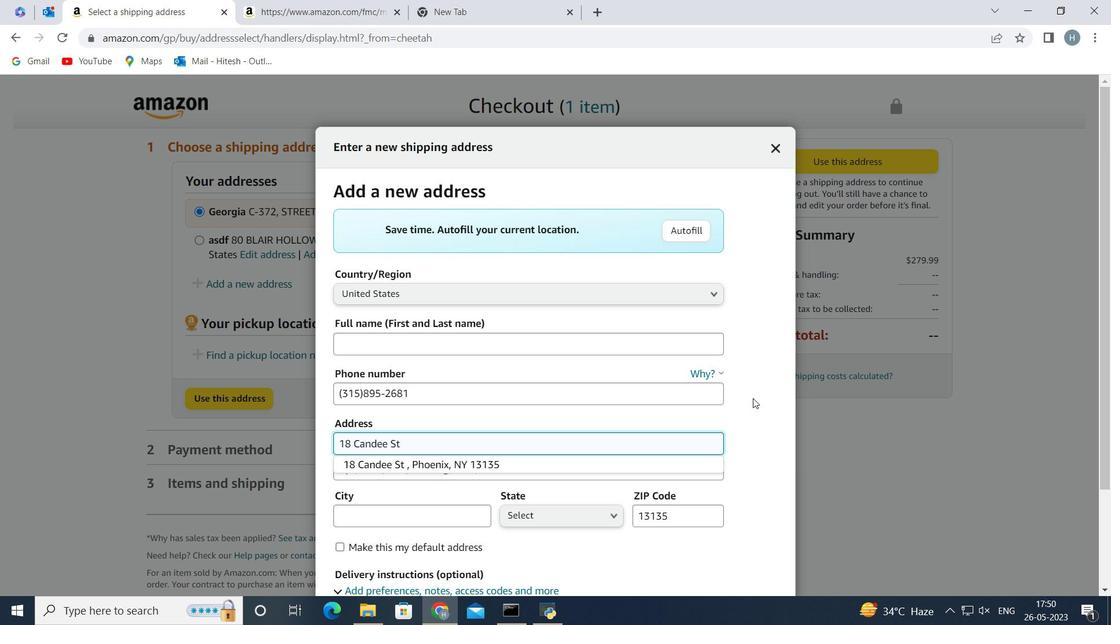 
Action: Mouse moved to (543, 471)
Screenshot: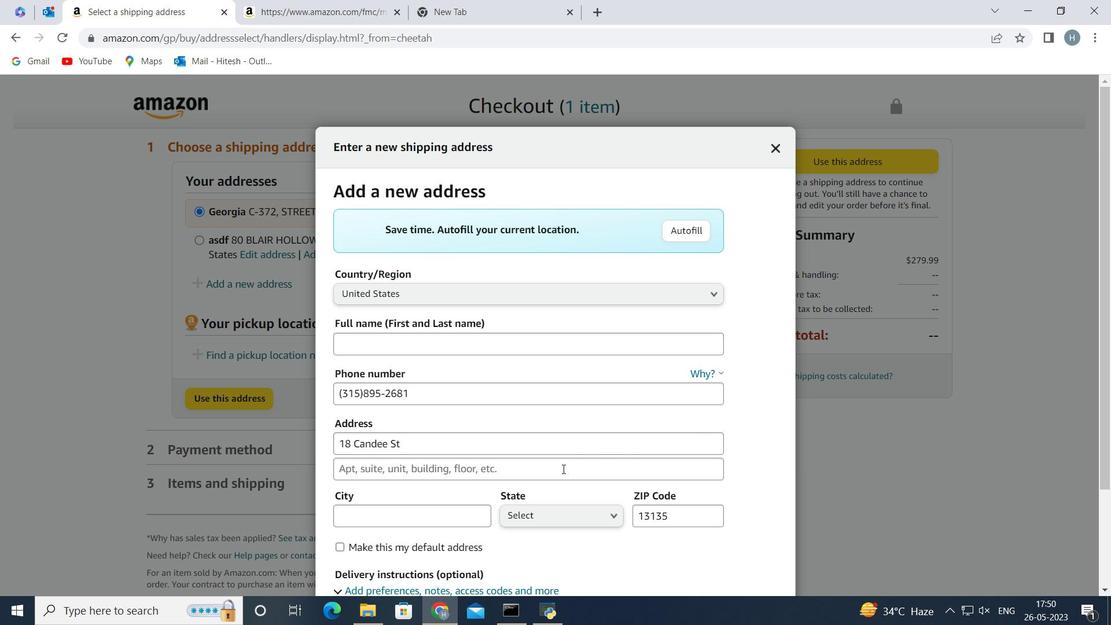 
Action: Mouse pressed left at (543, 471)
Screenshot: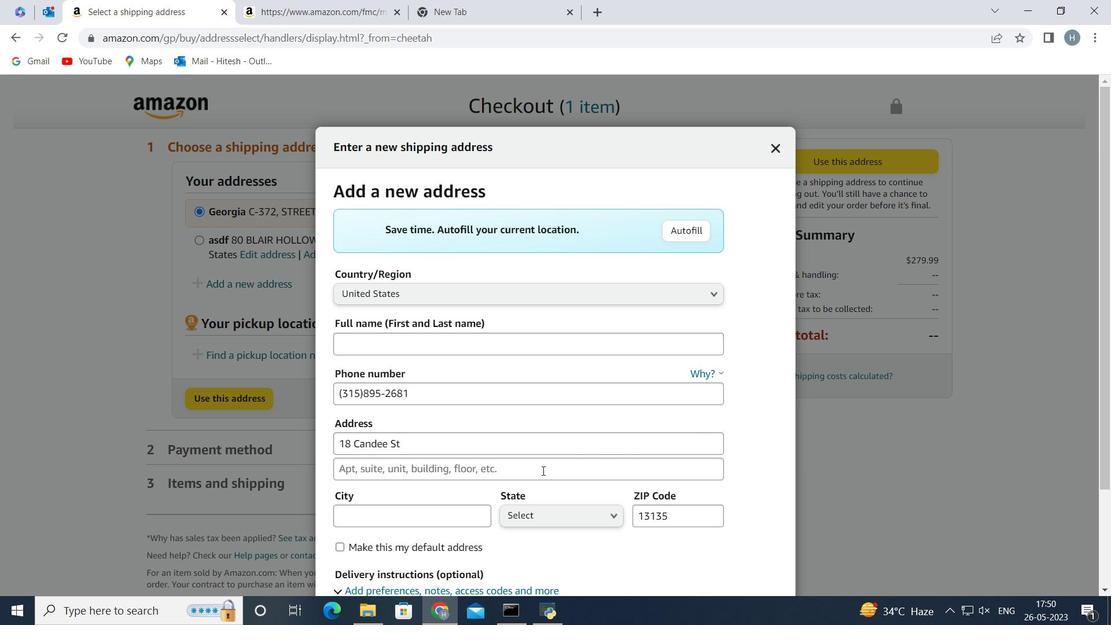 
Action: Key pressed <Key.shift>Phoenix<Key.space><Key.backspace>,<Key.space><Key.shift>New<Key.space><Key.shift>York
Screenshot: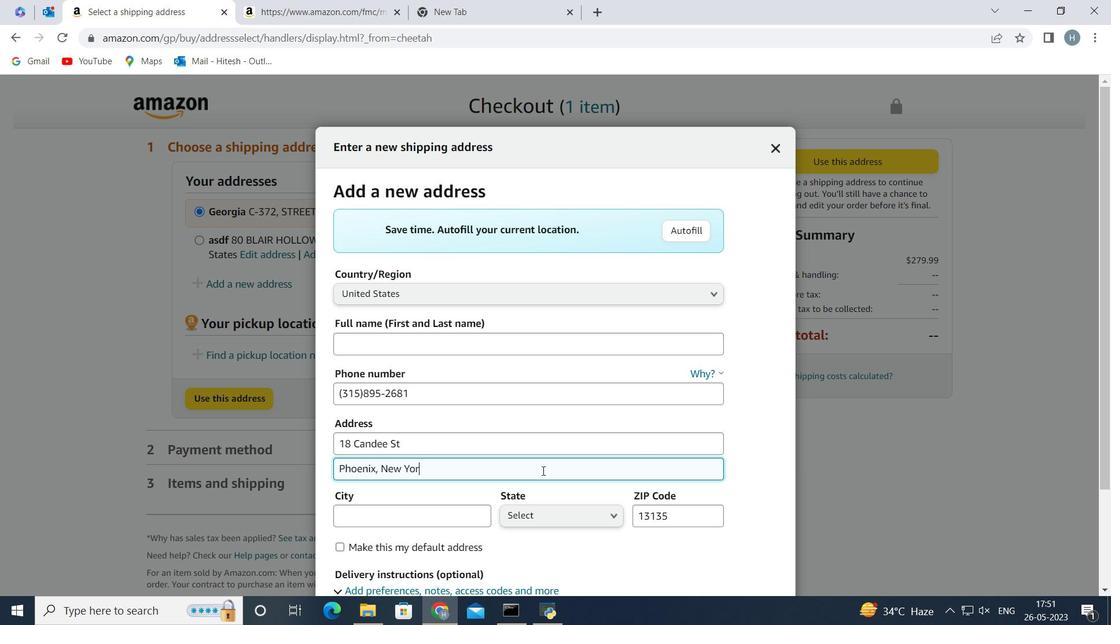 
Action: Mouse moved to (581, 463)
Screenshot: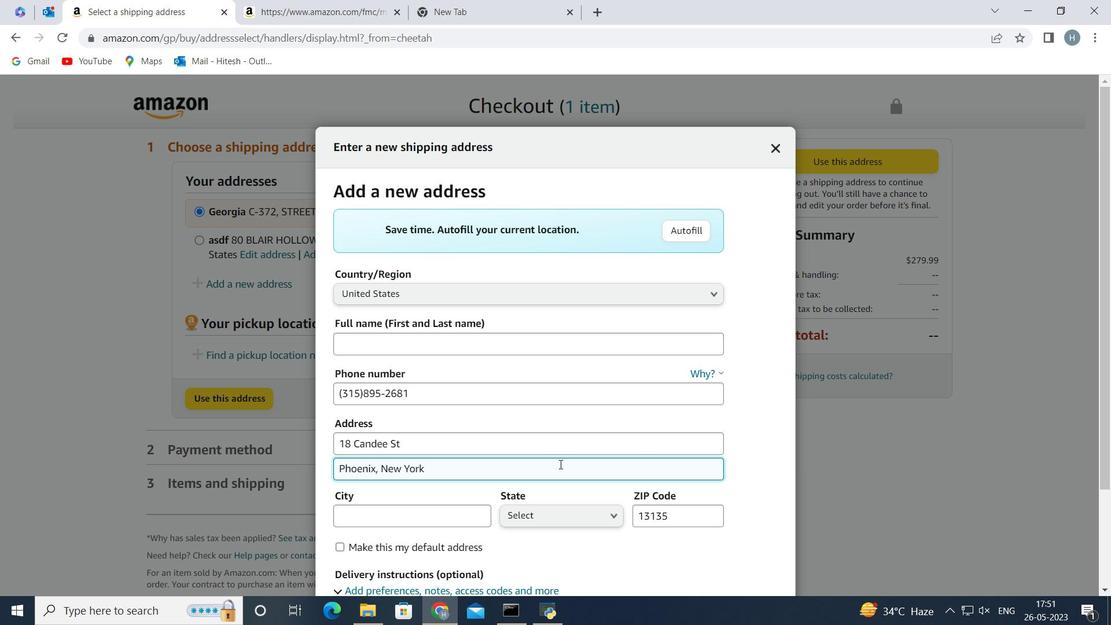 
Action: Key pressed <Key.shift_r>
Screenshot: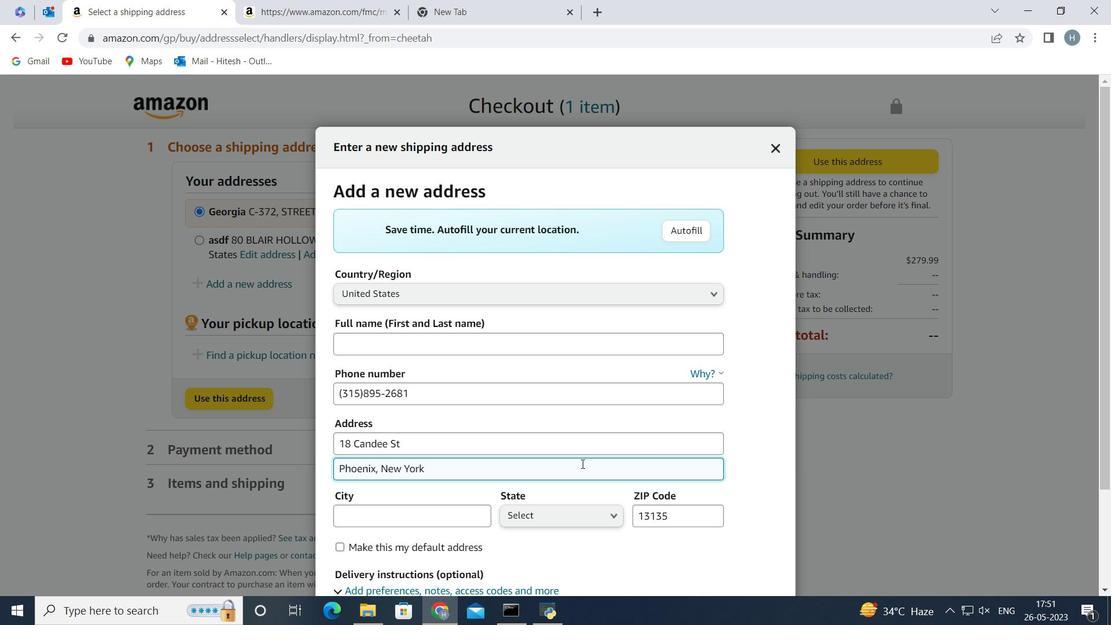 
Action: Mouse moved to (586, 456)
Screenshot: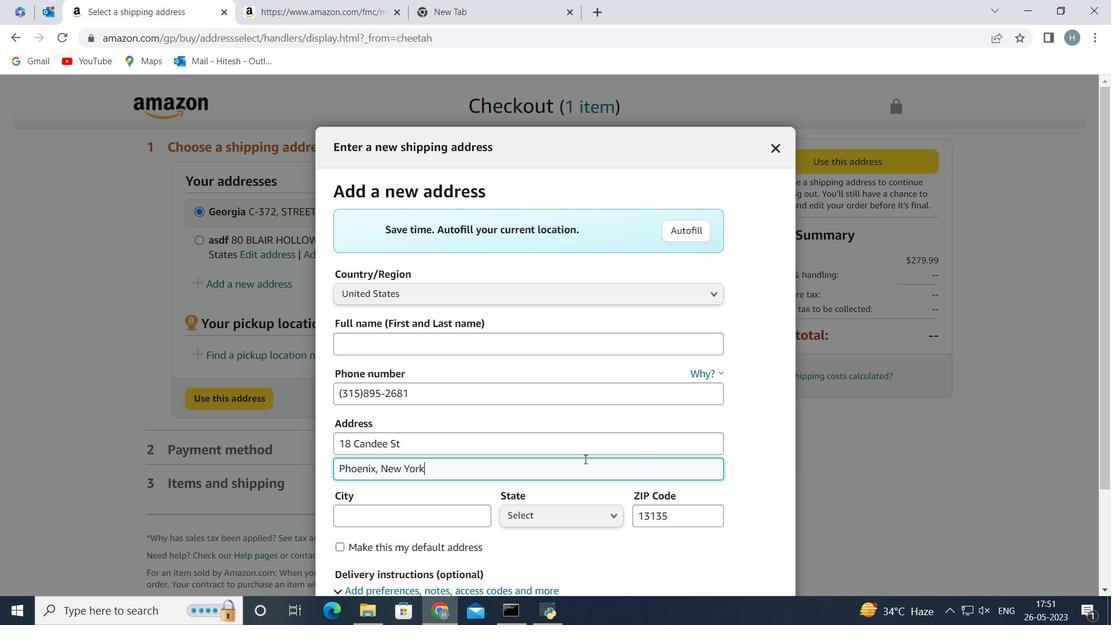 
Action: Key pressed (<Key.shift>NY<Key.shift_r>0<Key.backspace><Key.shift_r>)
Screenshot: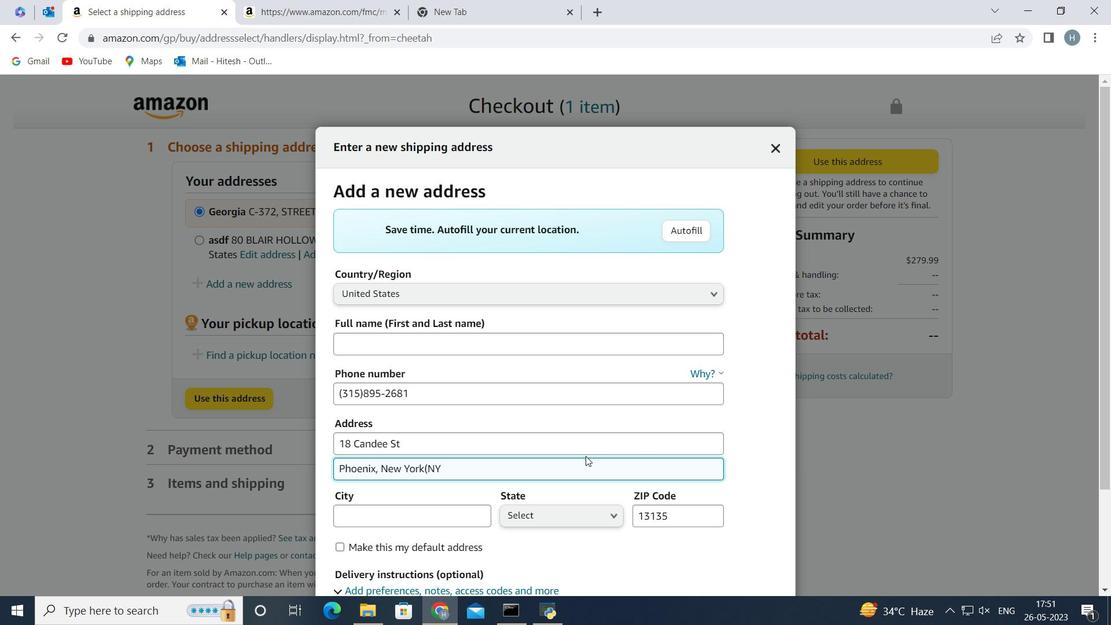 
Action: Mouse moved to (565, 89)
Screenshot: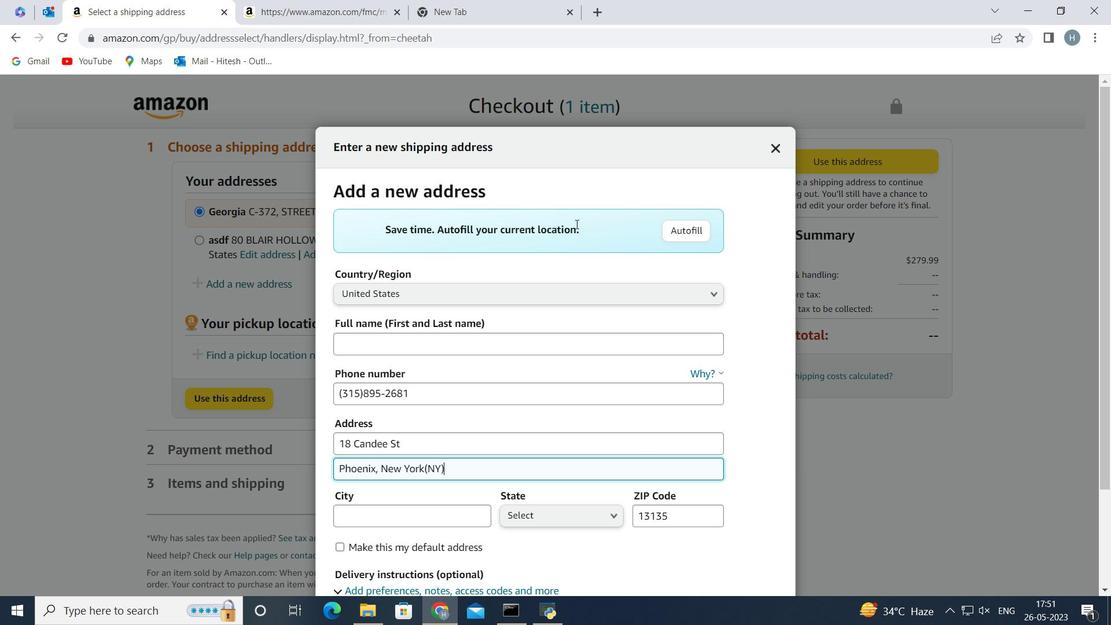 
Action: Key pressed ,<Key.space>13135
Screenshot: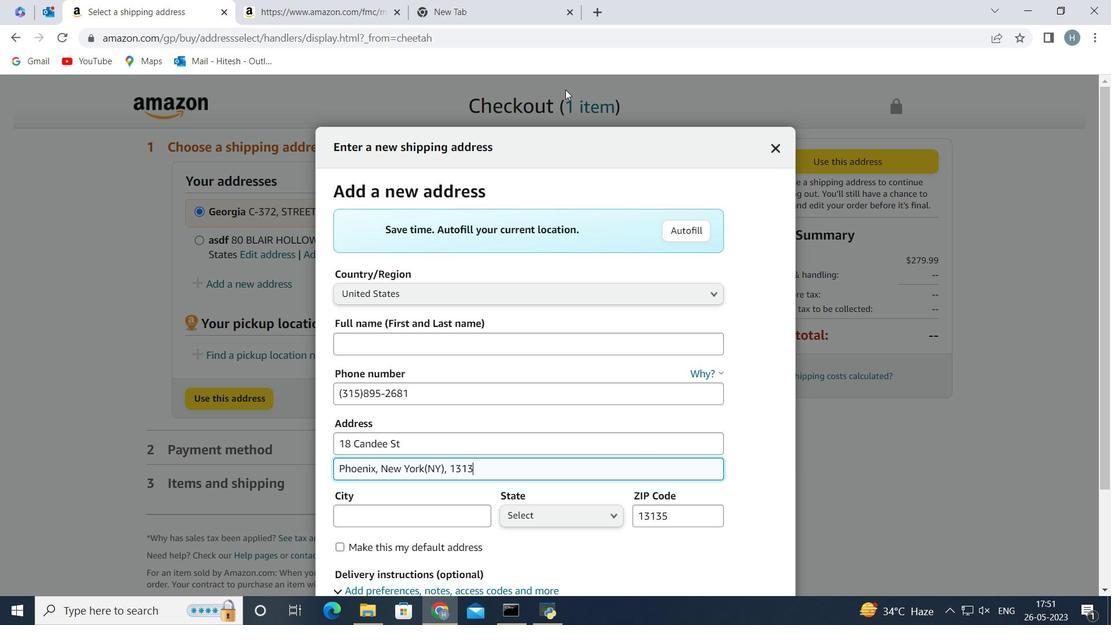 
Action: Mouse moved to (765, 403)
Screenshot: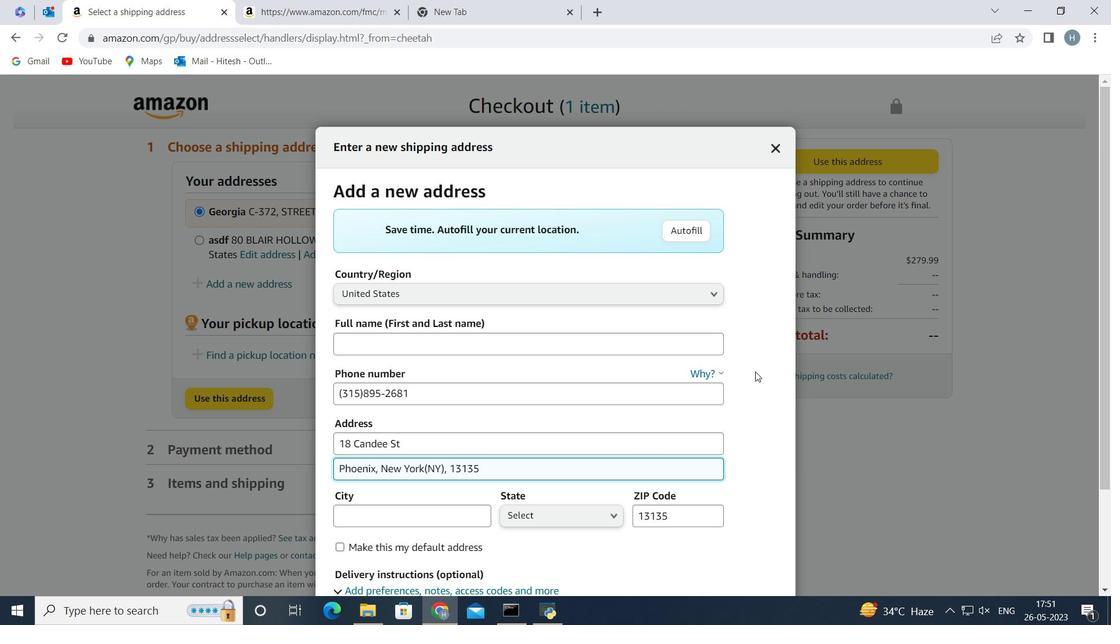 
Action: Mouse pressed left at (765, 403)
Screenshot: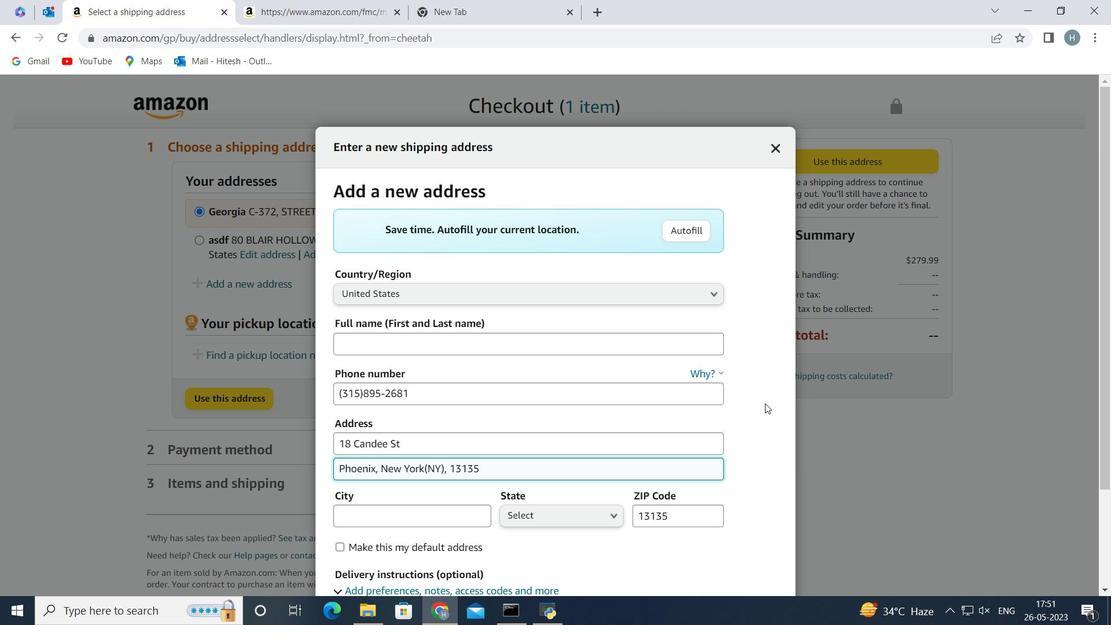 
Action: Mouse moved to (660, 430)
Screenshot: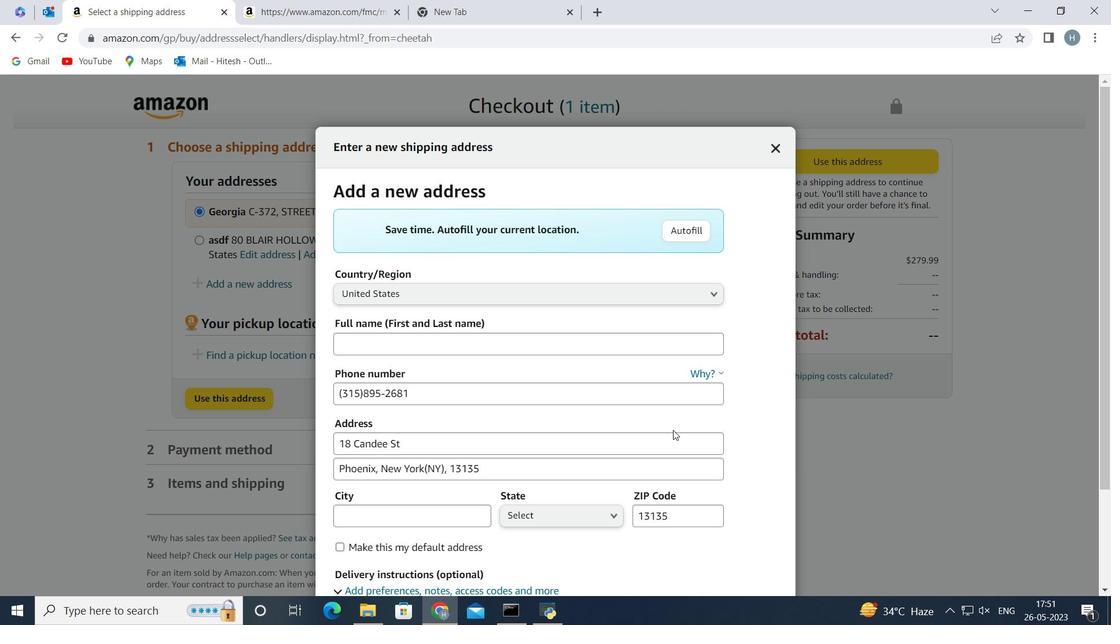 
Action: Mouse scrolled (660, 430) with delta (0, 0)
Screenshot: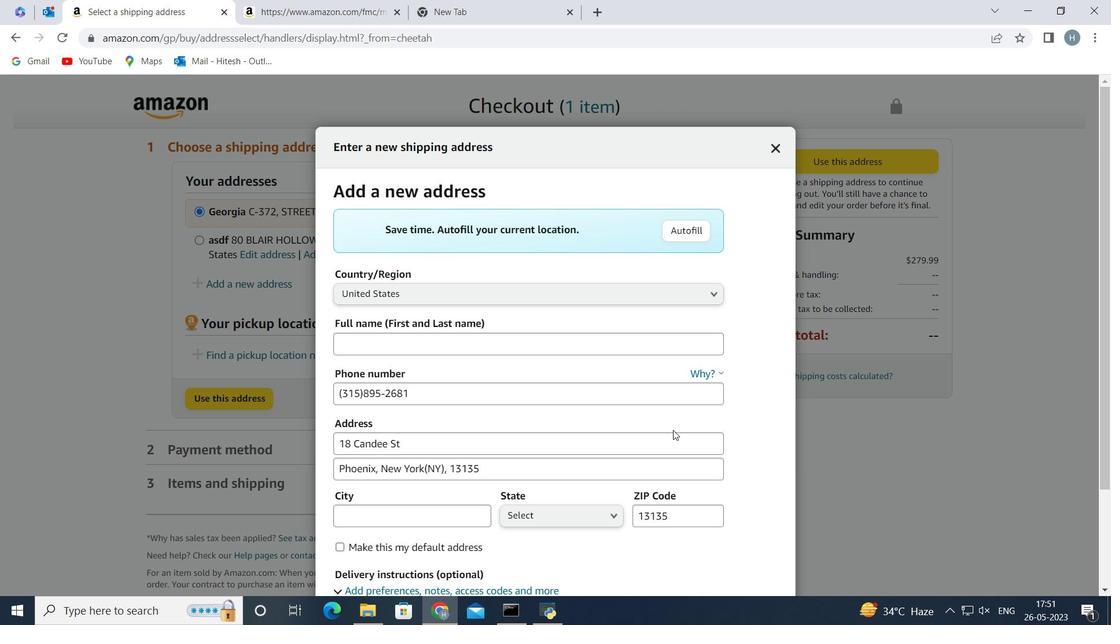 
Action: Mouse moved to (448, 445)
Screenshot: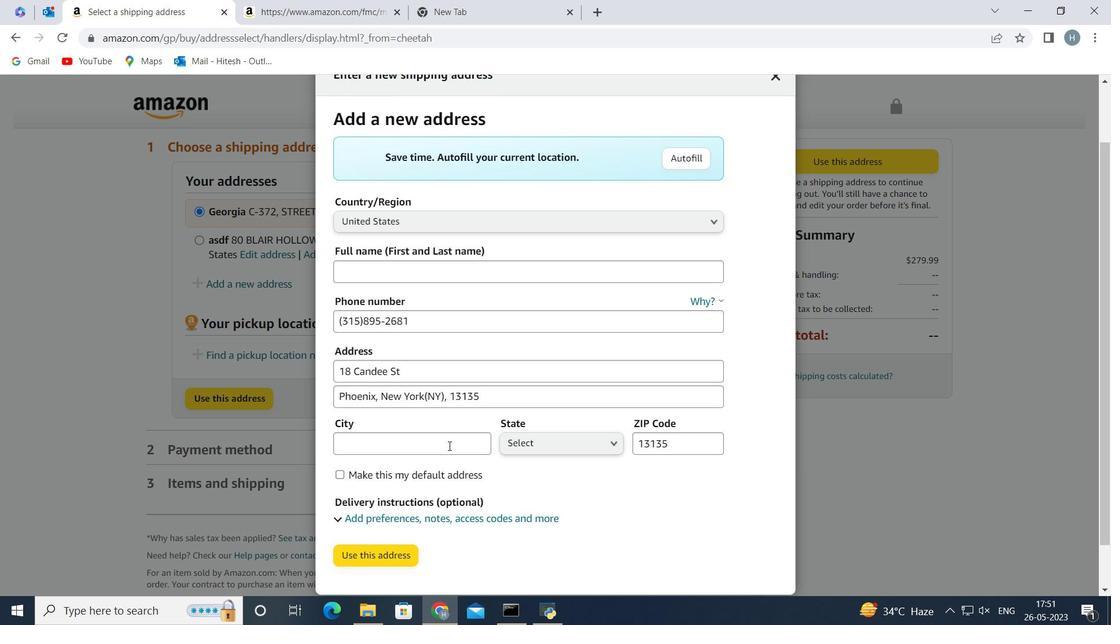 
Action: Mouse pressed left at (448, 445)
Screenshot: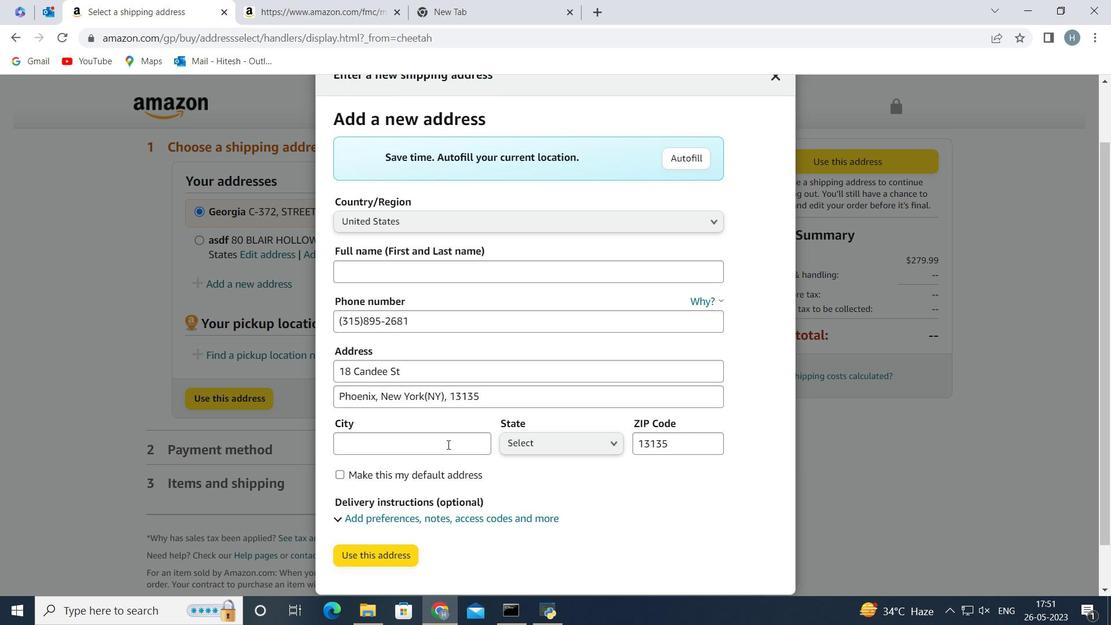 
Action: Key pressed <Key.shift><Key.shift><Key.shift>Phoenix
Screenshot: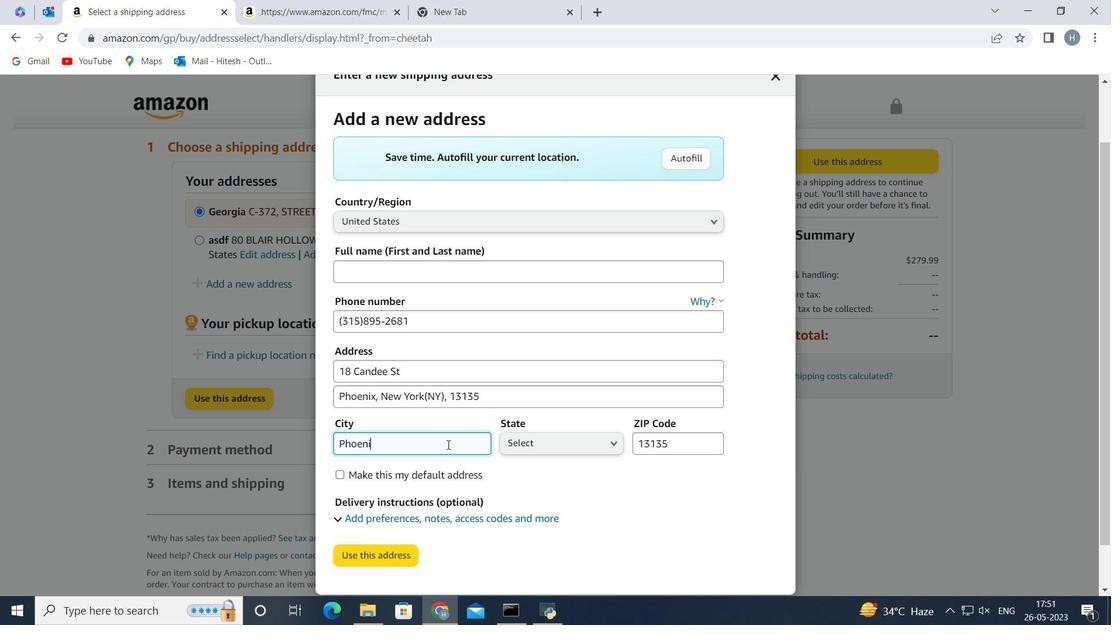 
Action: Mouse moved to (528, 447)
Screenshot: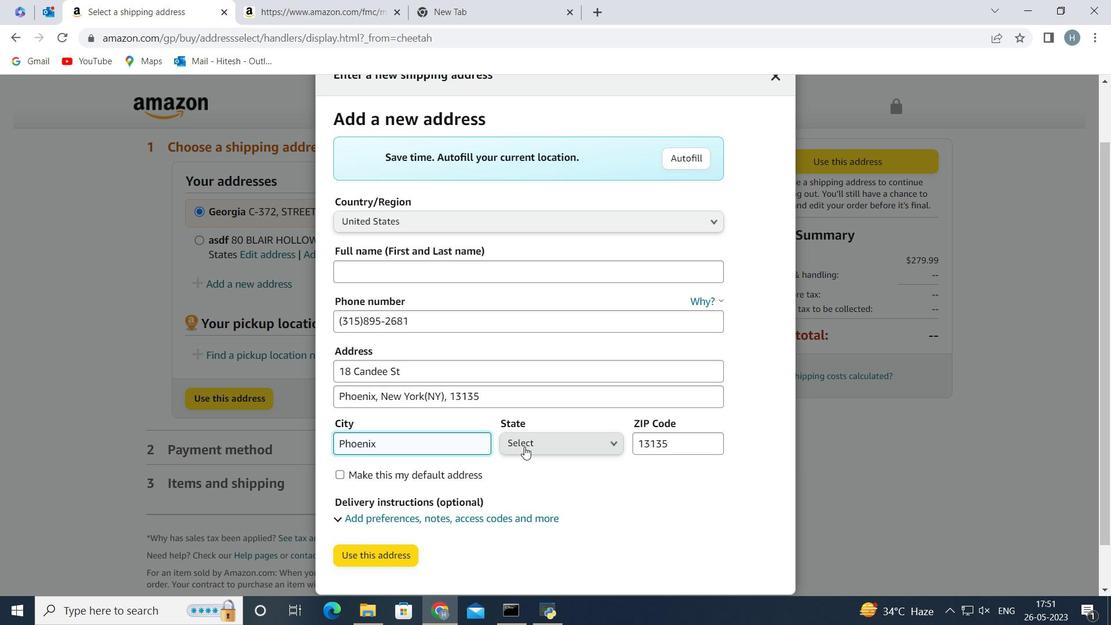 
Action: Mouse pressed left at (528, 447)
Screenshot: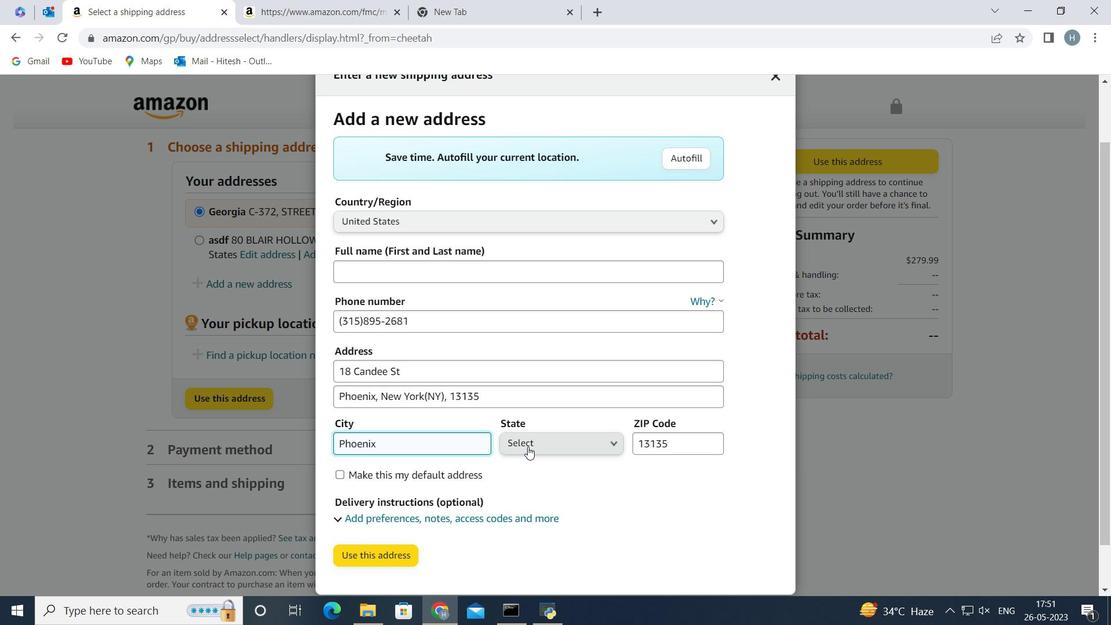 
Action: Mouse moved to (585, 229)
Screenshot: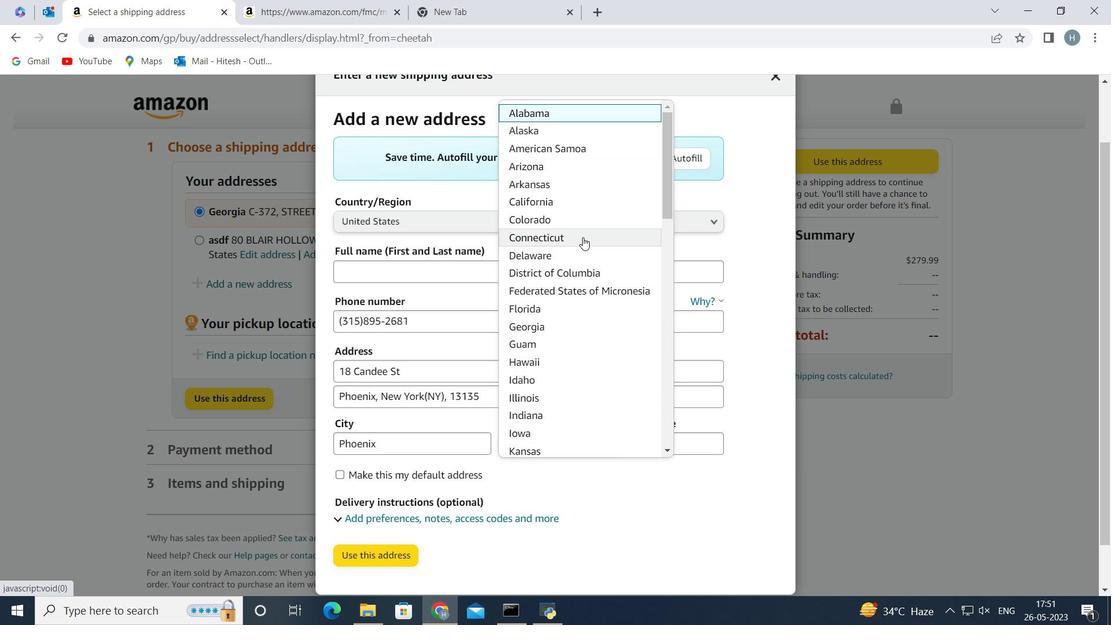 
Action: Mouse scrolled (585, 228) with delta (0, 0)
Screenshot: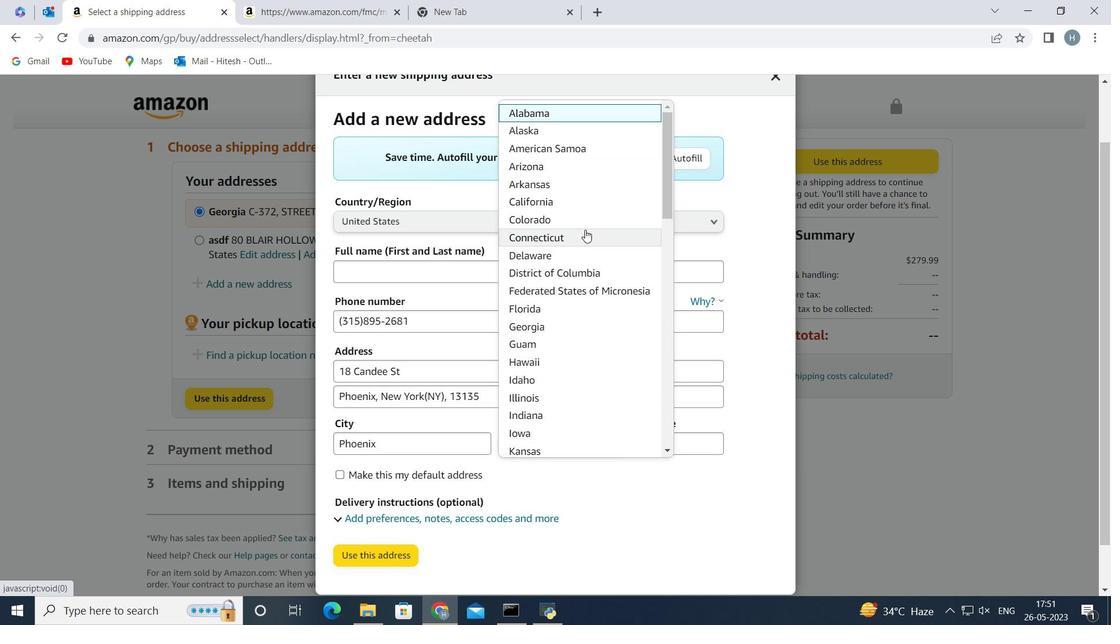 
Action: Mouse scrolled (585, 228) with delta (0, 0)
Screenshot: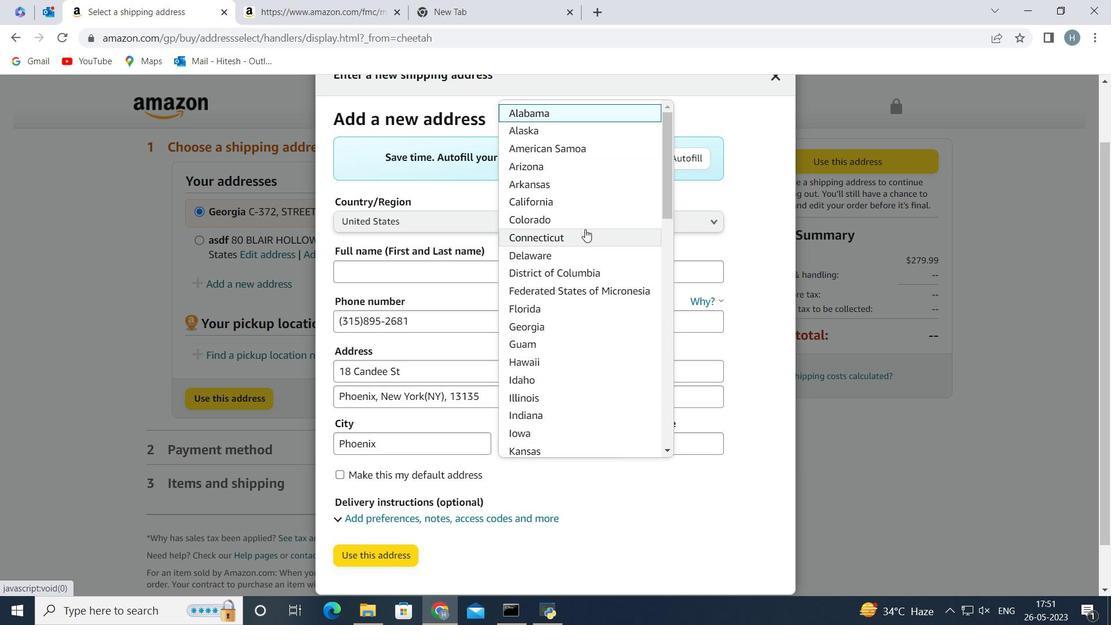 
Action: Mouse scrolled (585, 228) with delta (0, 0)
Screenshot: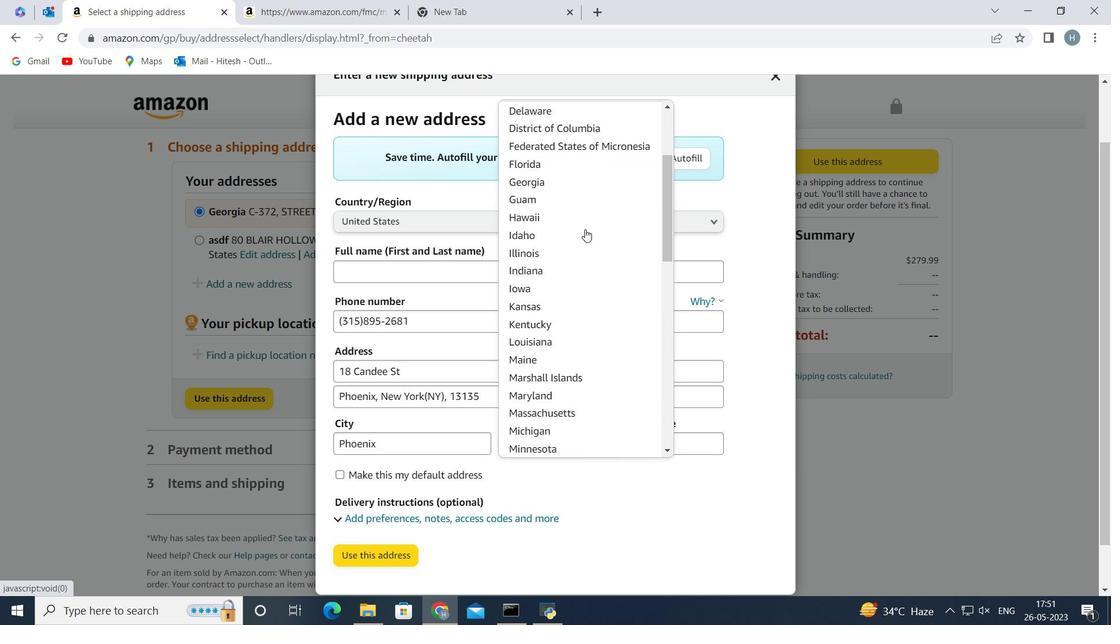 
Action: Mouse moved to (583, 223)
Screenshot: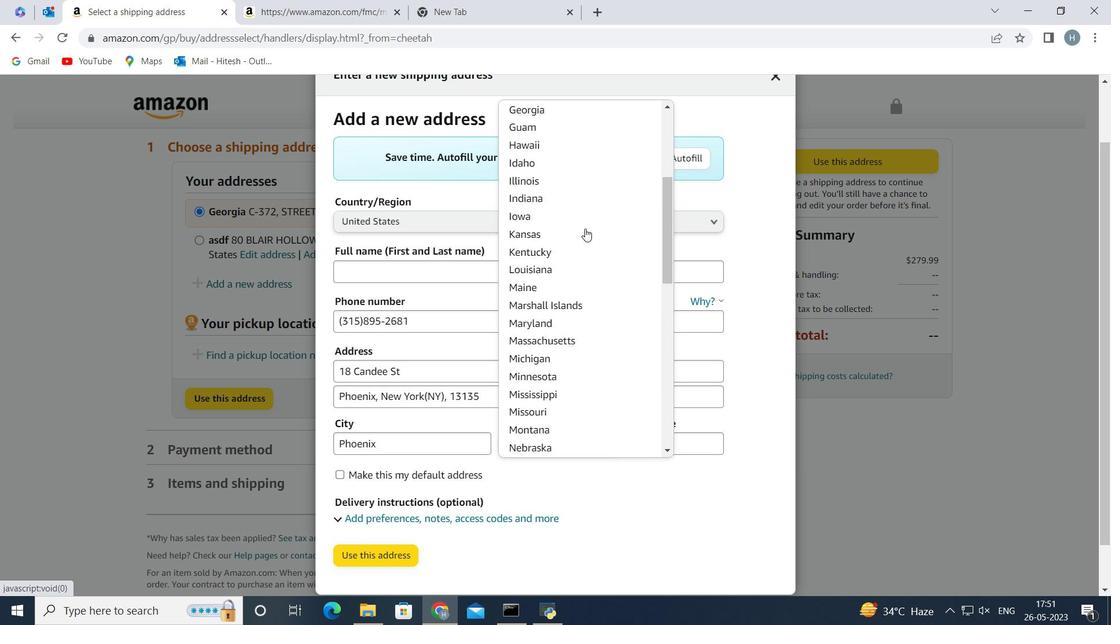 
Action: Mouse scrolled (583, 222) with delta (0, 0)
Screenshot: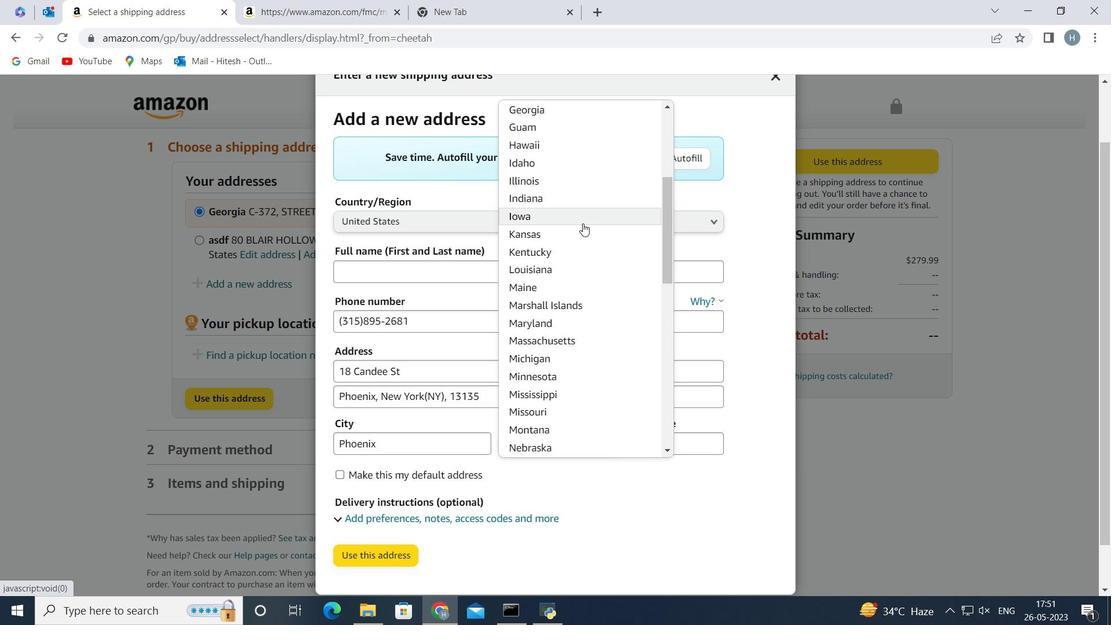 
Action: Mouse scrolled (583, 222) with delta (0, 0)
Screenshot: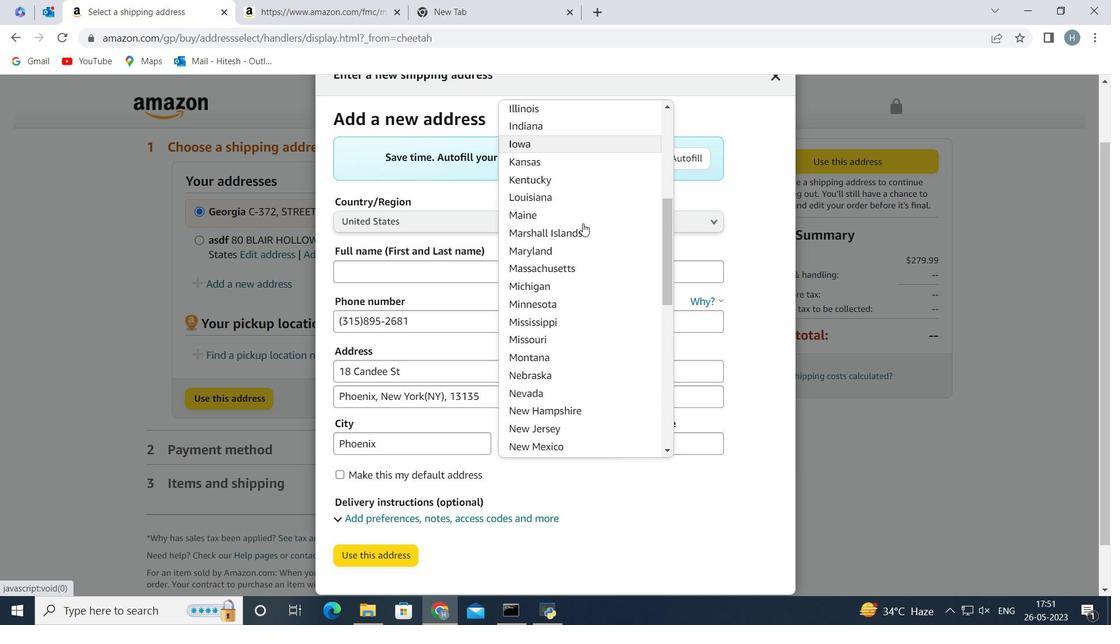 
Action: Mouse moved to (571, 384)
Screenshot: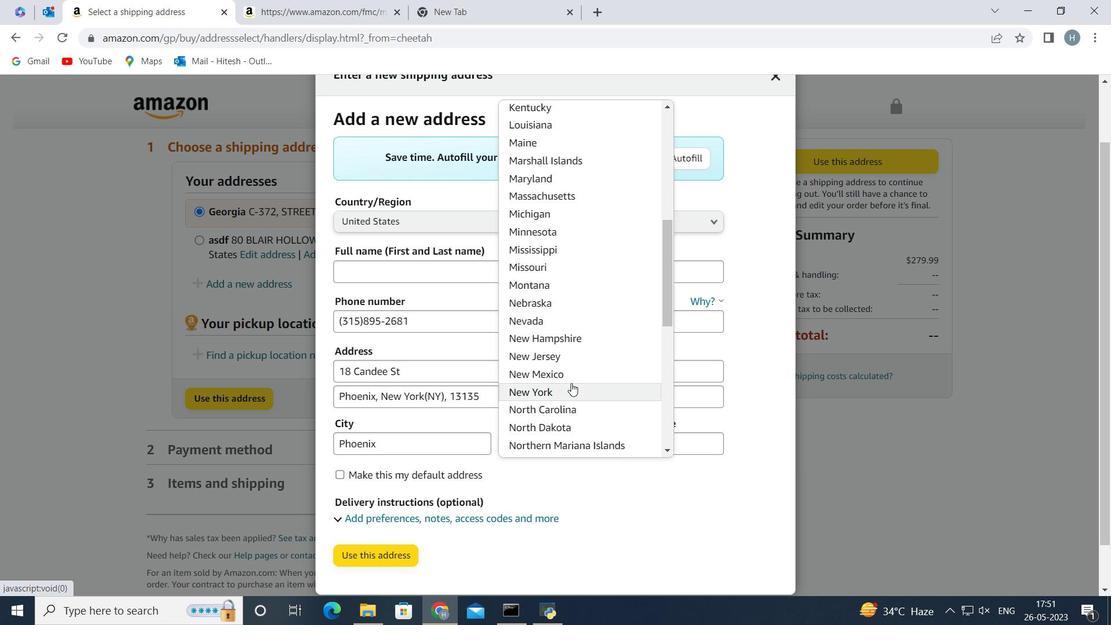 
Action: Mouse pressed left at (571, 384)
Screenshot: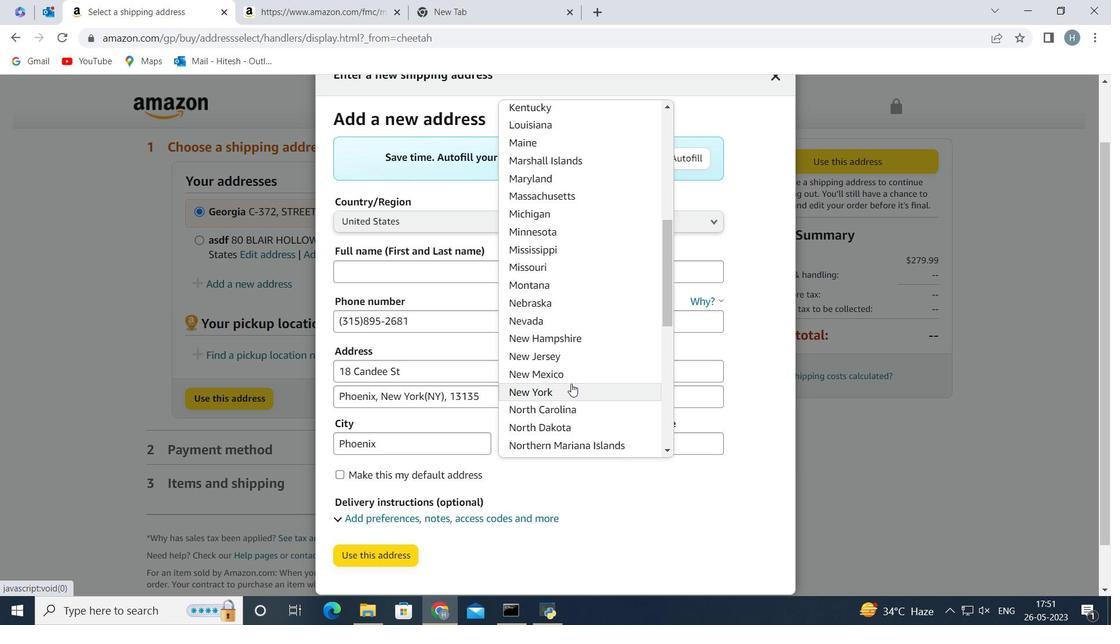
Action: Mouse moved to (572, 366)
Screenshot: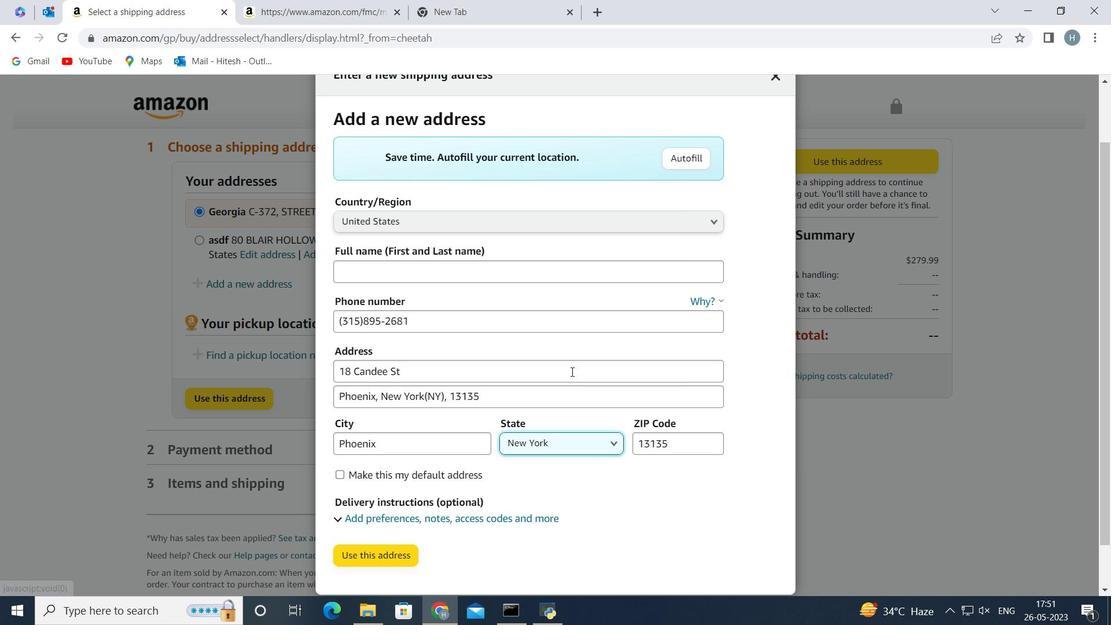 
Action: Mouse scrolled (572, 365) with delta (0, 0)
Screenshot: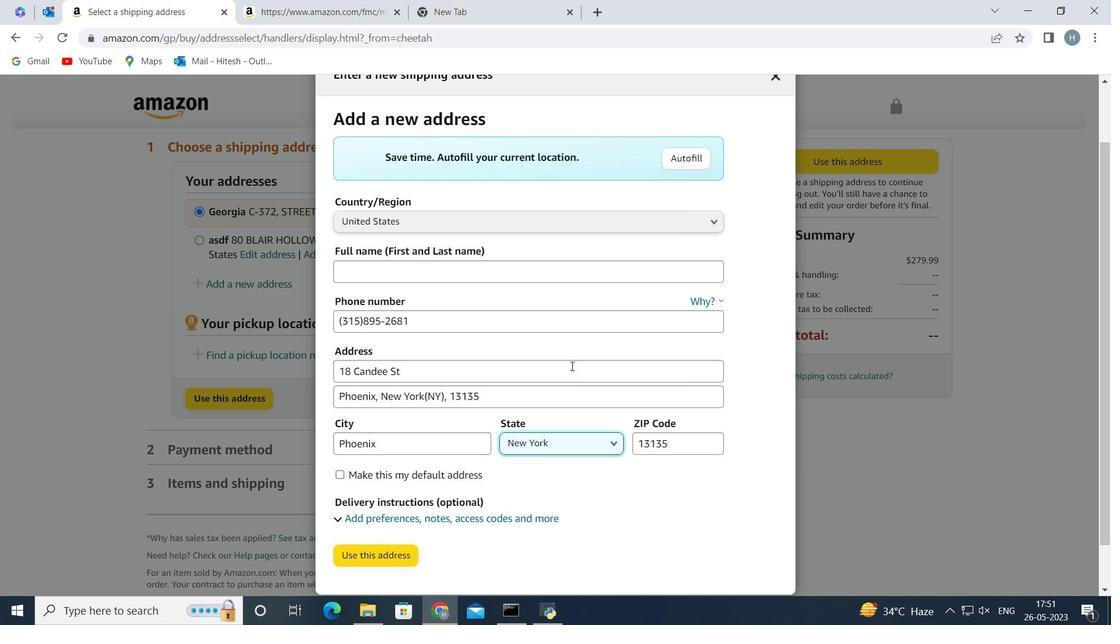 
Action: Mouse moved to (573, 368)
Screenshot: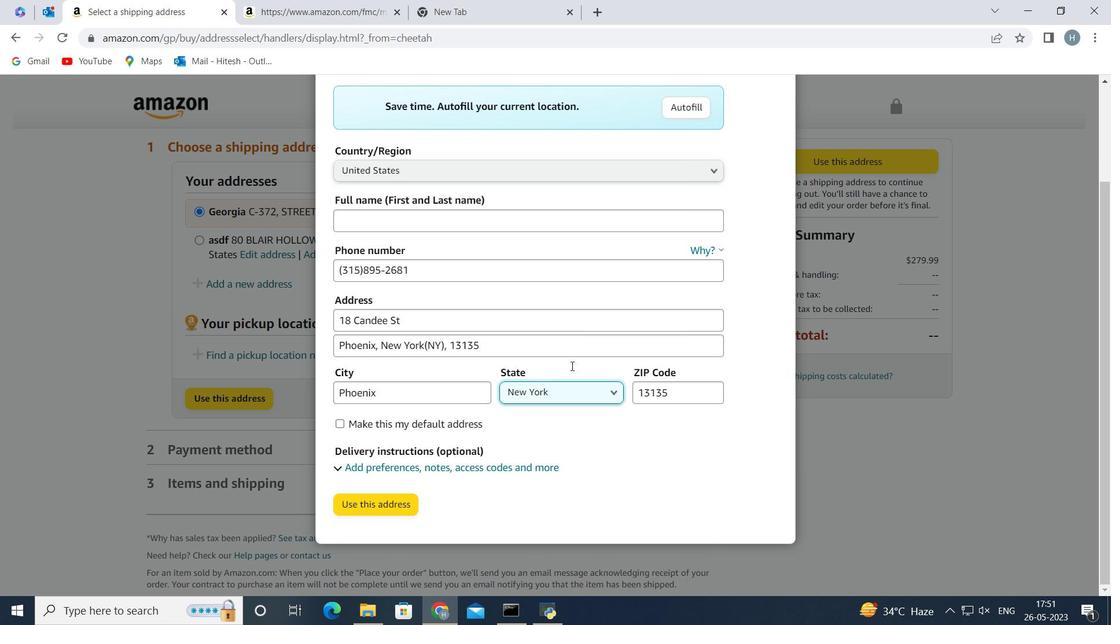 
Action: Mouse scrolled (573, 368) with delta (0, 0)
Screenshot: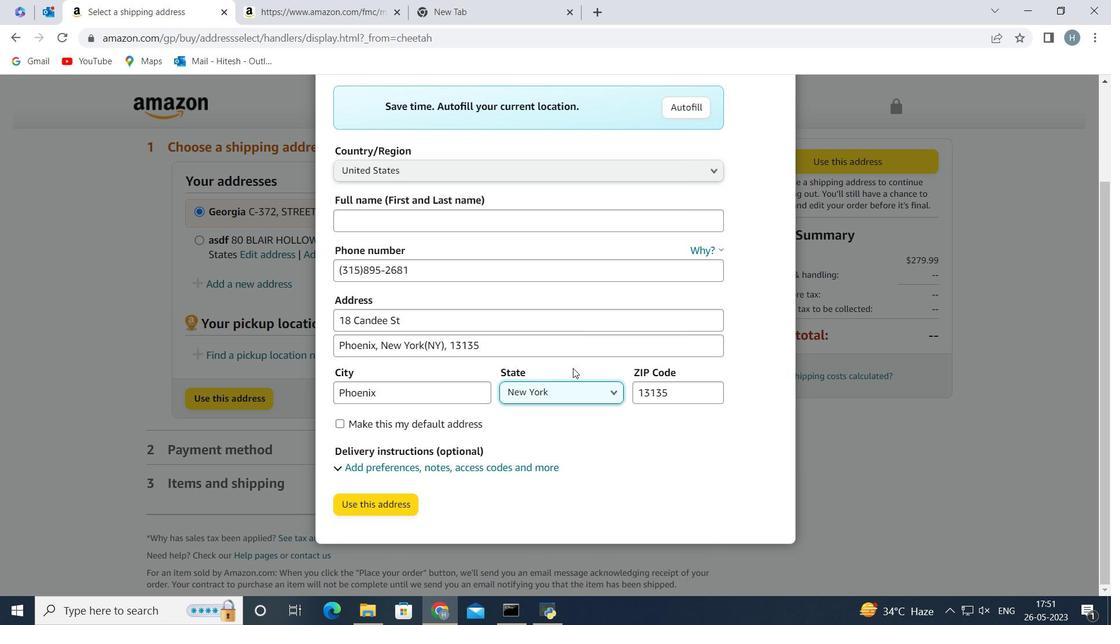 
Action: Mouse scrolled (573, 368) with delta (0, 0)
Screenshot: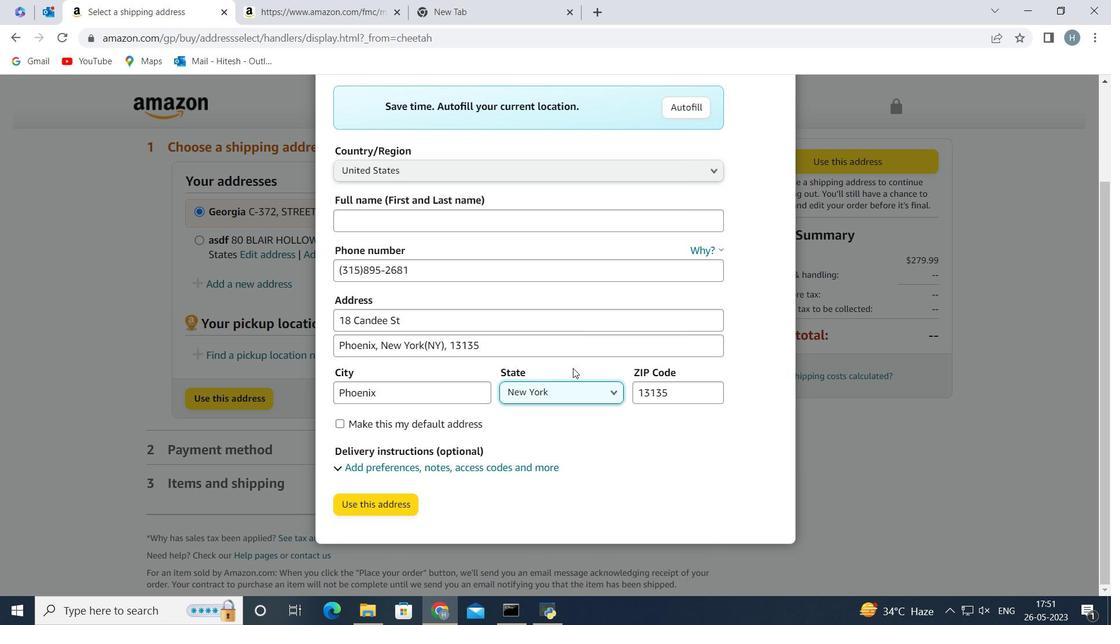 
Action: Mouse scrolled (573, 368) with delta (0, 0)
Screenshot: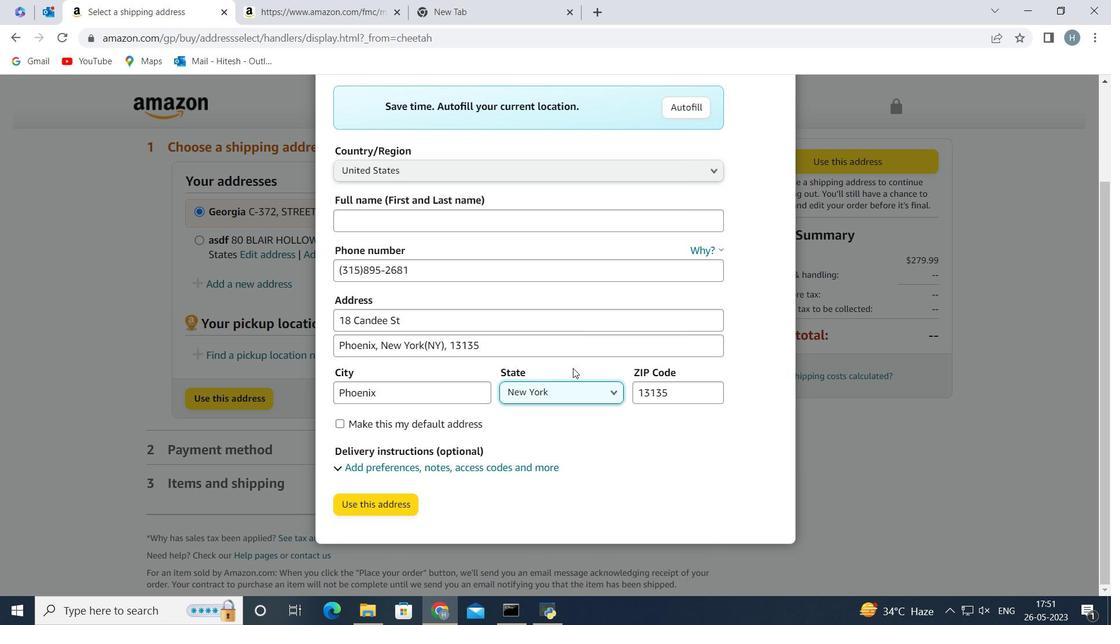 
Action: Mouse scrolled (573, 368) with delta (0, 0)
Screenshot: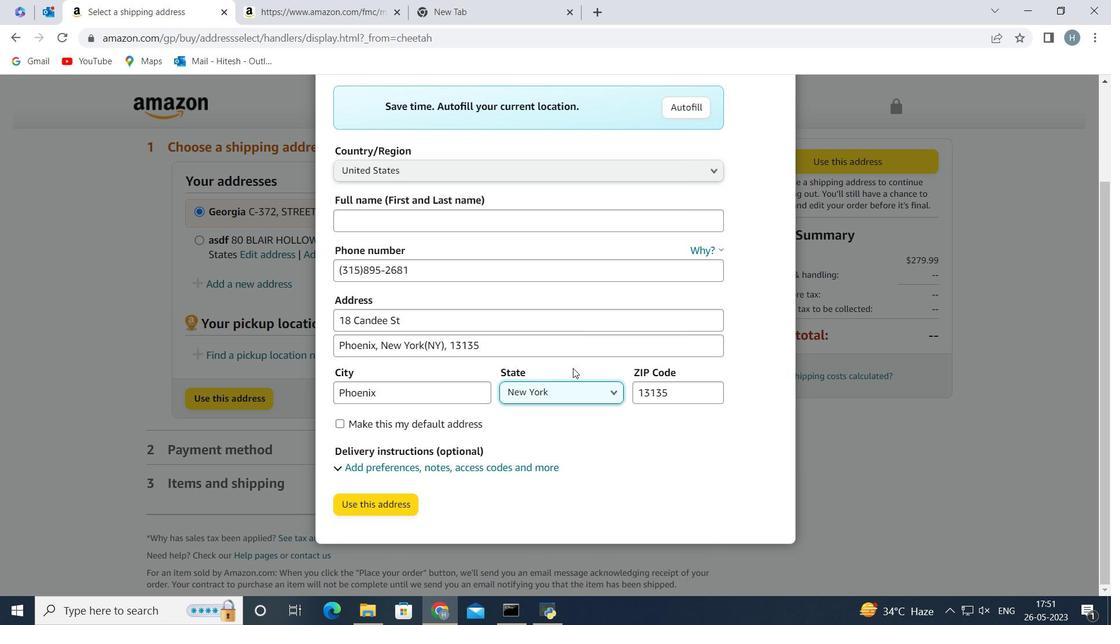 
Action: Mouse scrolled (573, 368) with delta (0, 0)
Screenshot: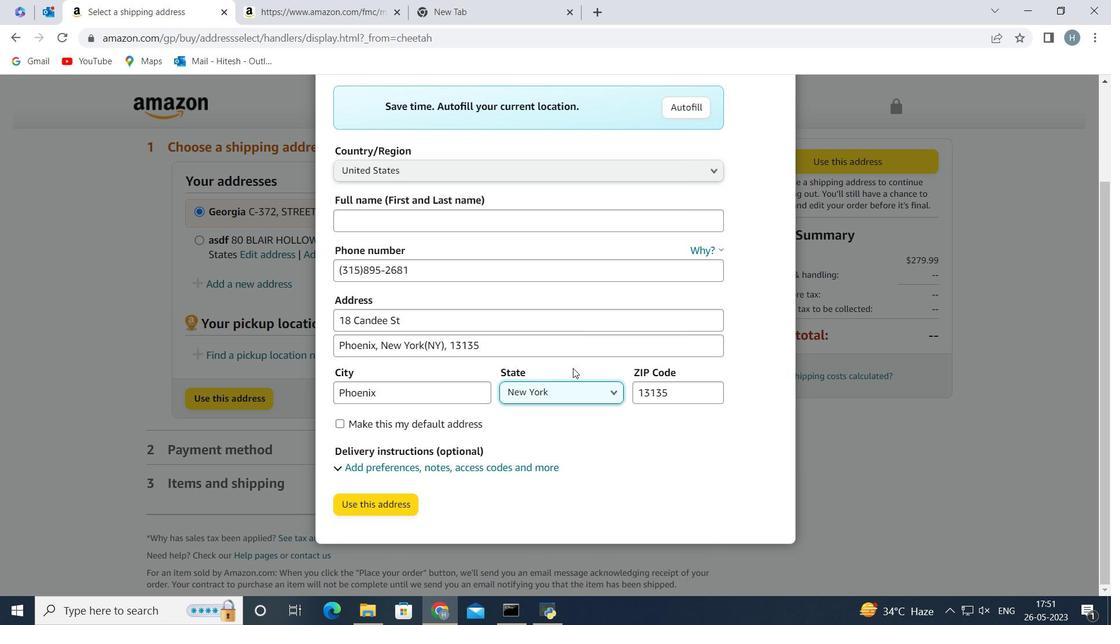 
